 Task: Schedule a video conference that suits participants in Asia and Europe.
Action: Mouse moved to (120, 128)
Screenshot: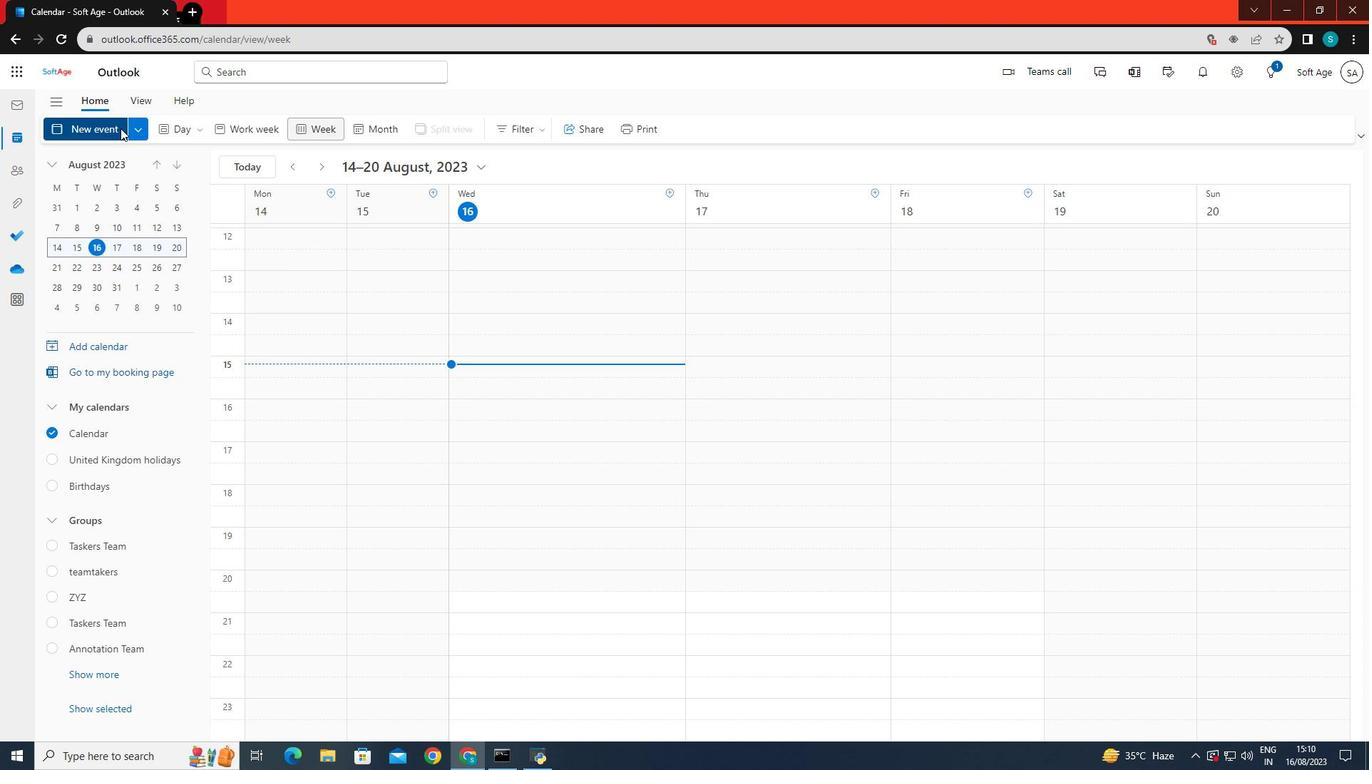 
Action: Mouse pressed left at (120, 128)
Screenshot: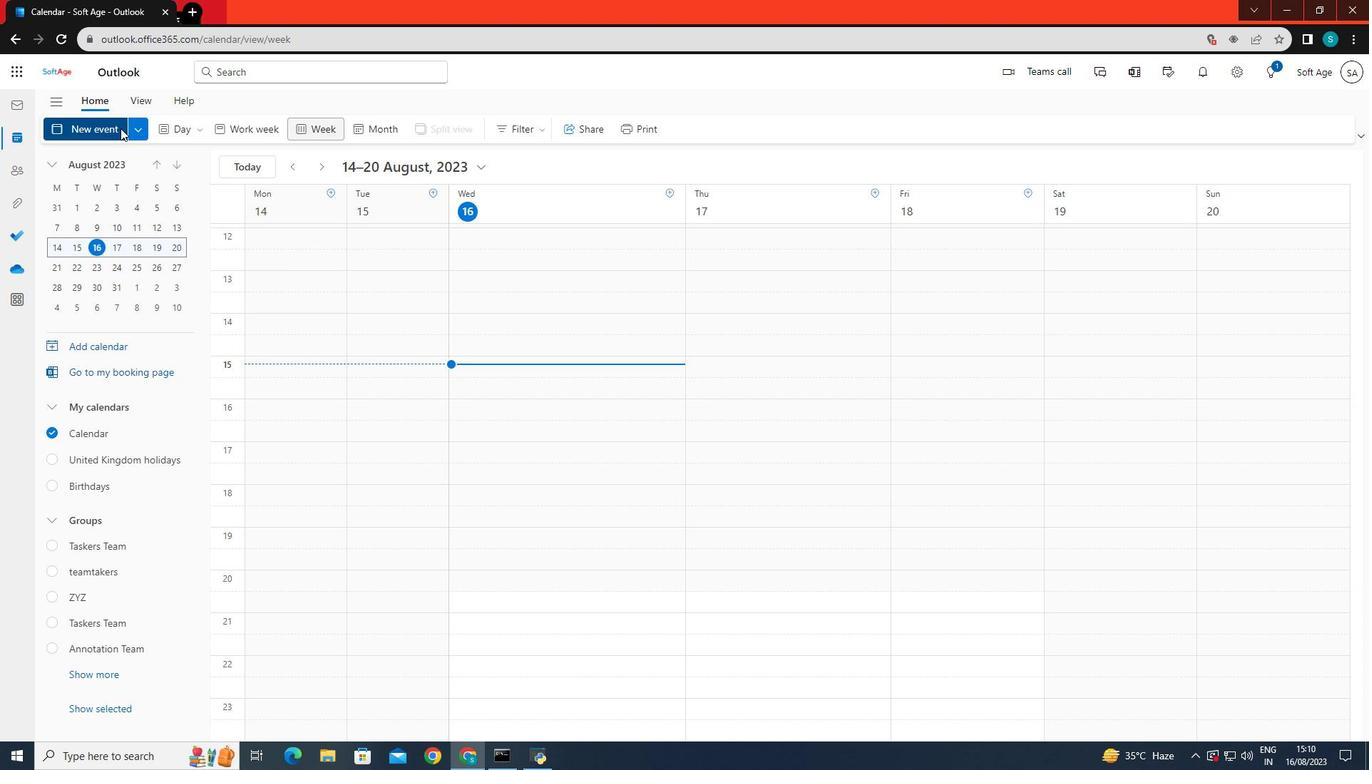 
Action: Mouse moved to (440, 207)
Screenshot: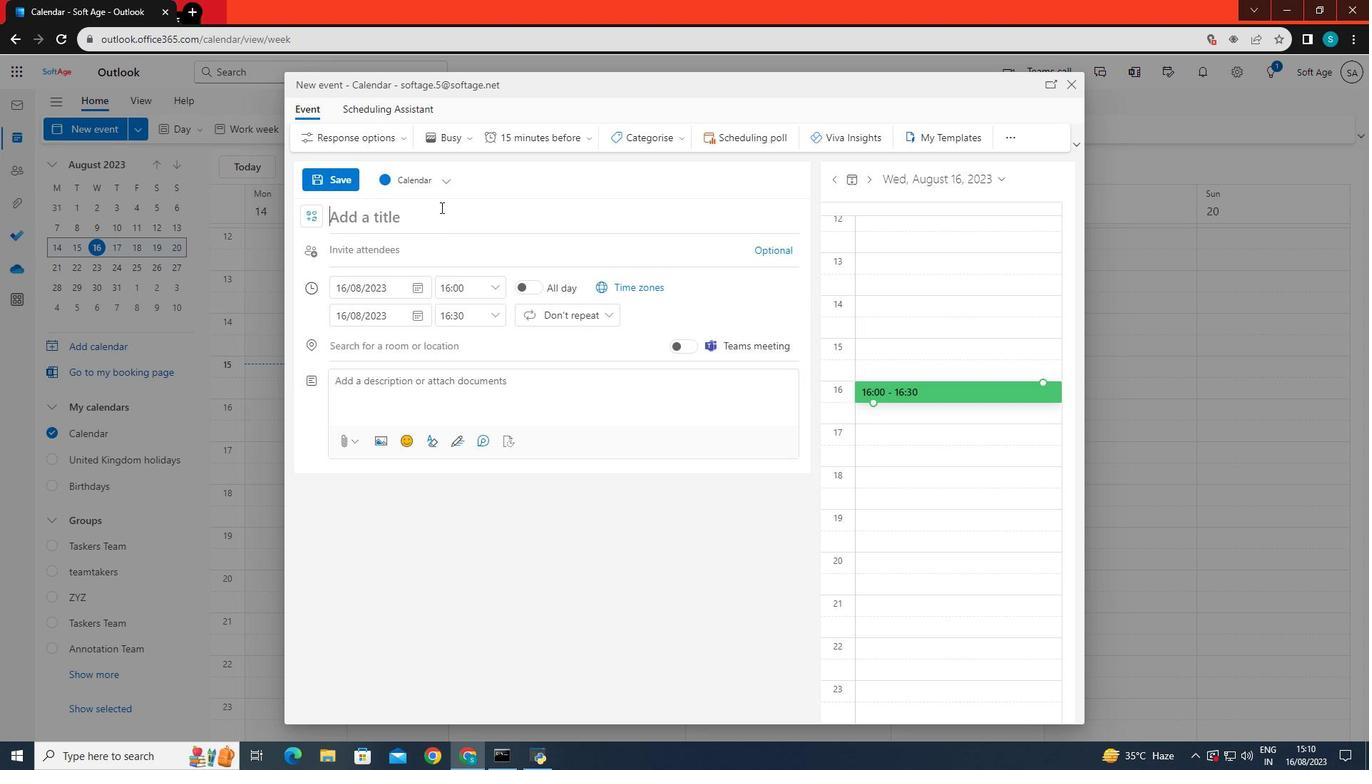 
Action: Mouse pressed left at (440, 207)
Screenshot: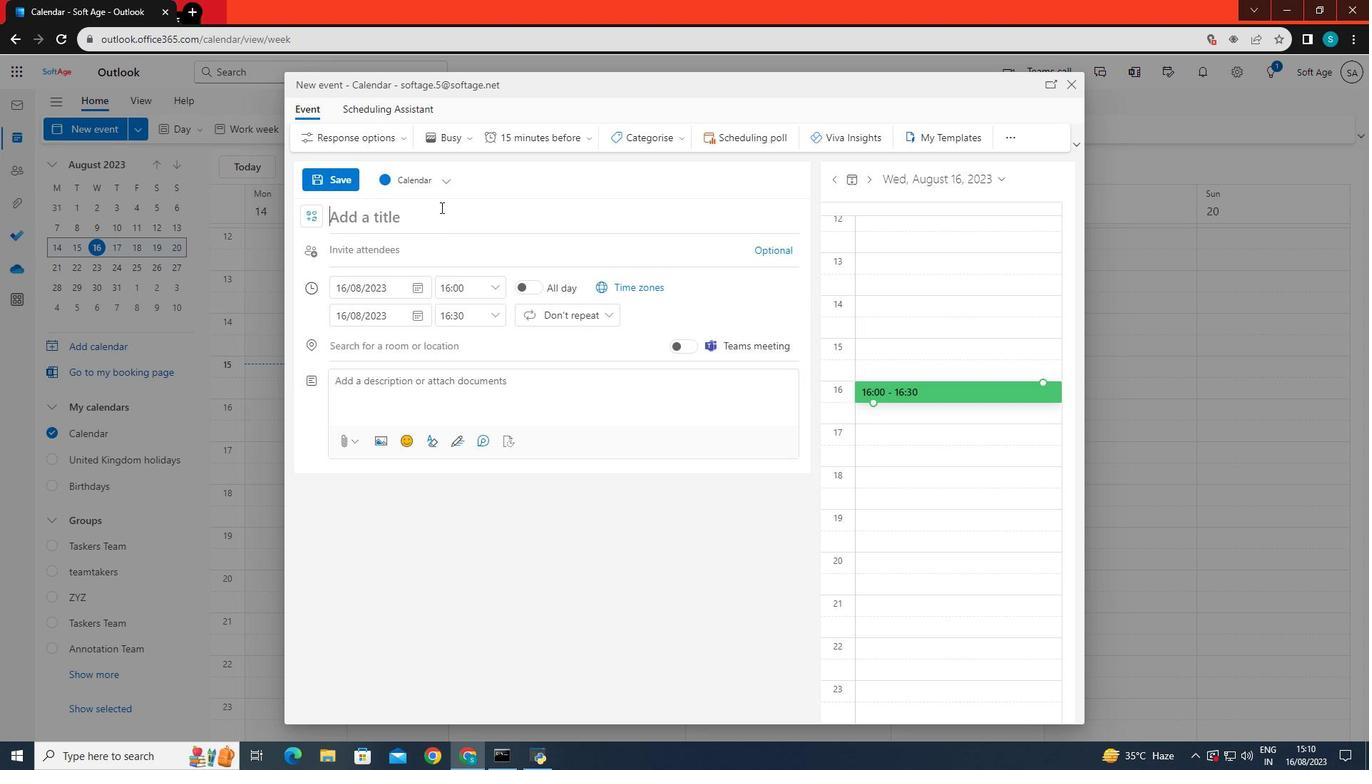 
Action: Key pressed <Key.caps_lock>V<Key.caps_lock>ideo<Key.space>conference<Key.space><Key.backspace>
Screenshot: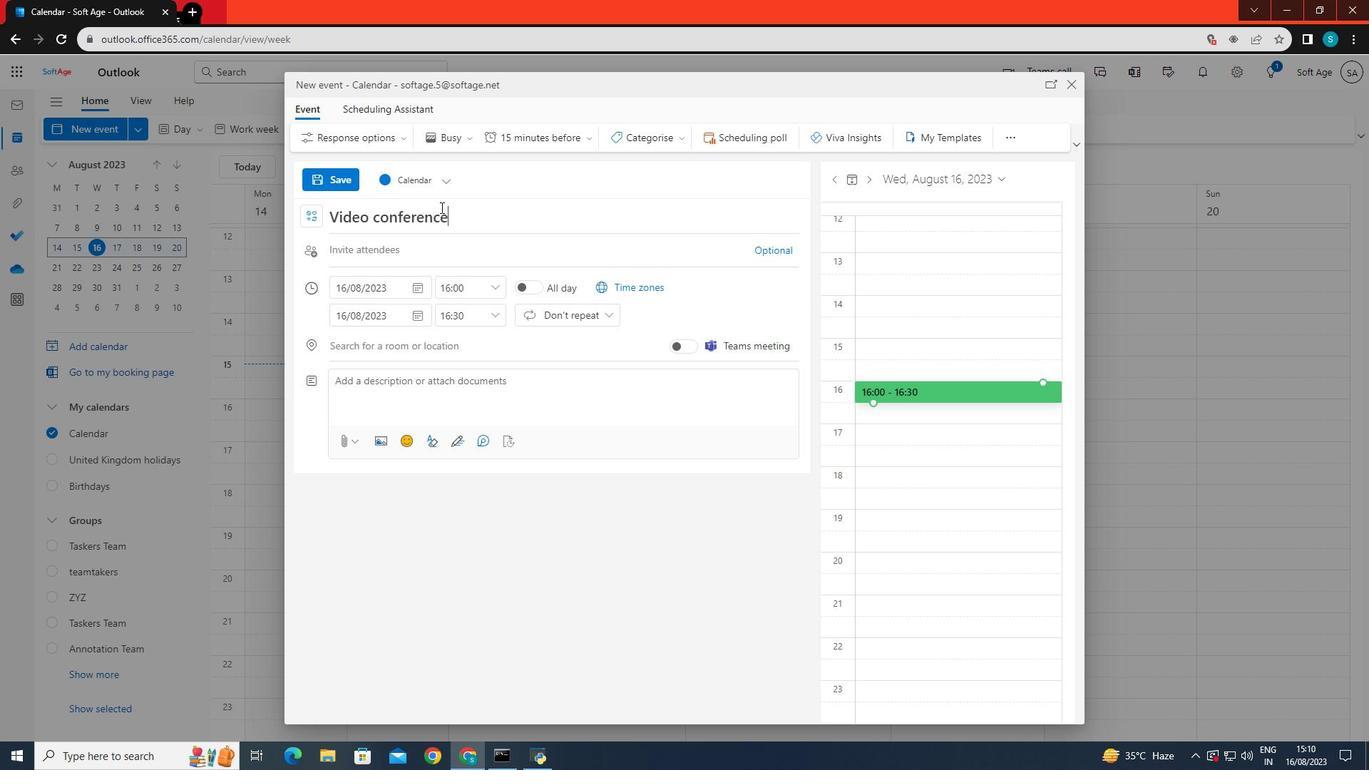 
Action: Mouse moved to (480, 244)
Screenshot: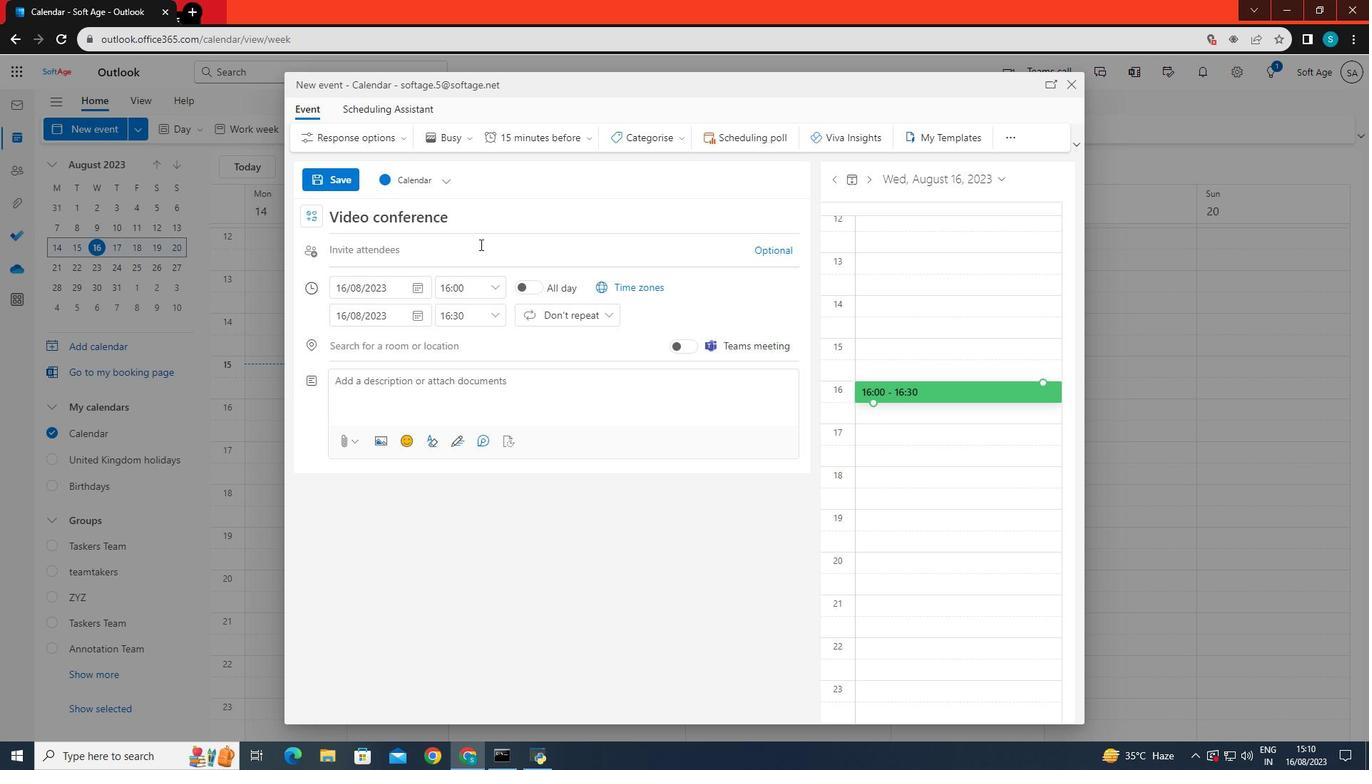 
Action: Mouse pressed left at (480, 244)
Screenshot: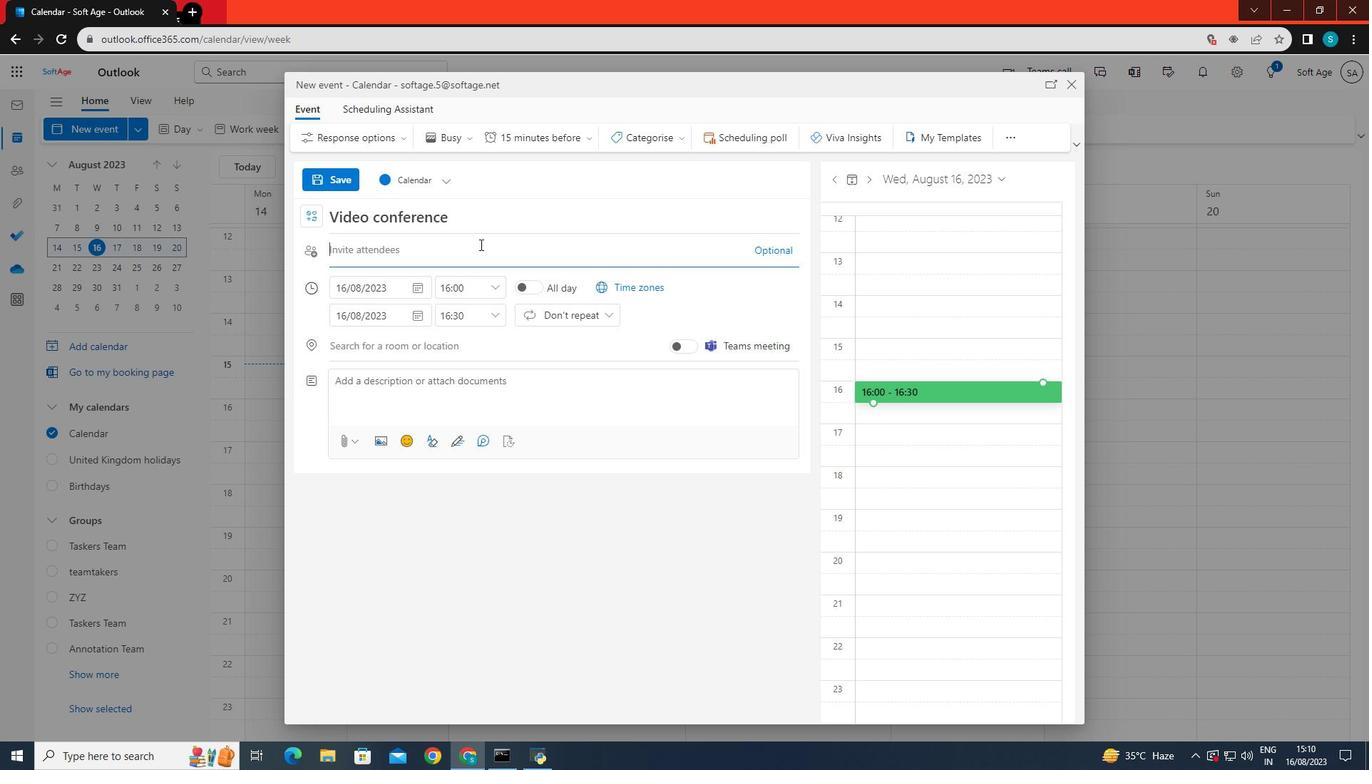 
Action: Mouse moved to (440, 321)
Screenshot: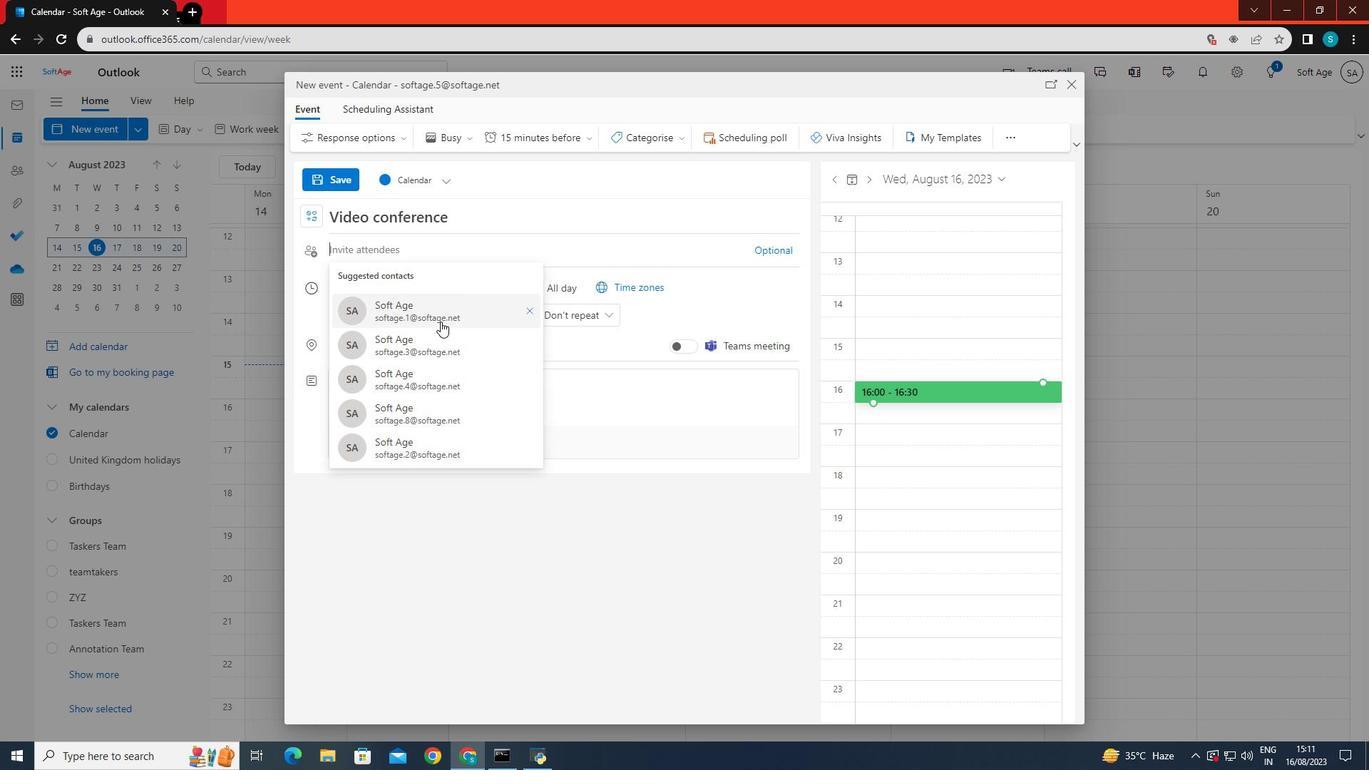 
Action: Mouse pressed left at (440, 321)
Screenshot: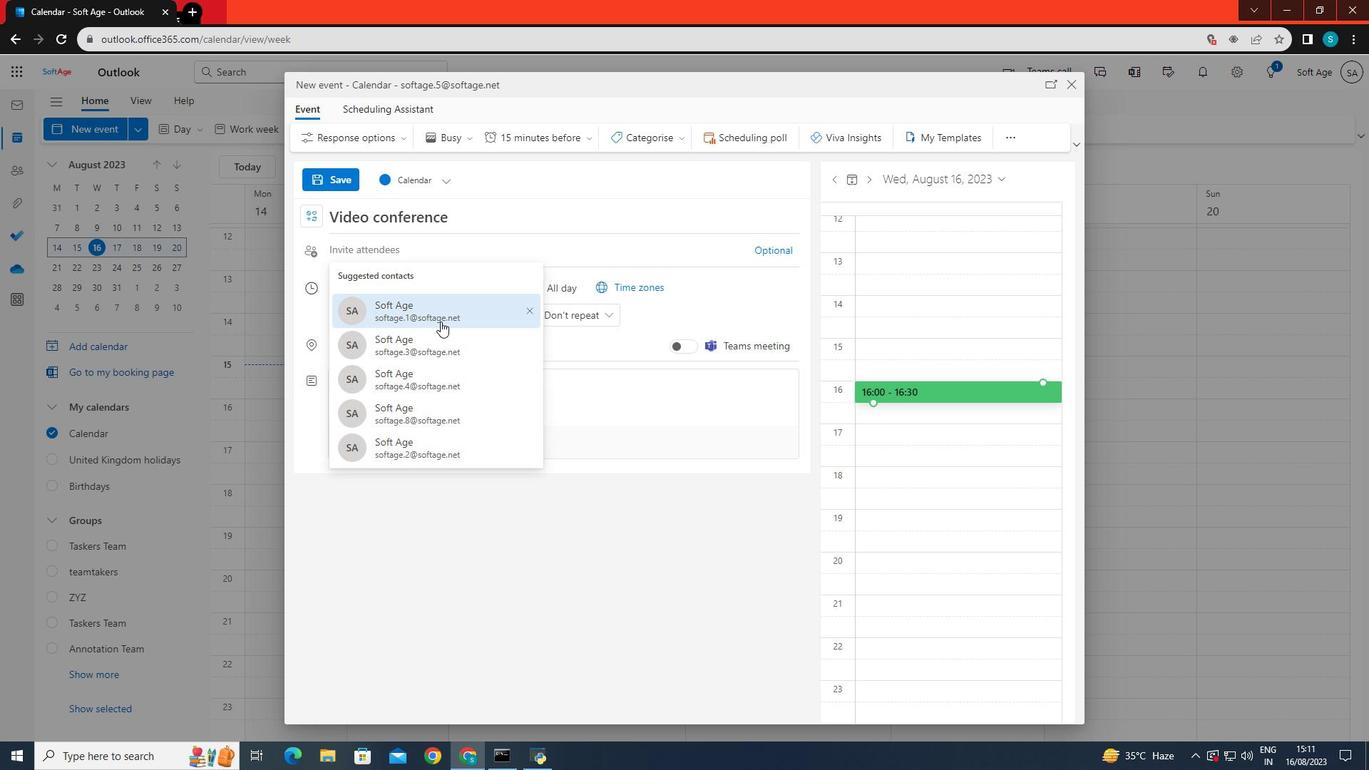 
Action: Mouse moved to (470, 246)
Screenshot: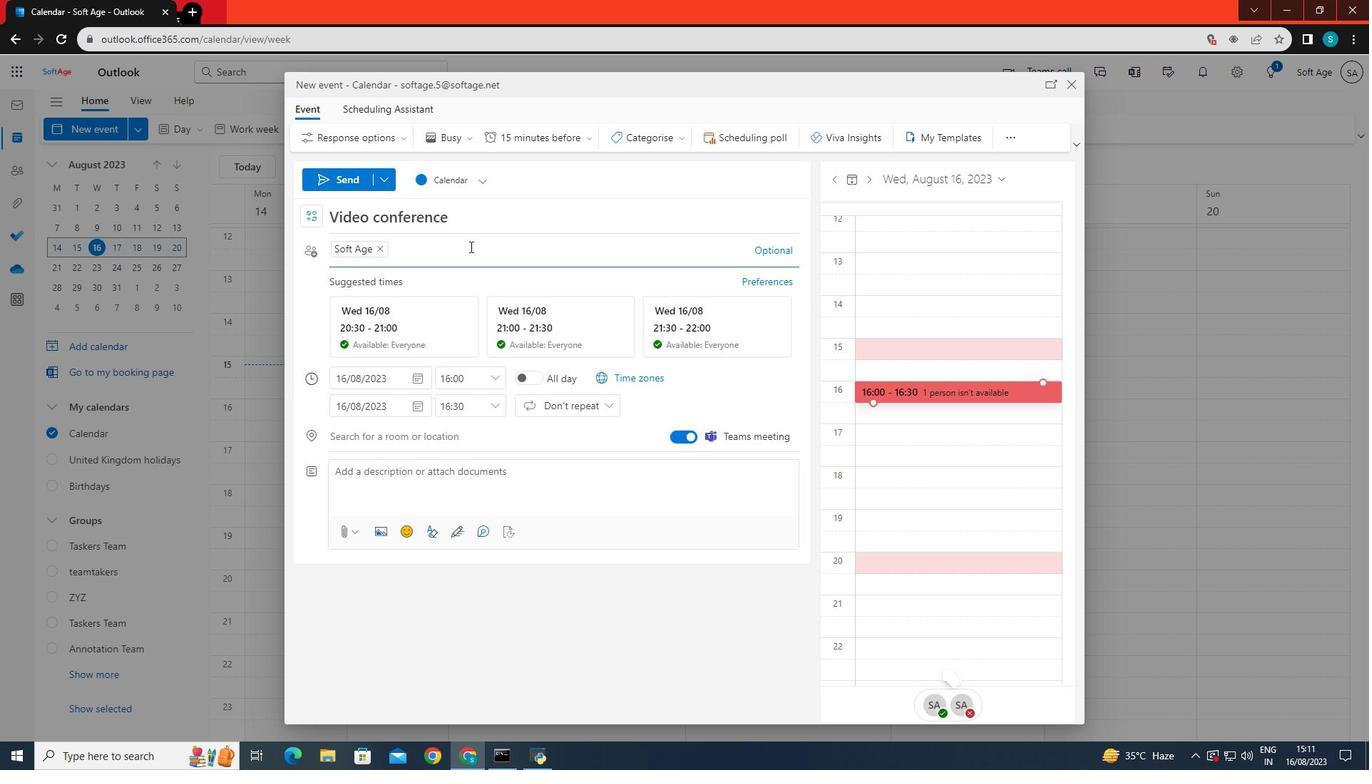 
Action: Mouse pressed left at (470, 246)
Screenshot: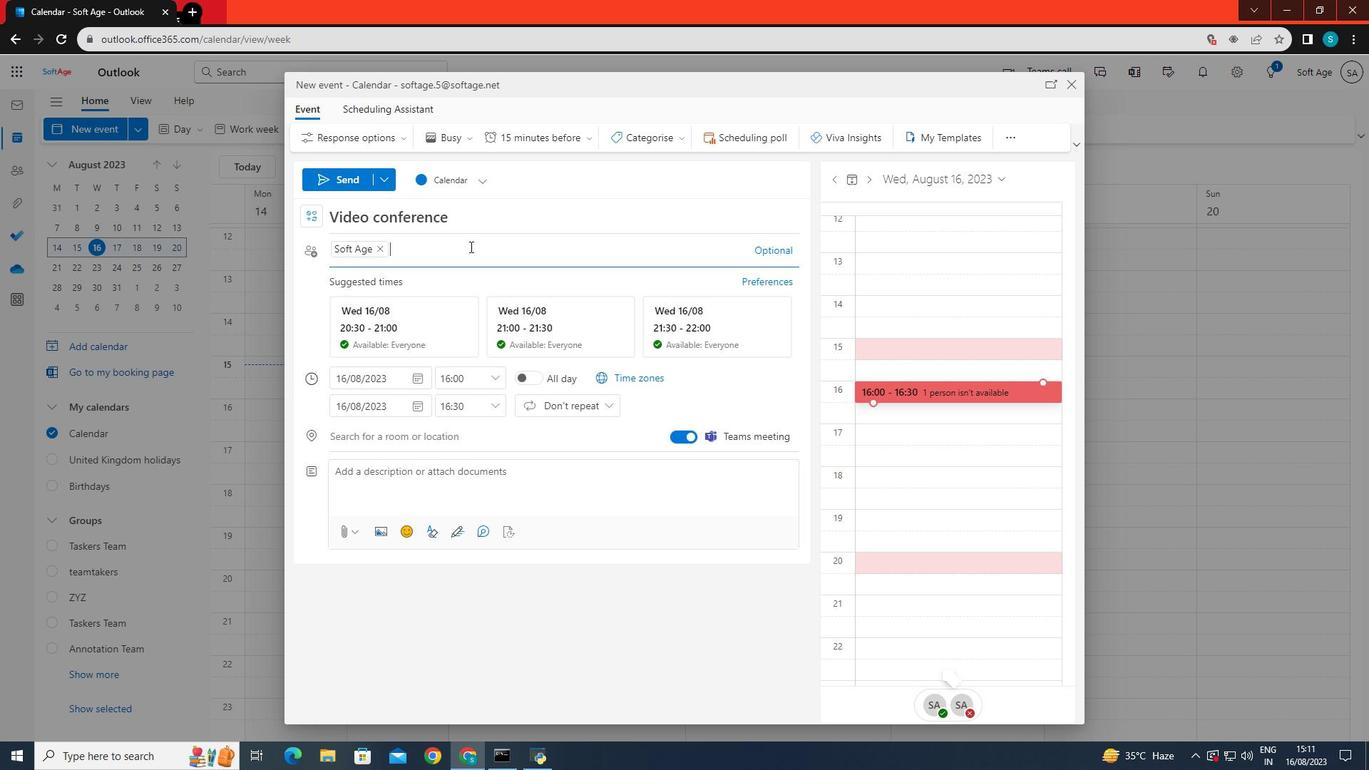 
Action: Mouse moved to (448, 332)
Screenshot: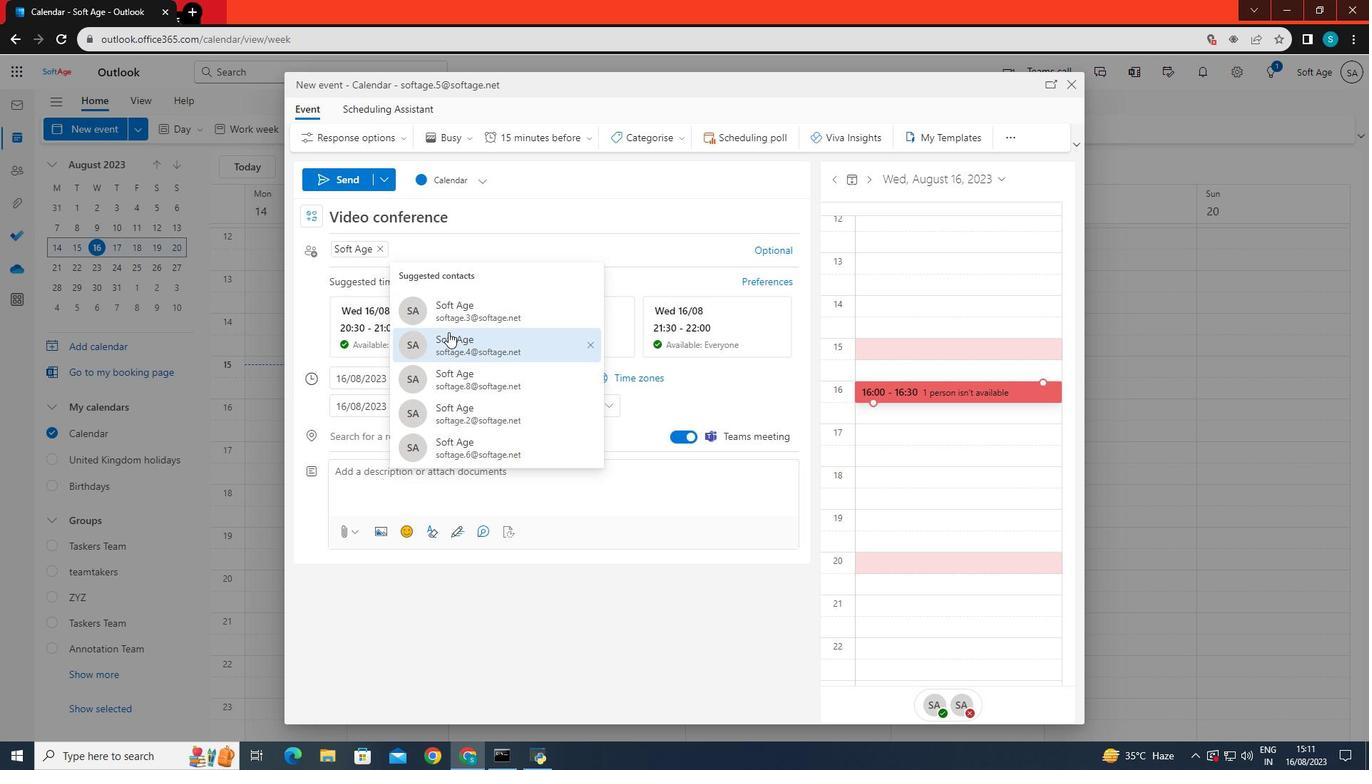 
Action: Mouse pressed left at (448, 332)
Screenshot: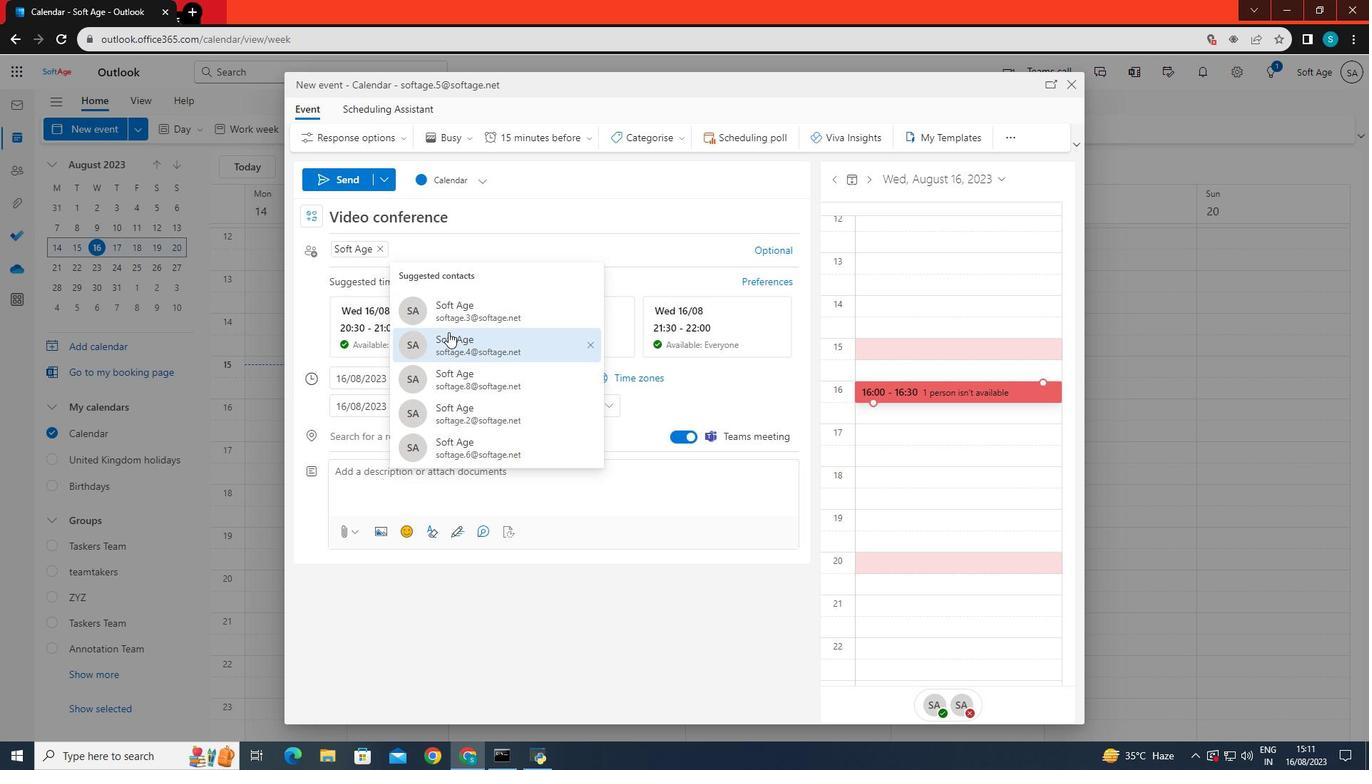 
Action: Mouse moved to (755, 282)
Screenshot: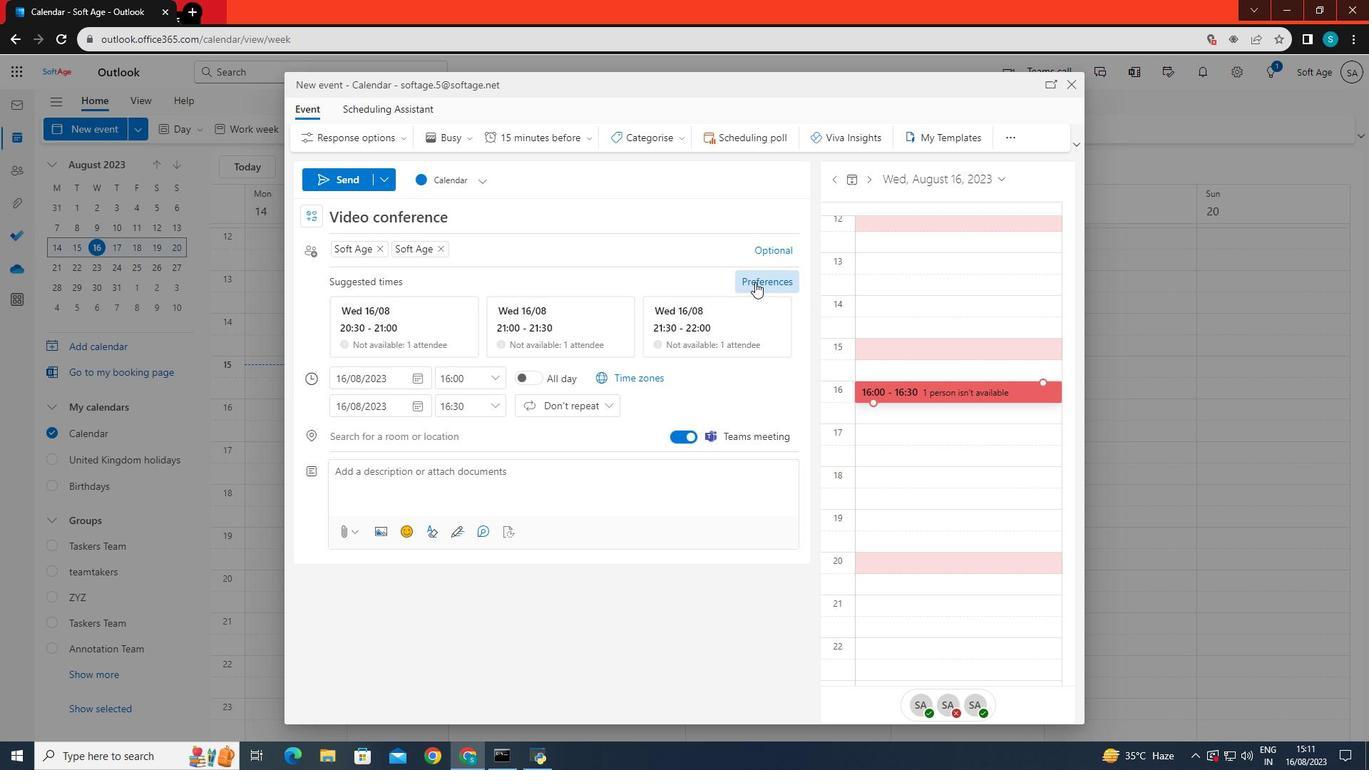 
Action: Mouse pressed left at (755, 282)
Screenshot: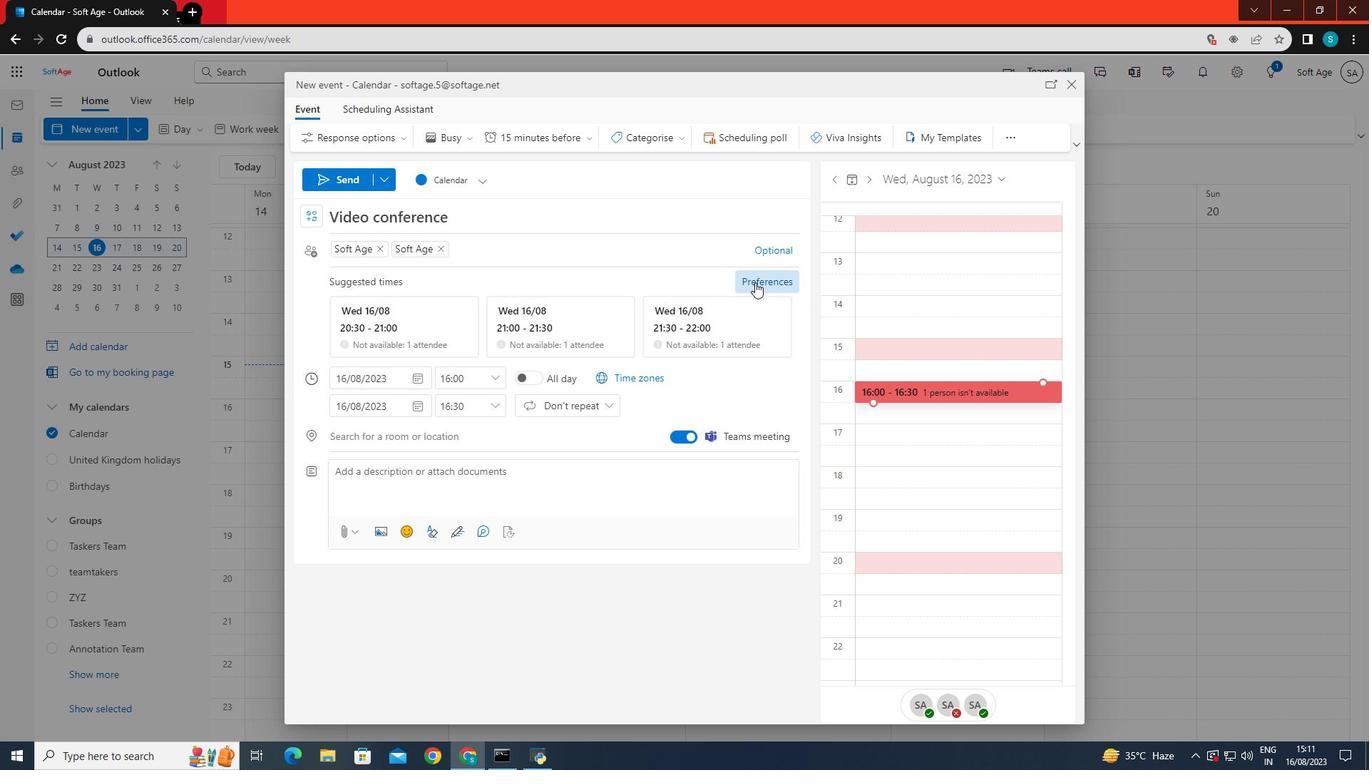 
Action: Mouse moved to (759, 434)
Screenshot: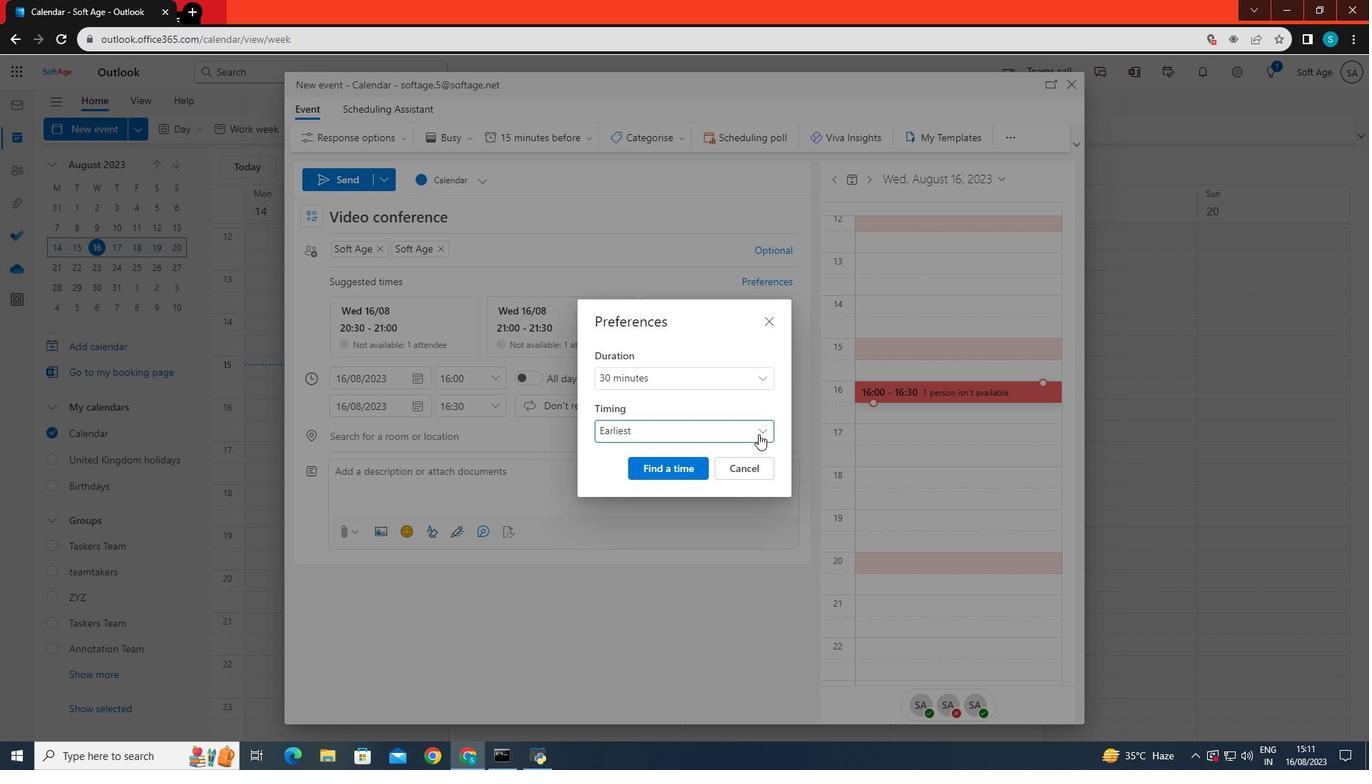
Action: Mouse pressed left at (759, 434)
Screenshot: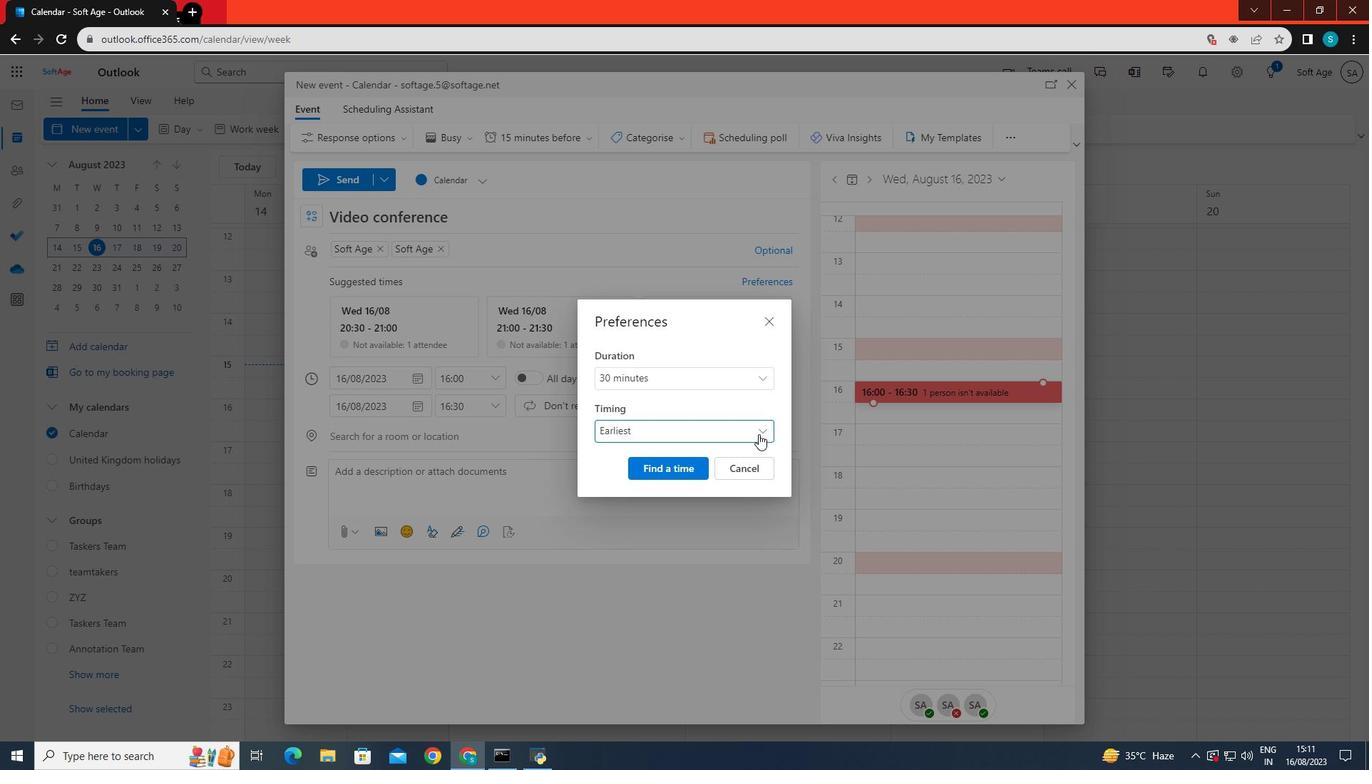 
Action: Mouse moved to (623, 458)
Screenshot: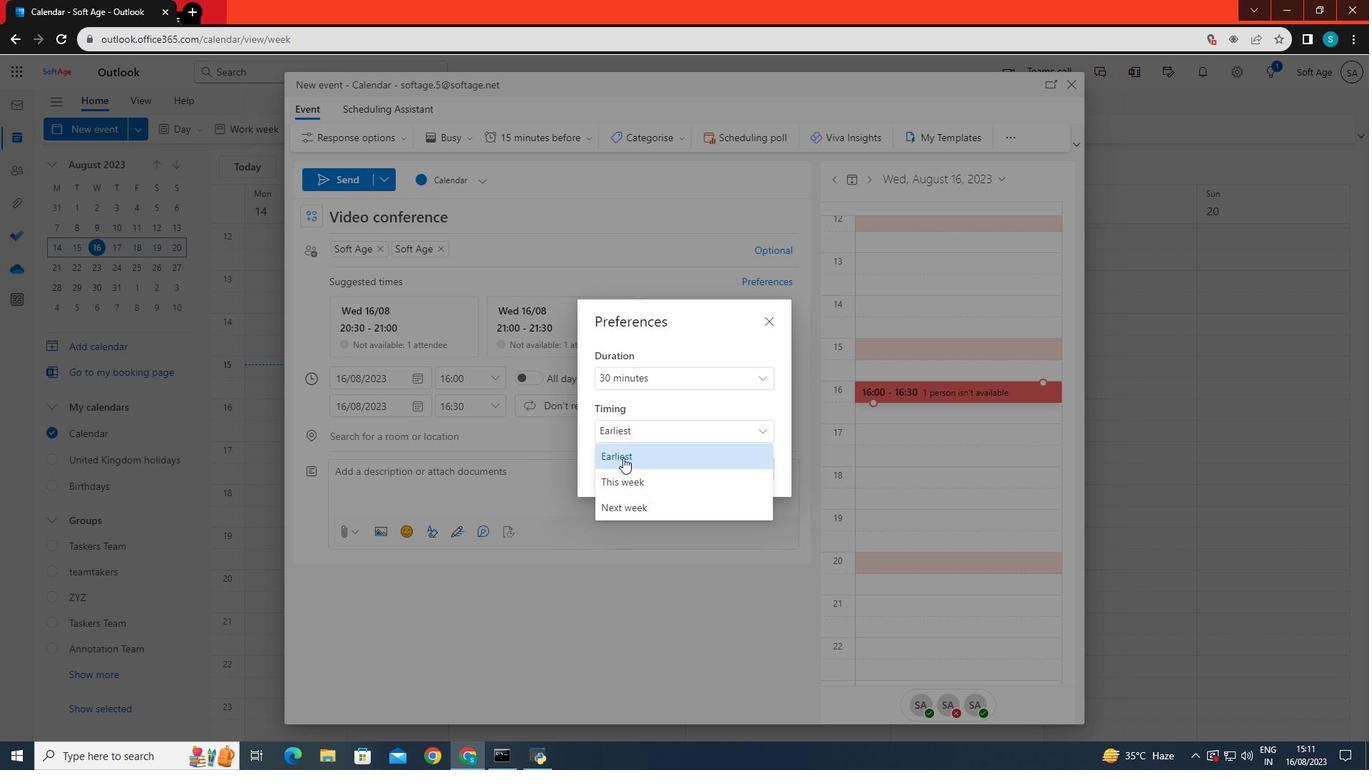 
Action: Mouse pressed left at (623, 458)
Screenshot: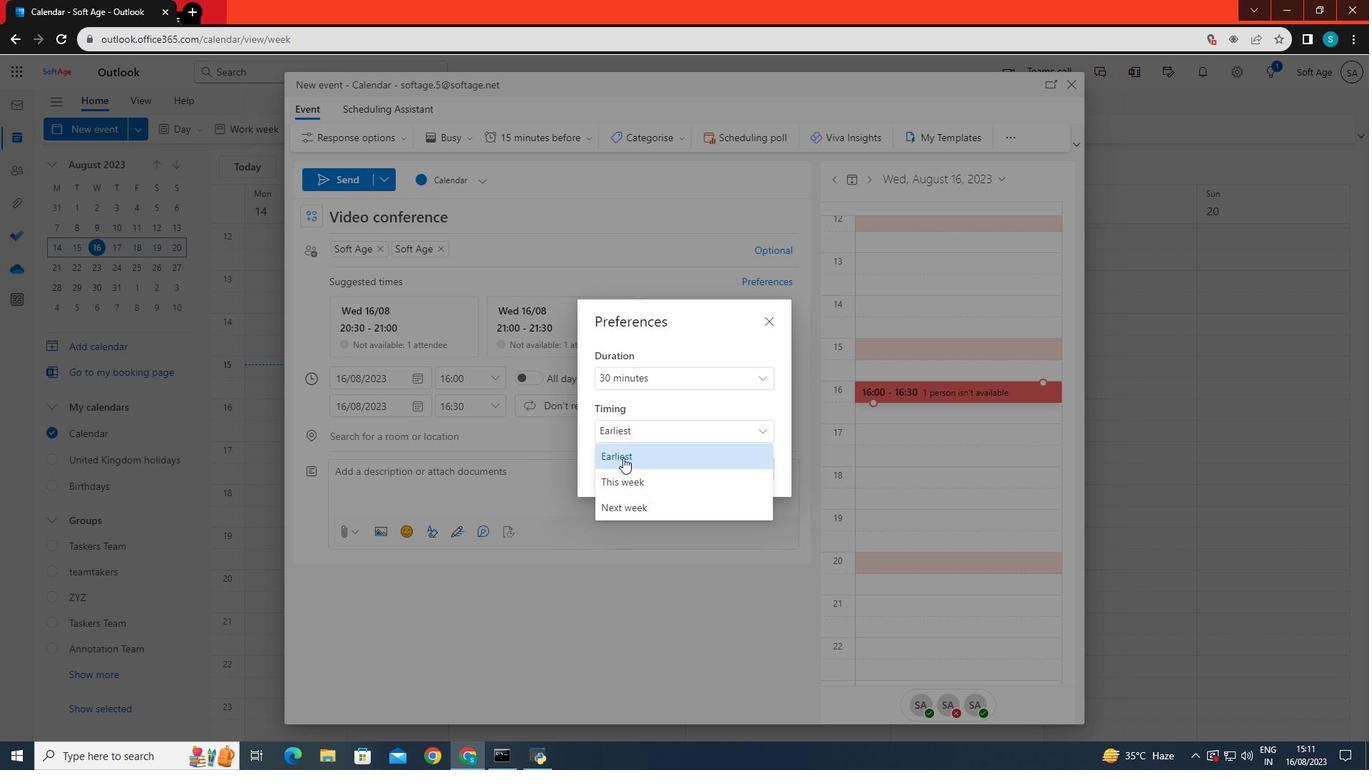 
Action: Mouse moved to (630, 485)
Screenshot: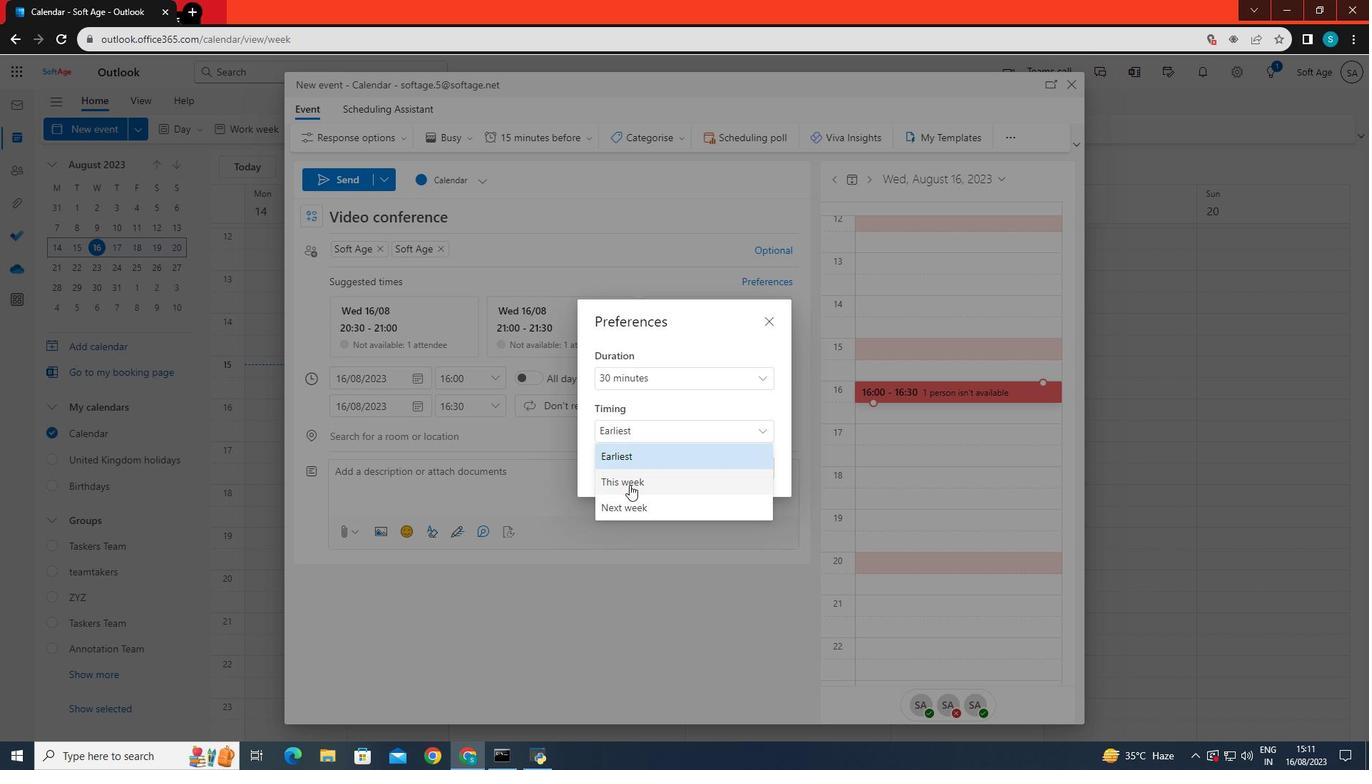 
Action: Mouse pressed left at (630, 485)
Screenshot: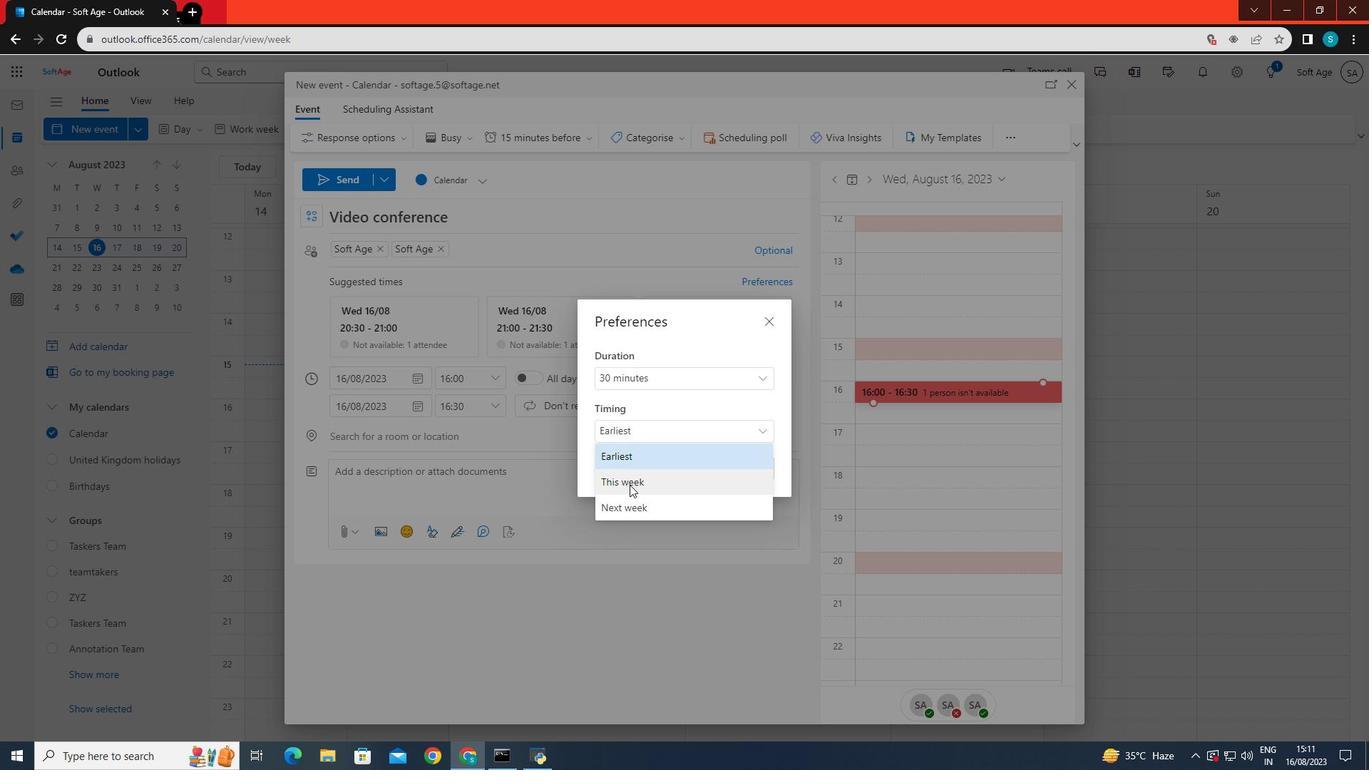 
Action: Mouse moved to (663, 464)
Screenshot: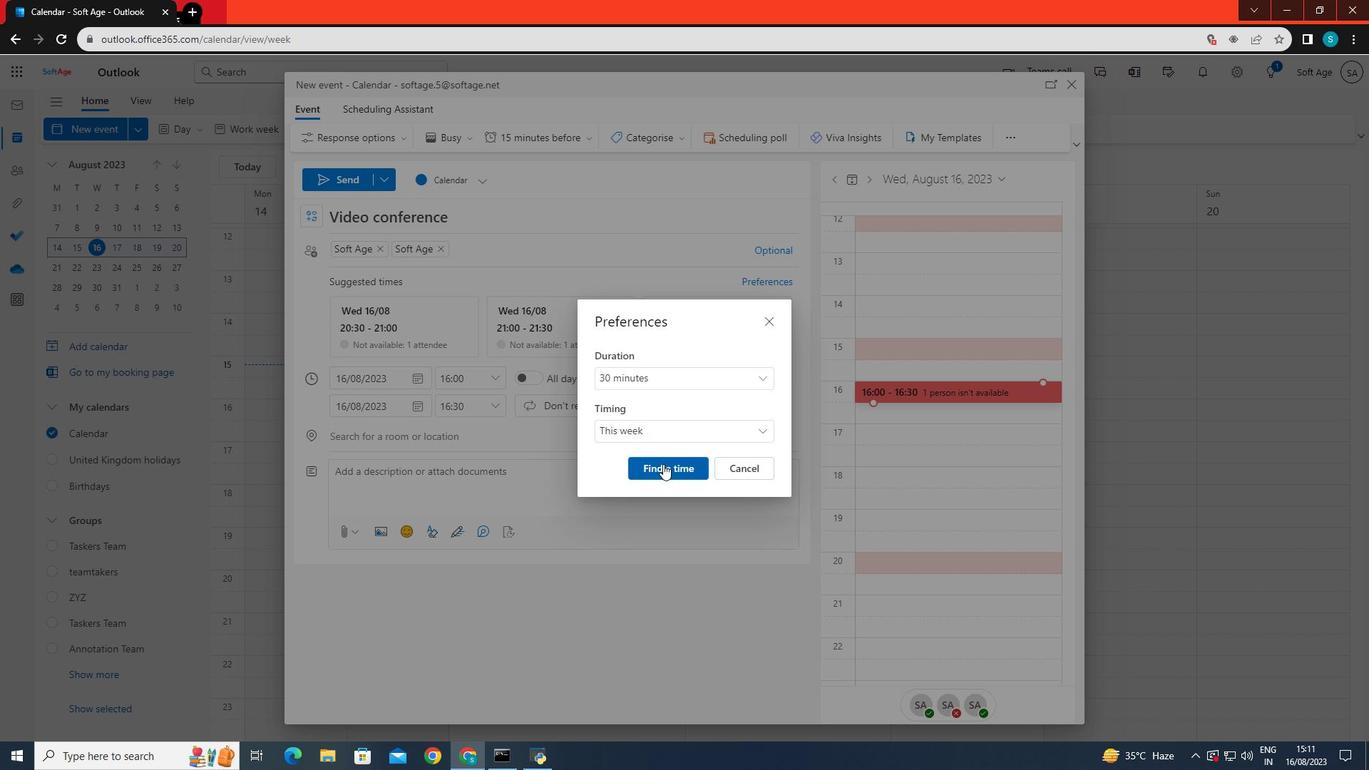 
Action: Mouse pressed left at (663, 464)
Screenshot: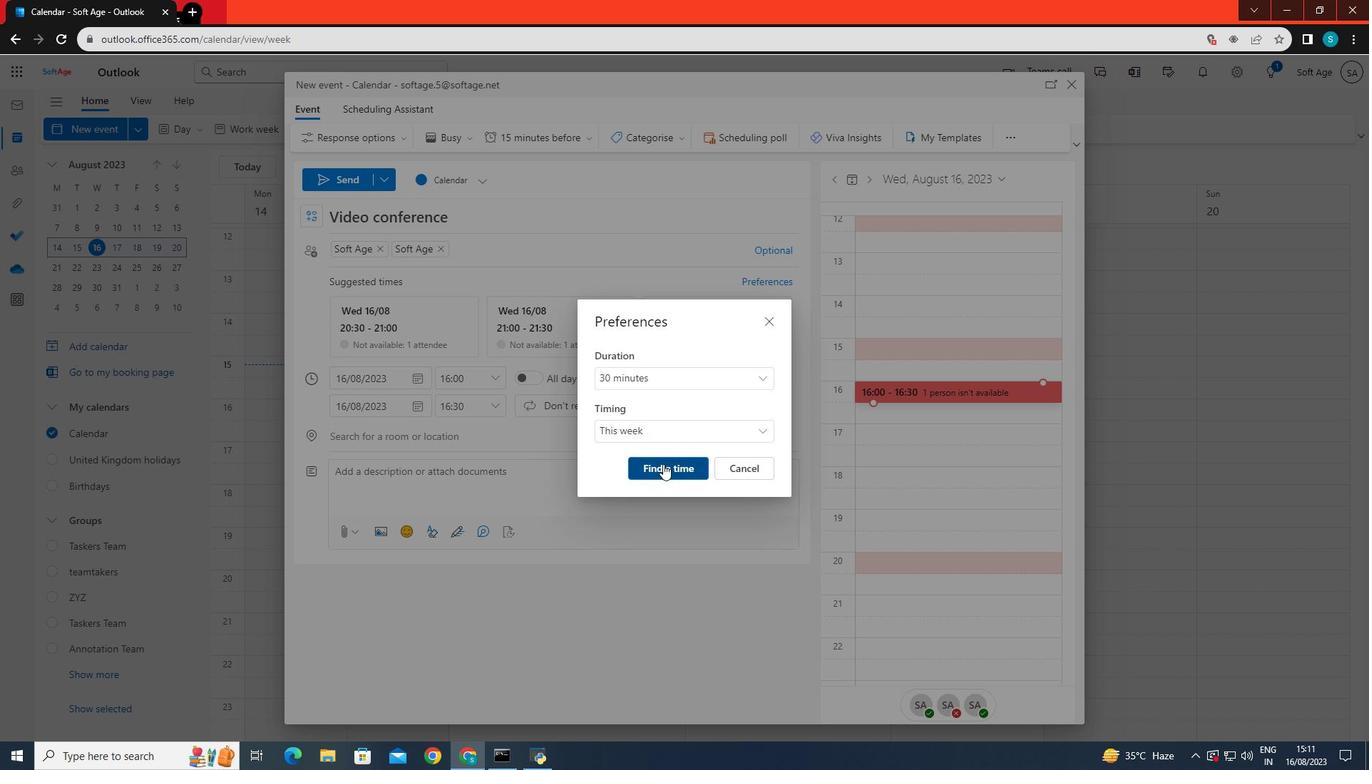 
Action: Mouse moved to (457, 383)
Screenshot: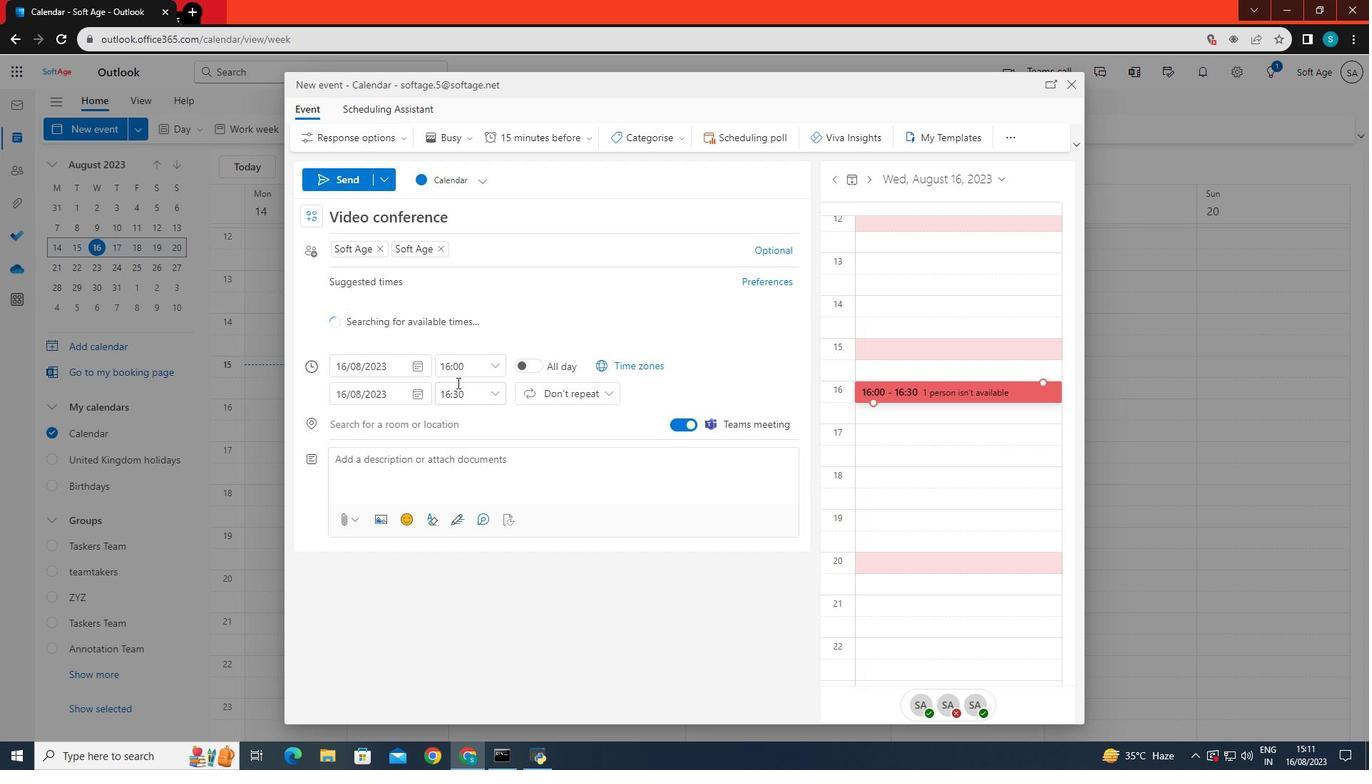 
Action: Mouse scrolled (457, 382) with delta (0, 0)
Screenshot: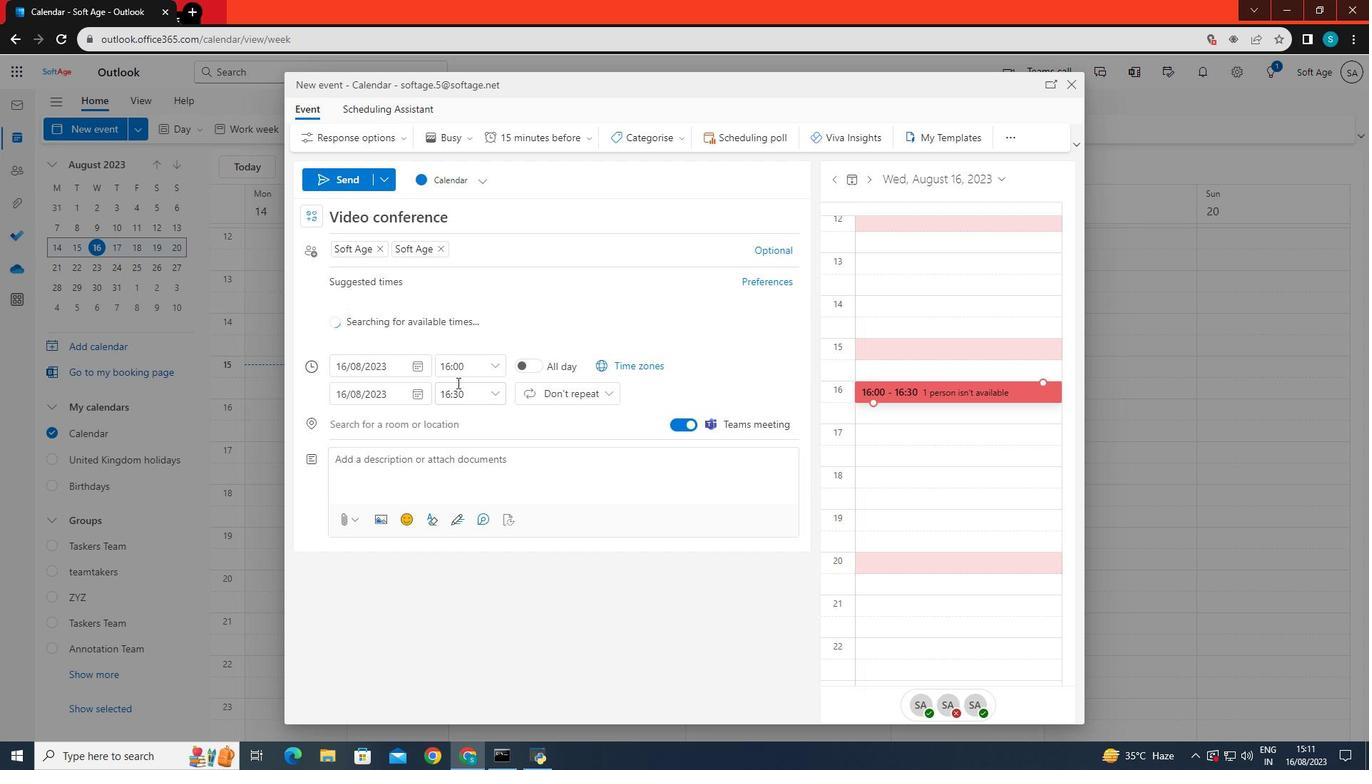 
Action: Mouse scrolled (457, 382) with delta (0, 0)
Screenshot: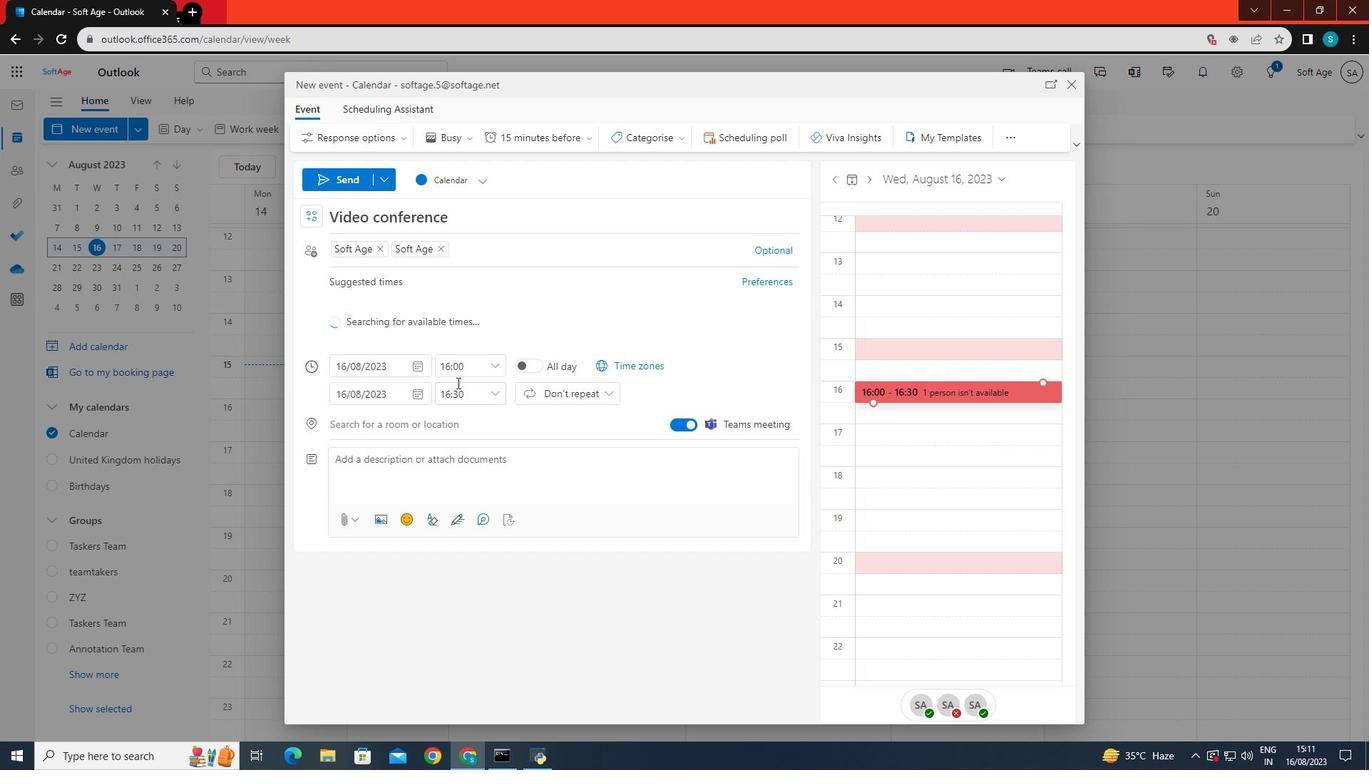 
Action: Mouse scrolled (457, 382) with delta (0, 0)
Screenshot: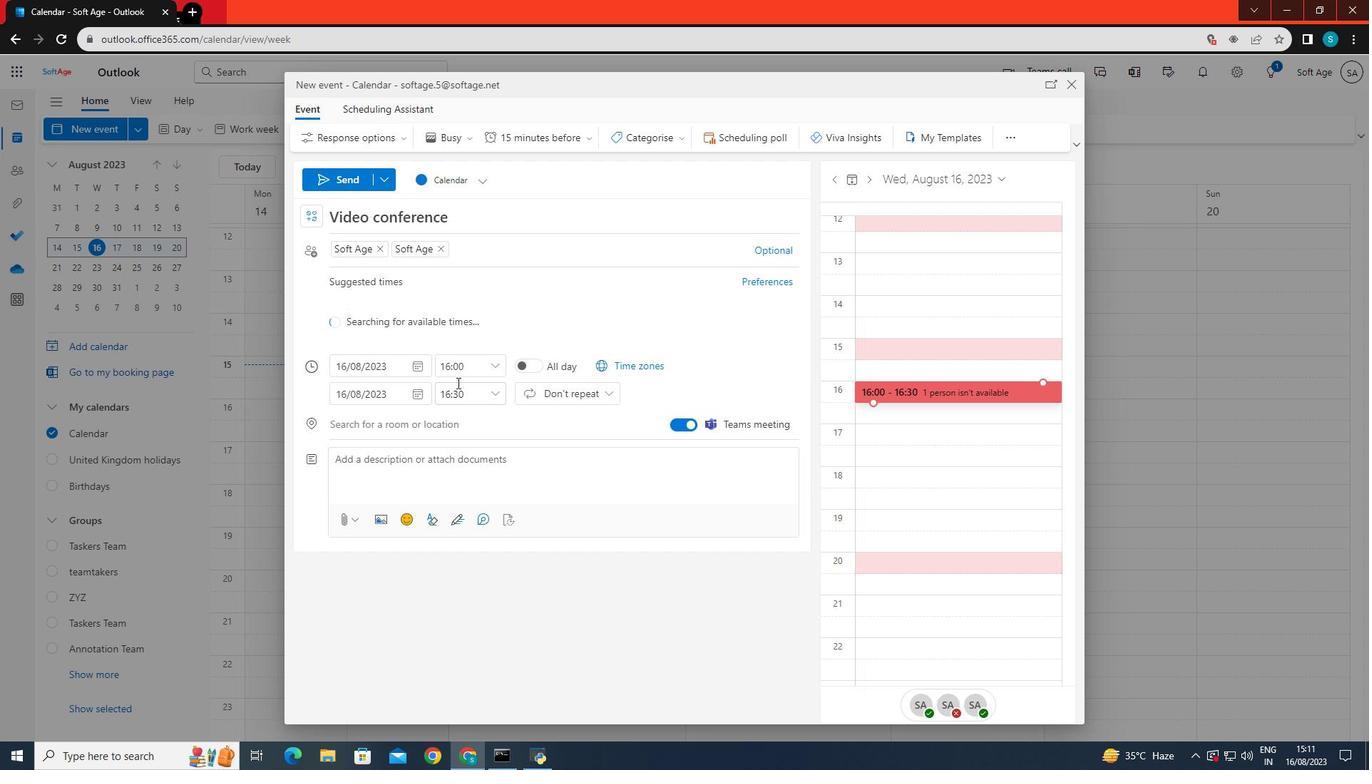 
Action: Mouse scrolled (457, 382) with delta (0, 0)
Screenshot: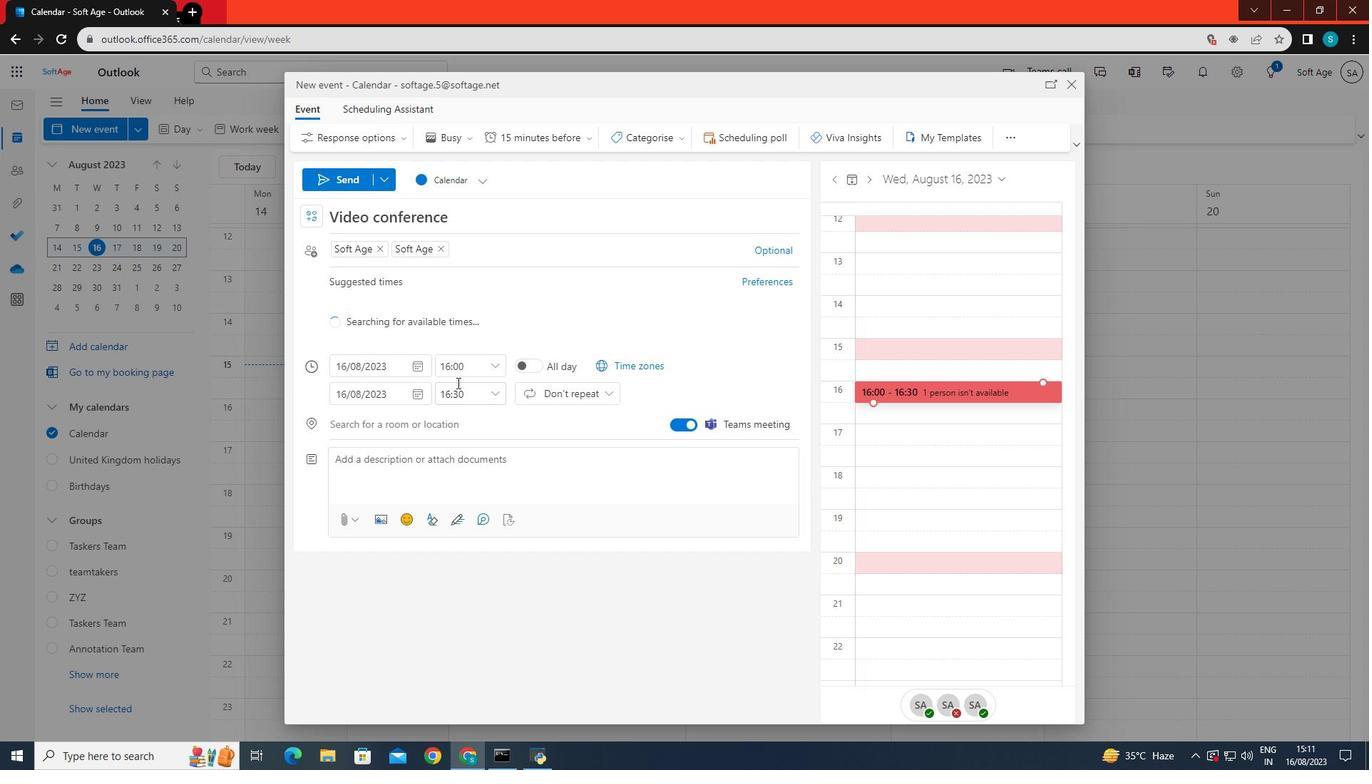 
Action: Mouse scrolled (457, 383) with delta (0, 0)
Screenshot: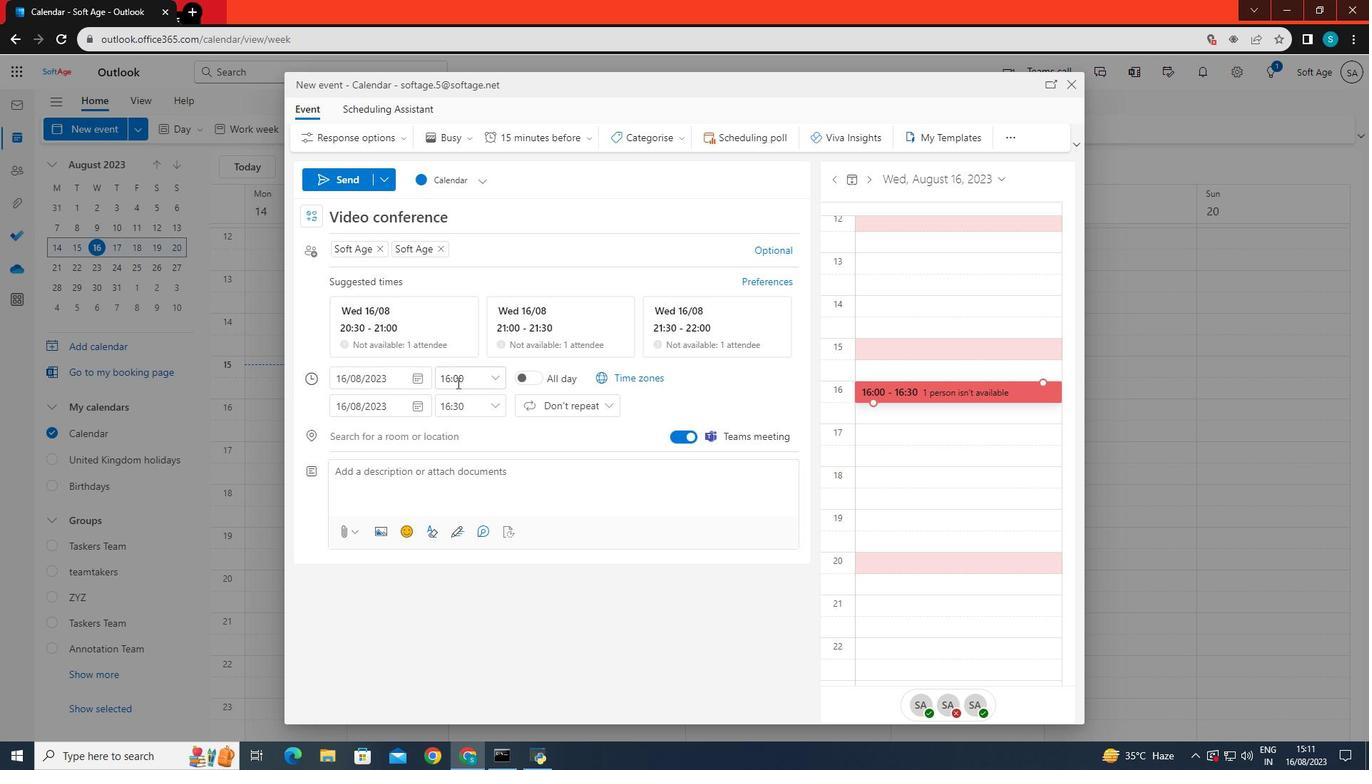 
Action: Mouse scrolled (457, 383) with delta (0, 0)
Screenshot: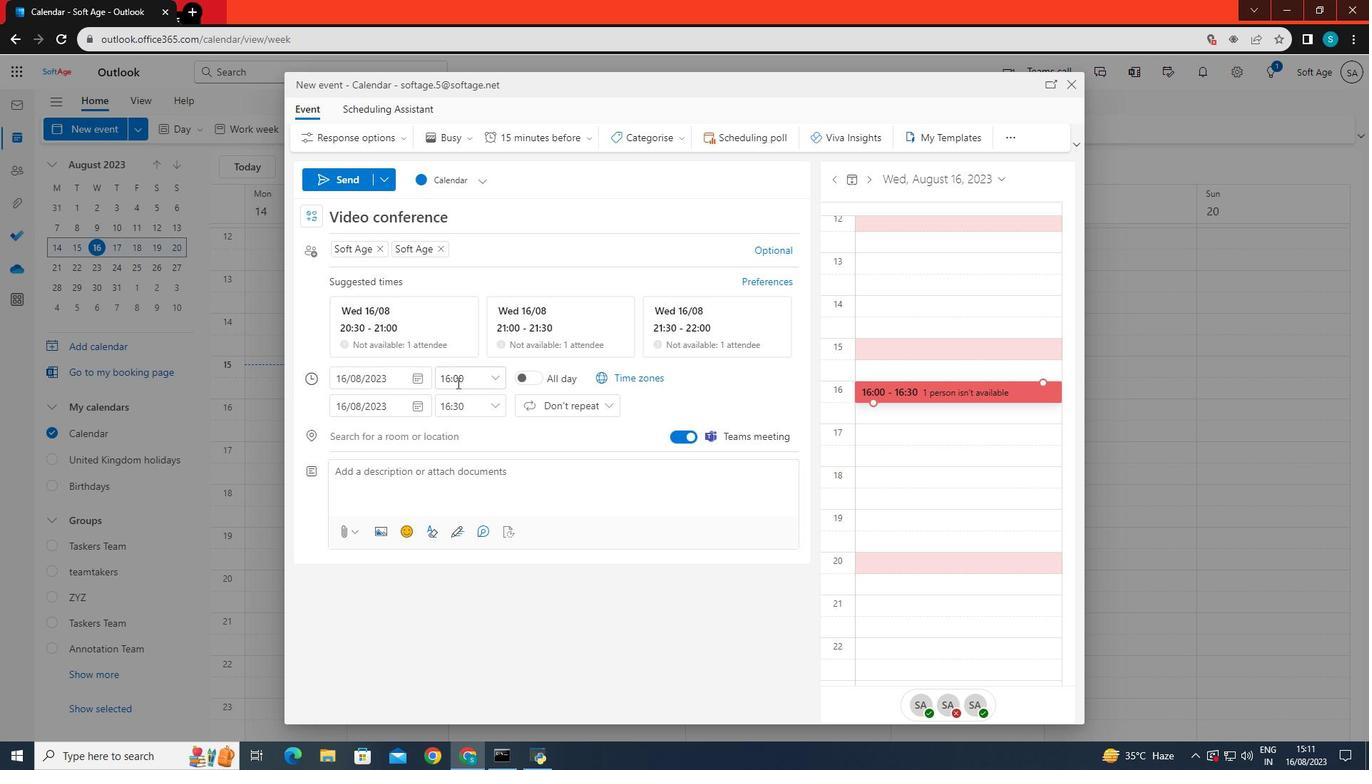 
Action: Mouse scrolled (457, 383) with delta (0, 0)
Screenshot: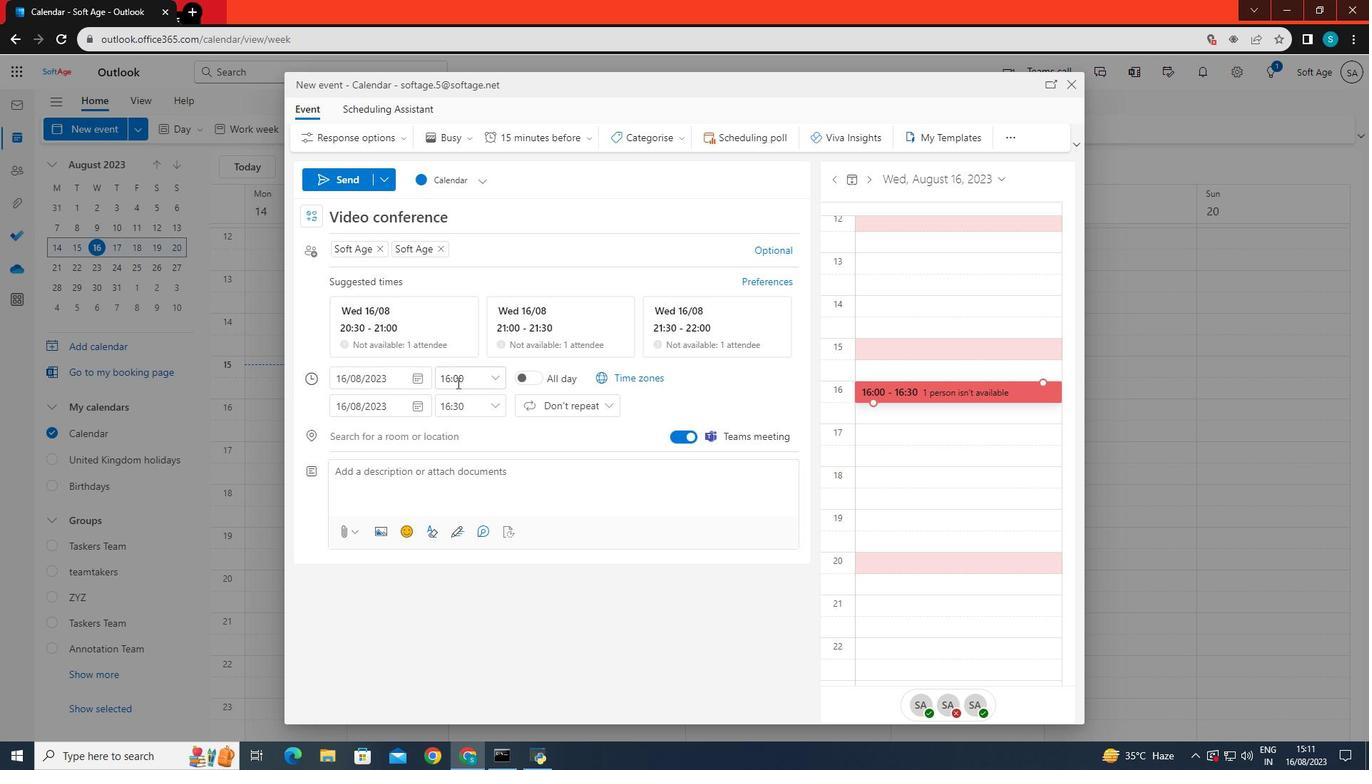 
Action: Mouse moved to (491, 378)
Screenshot: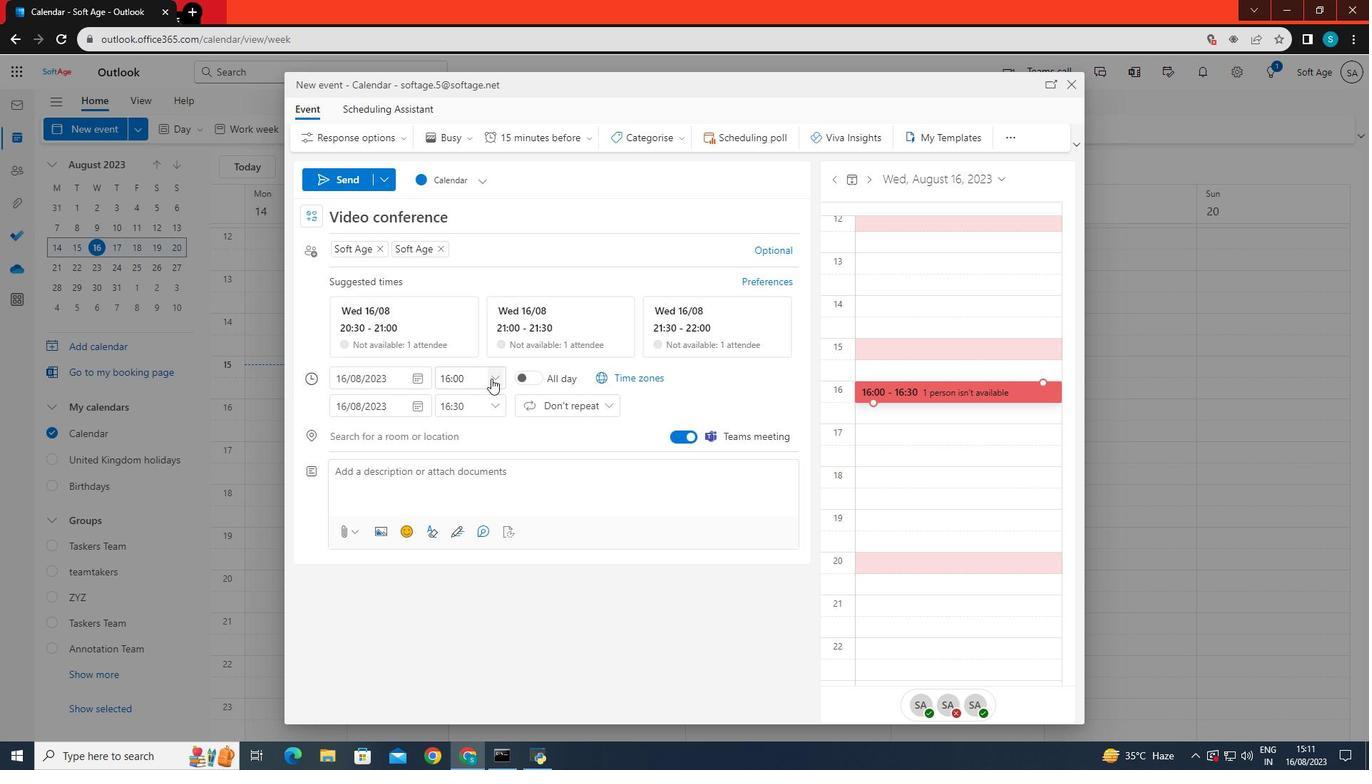 
Action: Mouse pressed left at (491, 378)
Screenshot: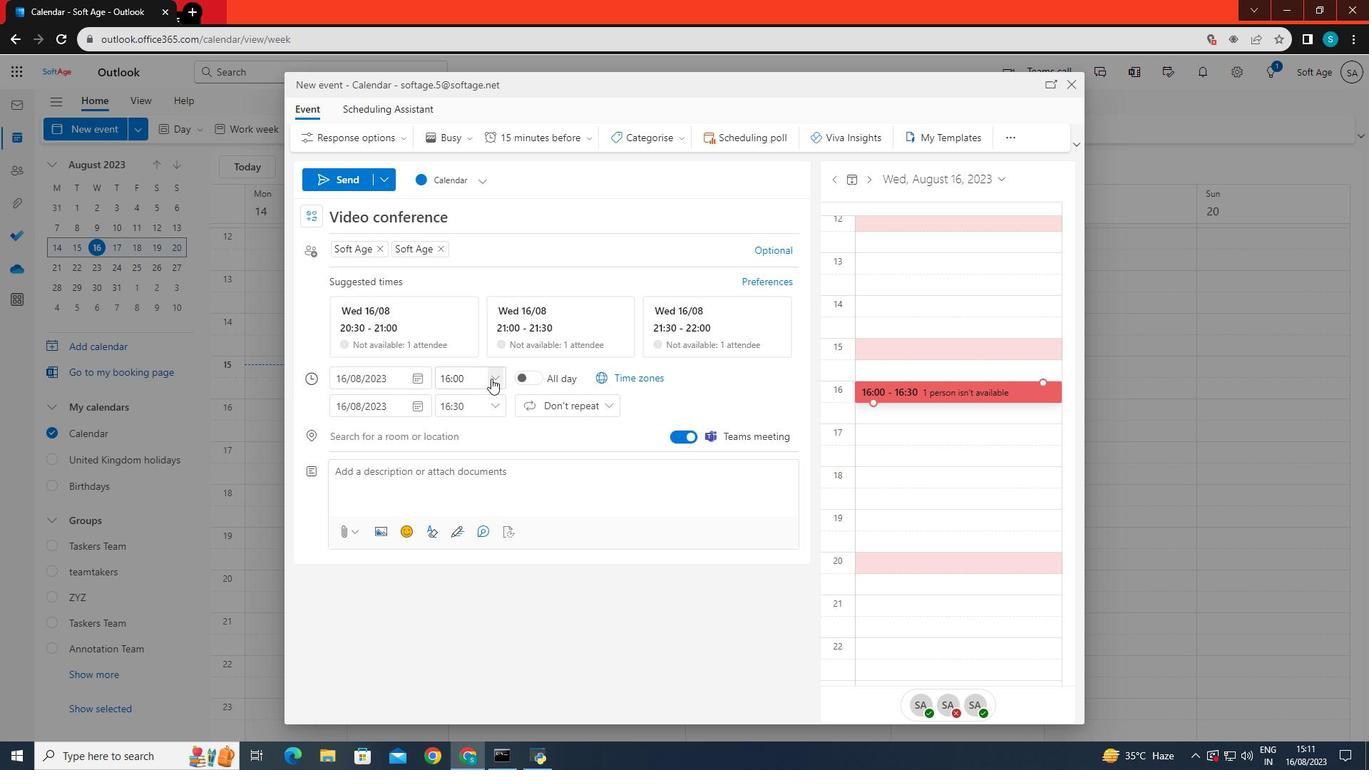 
Action: Mouse moved to (468, 446)
Screenshot: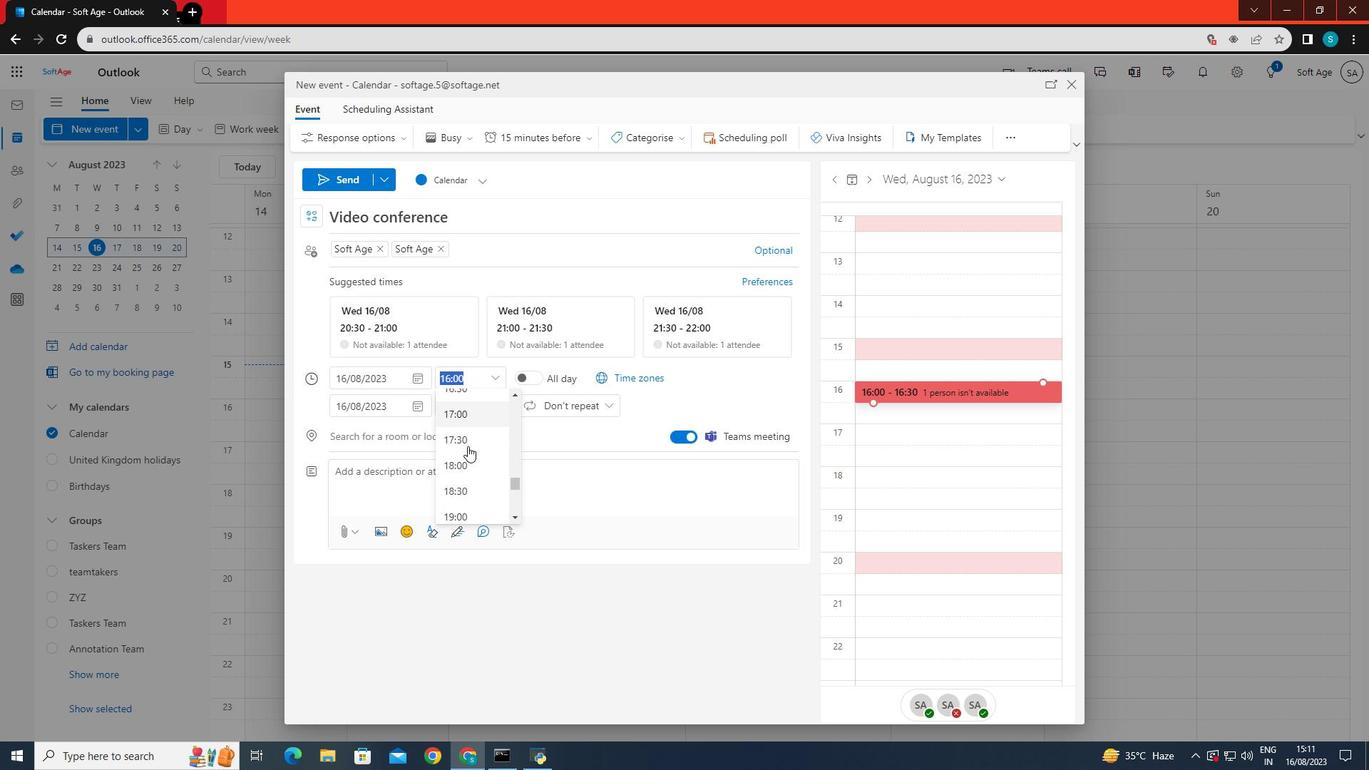 
Action: Mouse scrolled (468, 445) with delta (0, 0)
Screenshot: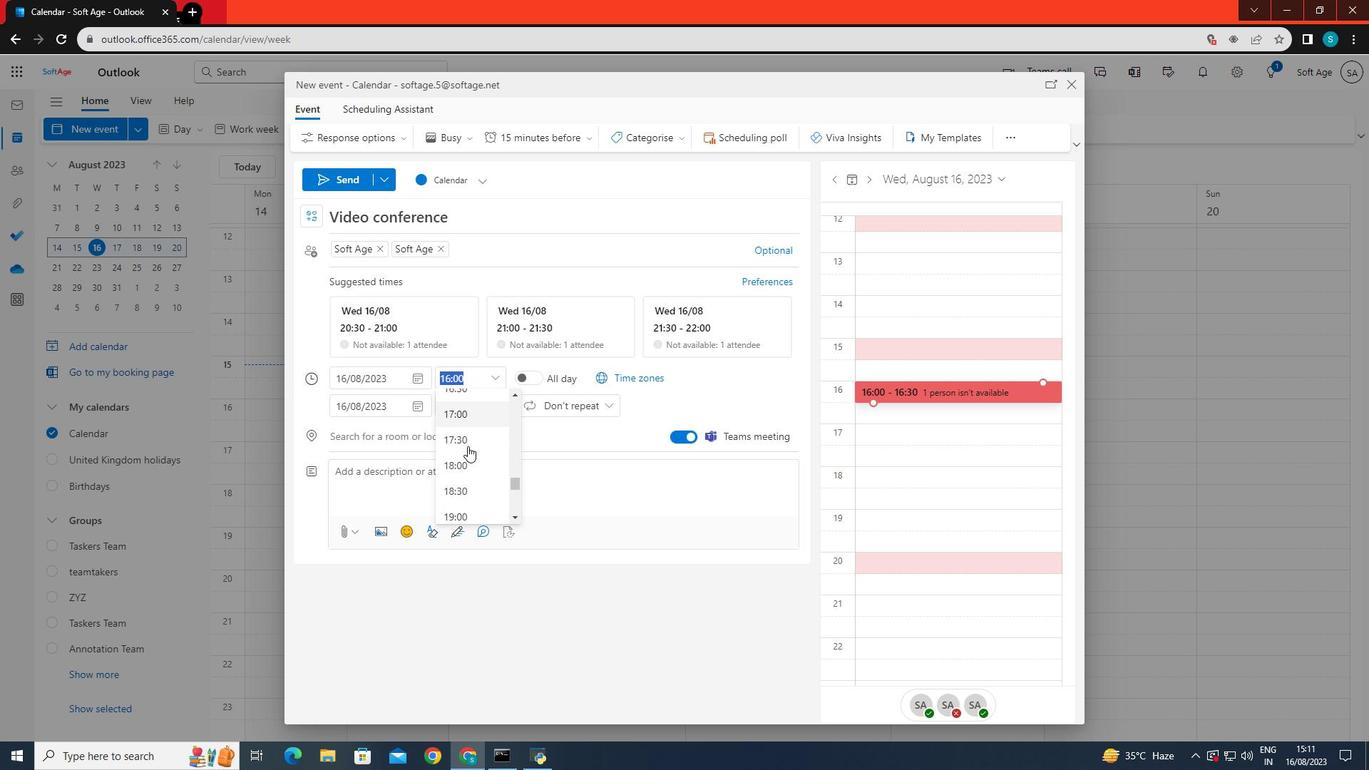 
Action: Mouse scrolled (468, 445) with delta (0, 0)
Screenshot: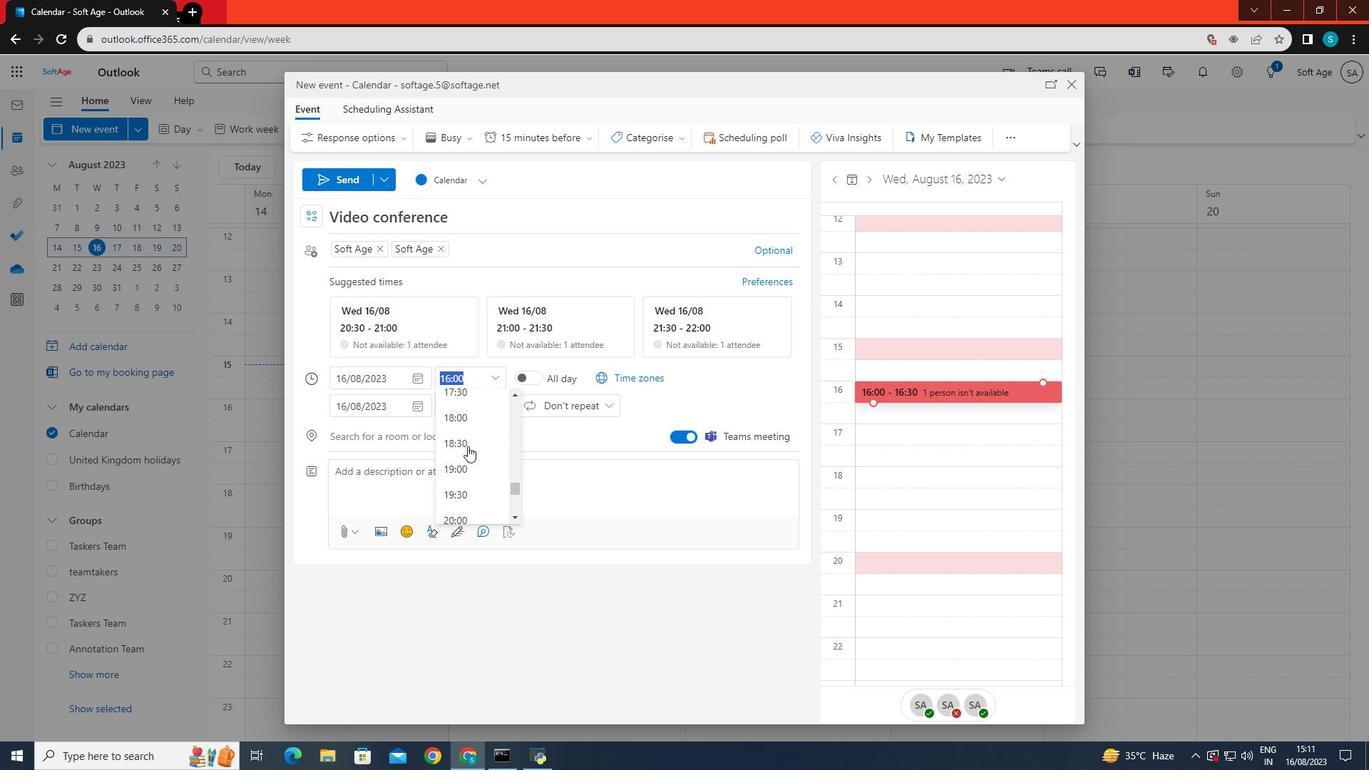 
Action: Mouse scrolled (468, 445) with delta (0, 0)
Screenshot: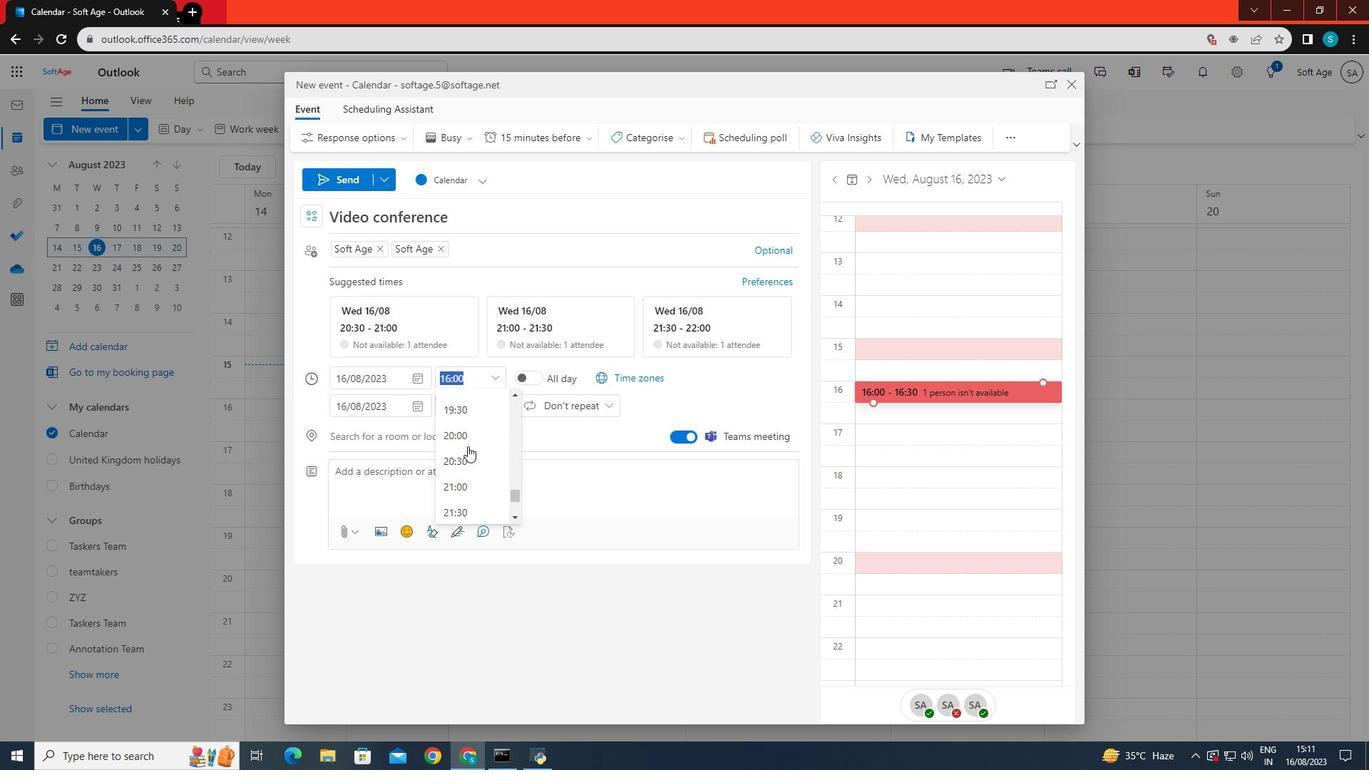 
Action: Mouse scrolled (468, 445) with delta (0, 0)
Screenshot: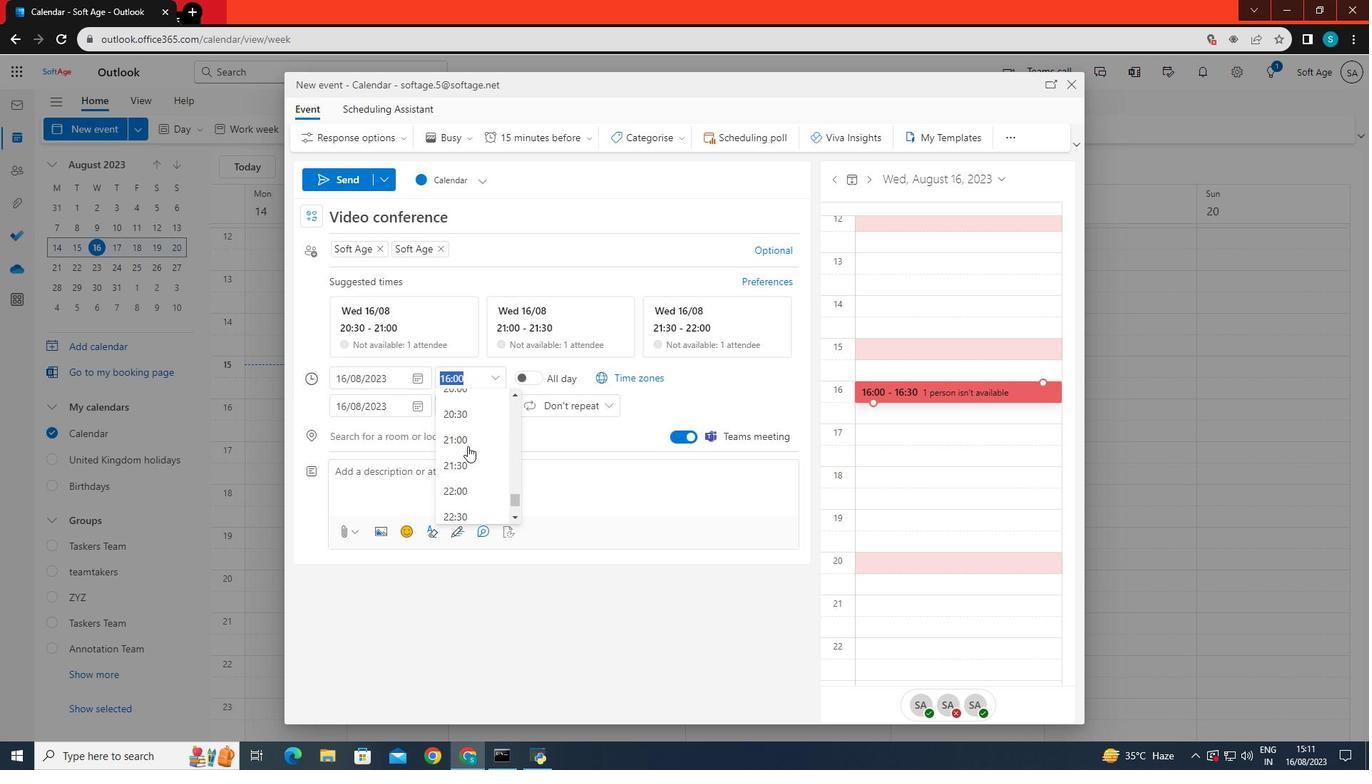 
Action: Mouse scrolled (468, 445) with delta (0, 0)
Screenshot: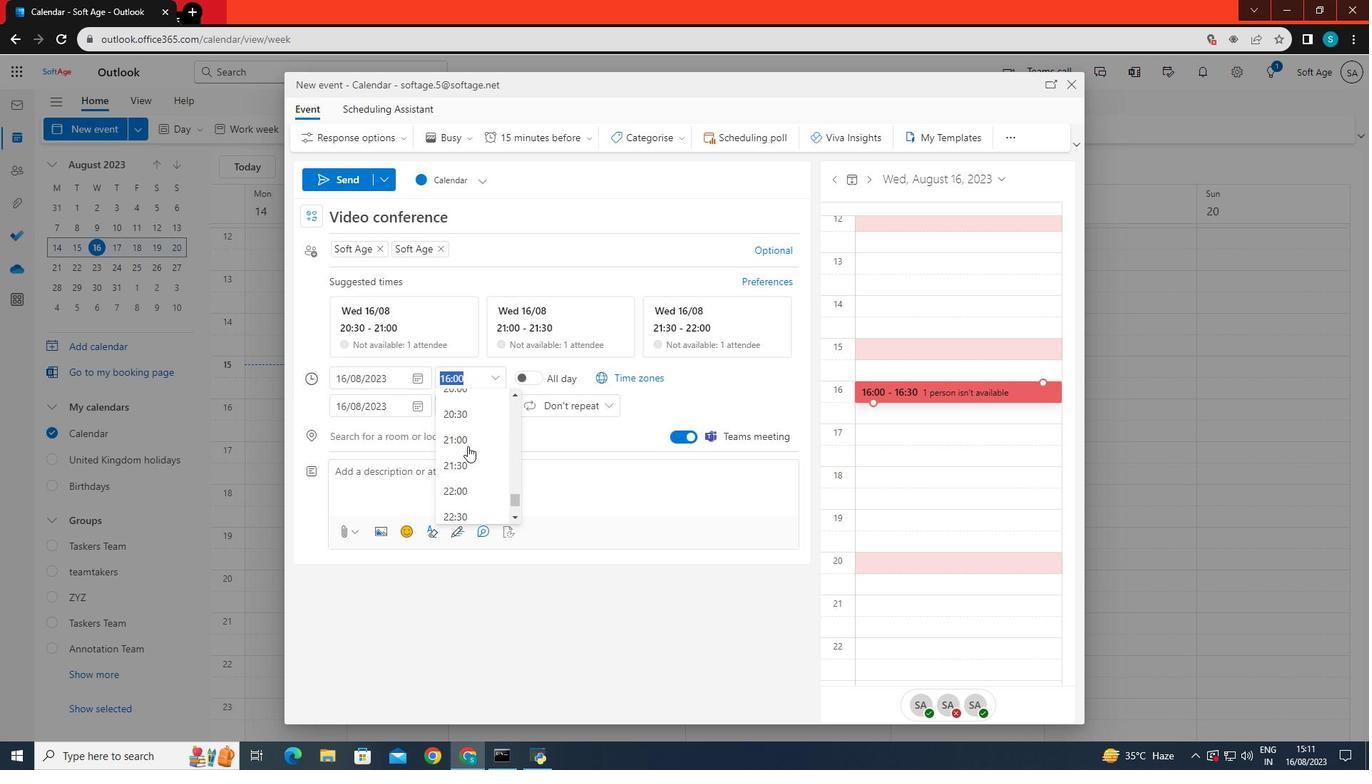 
Action: Mouse scrolled (468, 445) with delta (0, 0)
Screenshot: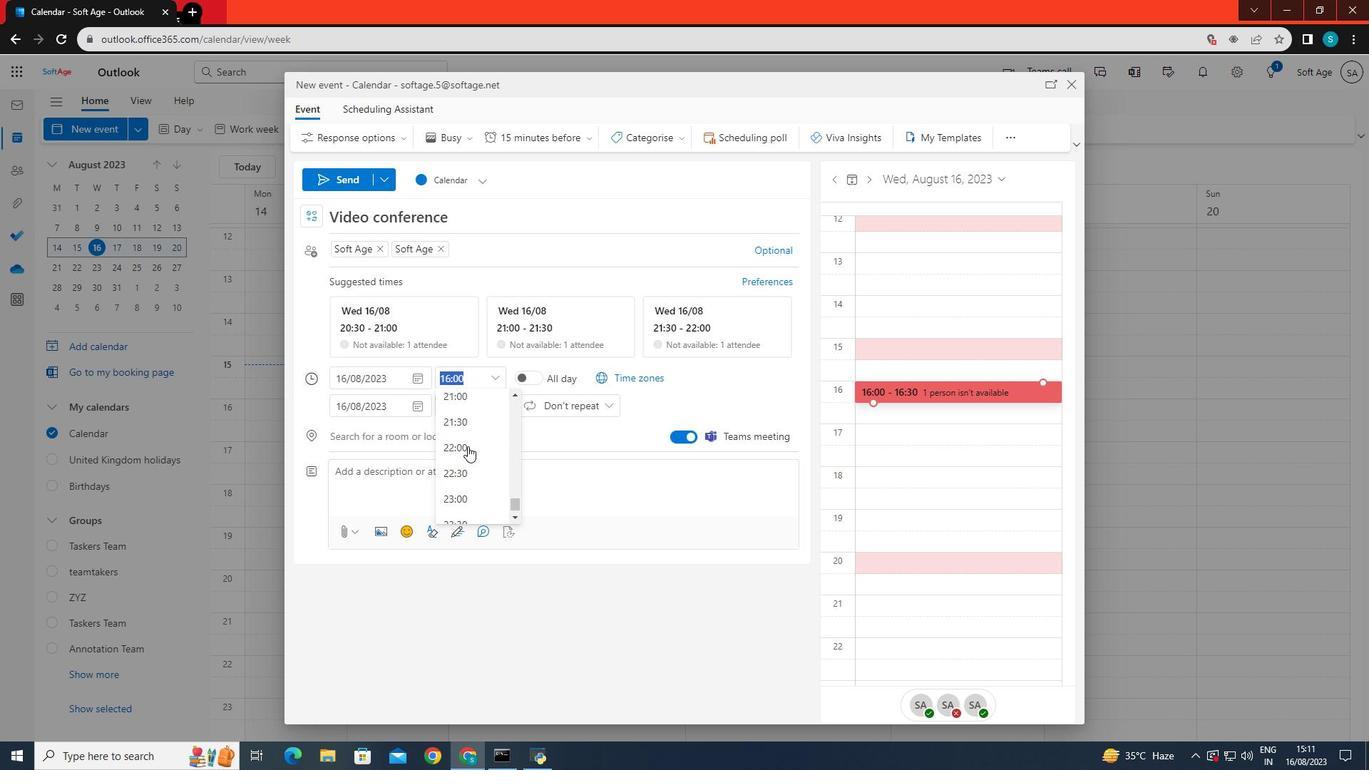 
Action: Mouse scrolled (468, 445) with delta (0, 0)
Screenshot: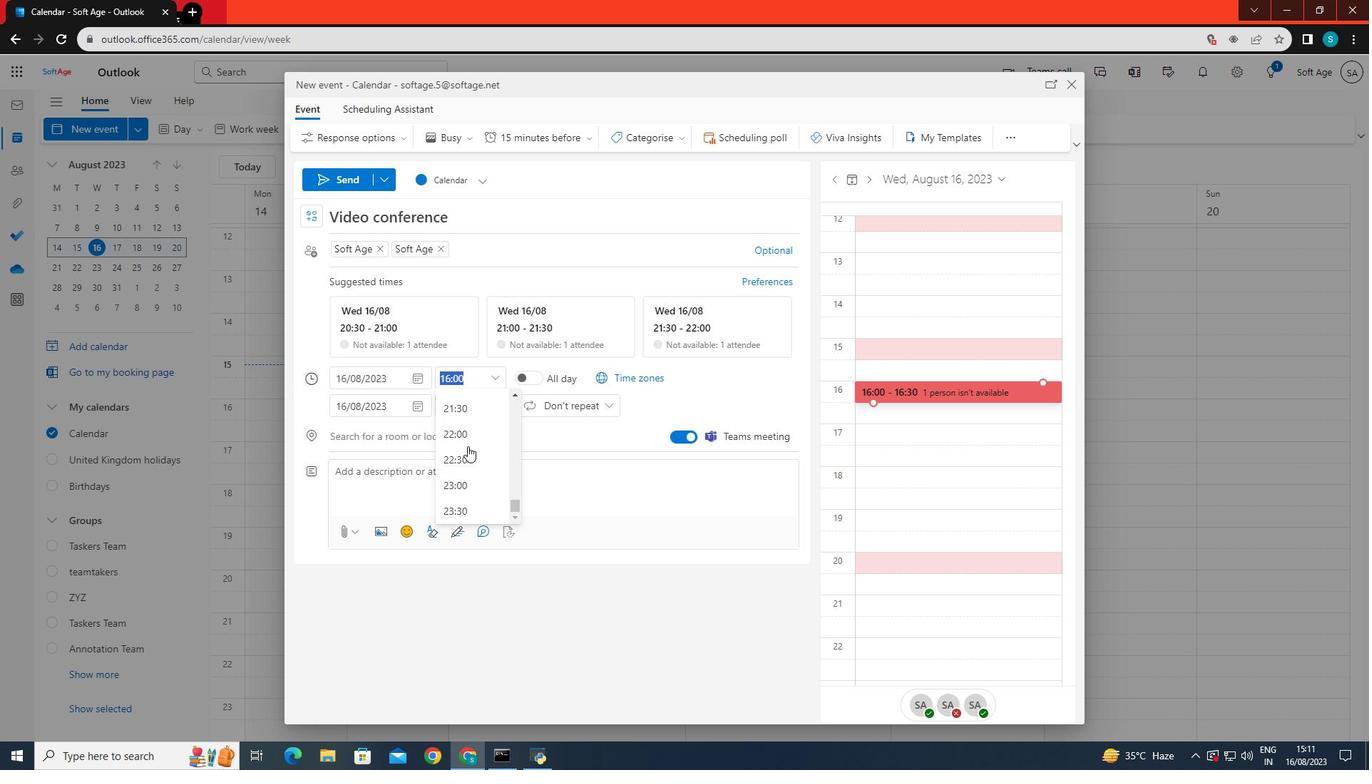 
Action: Mouse scrolled (468, 445) with delta (0, 0)
Screenshot: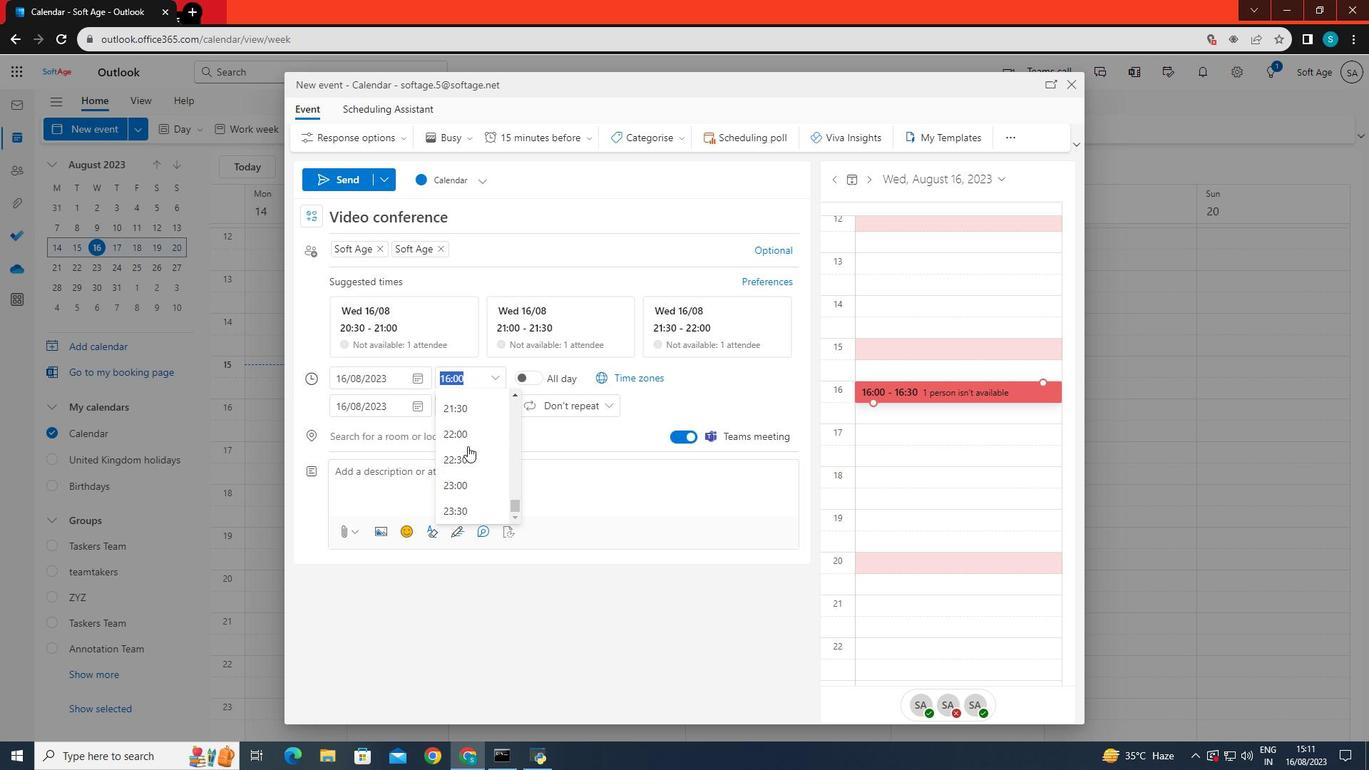 
Action: Mouse scrolled (468, 445) with delta (0, 0)
Screenshot: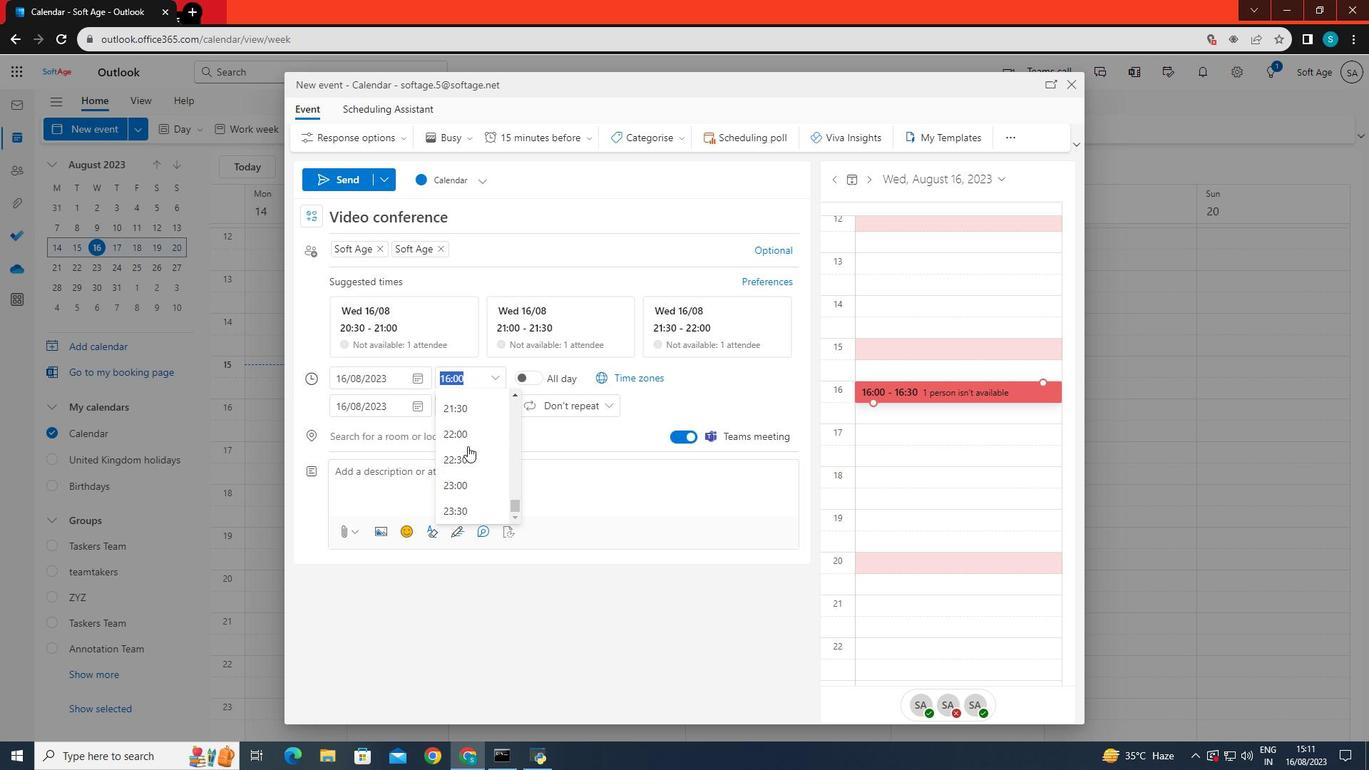 
Action: Mouse scrolled (468, 445) with delta (0, 0)
Screenshot: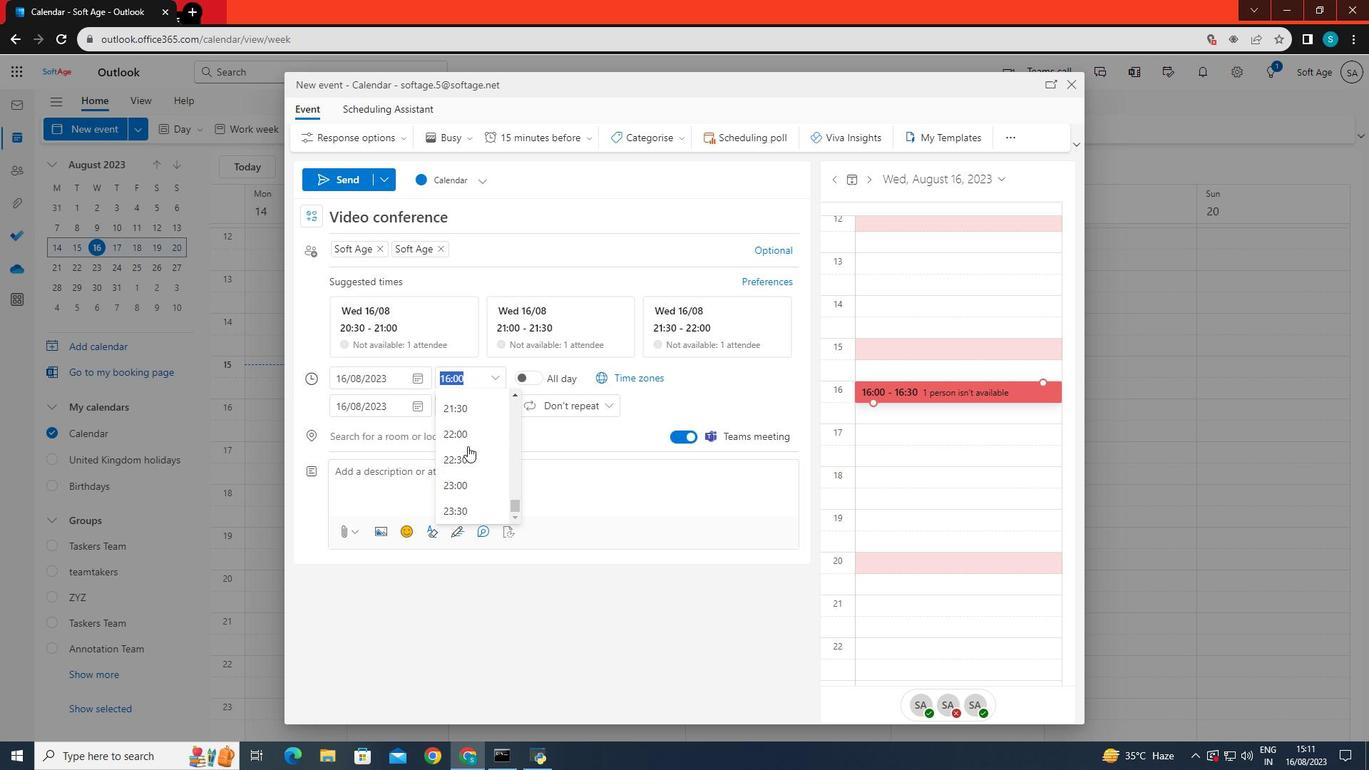 
Action: Mouse scrolled (468, 445) with delta (0, 0)
Screenshot: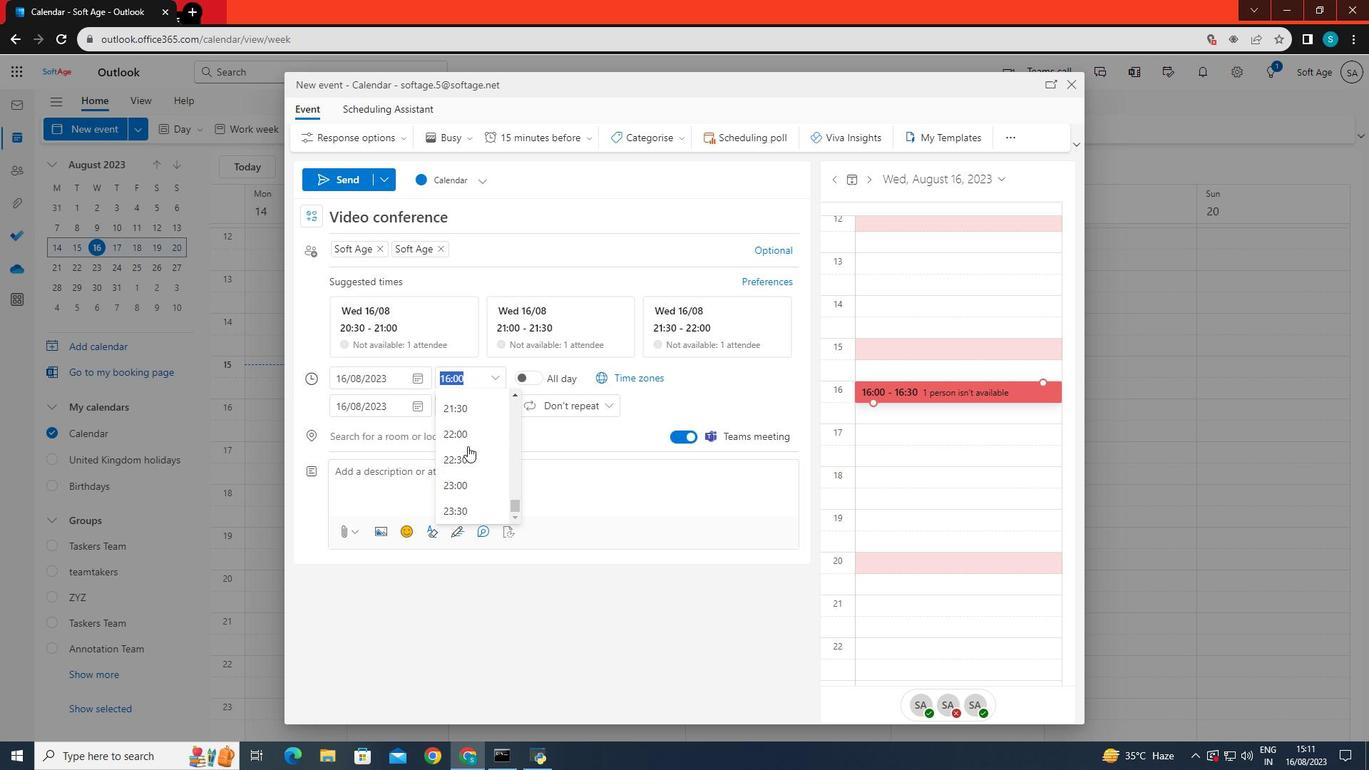 
Action: Mouse scrolled (468, 445) with delta (0, 0)
Screenshot: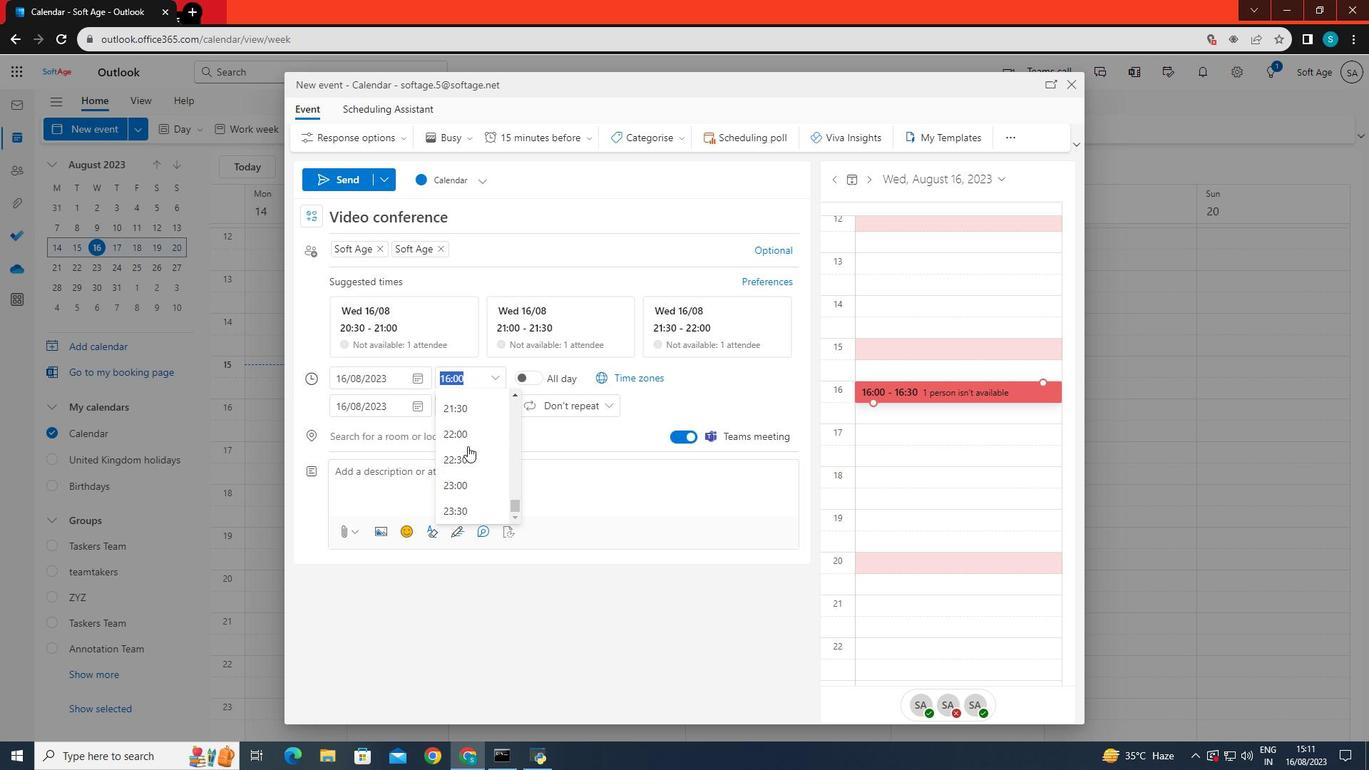 
Action: Mouse scrolled (468, 445) with delta (0, 0)
Screenshot: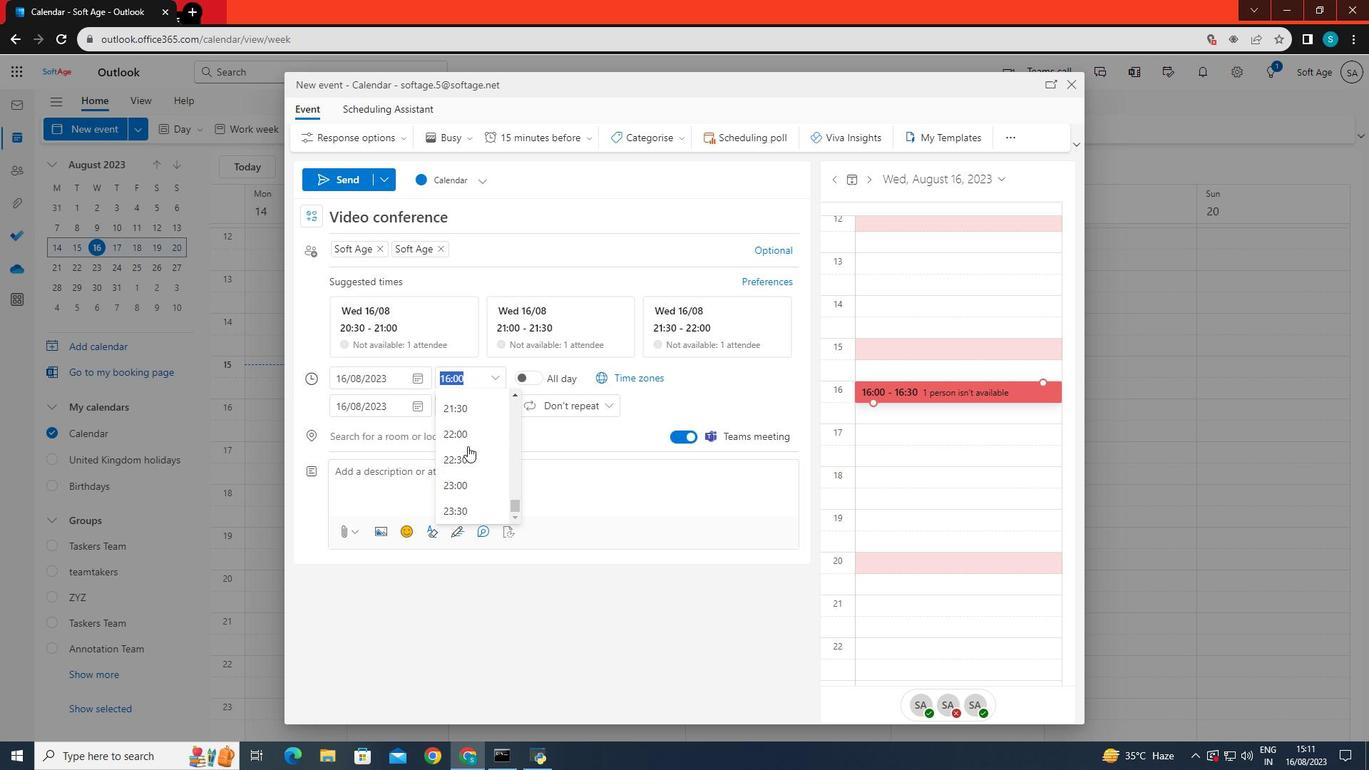 
Action: Mouse moved to (462, 437)
Screenshot: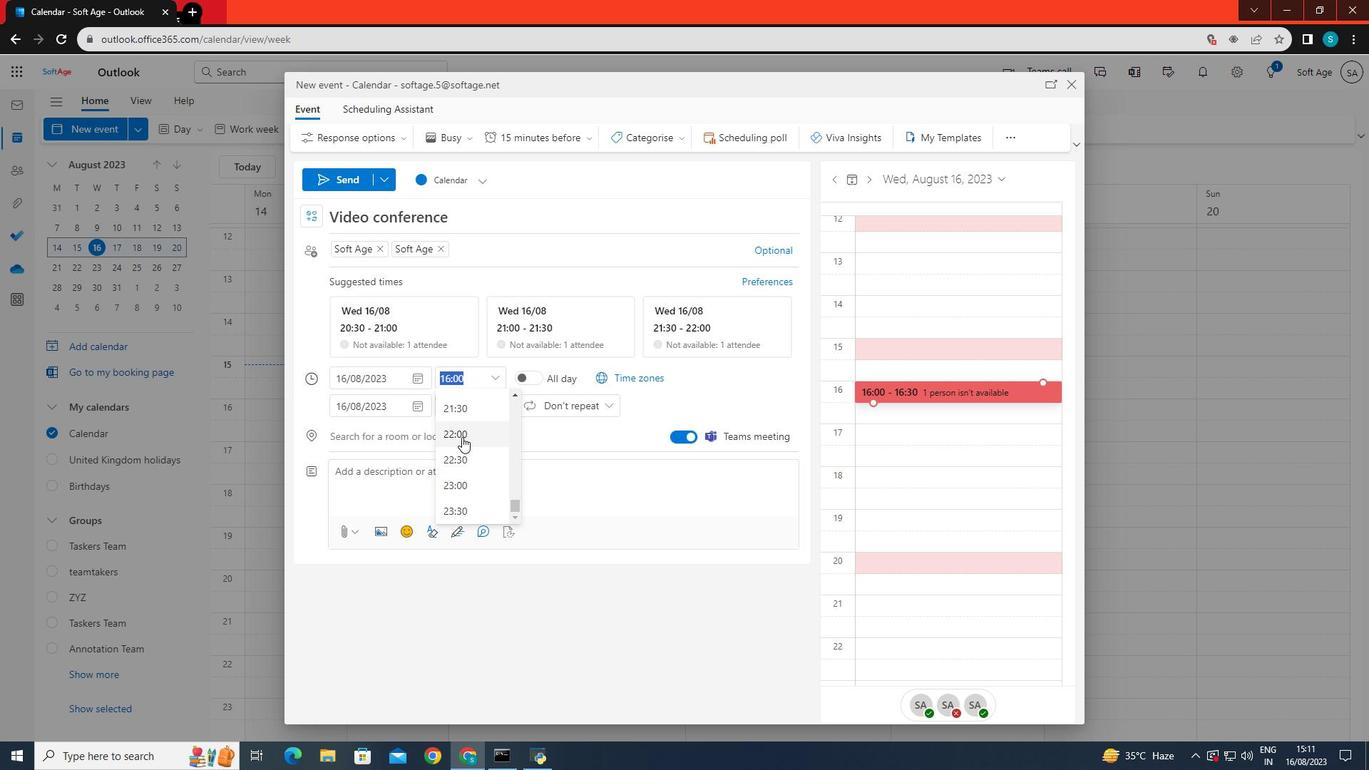 
Action: Mouse pressed left at (462, 437)
Screenshot: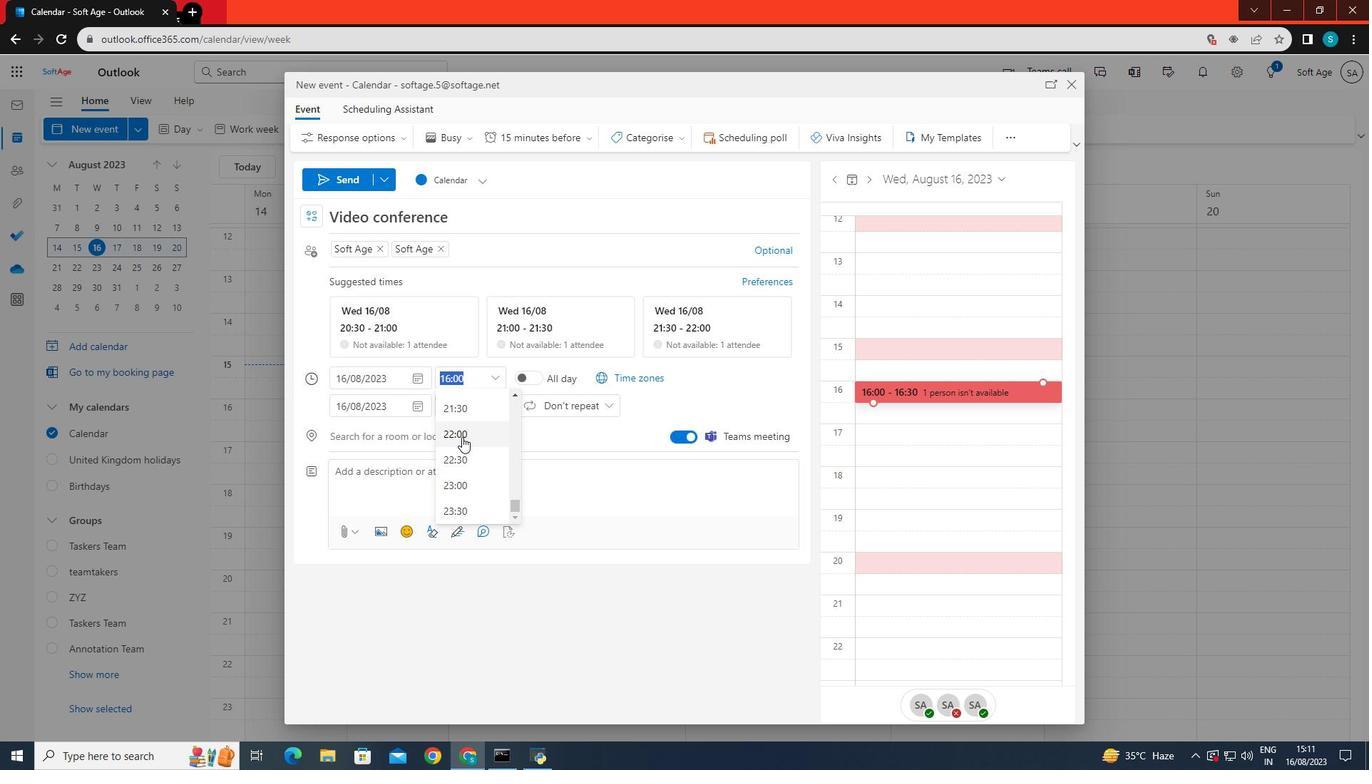 
Action: Mouse moved to (491, 403)
Screenshot: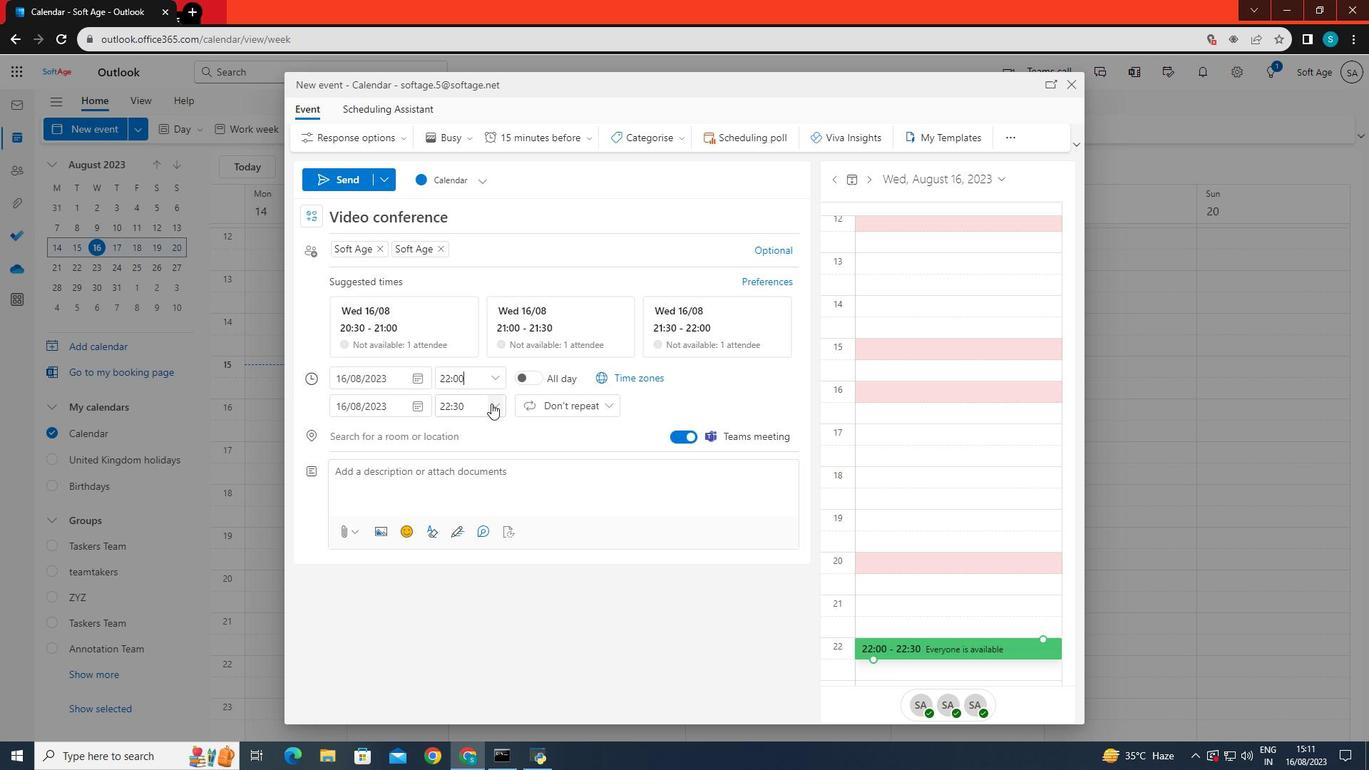 
Action: Mouse pressed left at (491, 403)
Screenshot: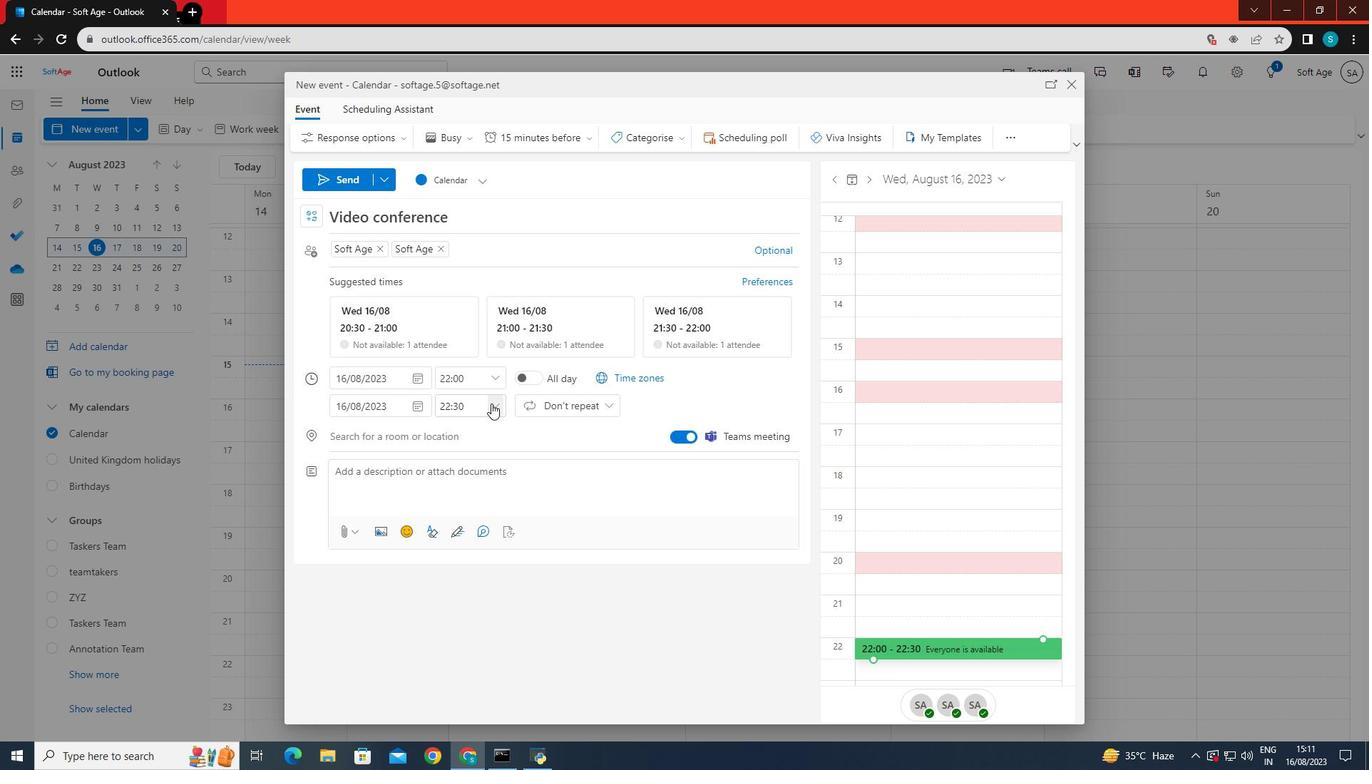 
Action: Mouse moved to (480, 489)
Screenshot: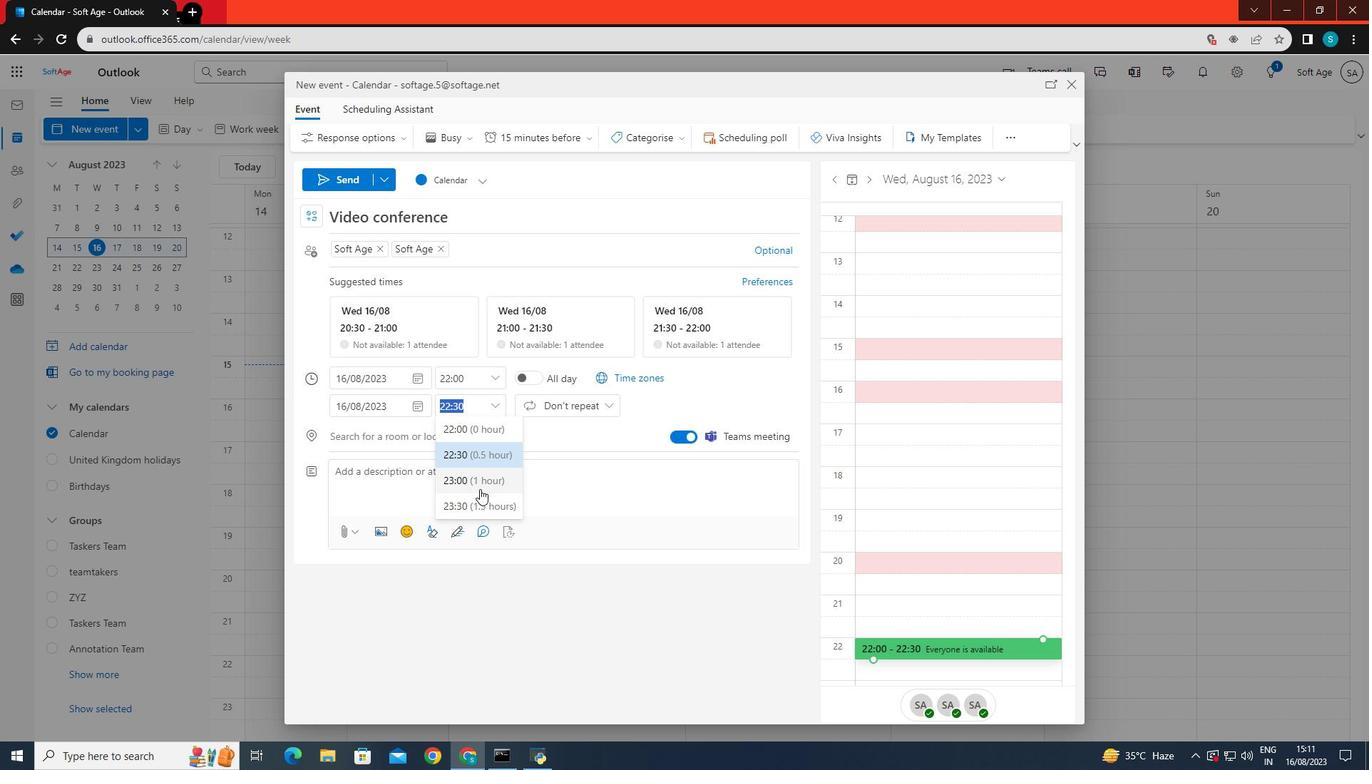 
Action: Mouse pressed left at (480, 489)
Screenshot: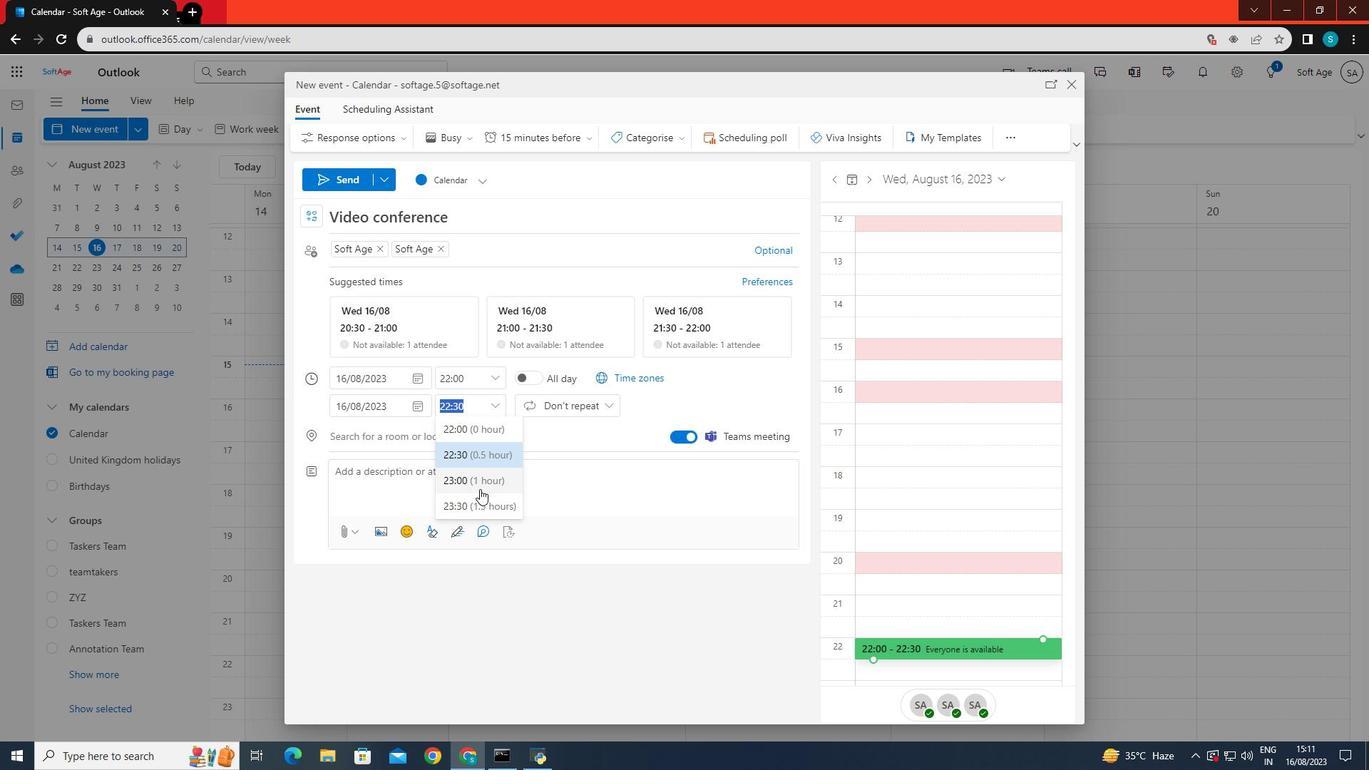 
Action: Mouse moved to (403, 439)
Screenshot: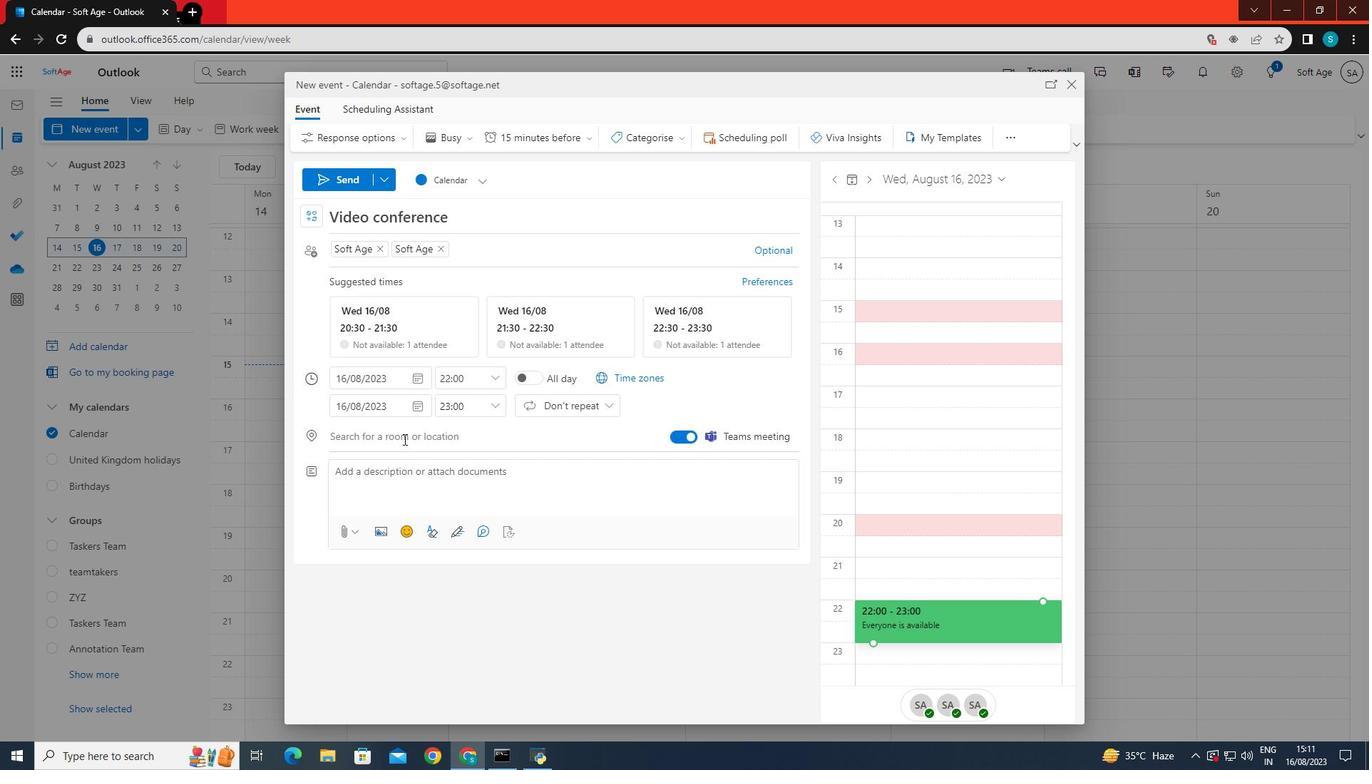 
Action: Mouse pressed left at (403, 439)
Screenshot: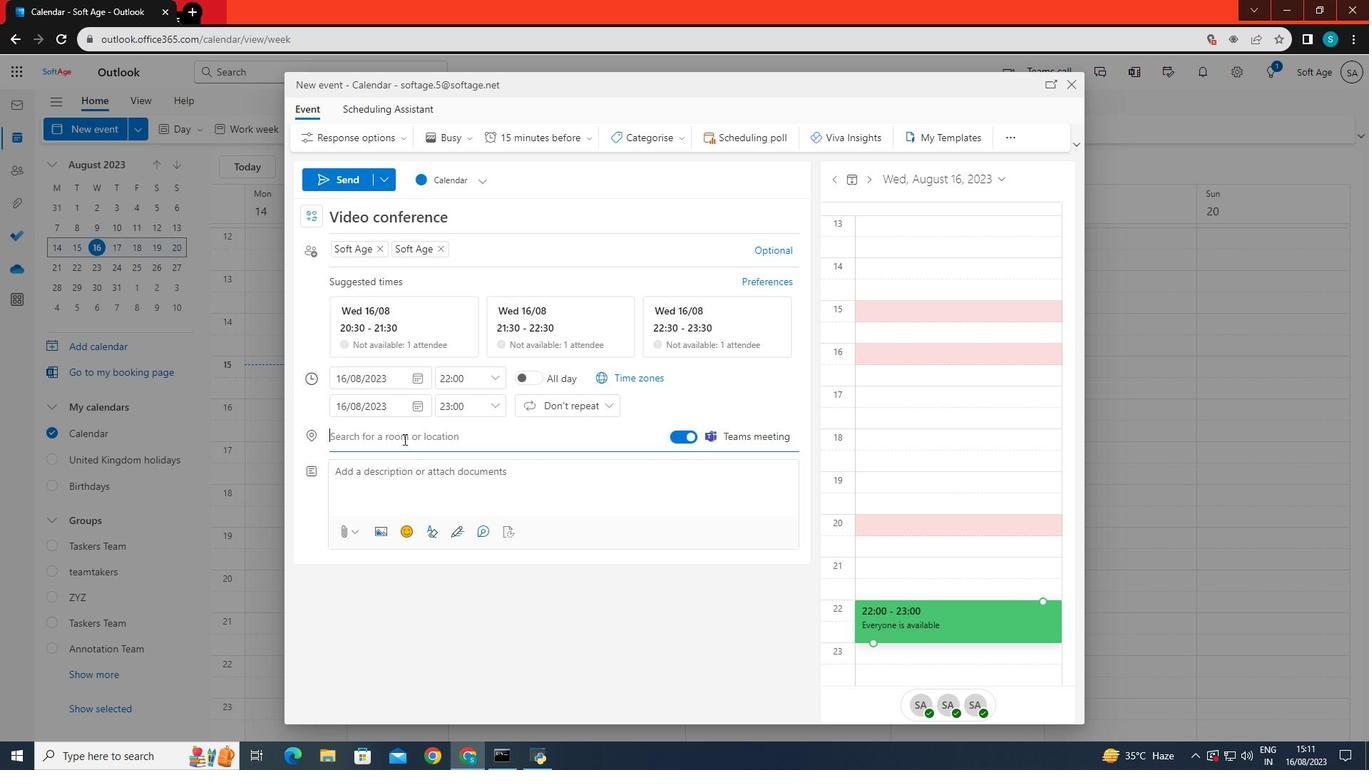 
Action: Mouse moved to (448, 525)
Screenshot: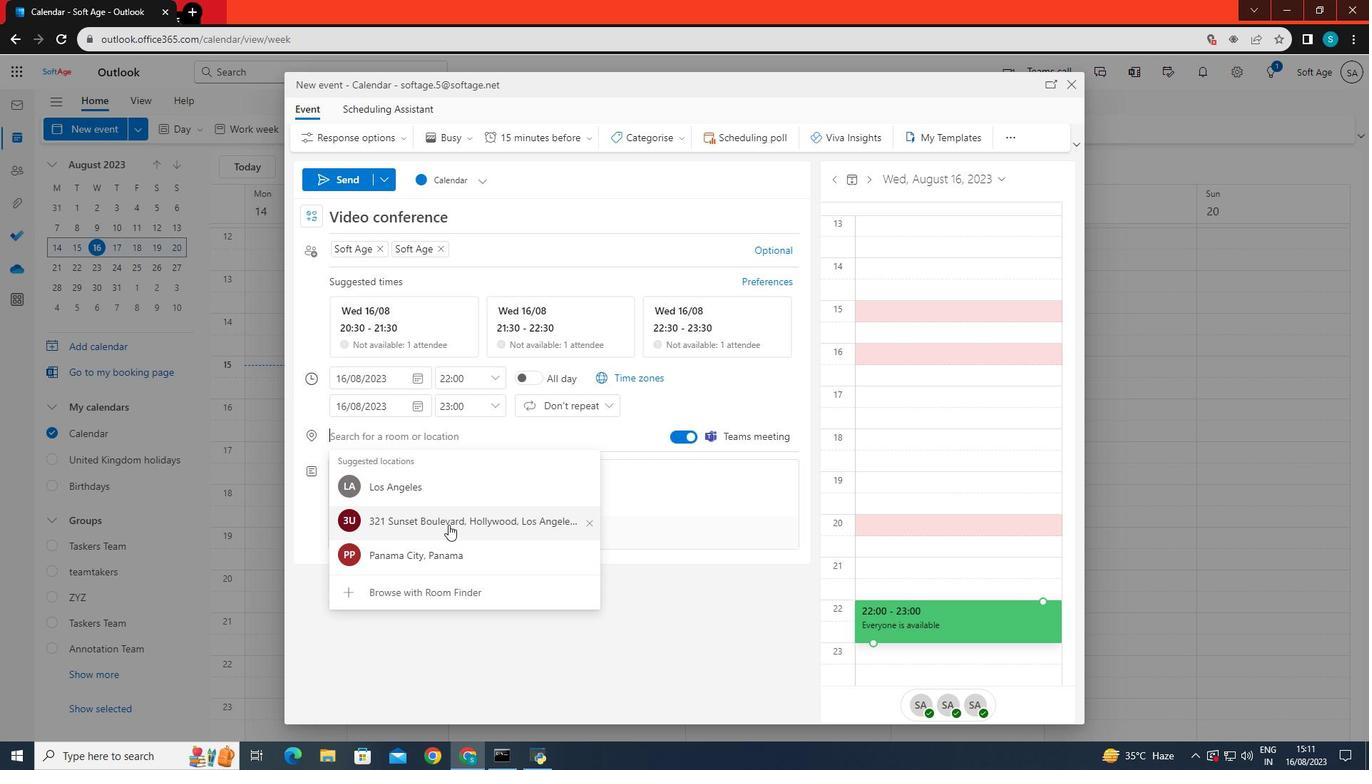 
Action: Mouse scrolled (448, 524) with delta (0, 0)
Screenshot: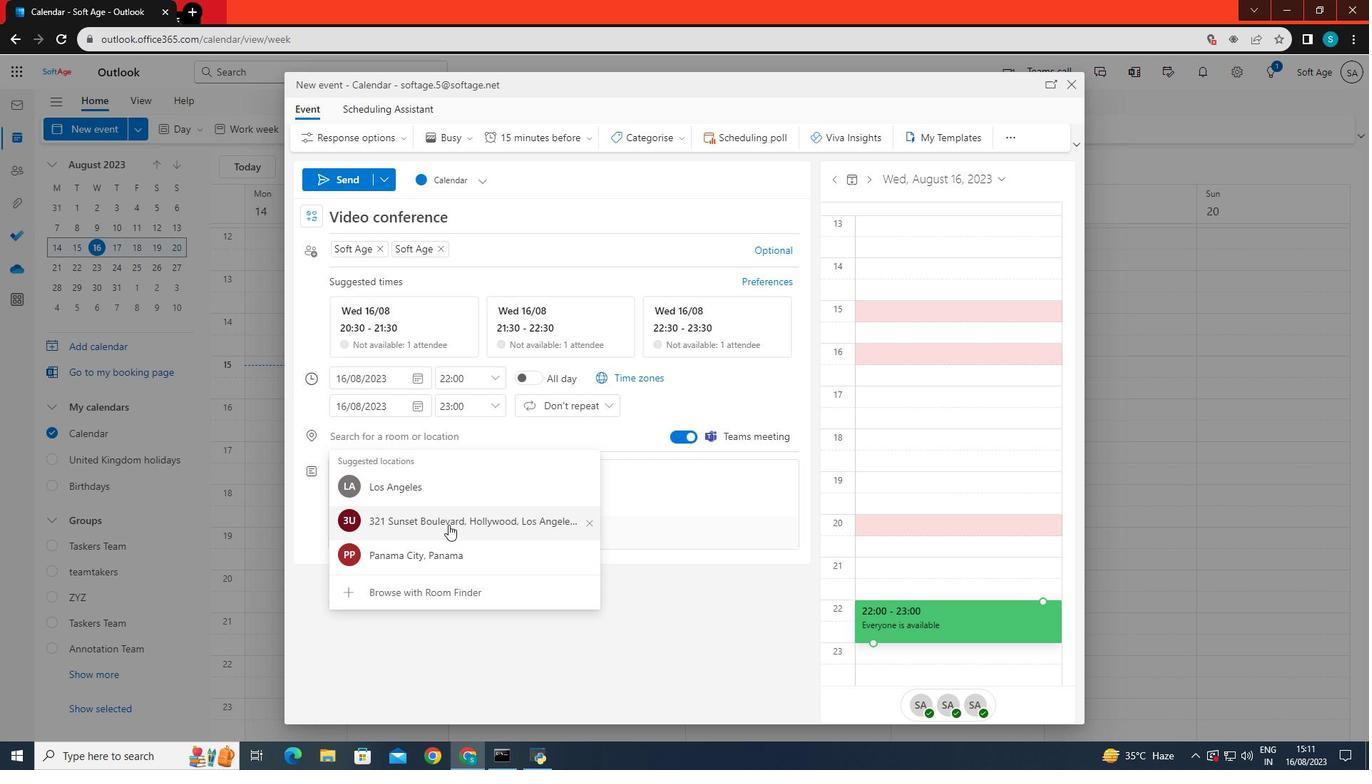 
Action: Mouse scrolled (448, 524) with delta (0, 0)
Screenshot: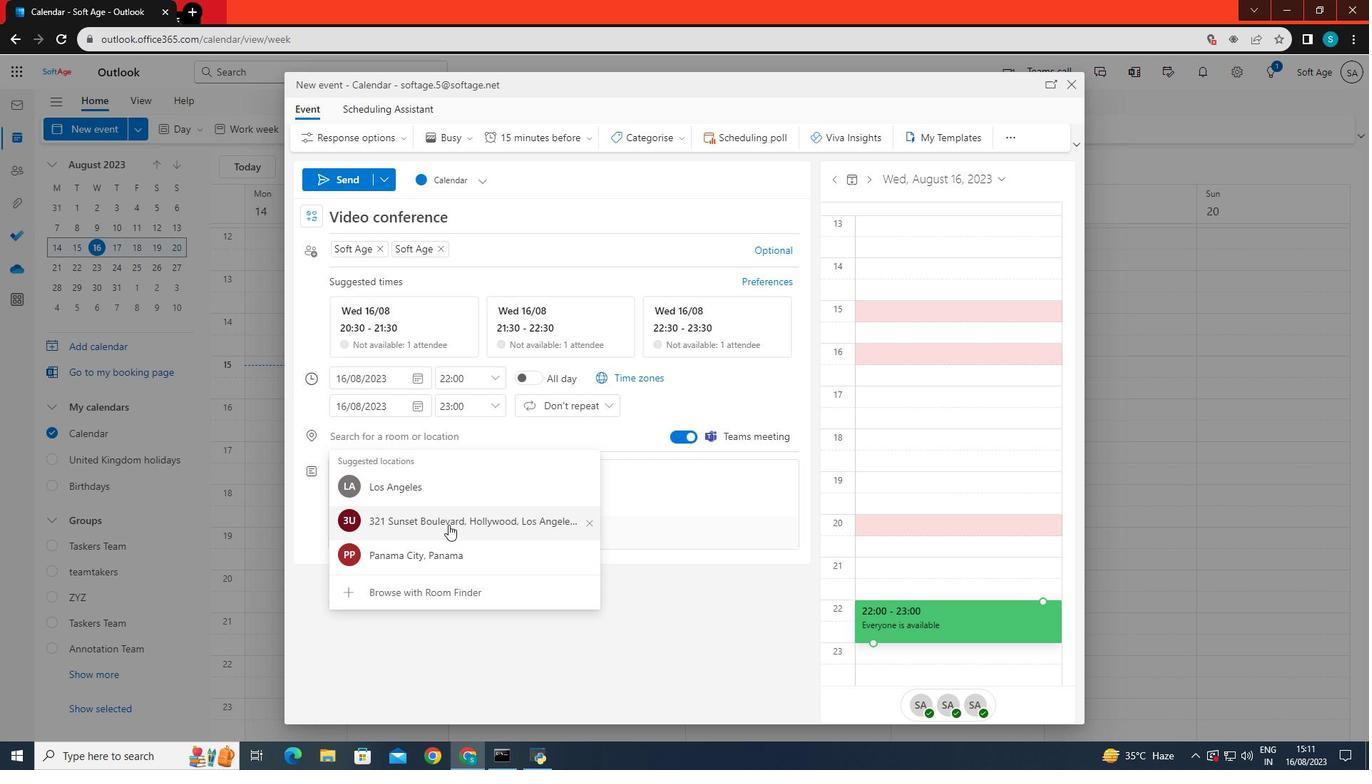 
Action: Mouse scrolled (448, 524) with delta (0, 0)
Screenshot: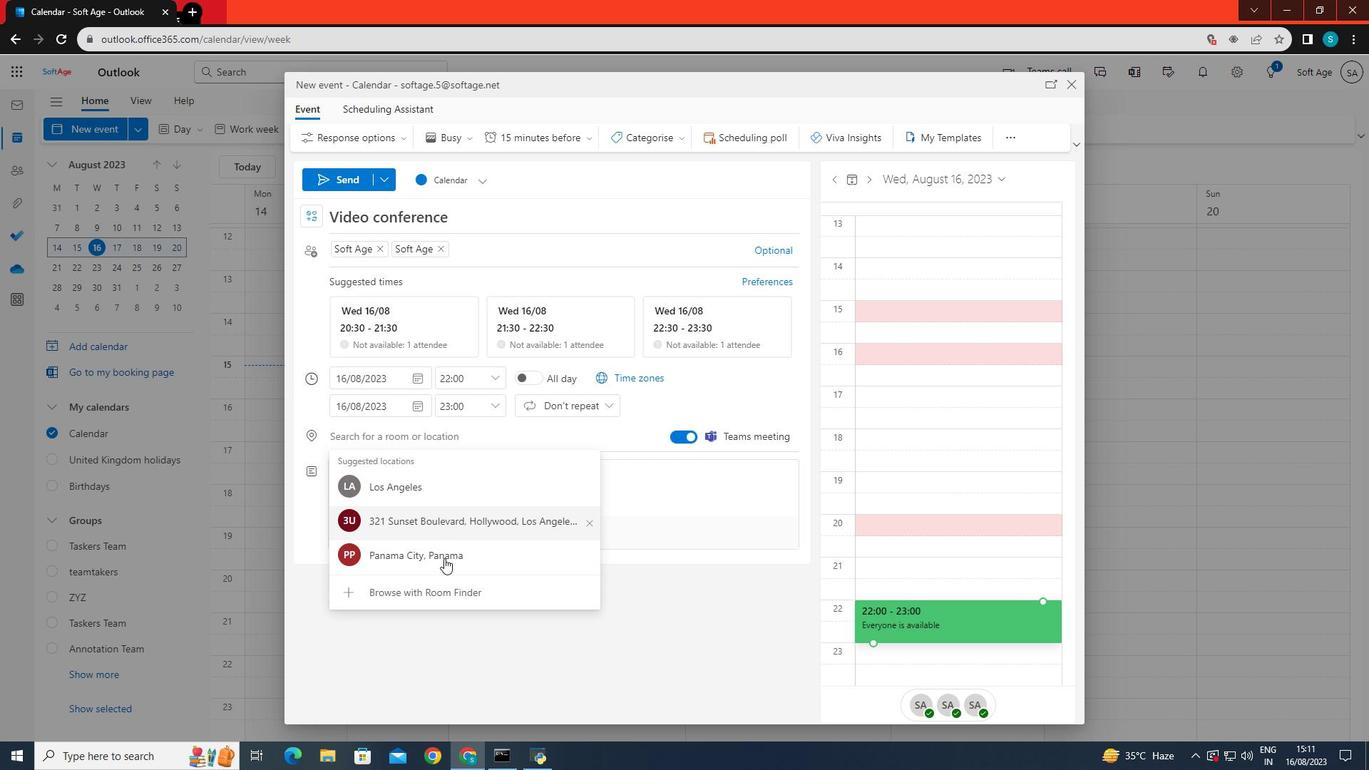 
Action: Mouse moved to (455, 587)
Screenshot: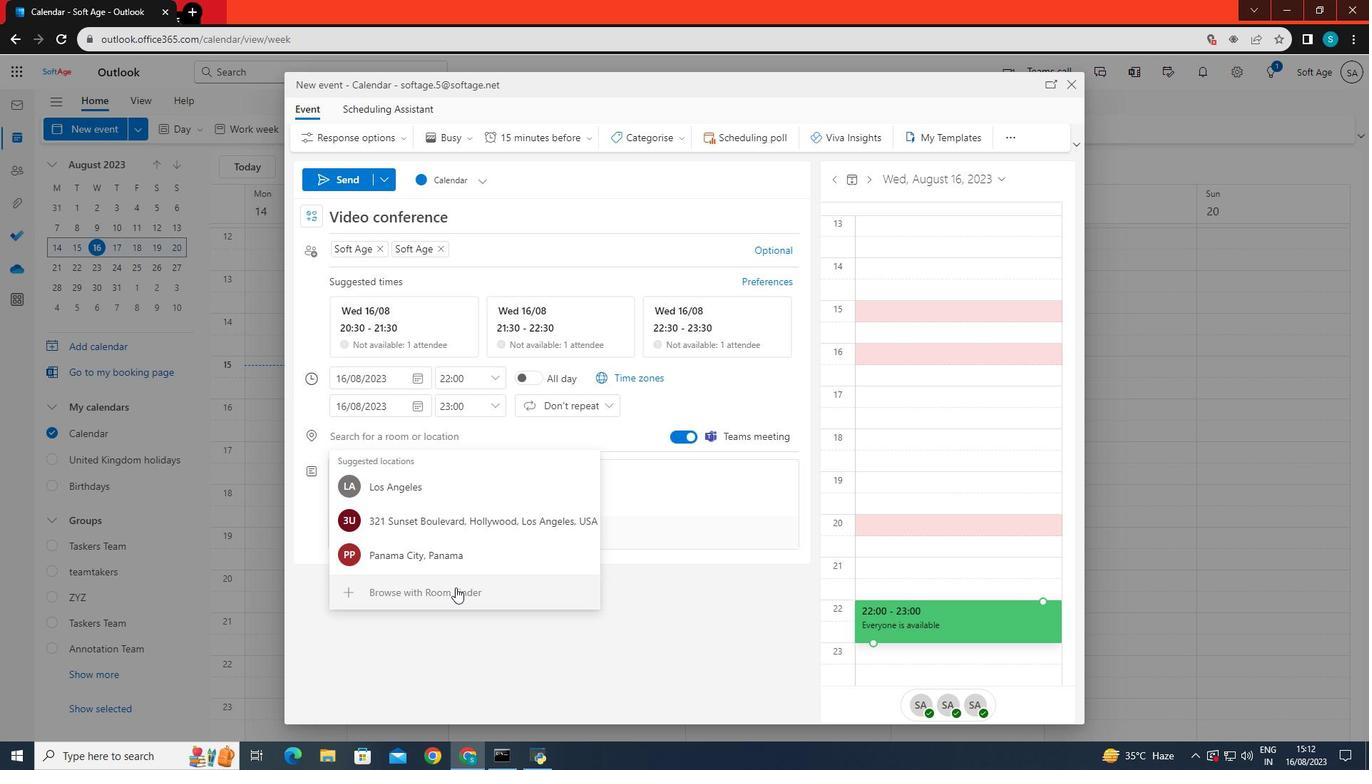
Action: Mouse pressed left at (455, 587)
Screenshot: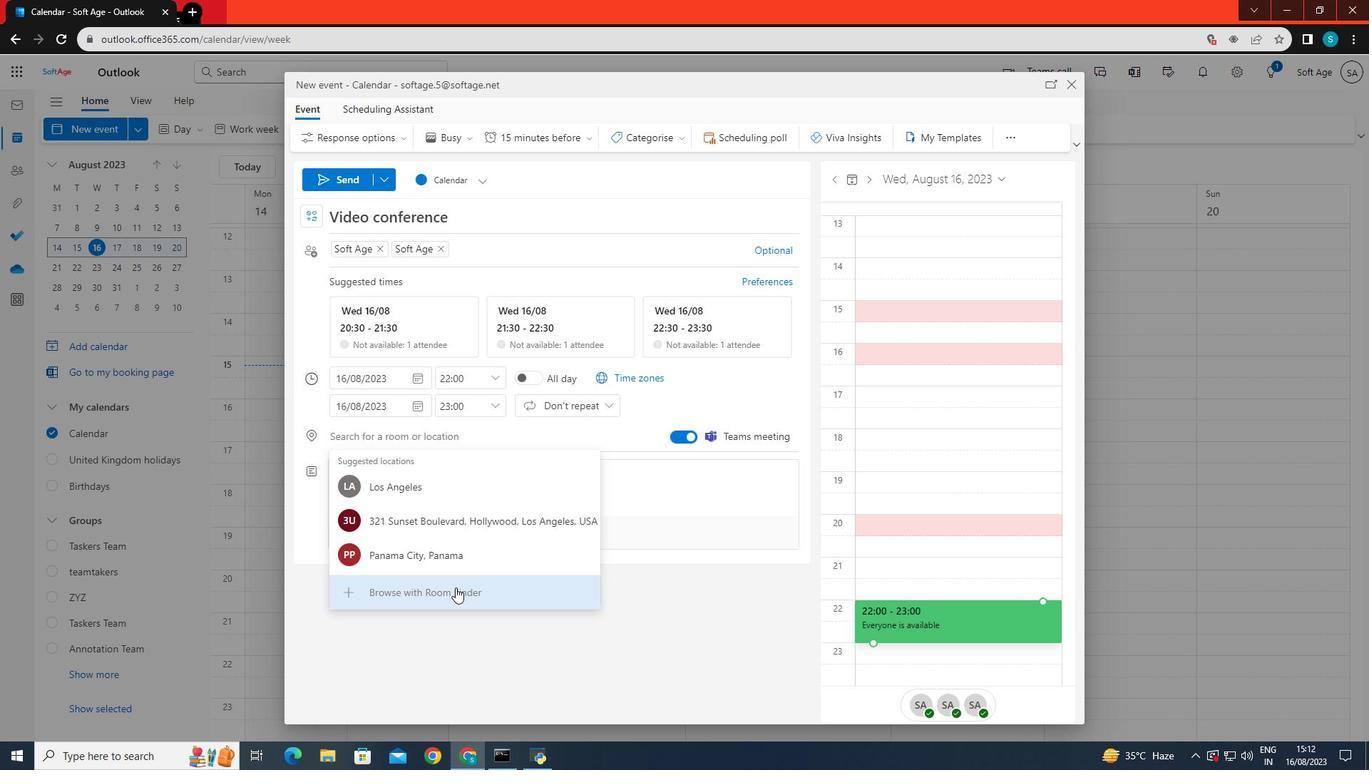 
Action: Mouse moved to (885, 245)
Screenshot: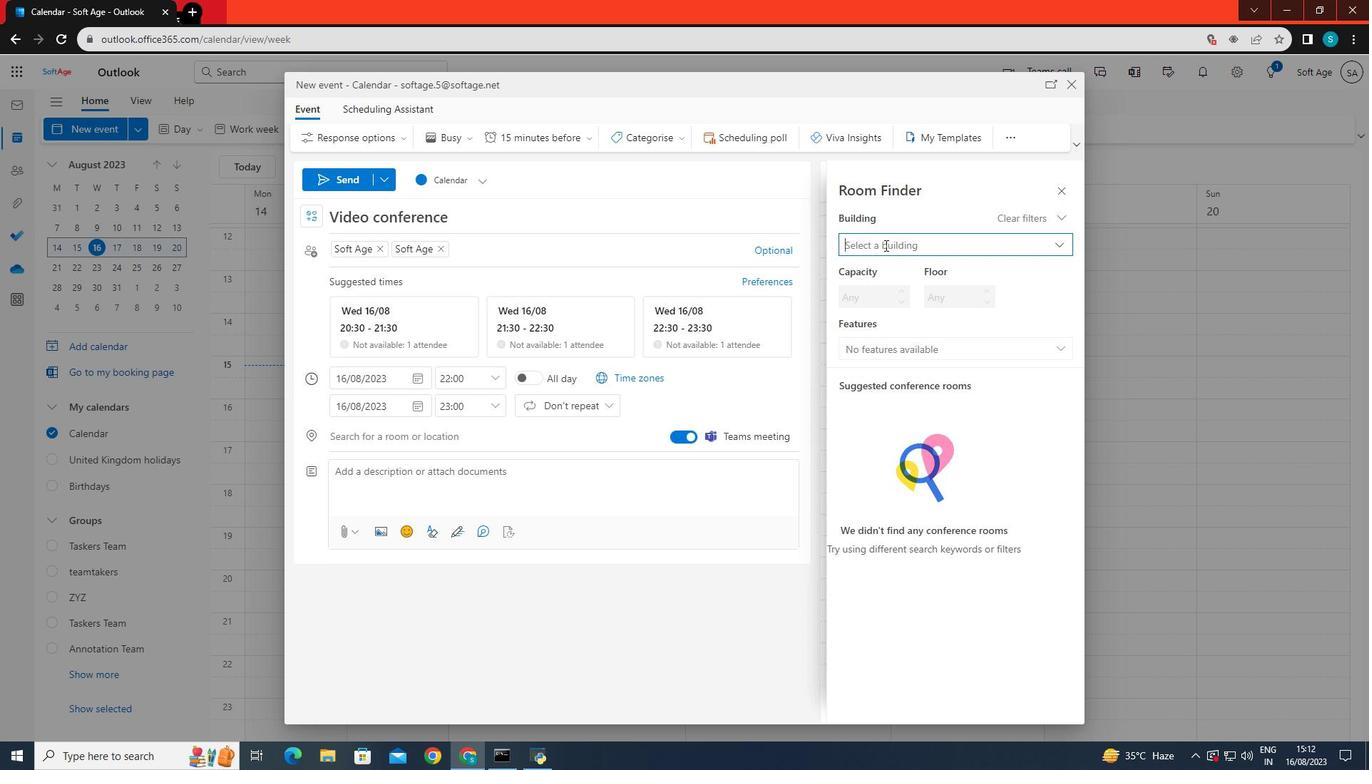 
Action: Mouse pressed left at (885, 245)
Screenshot: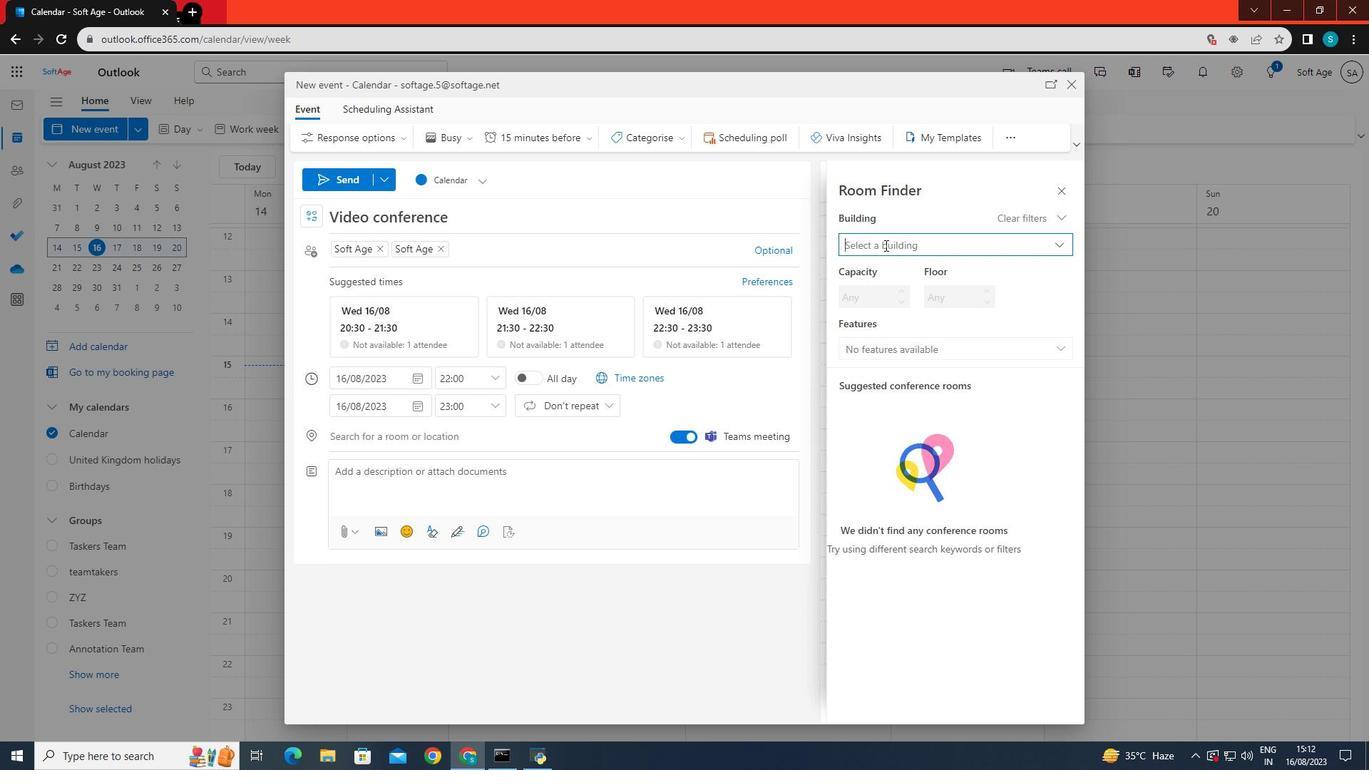 
Action: Mouse moved to (1066, 246)
Screenshot: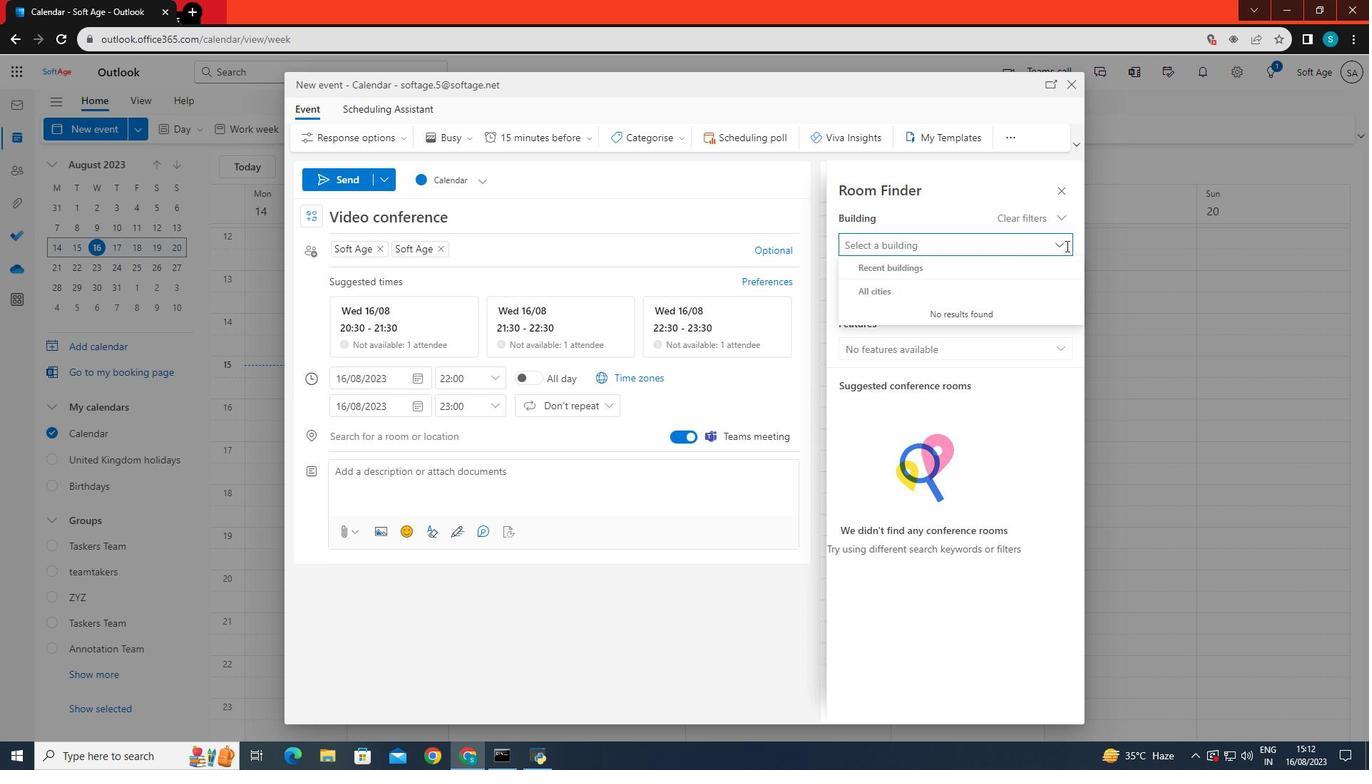 
Action: Mouse pressed left at (1066, 246)
Screenshot: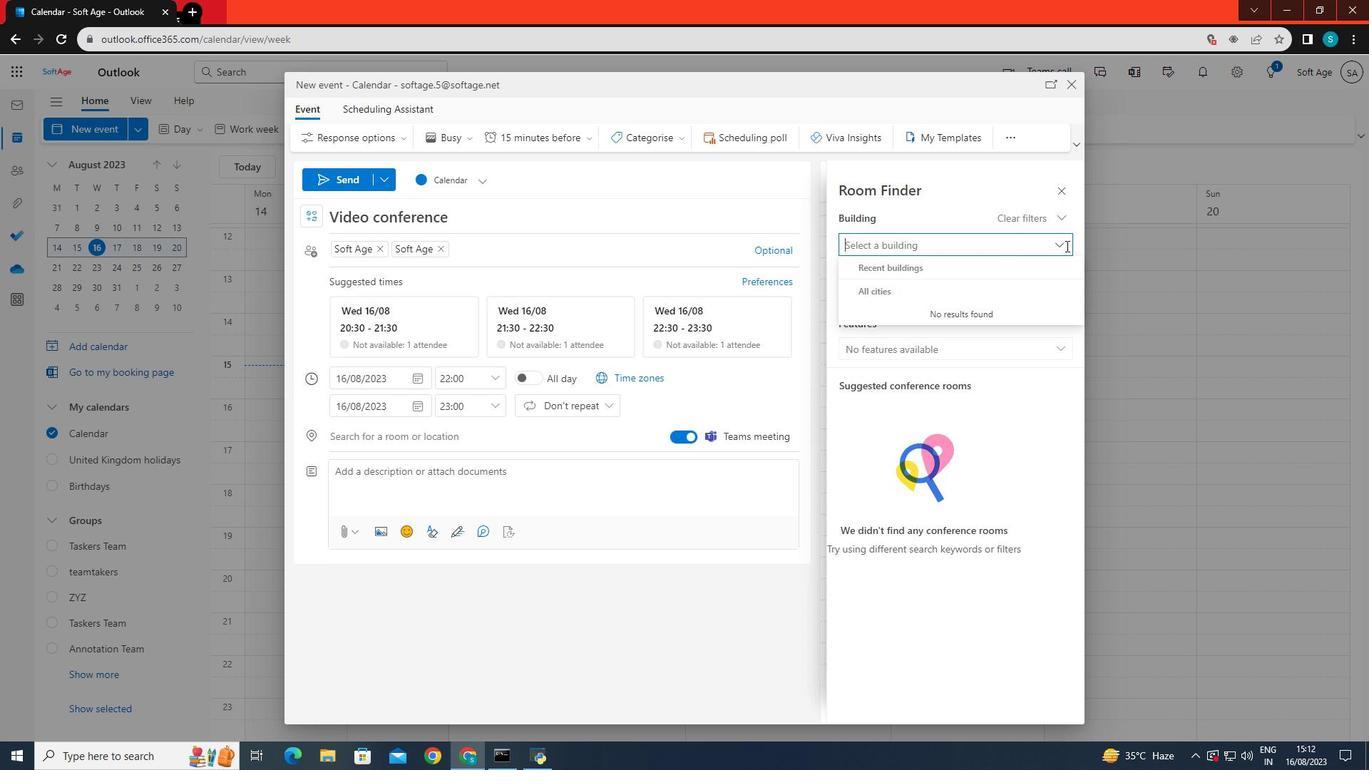 
Action: Mouse moved to (1020, 418)
Screenshot: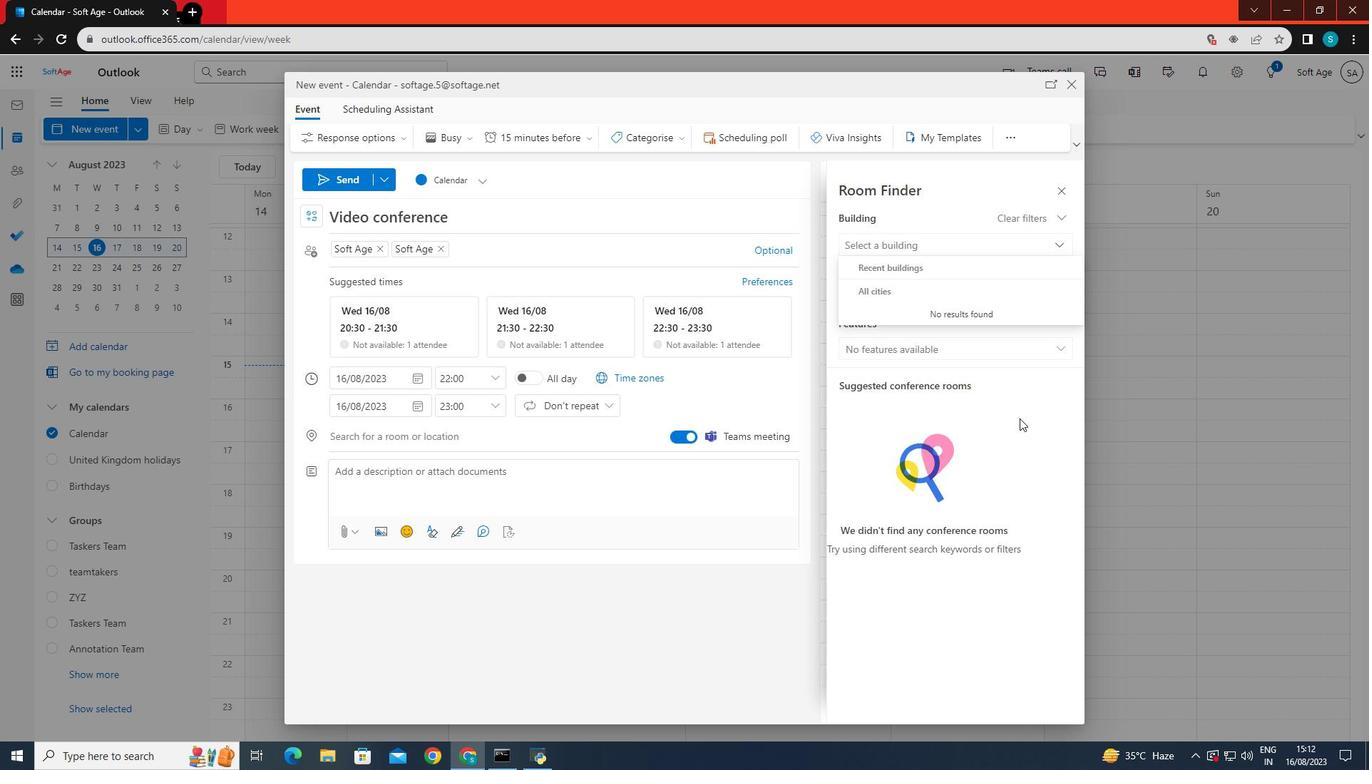 
Action: Mouse pressed left at (1020, 418)
Screenshot: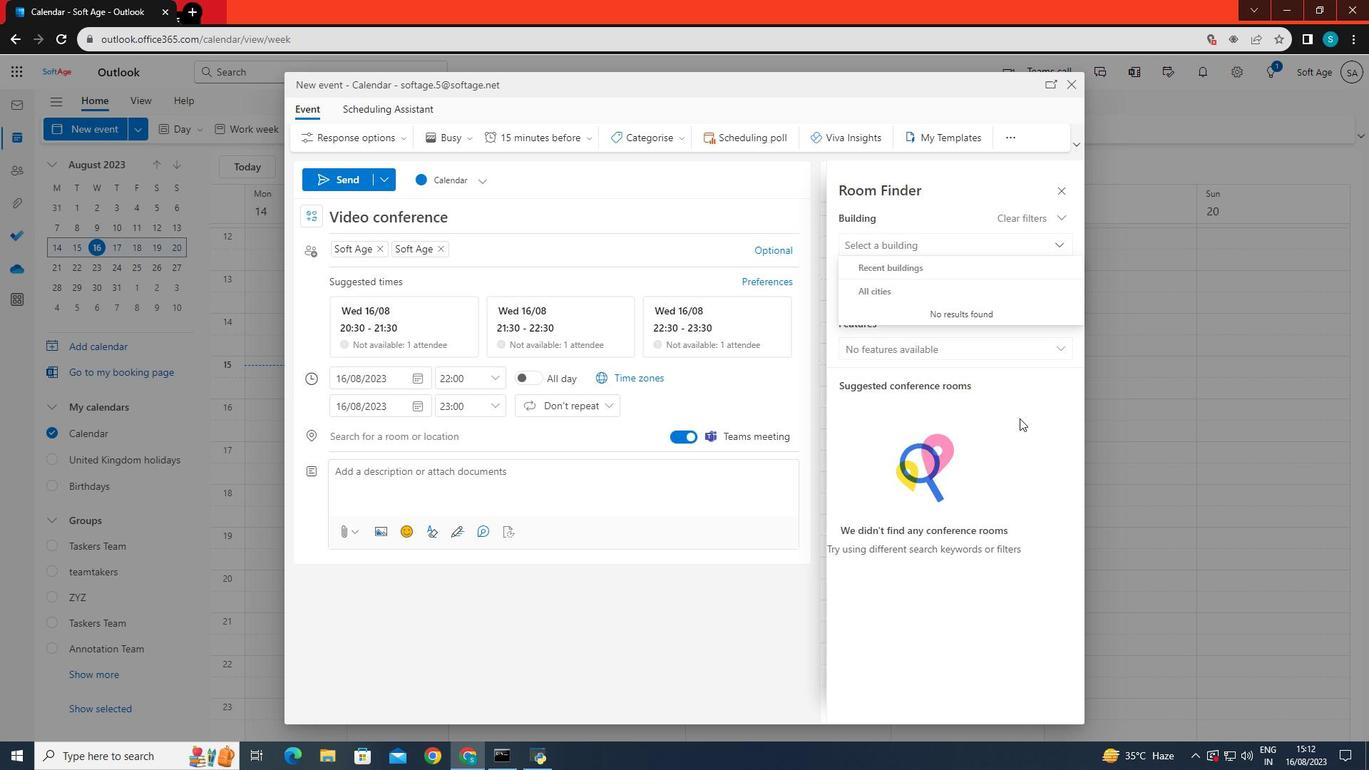 
Action: Mouse moved to (887, 297)
Screenshot: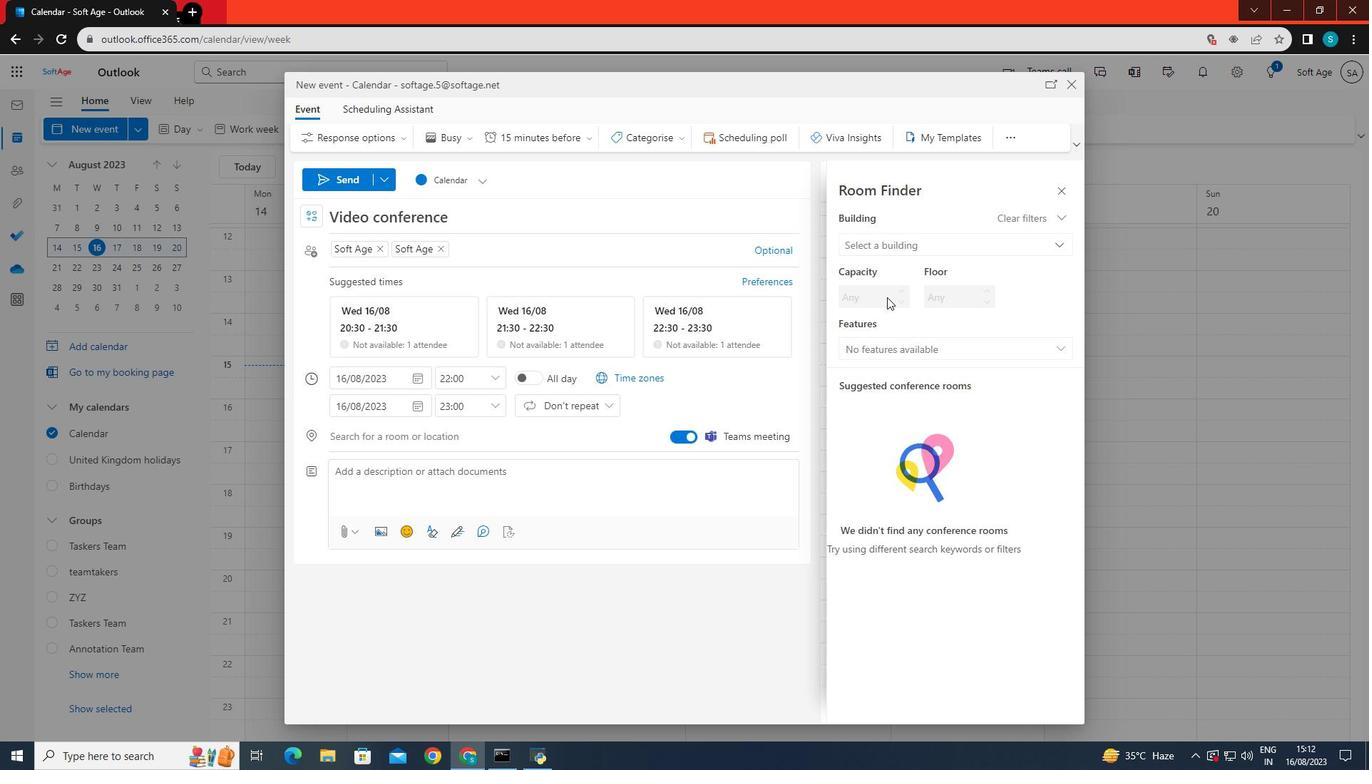
Action: Mouse pressed left at (887, 297)
Screenshot: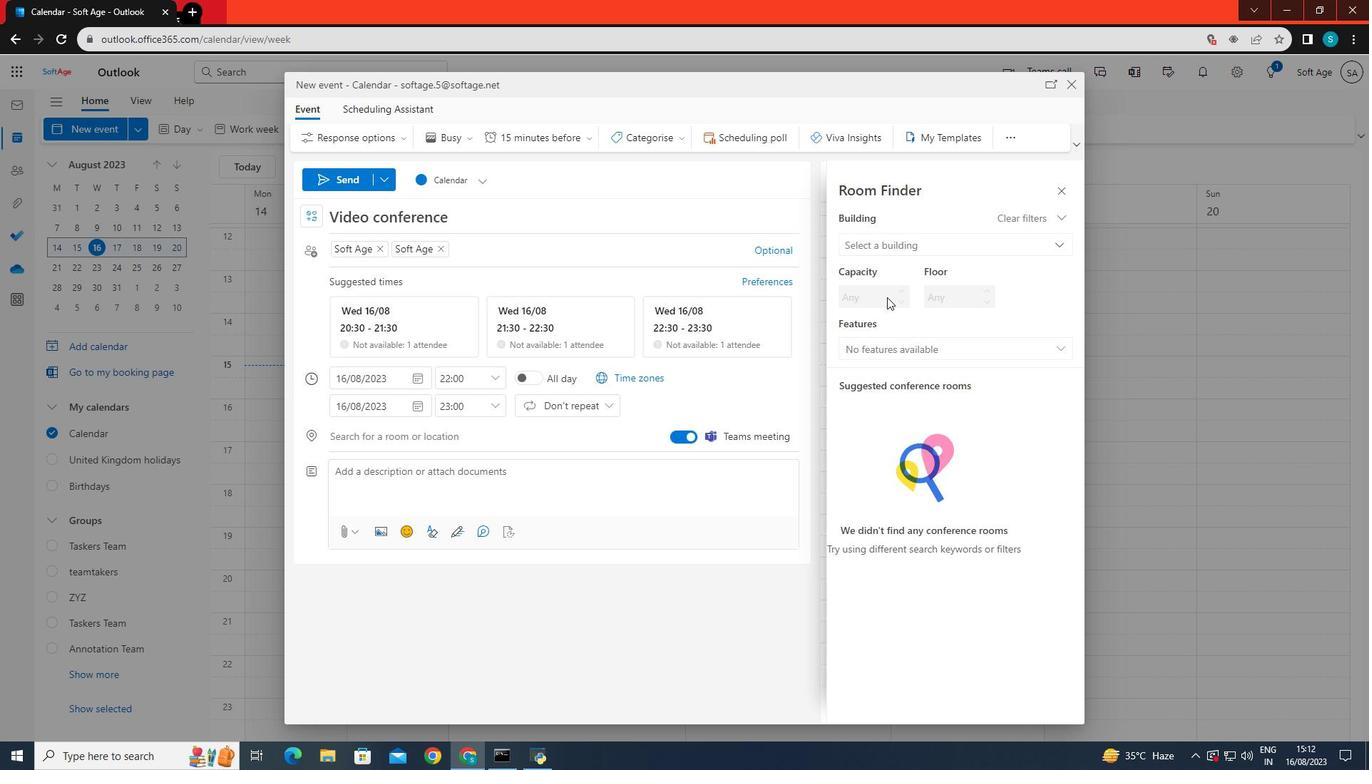 
Action: Mouse moved to (963, 293)
Screenshot: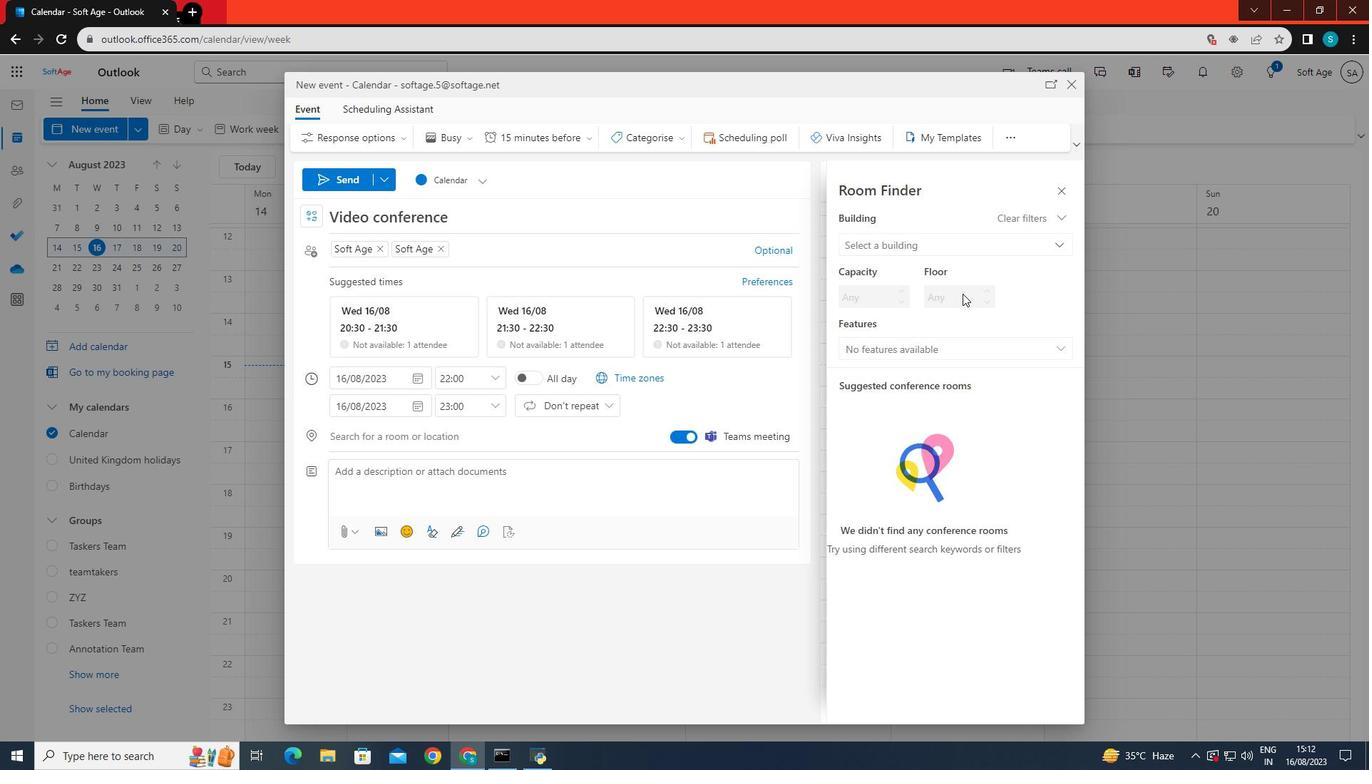
Action: Mouse pressed left at (963, 293)
Screenshot: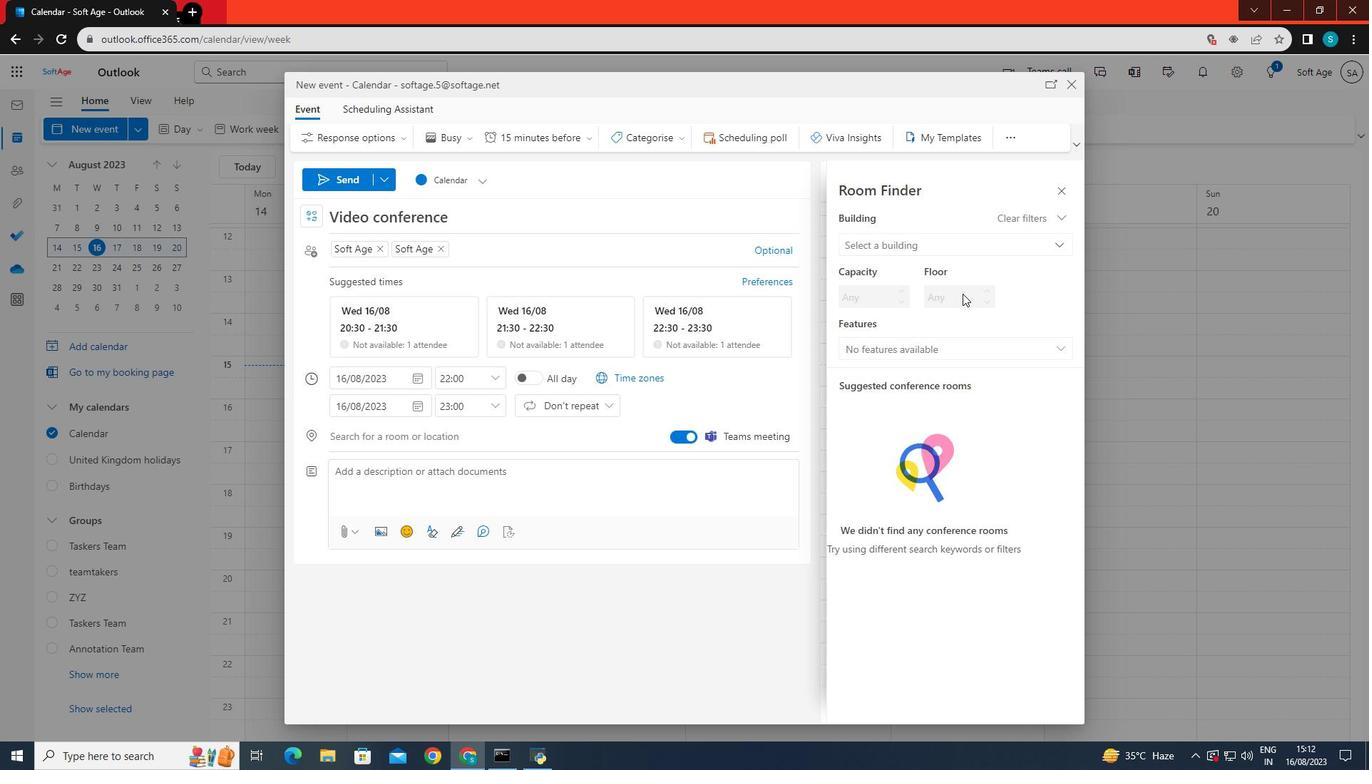 
Action: Mouse moved to (891, 243)
Screenshot: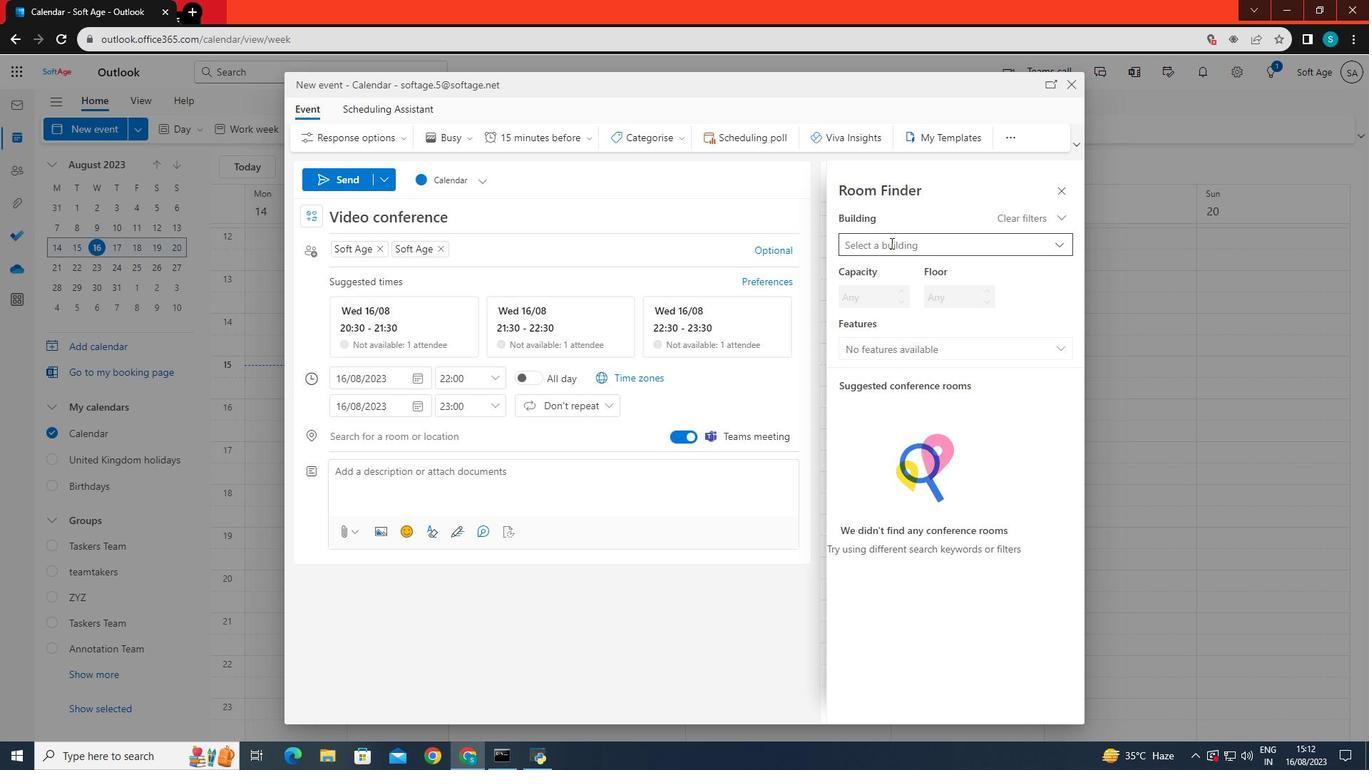 
Action: Mouse pressed left at (891, 243)
Screenshot: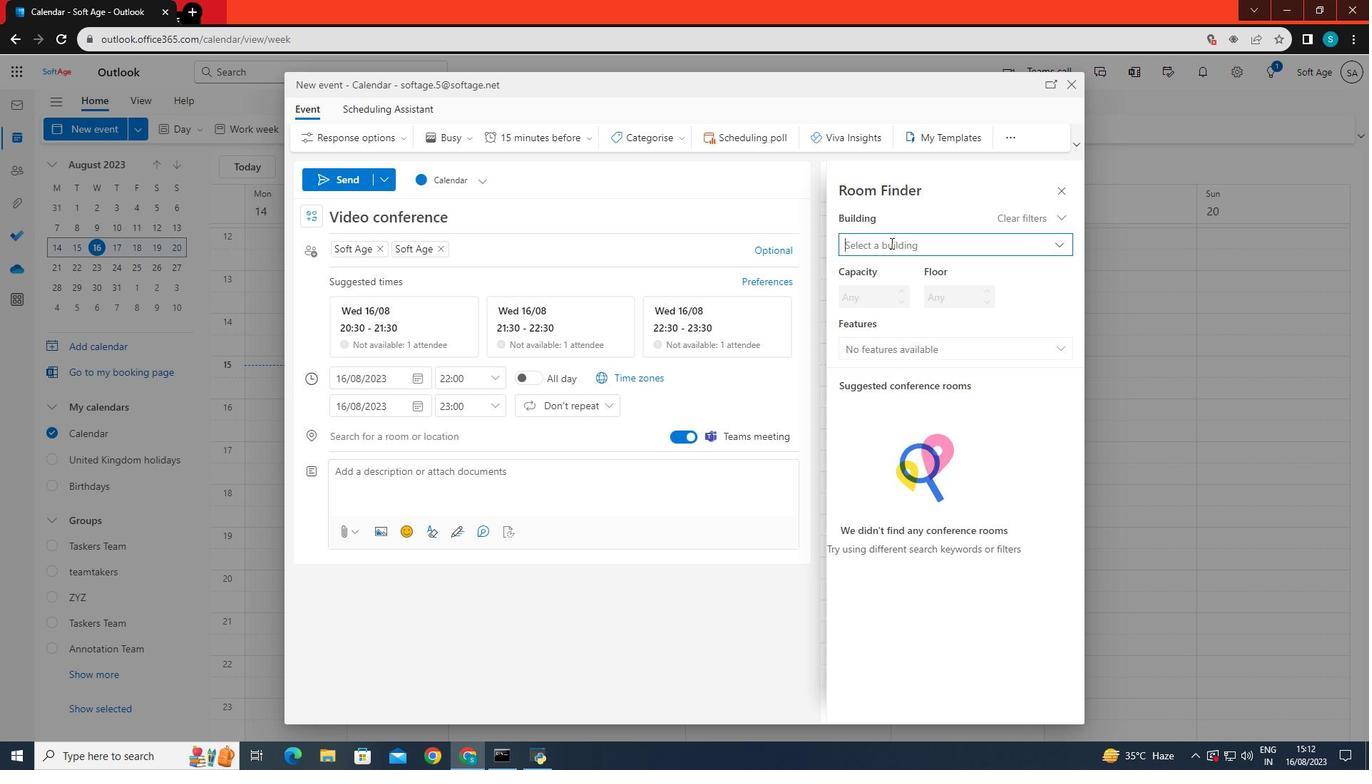 
Action: Key pressed <Key.shift>Asia
Screenshot: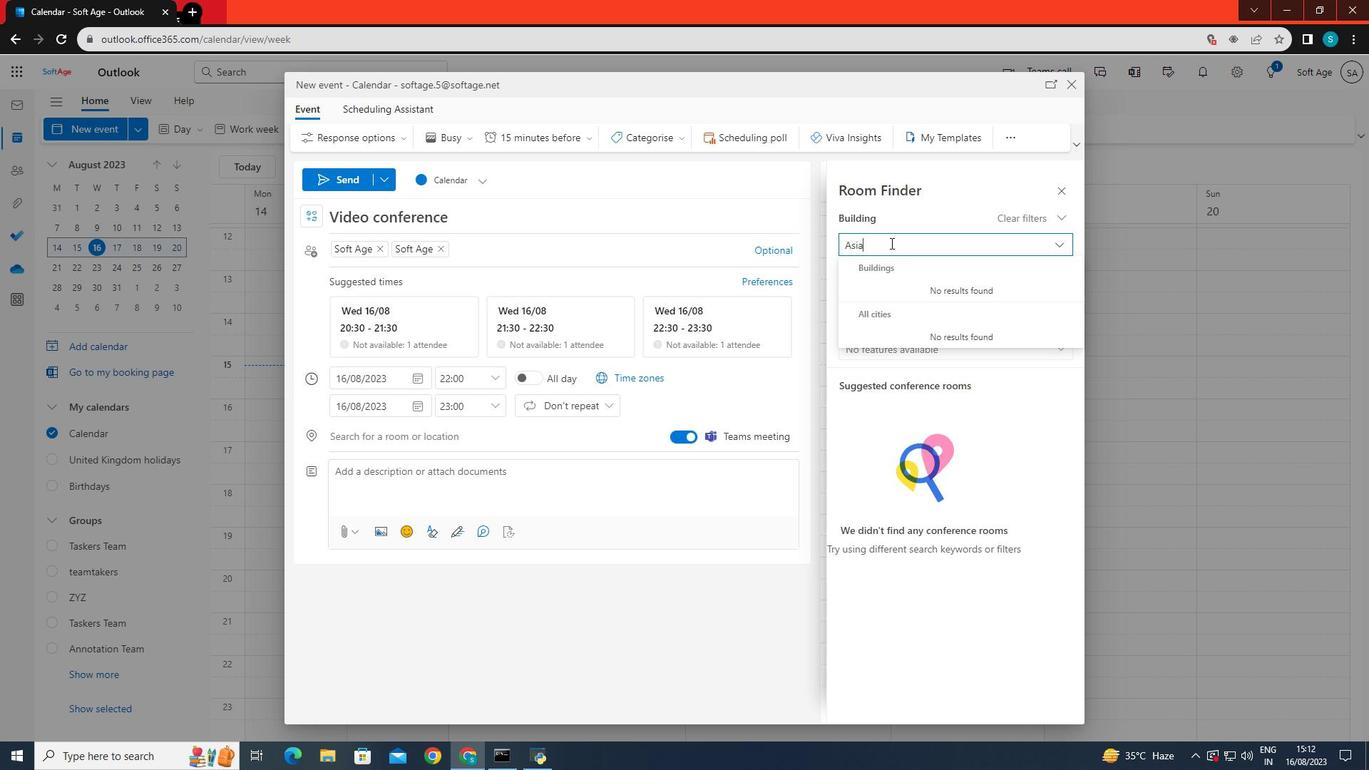 
Action: Mouse moved to (884, 316)
Screenshot: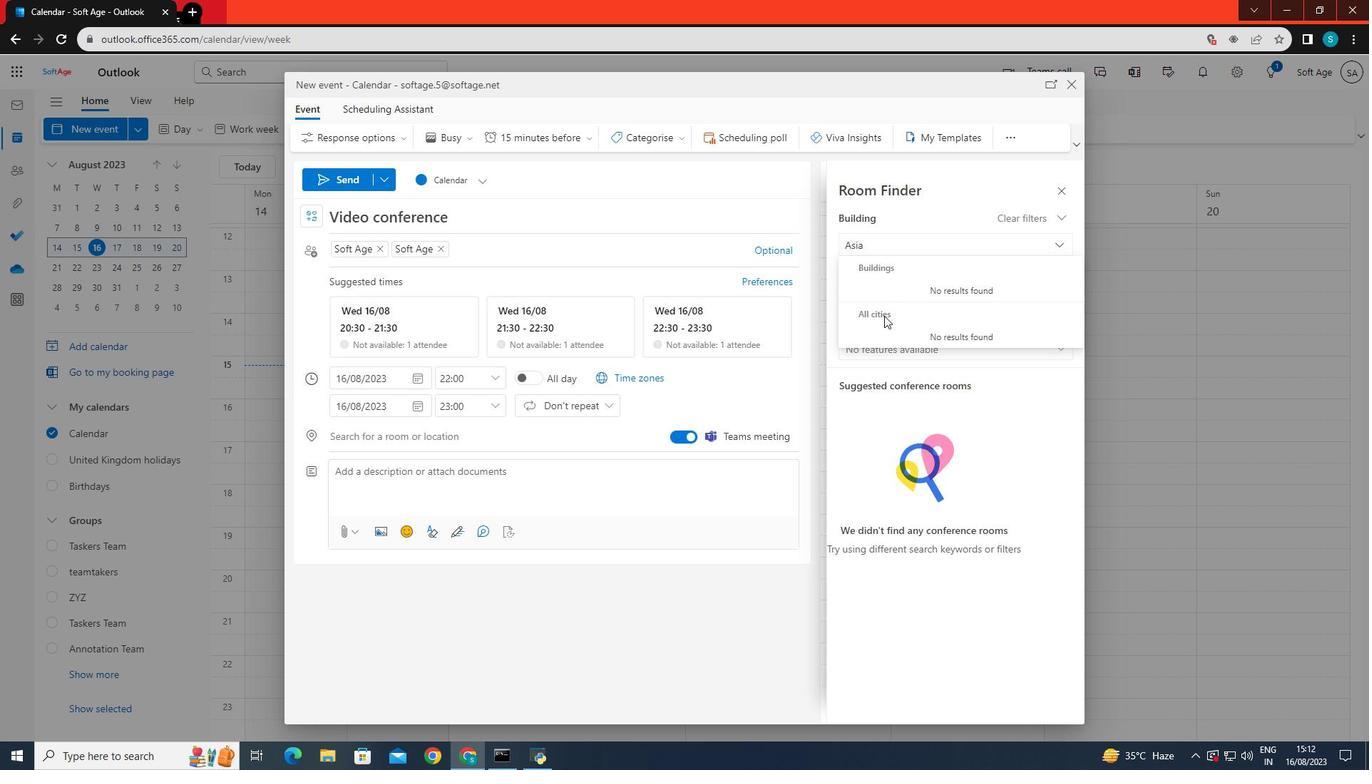 
Action: Mouse pressed left at (884, 316)
Screenshot: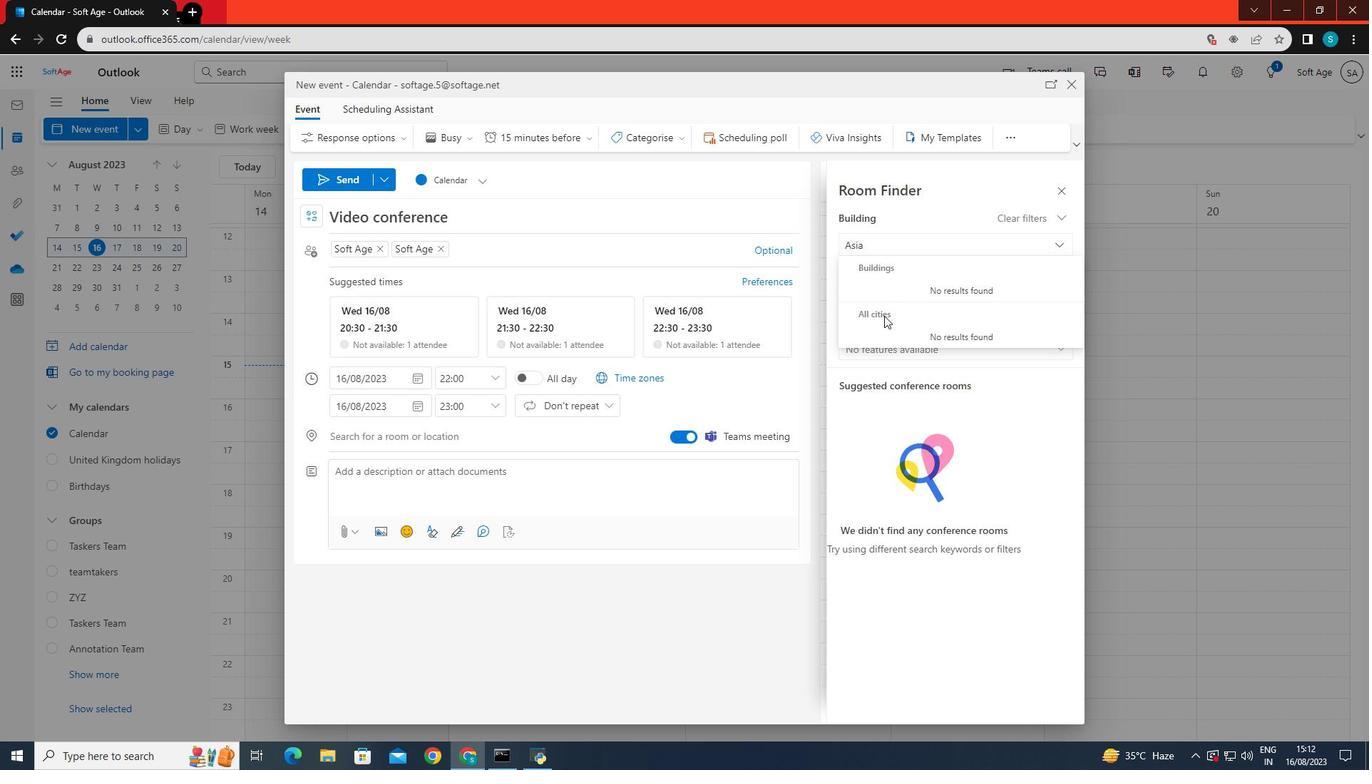 
Action: Mouse moved to (1058, 387)
Screenshot: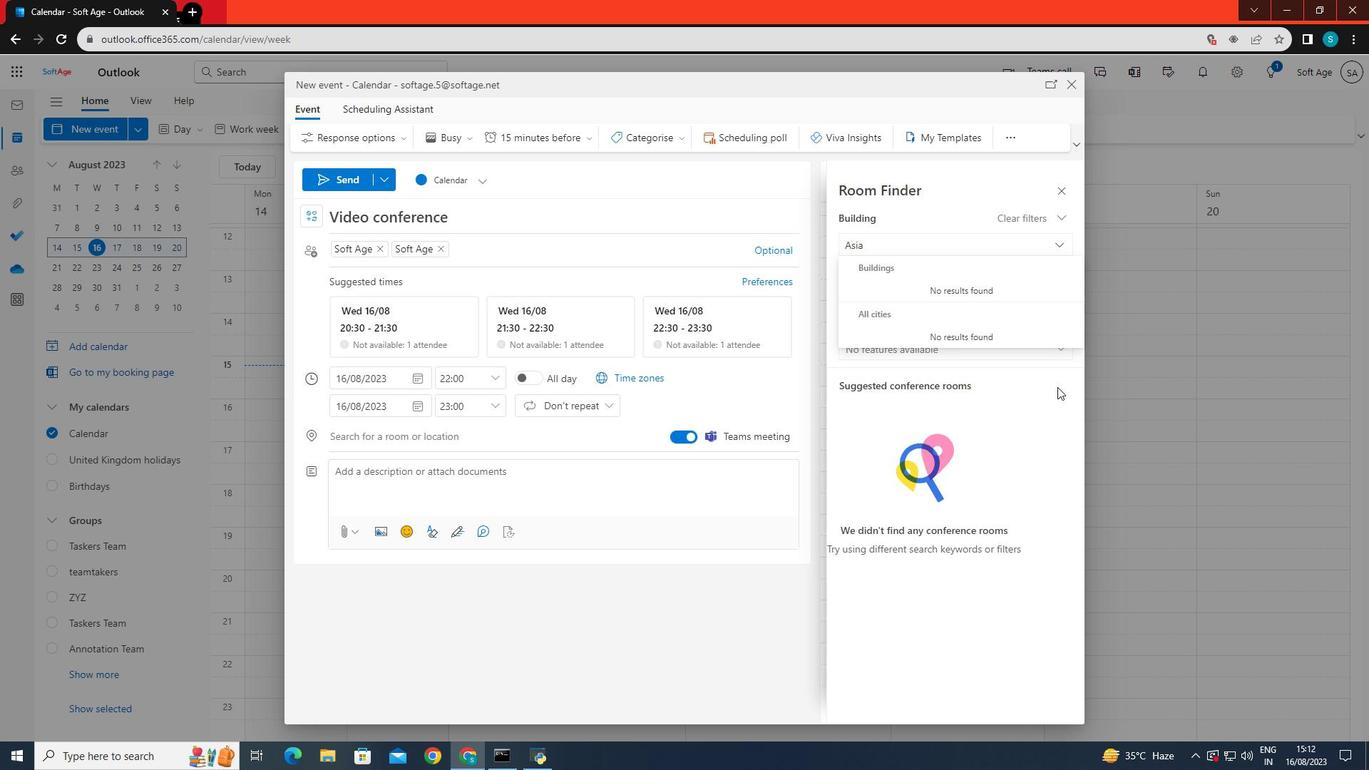
Action: Mouse pressed left at (1058, 387)
Screenshot: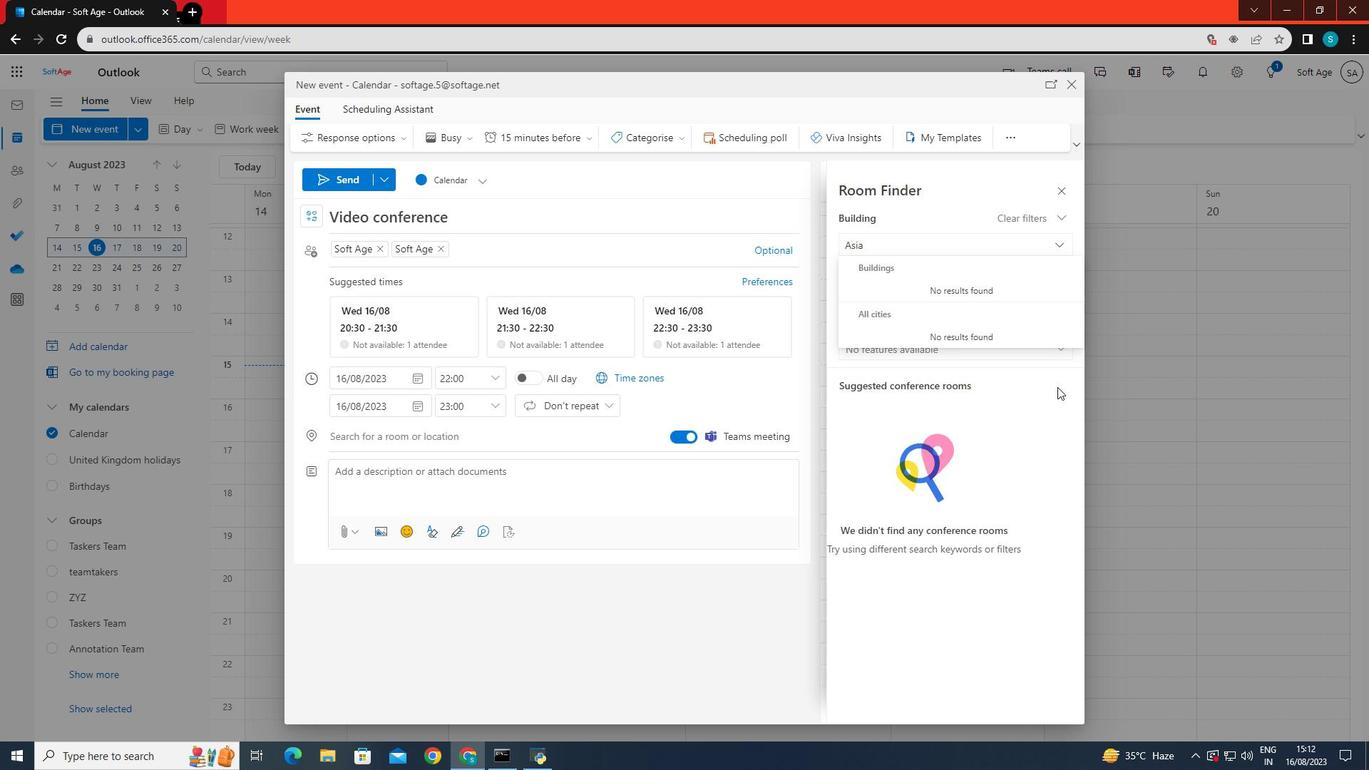 
Action: Mouse moved to (1050, 226)
Screenshot: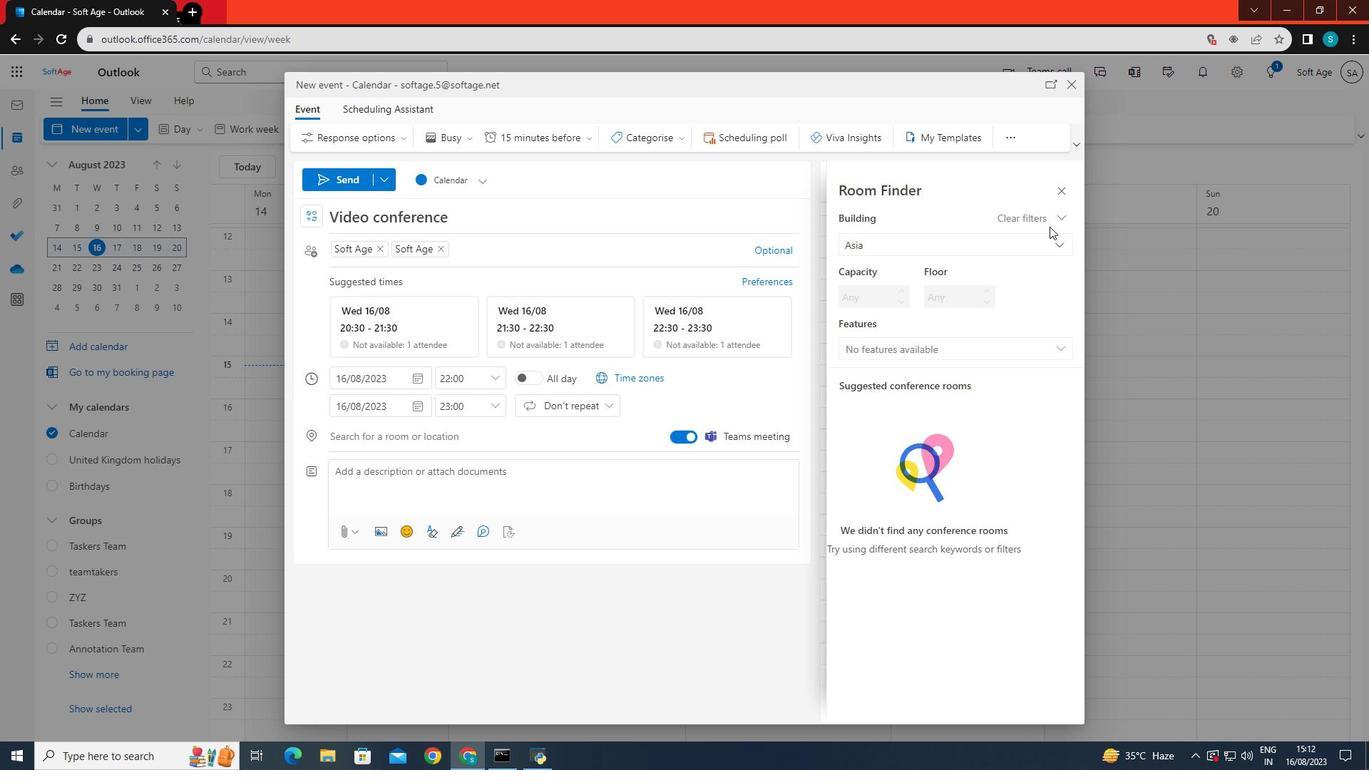 
Action: Mouse pressed left at (1050, 226)
Screenshot: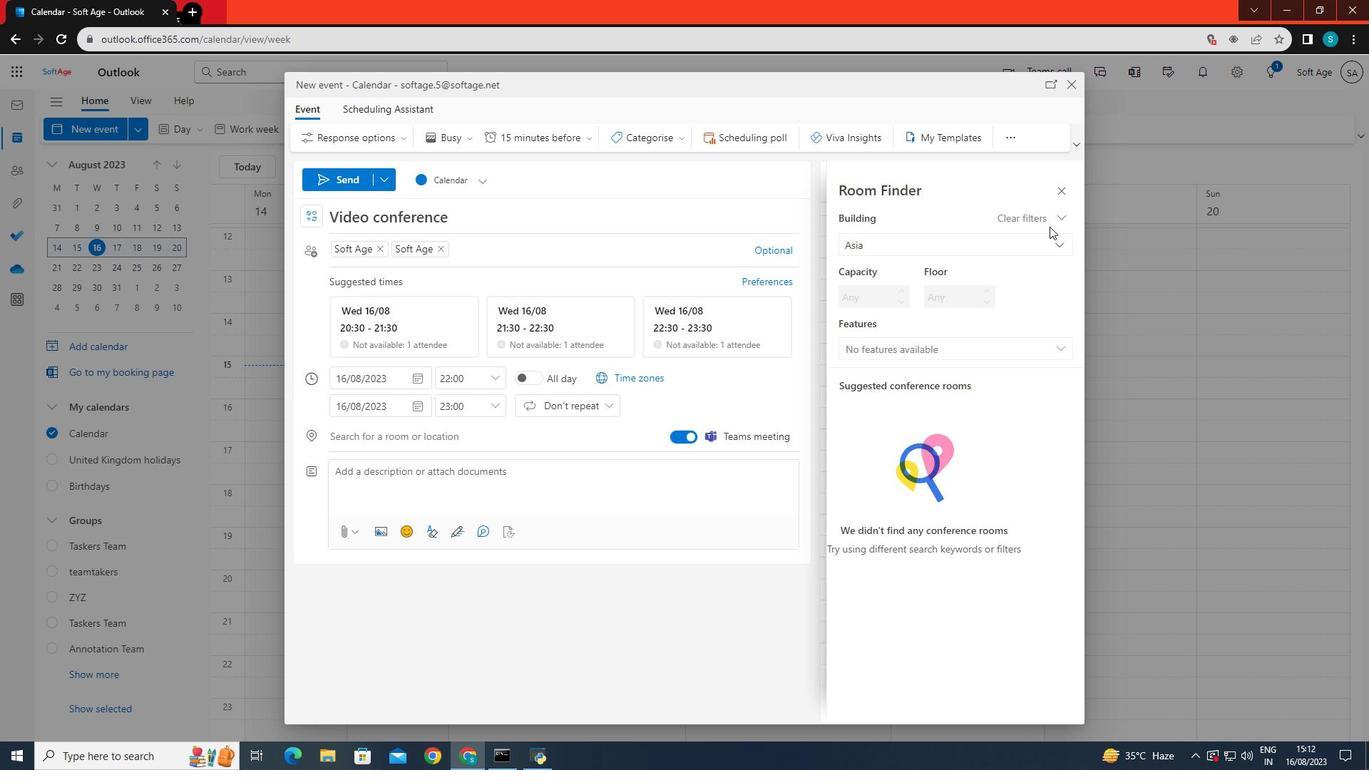 
Action: Mouse moved to (1066, 219)
Screenshot: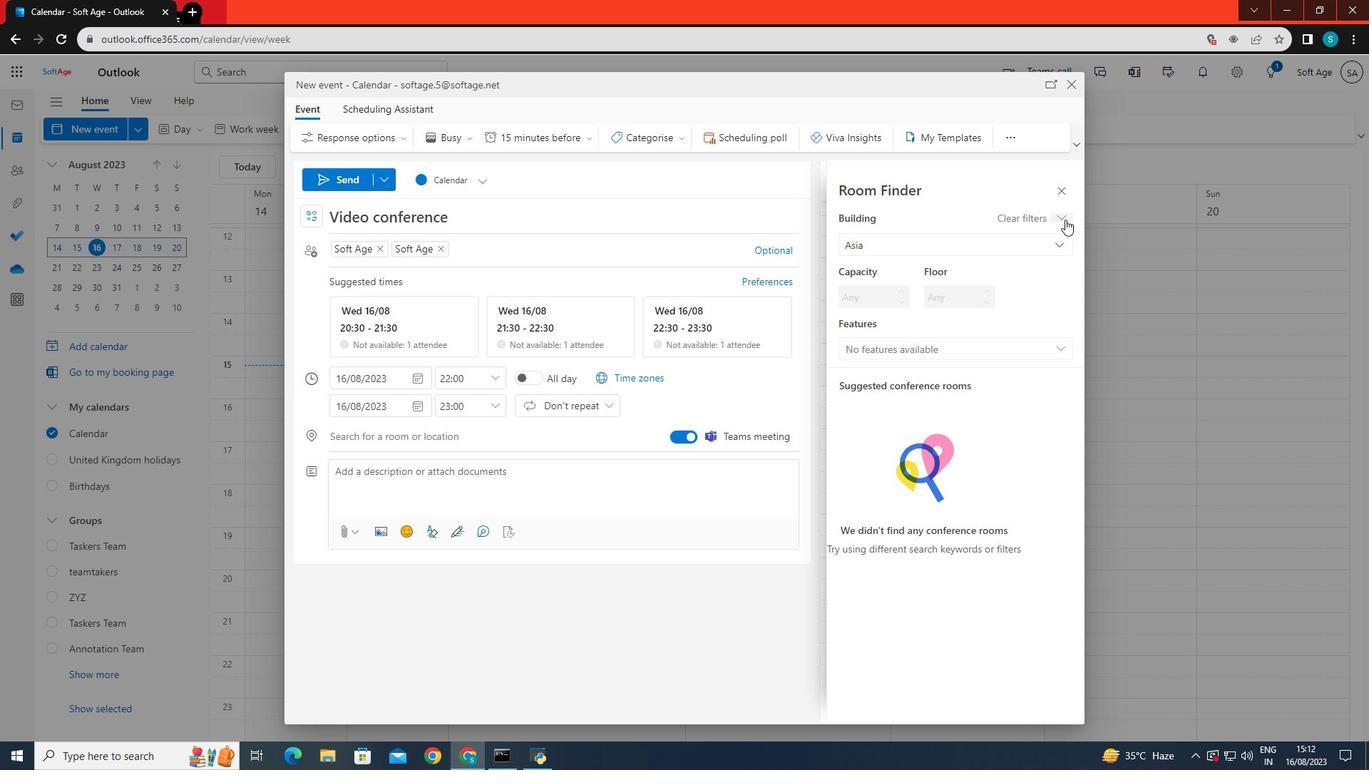 
Action: Mouse pressed left at (1066, 219)
Screenshot: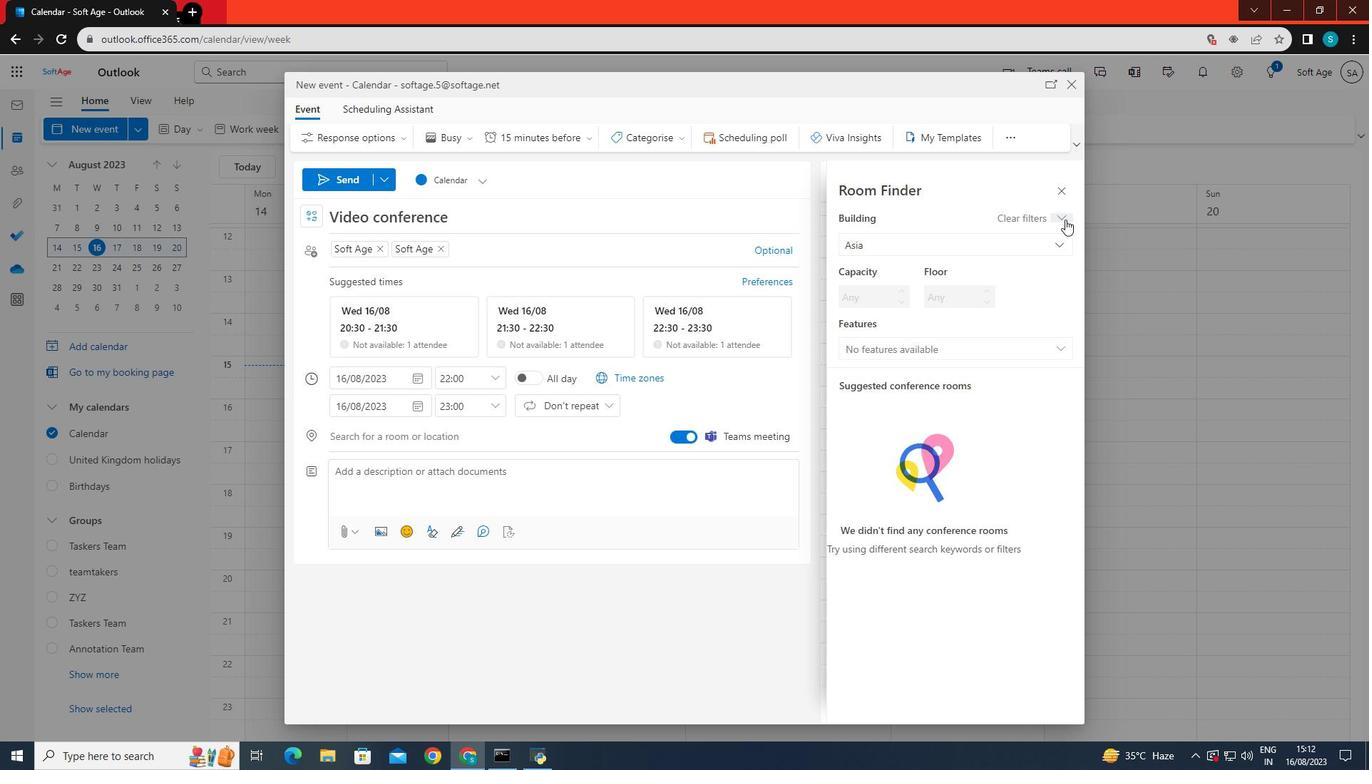 
Action: Mouse moved to (1065, 216)
Screenshot: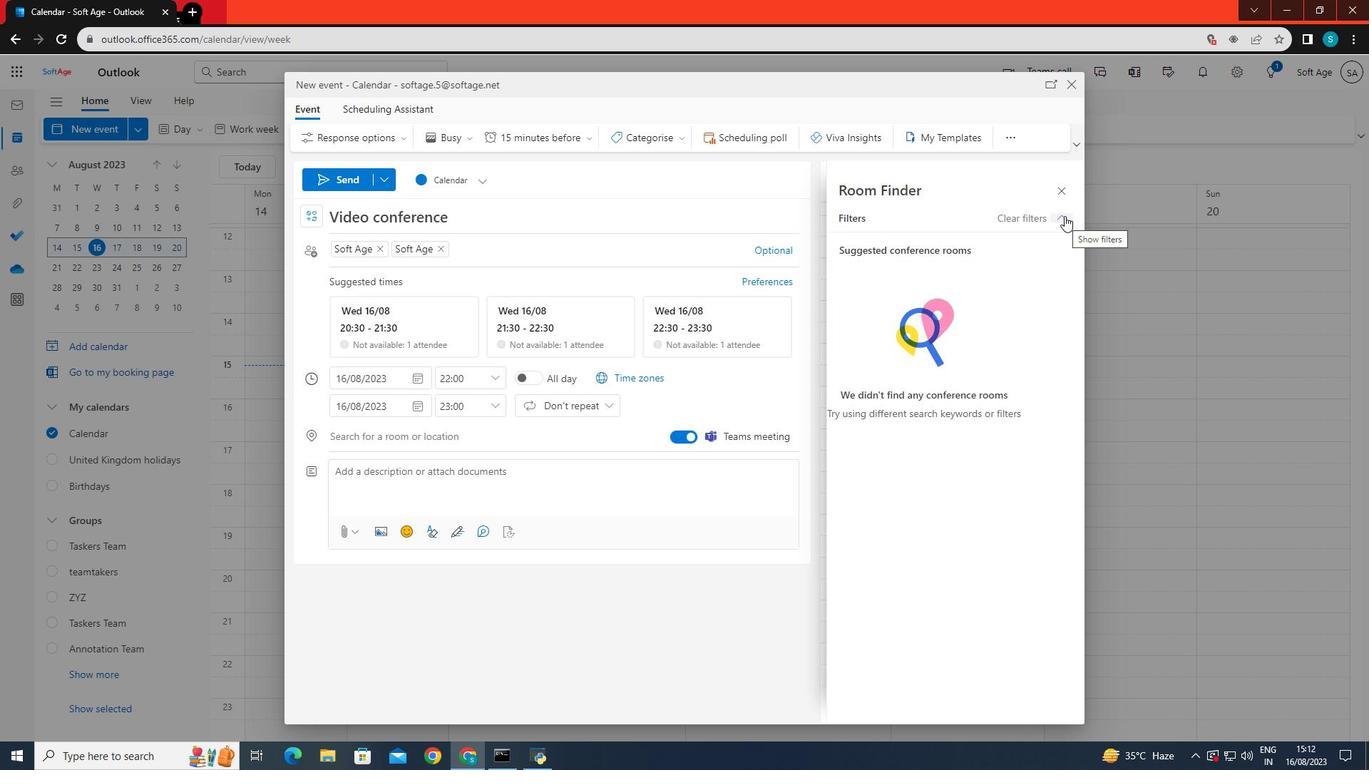 
Action: Mouse pressed left at (1065, 216)
Screenshot: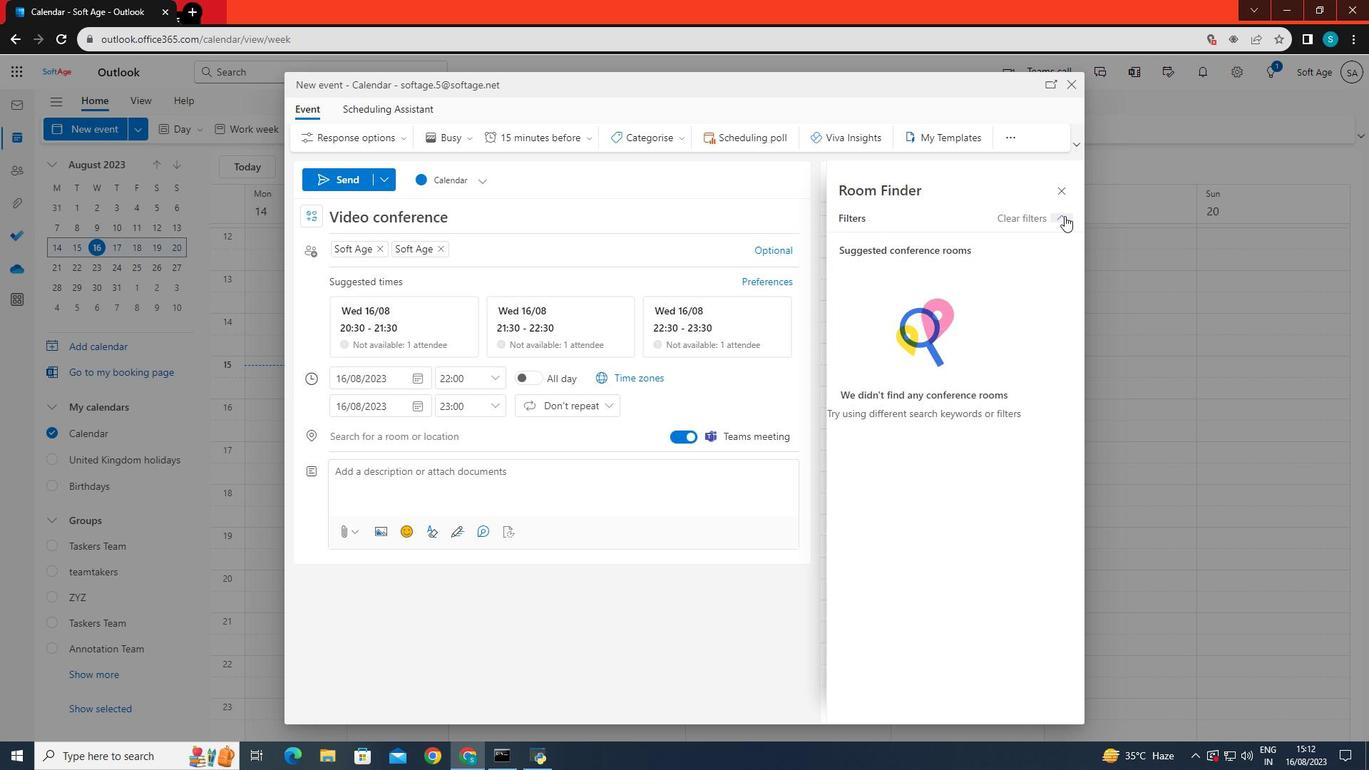 
Action: Mouse moved to (915, 217)
Screenshot: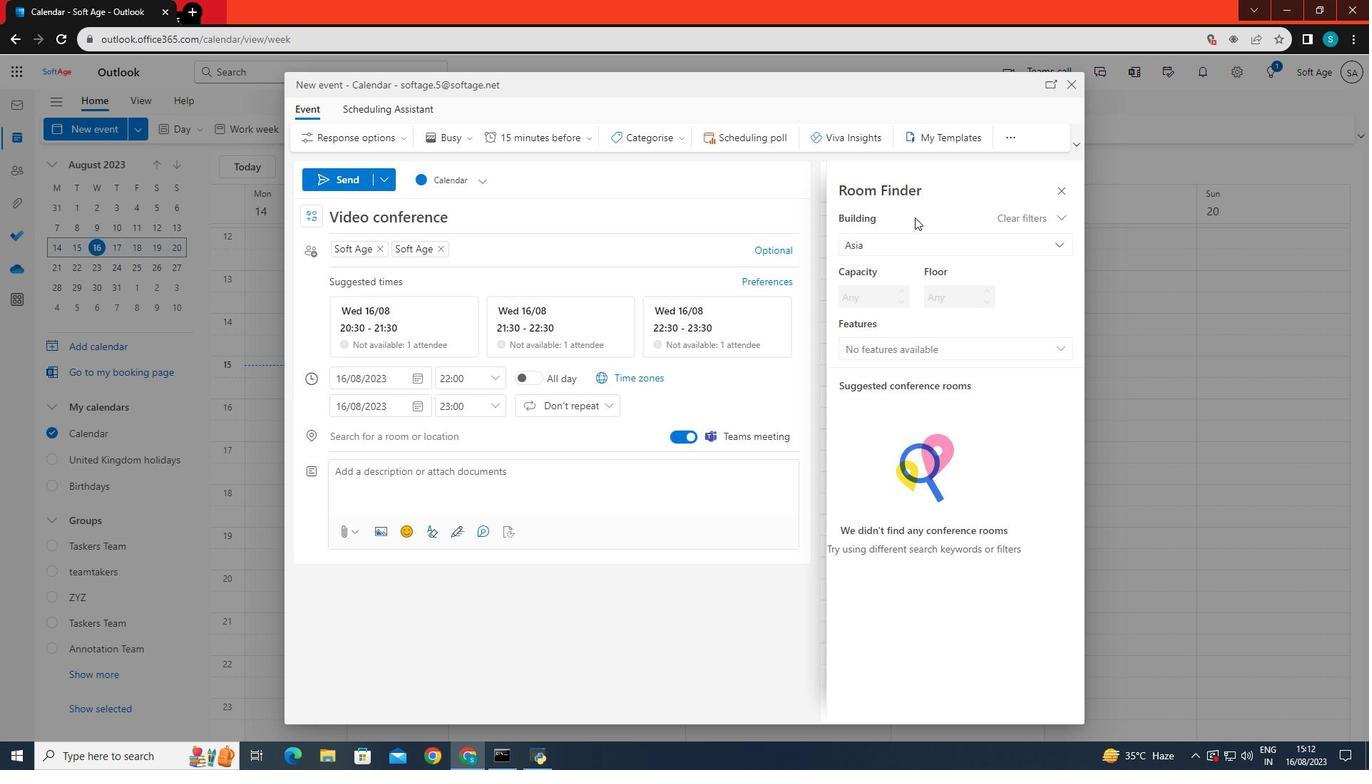 
Action: Mouse scrolled (915, 216) with delta (0, 0)
Screenshot: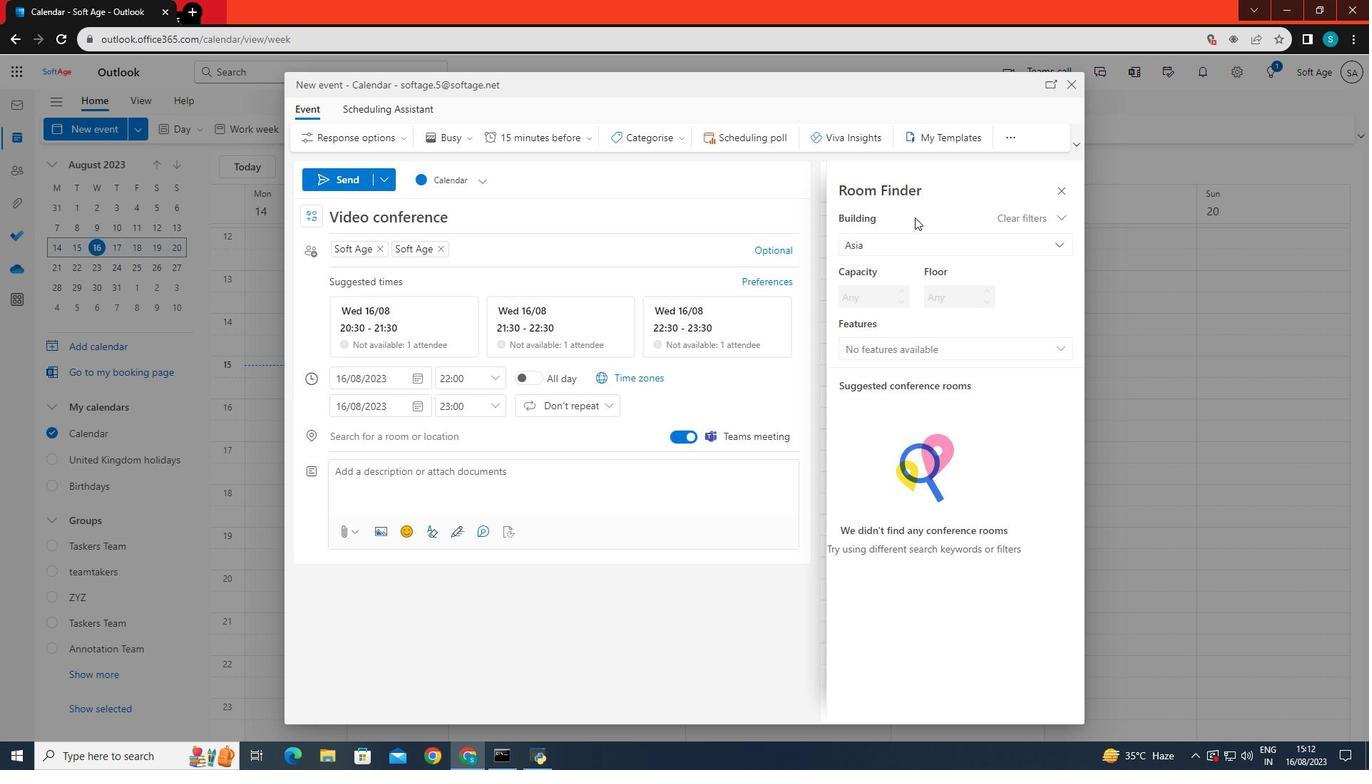 
Action: Mouse scrolled (915, 216) with delta (0, 0)
Screenshot: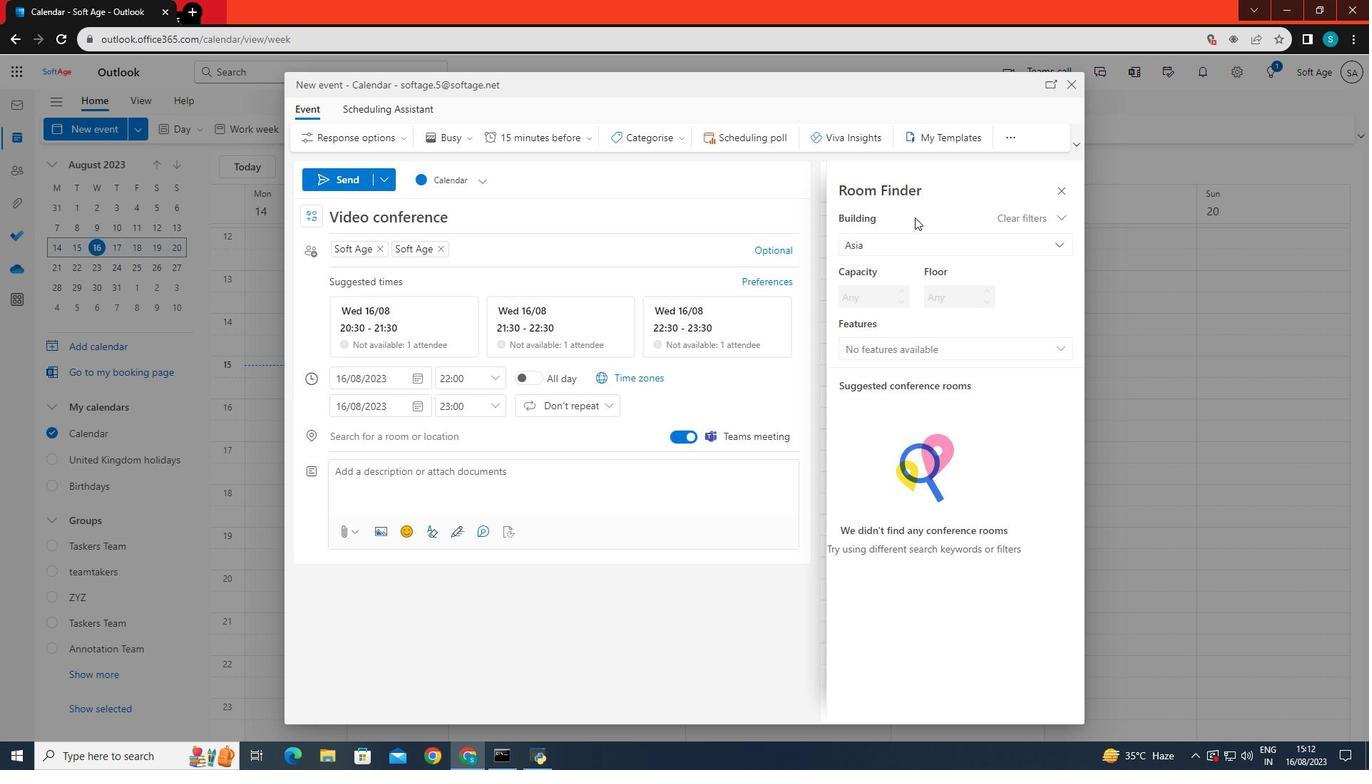 
Action: Mouse scrolled (915, 216) with delta (0, 0)
Screenshot: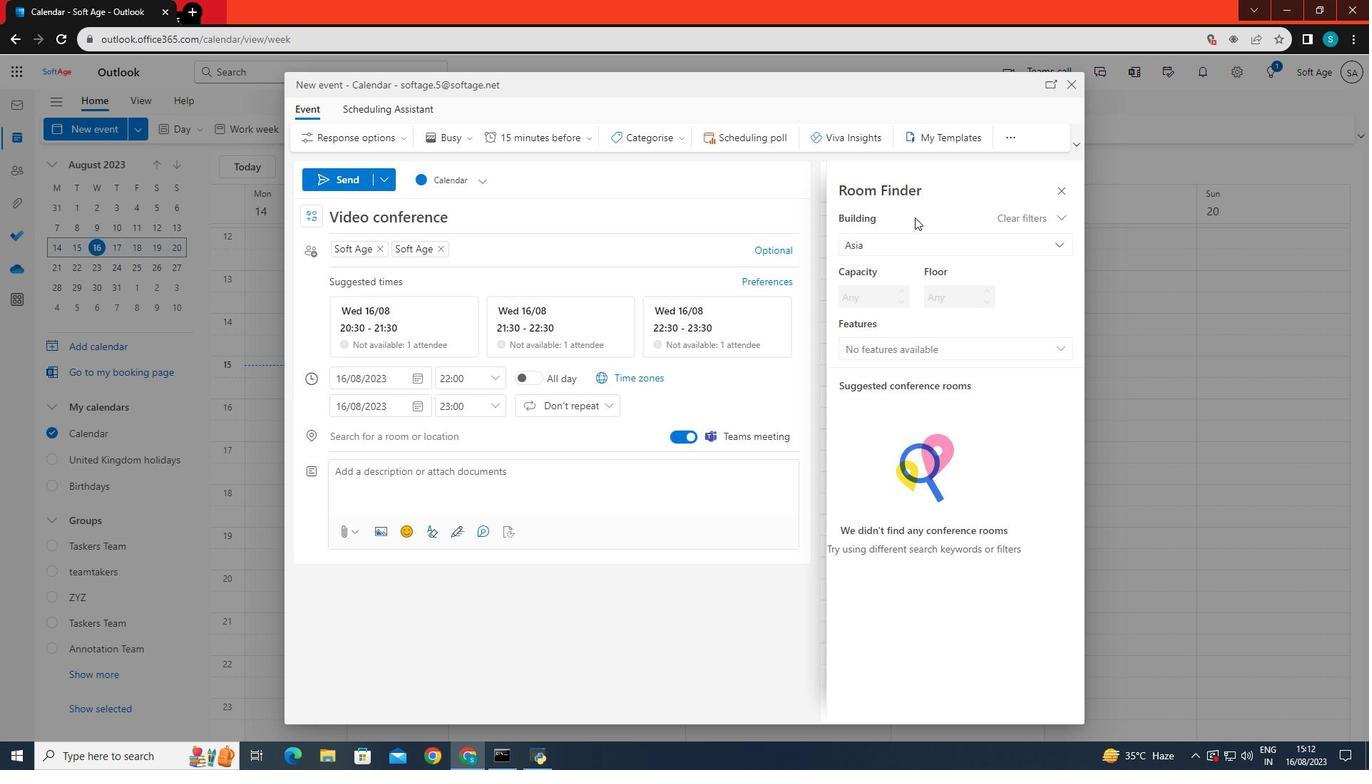 
Action: Mouse scrolled (915, 216) with delta (0, 0)
Screenshot: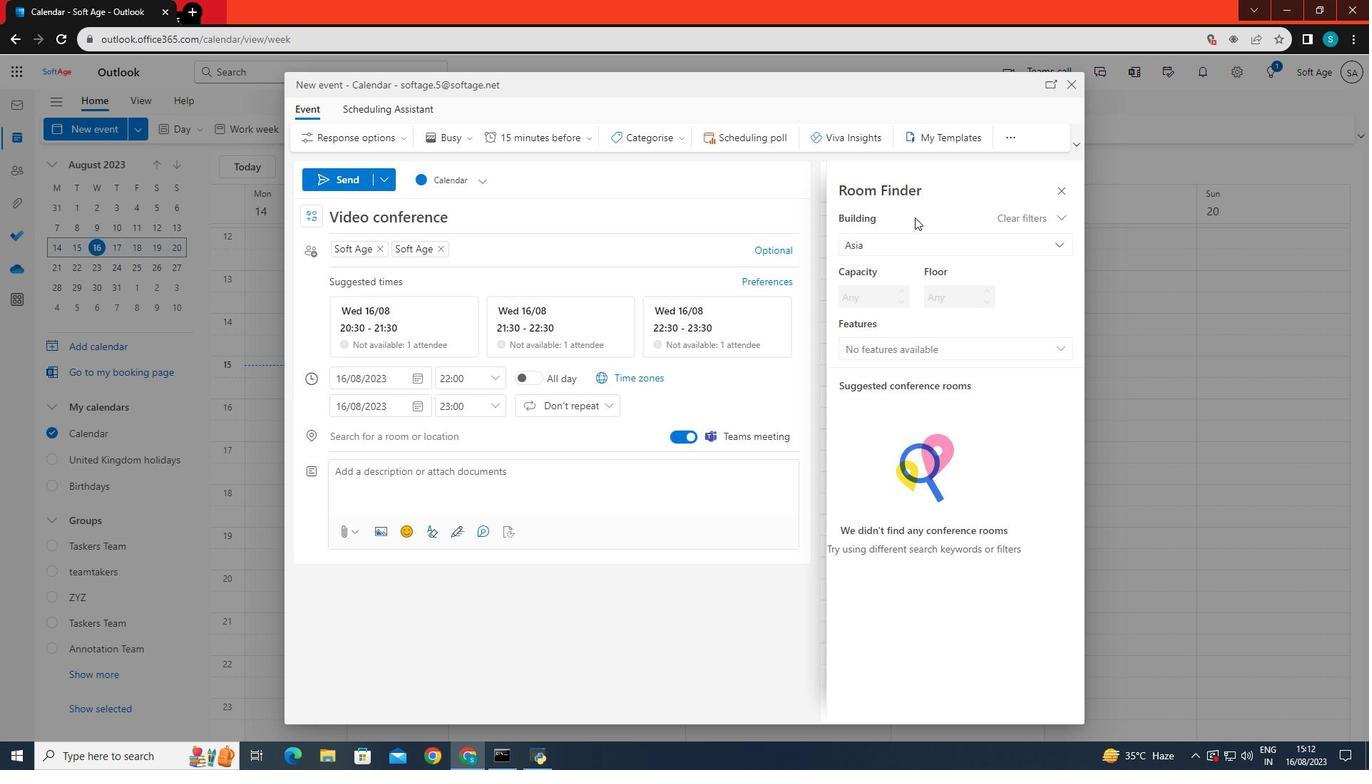 
Action: Mouse scrolled (915, 216) with delta (0, 0)
Screenshot: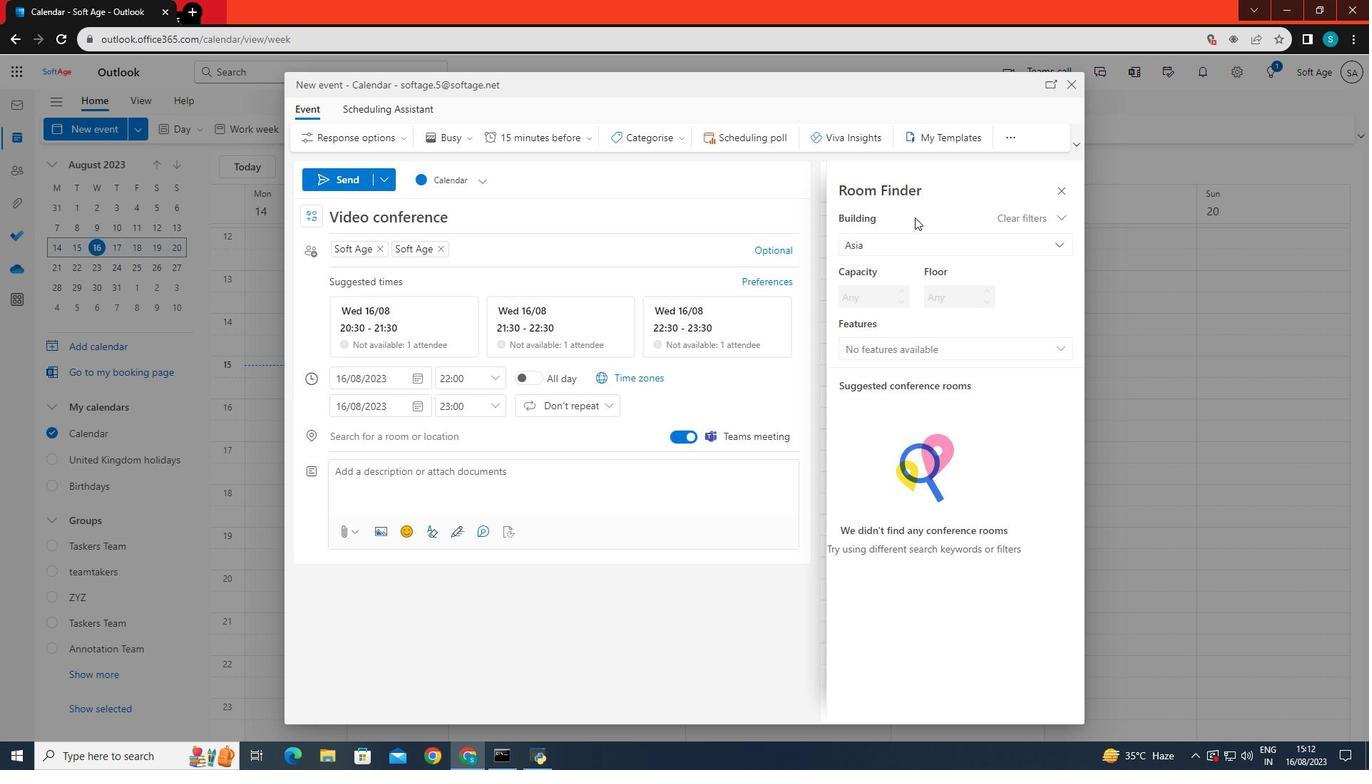 
Action: Mouse scrolled (915, 216) with delta (0, 0)
Screenshot: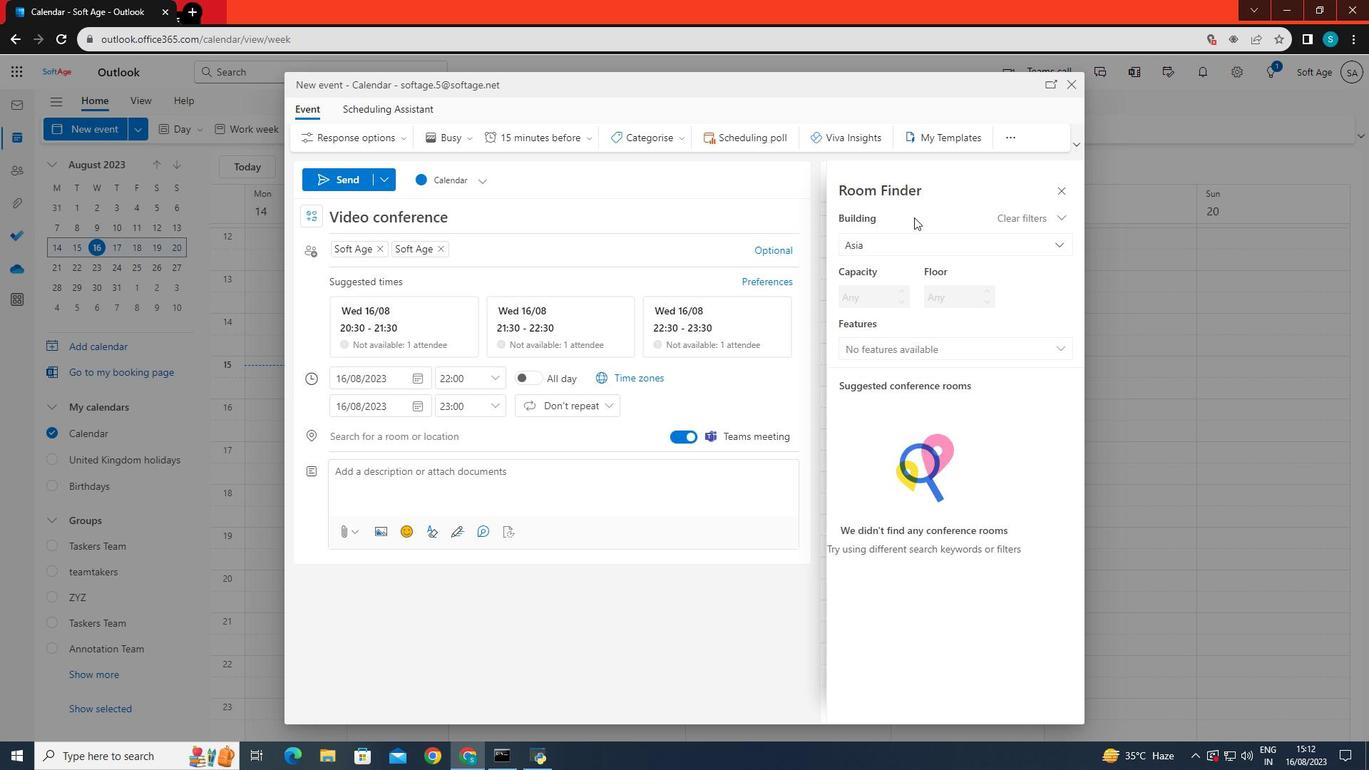 
Action: Mouse moved to (916, 346)
Screenshot: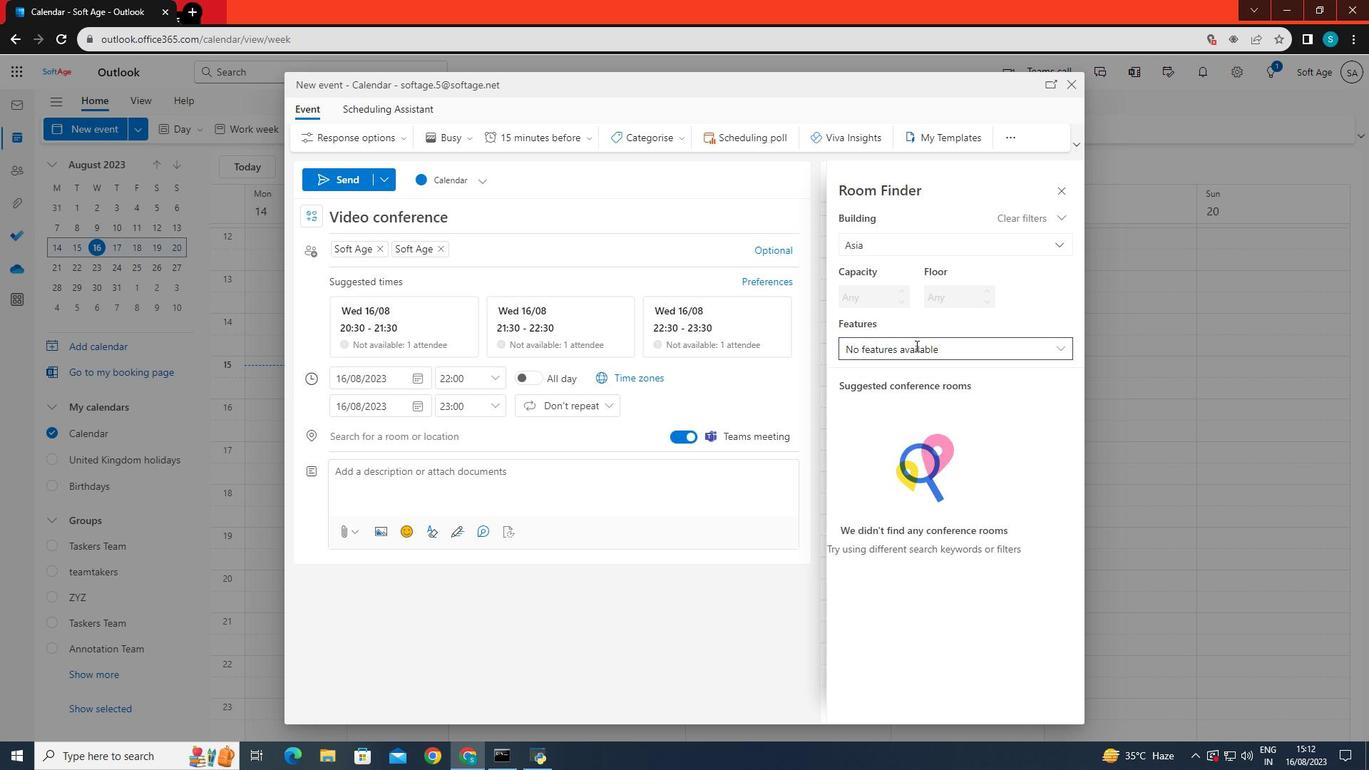 
Action: Mouse pressed left at (916, 346)
Screenshot: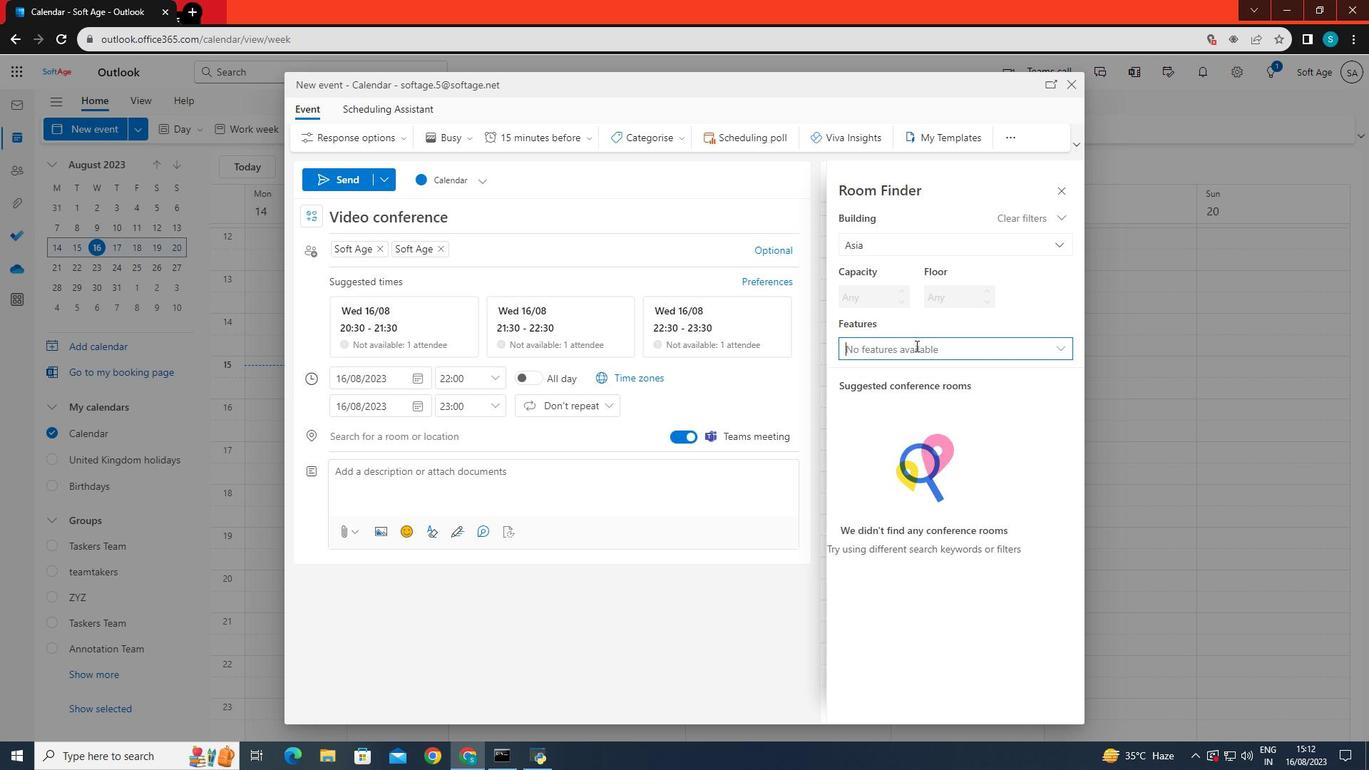 
Action: Mouse moved to (1061, 191)
Screenshot: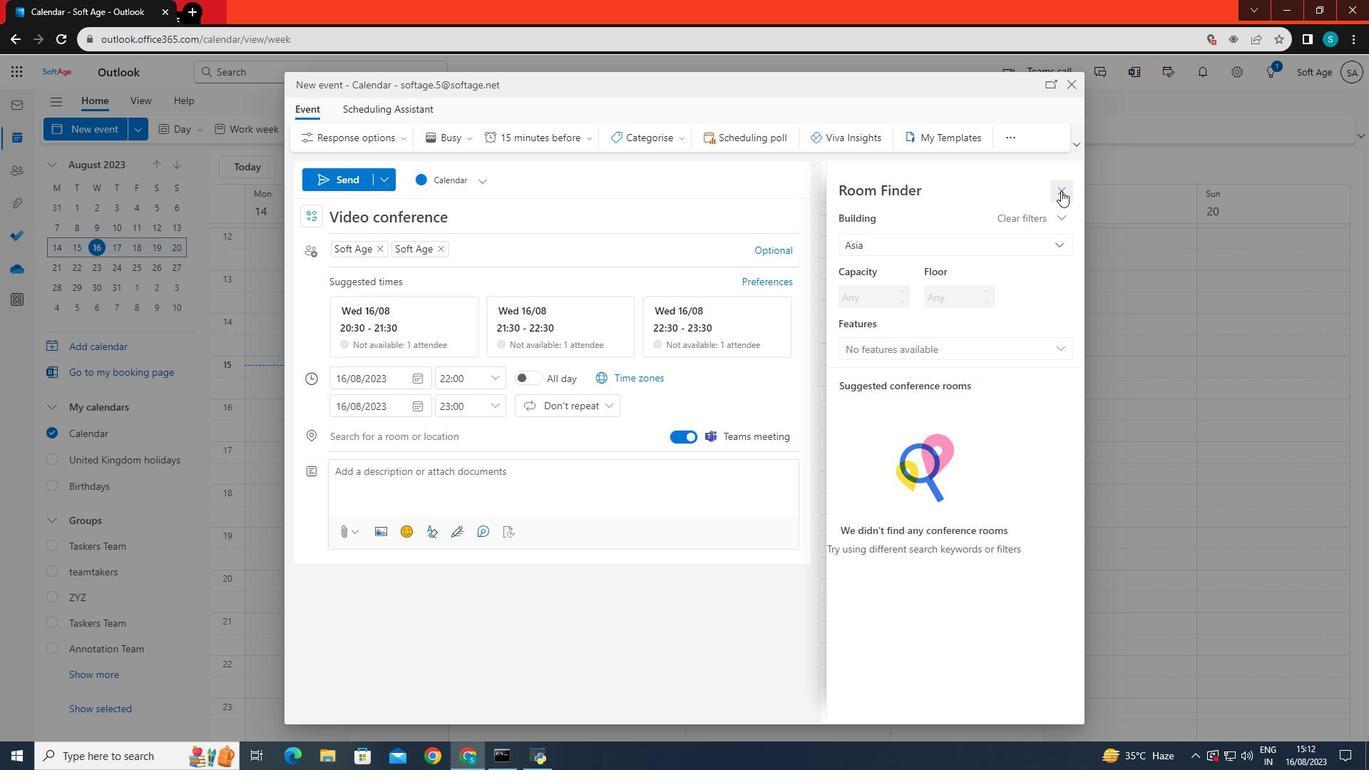 
Action: Mouse pressed left at (1061, 191)
Screenshot: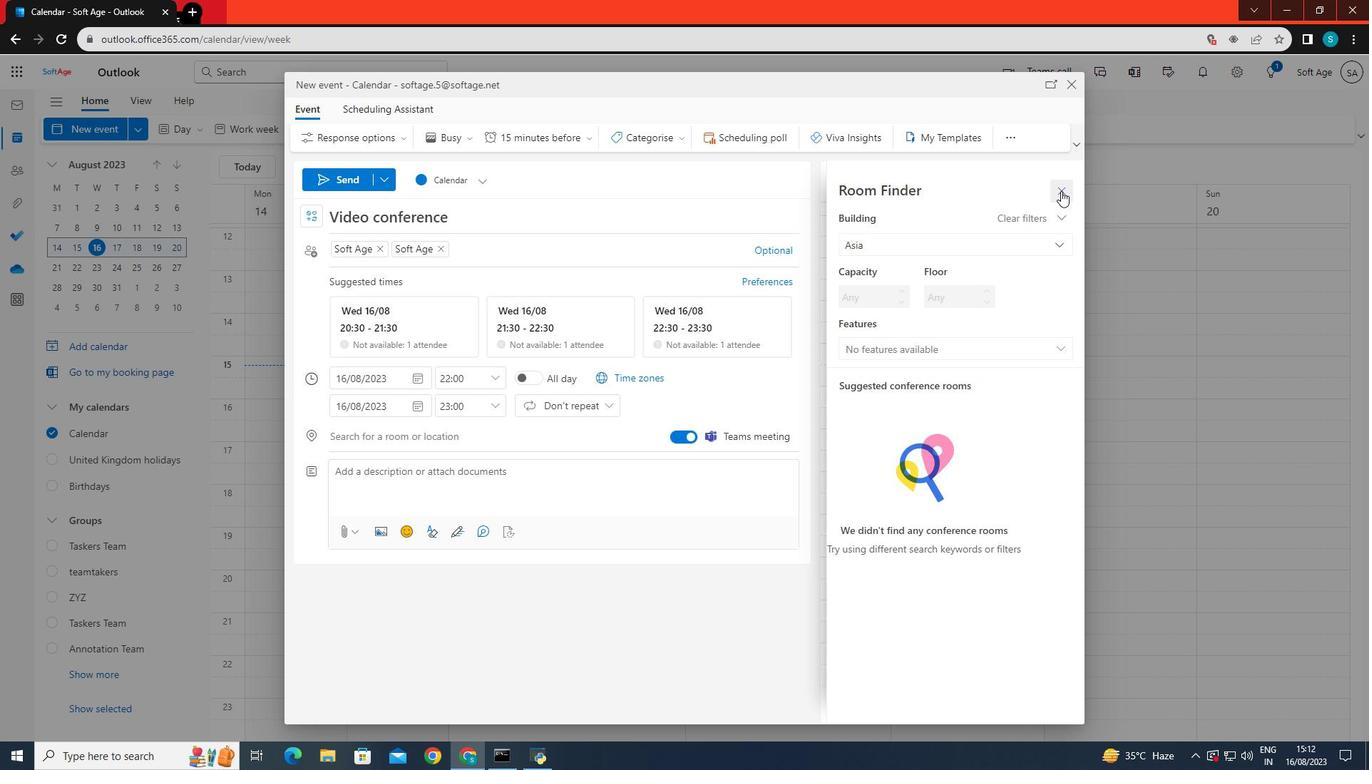 
Action: Mouse moved to (421, 485)
Screenshot: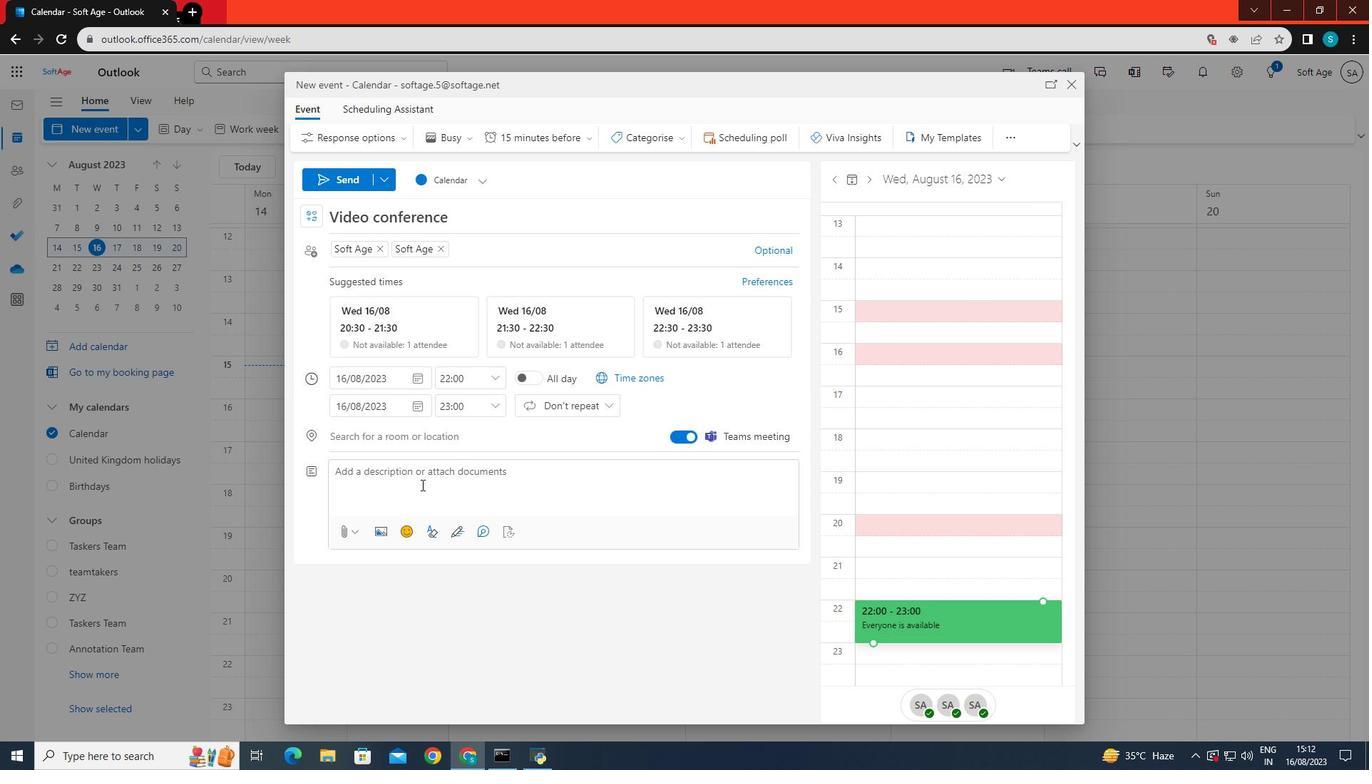 
Action: Mouse pressed left at (421, 485)
Screenshot: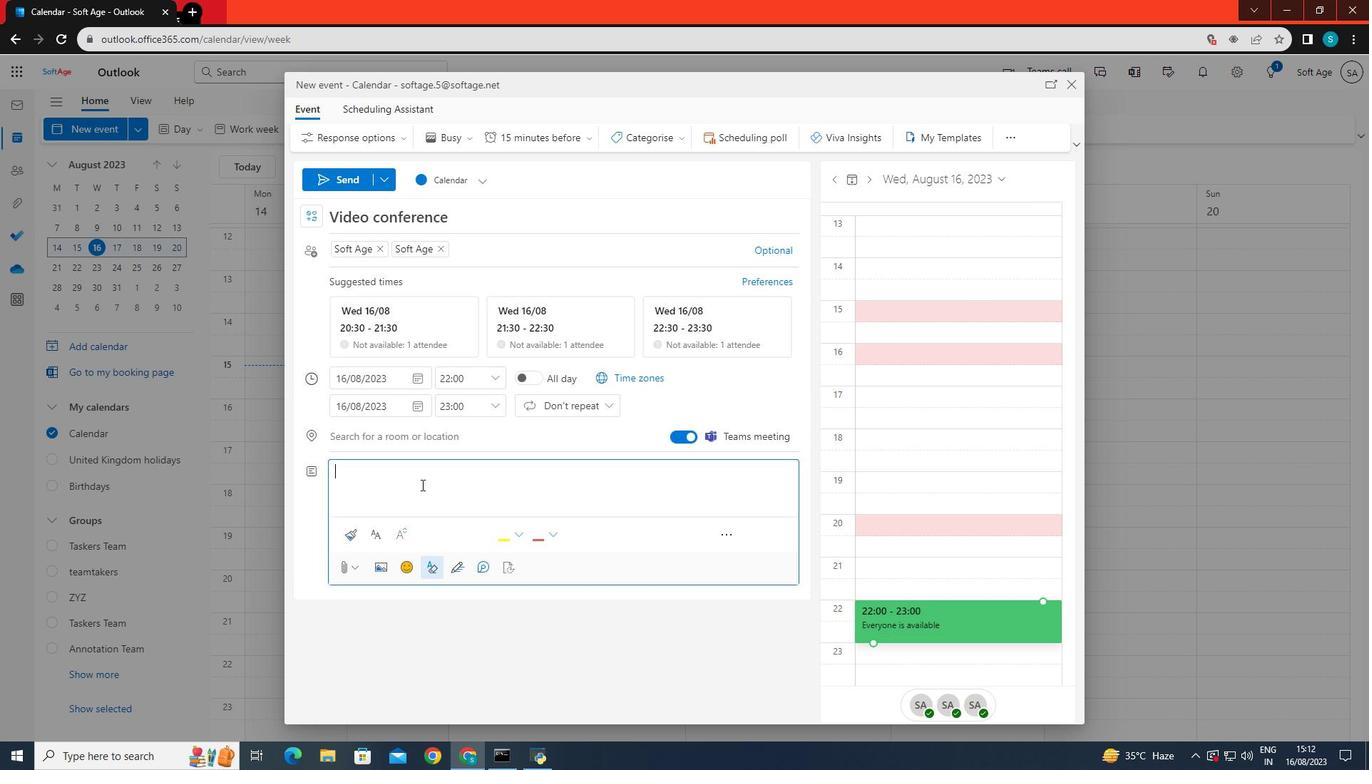 
Action: Mouse moved to (421, 485)
Screenshot: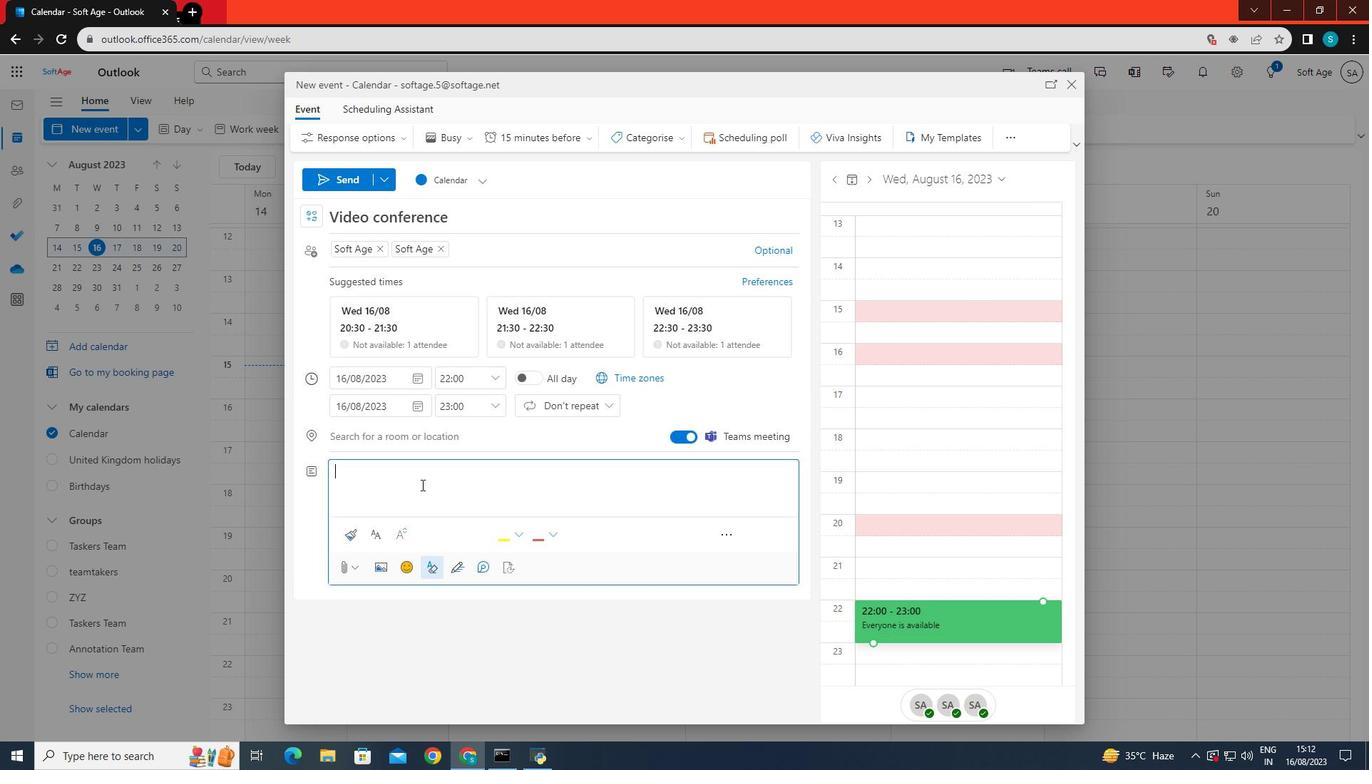 
Action: Key pressed <Key.caps_lock>S<Key.caps_lock>chedule<Key.space>a<Key.space>video<Key.space>conference<Key.space>that<Key.space>suits<Key.space>participants<Key.space>in<Key.space><Key.caps_lock>A<Key.caps_lock>sia<Key.space>and<Key.space><Key.caps_lock>E<Key.caps_lock>r<Key.backspace>urope
Screenshot: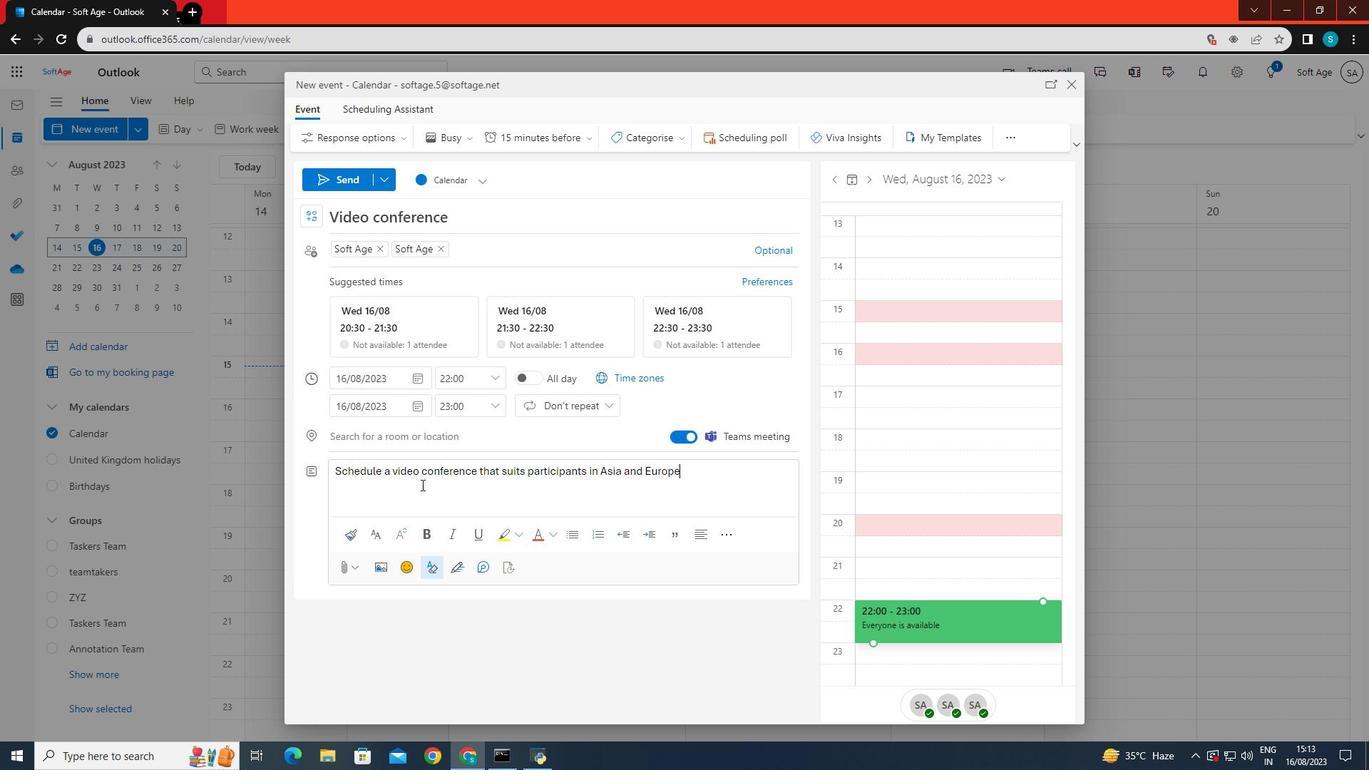 
Action: Mouse moved to (513, 478)
Screenshot: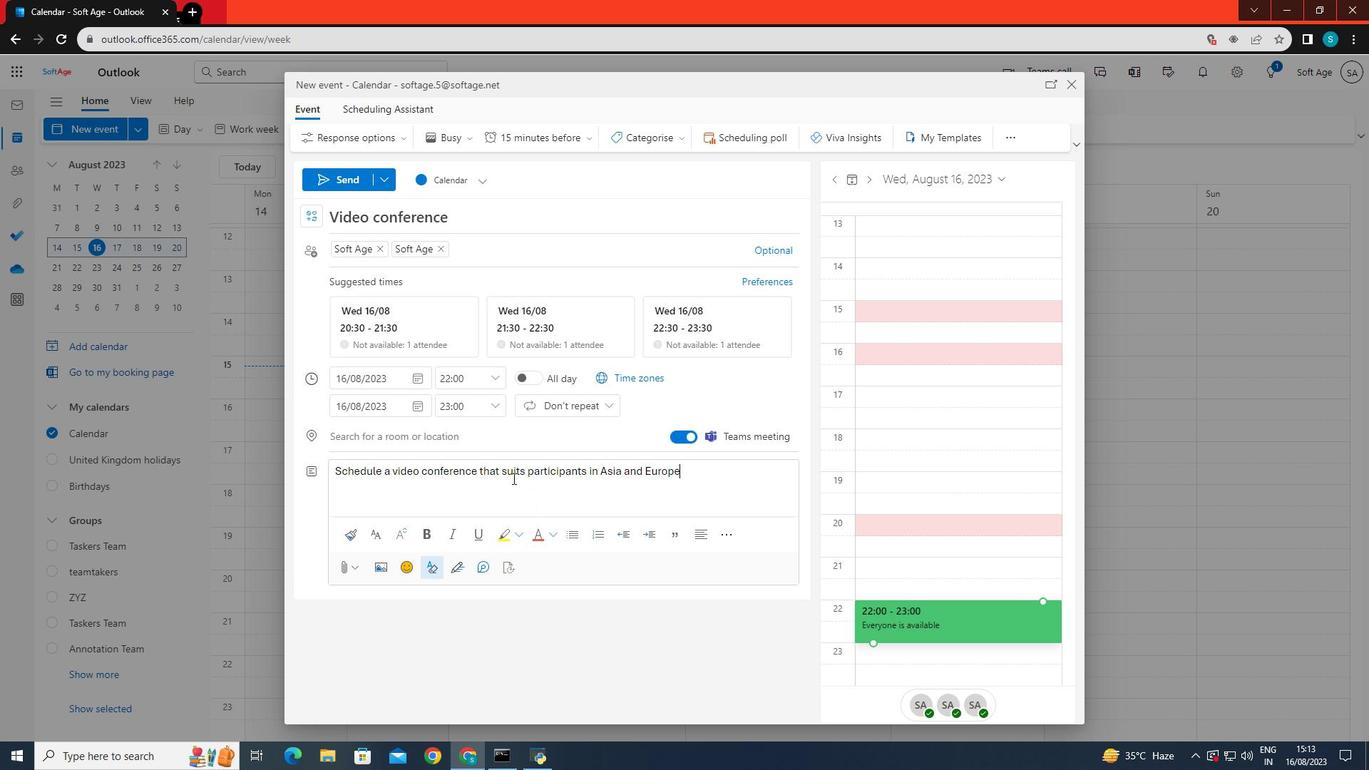 
Action: Mouse scrolled (513, 478) with delta (0, 0)
Screenshot: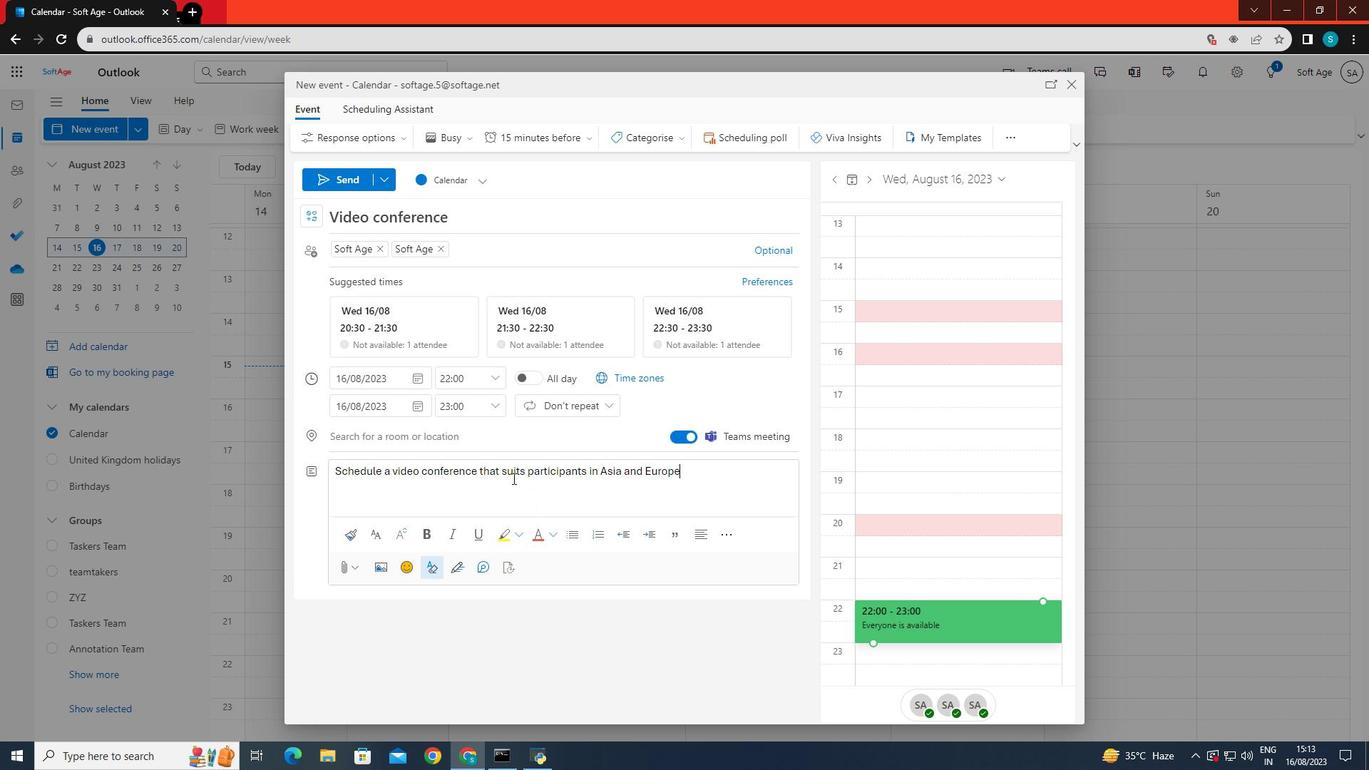 
Action: Mouse scrolled (513, 478) with delta (0, 0)
Screenshot: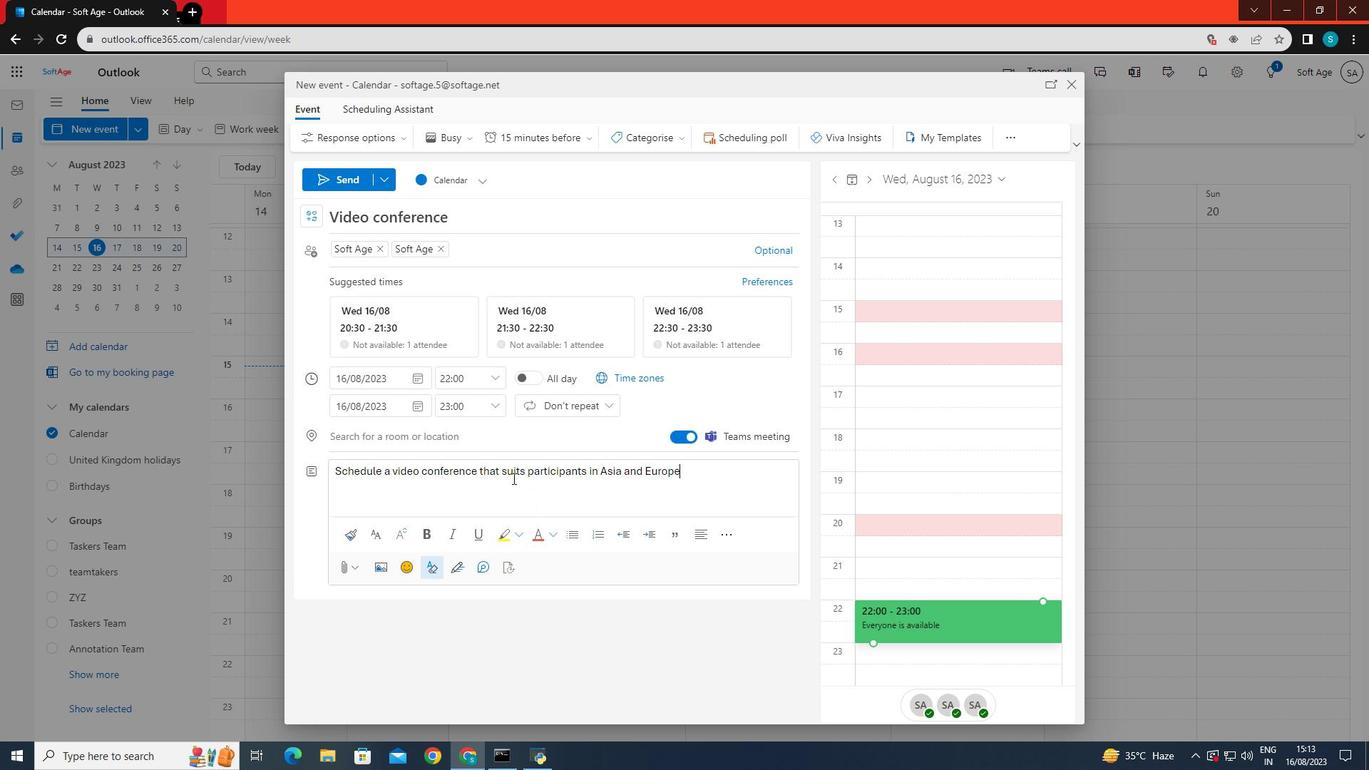 
Action: Mouse moved to (551, 142)
Screenshot: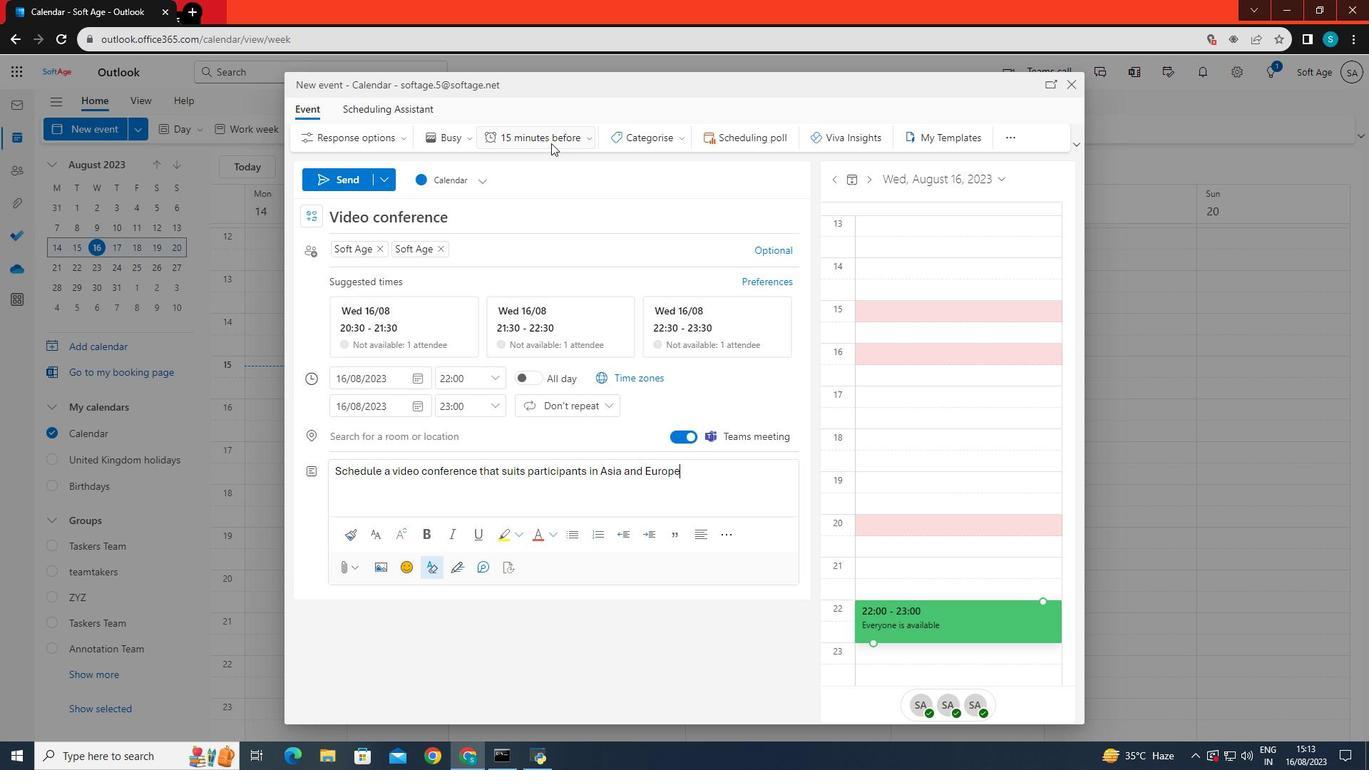 
Action: Mouse pressed left at (551, 142)
Screenshot: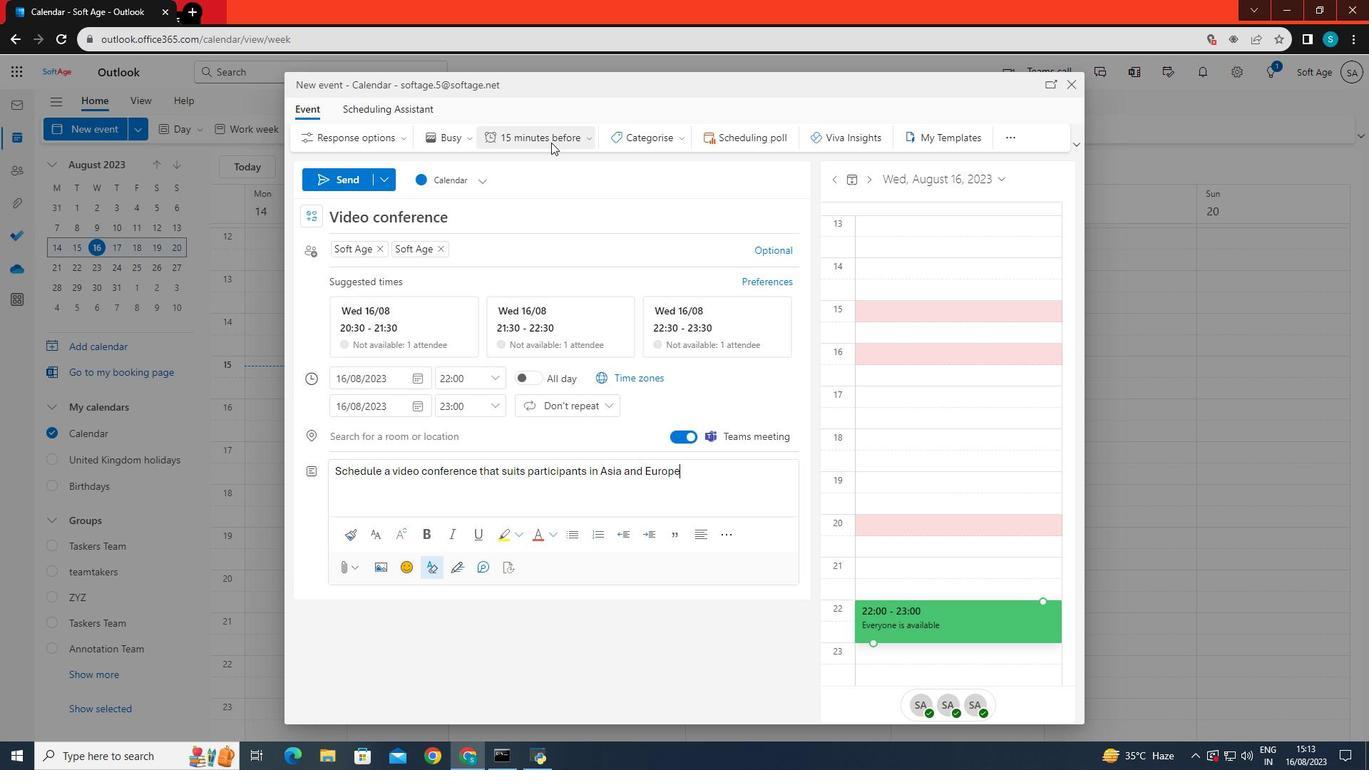 
Action: Mouse moved to (529, 251)
Screenshot: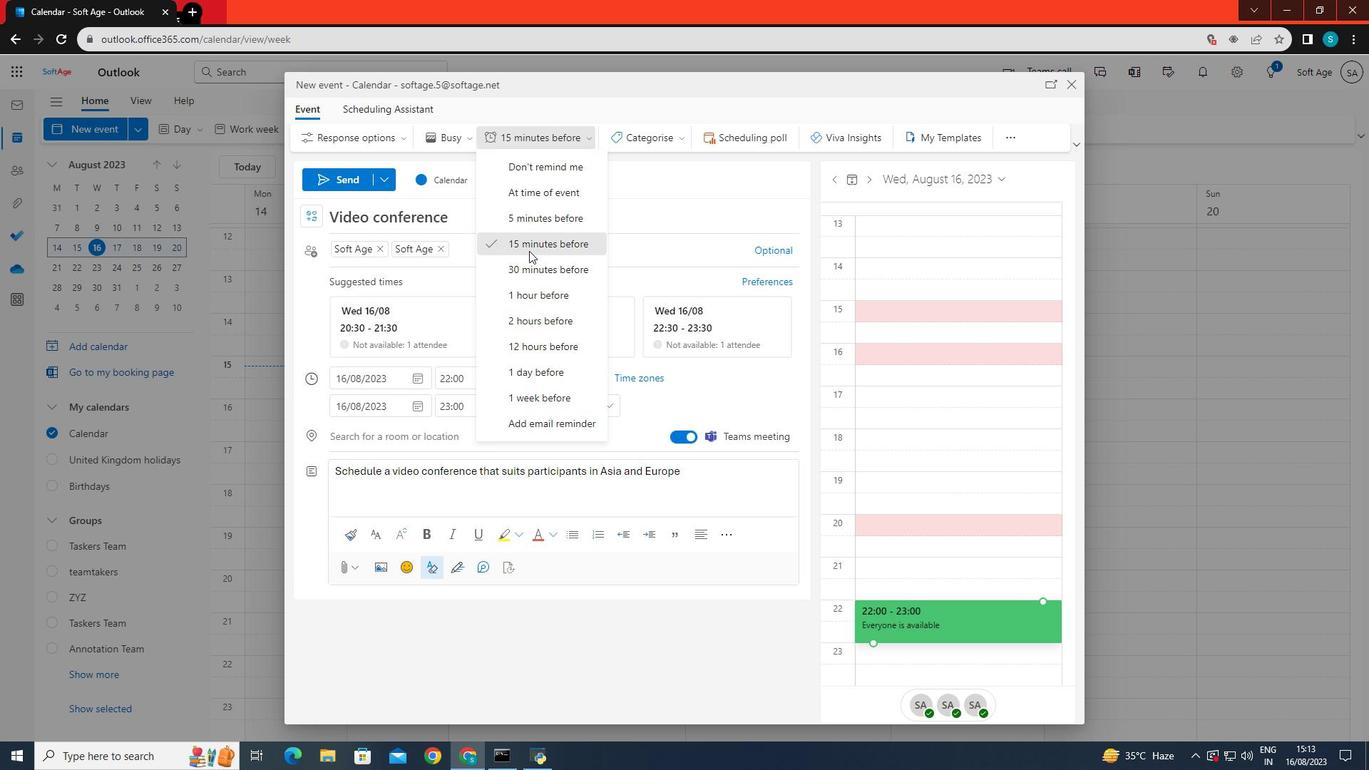 
Action: Mouse pressed left at (529, 251)
Screenshot: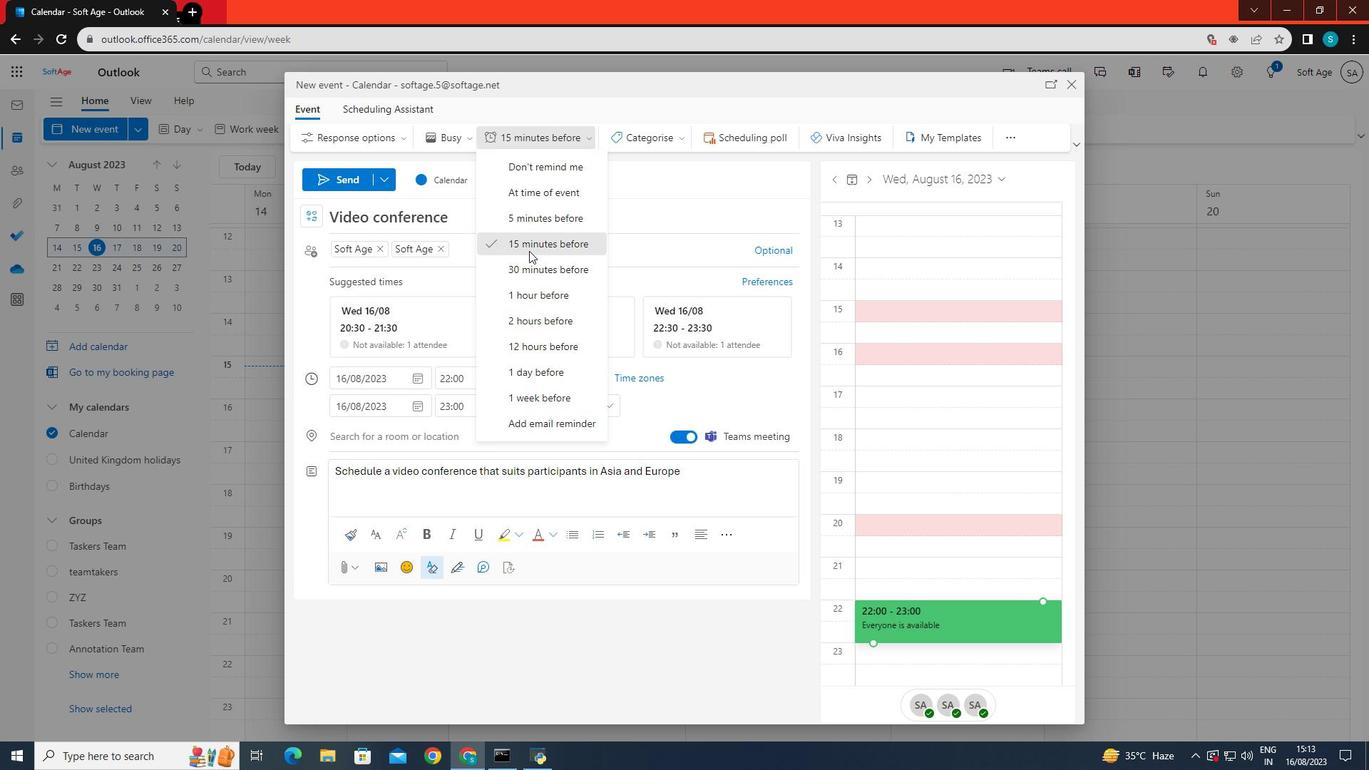 
Action: Mouse moved to (618, 375)
Screenshot: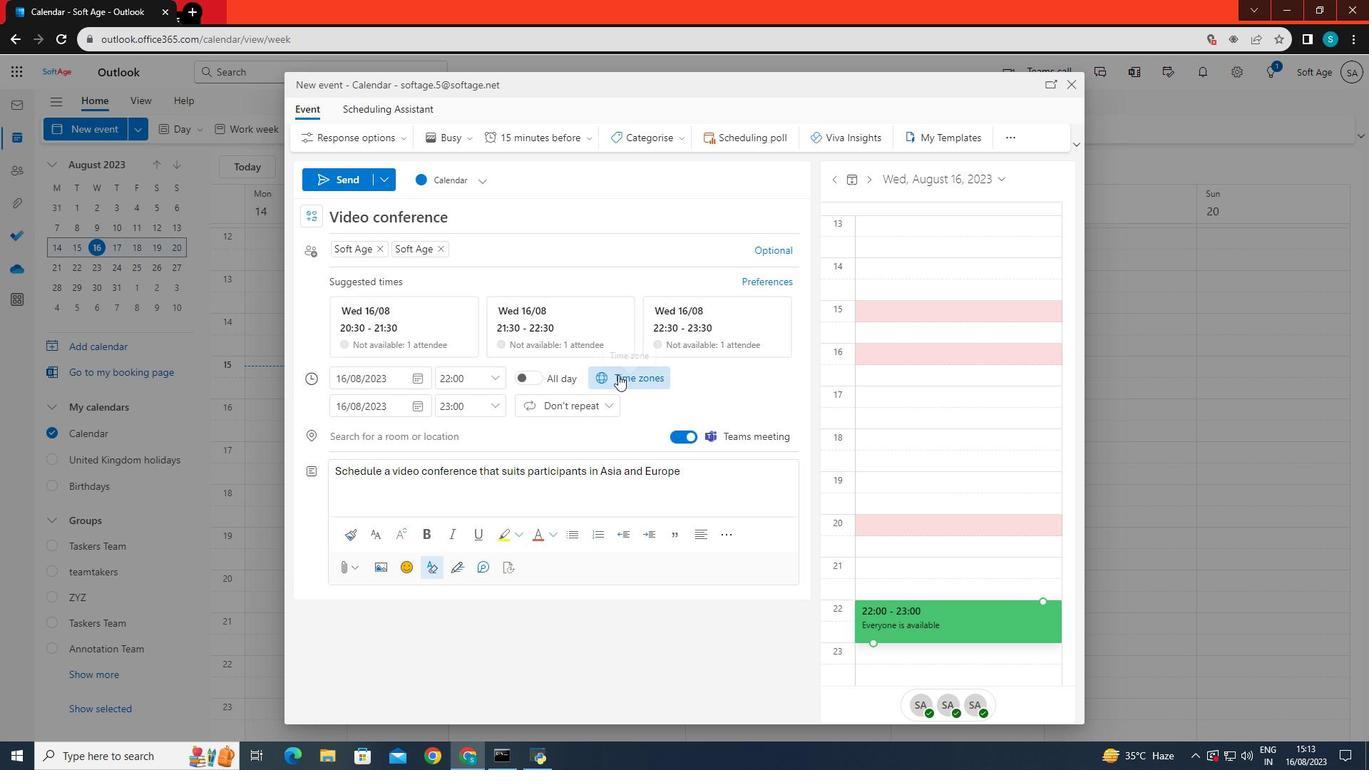 
Action: Mouse pressed left at (618, 375)
Screenshot: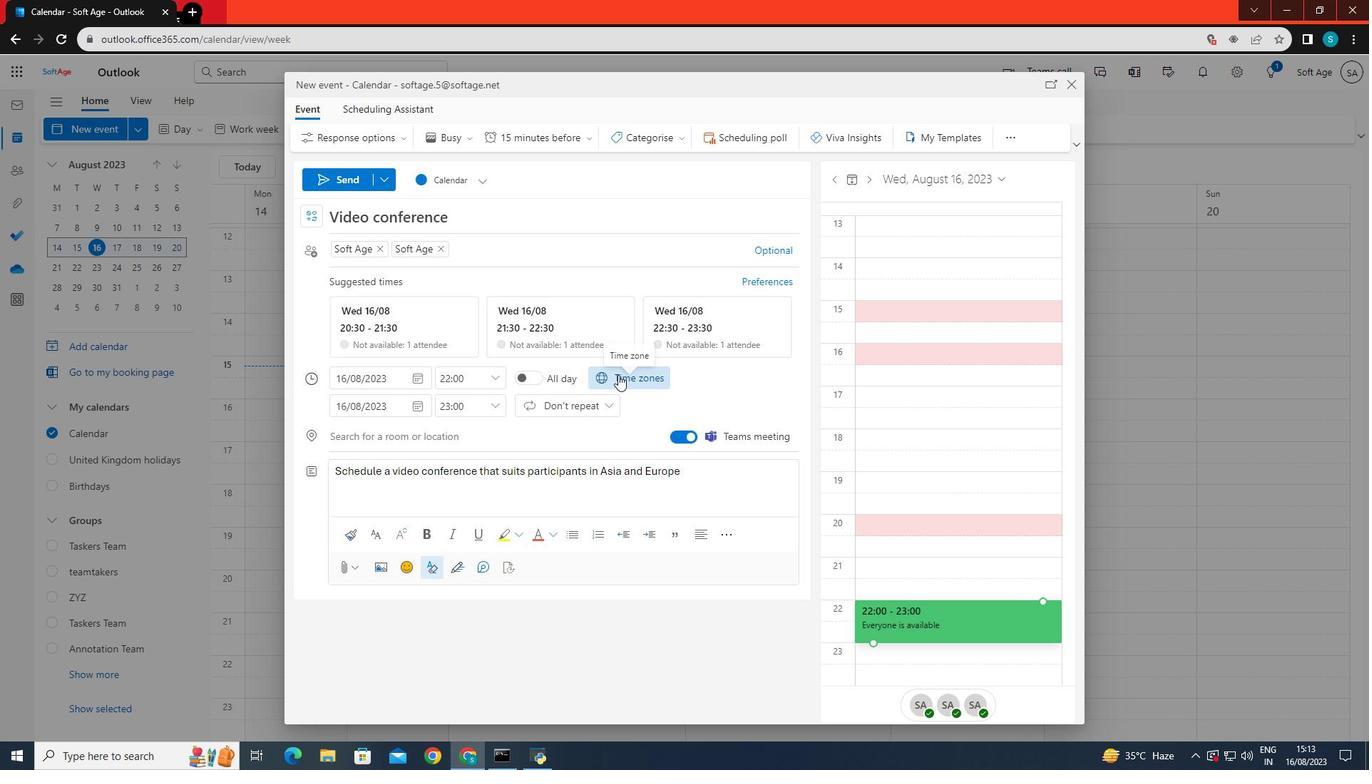 
Action: Mouse moved to (648, 405)
Screenshot: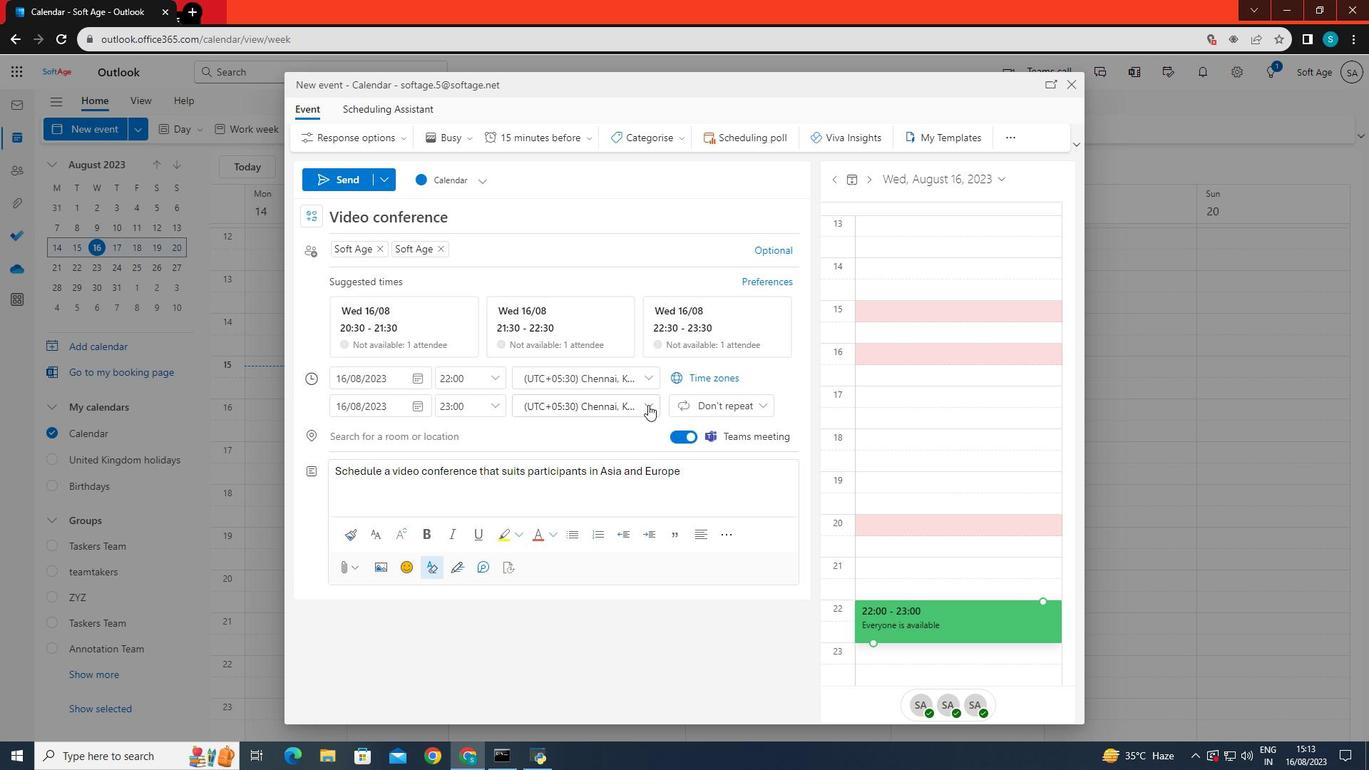
Action: Mouse pressed left at (648, 405)
Screenshot: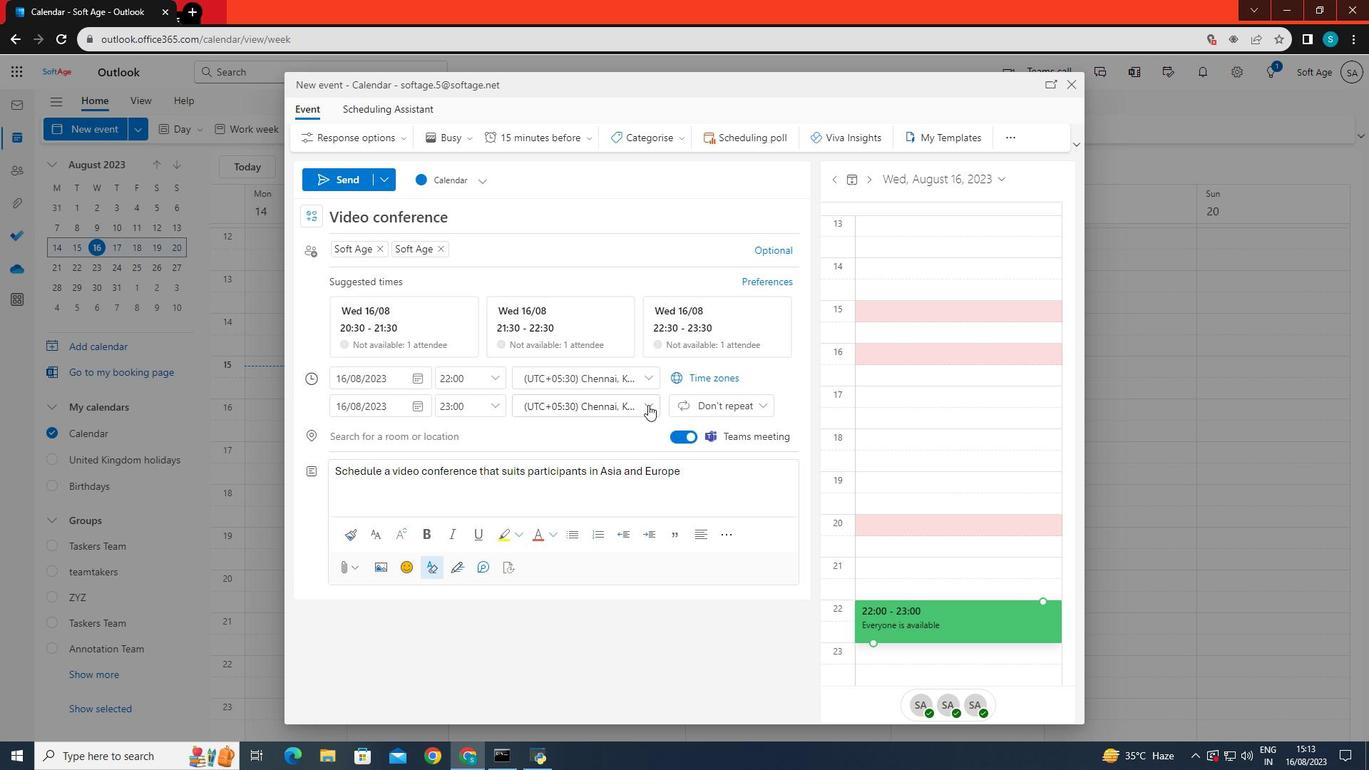 
Action: Mouse moved to (610, 551)
Screenshot: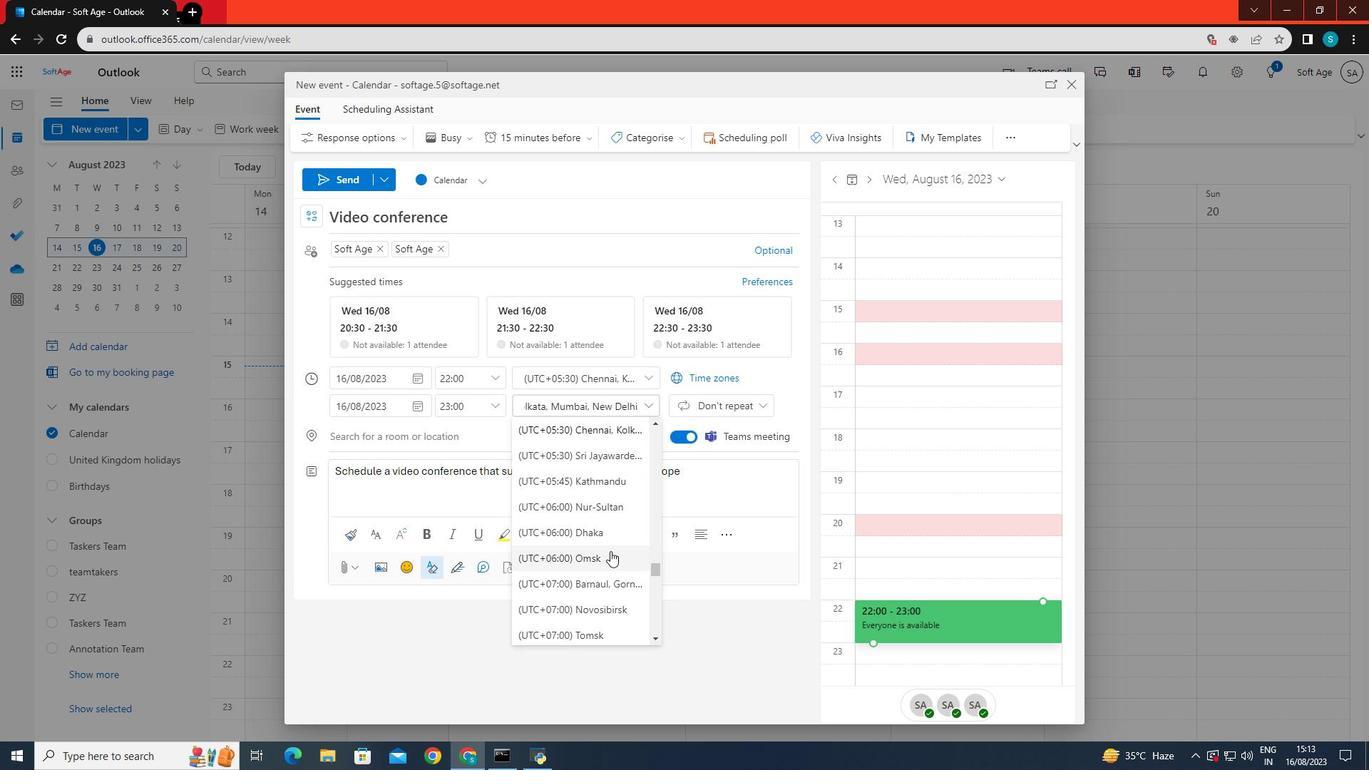
Action: Mouse scrolled (610, 550) with delta (0, 0)
Screenshot: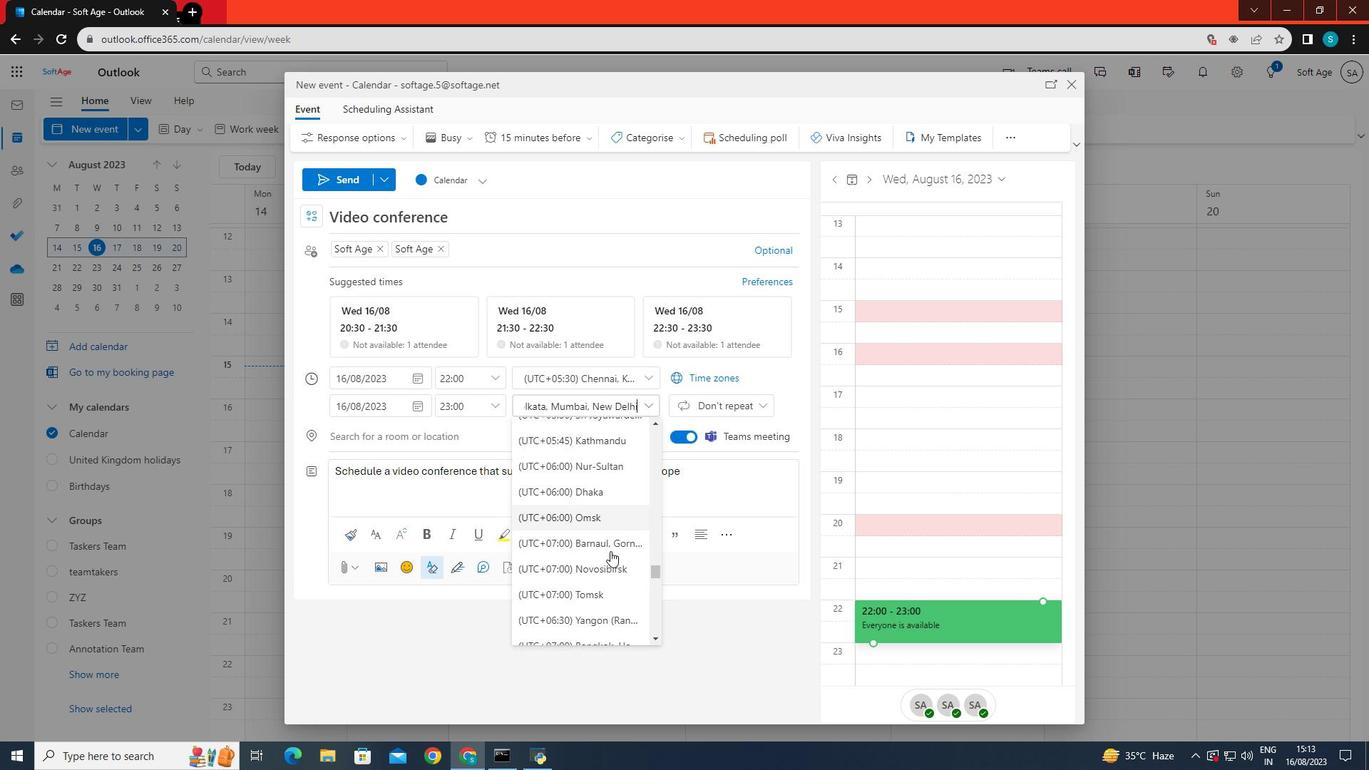 
Action: Mouse moved to (610, 551)
Screenshot: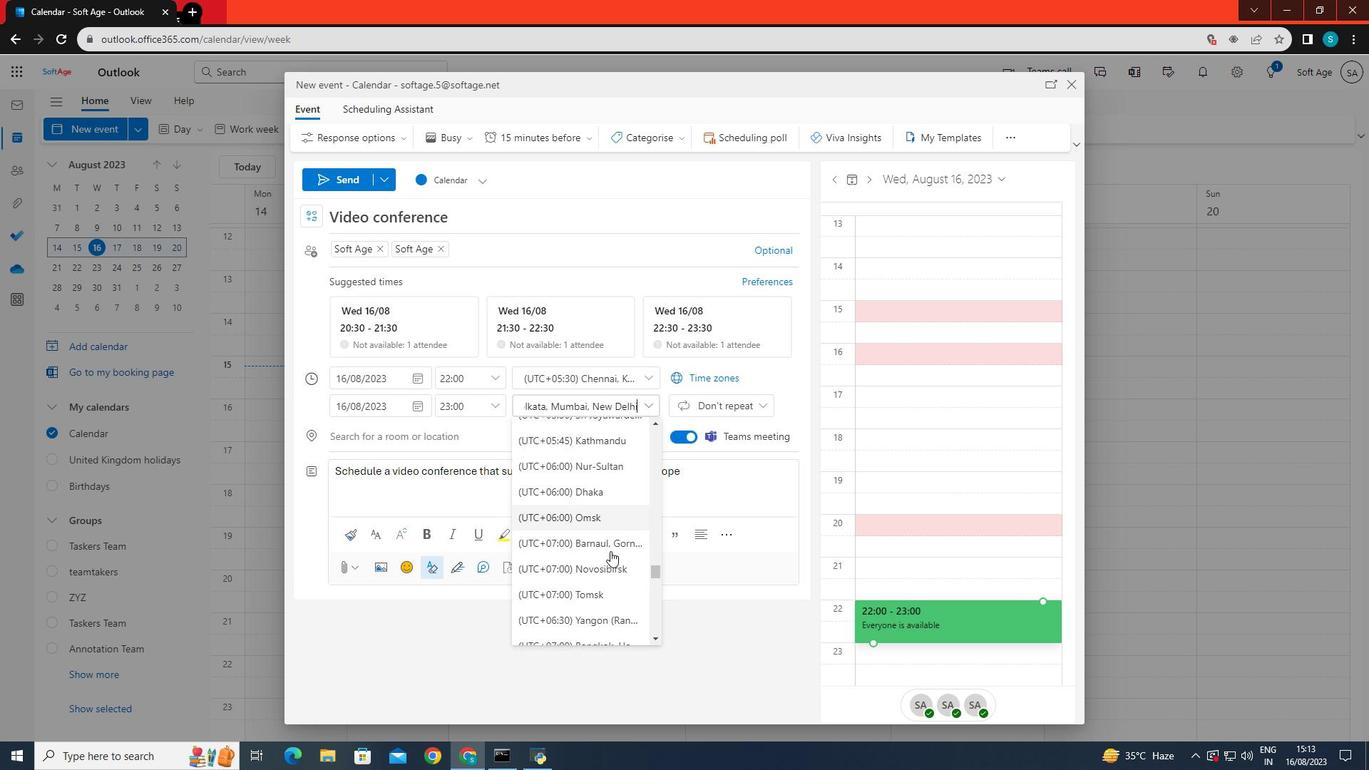 
Action: Mouse scrolled (610, 550) with delta (0, 0)
Screenshot: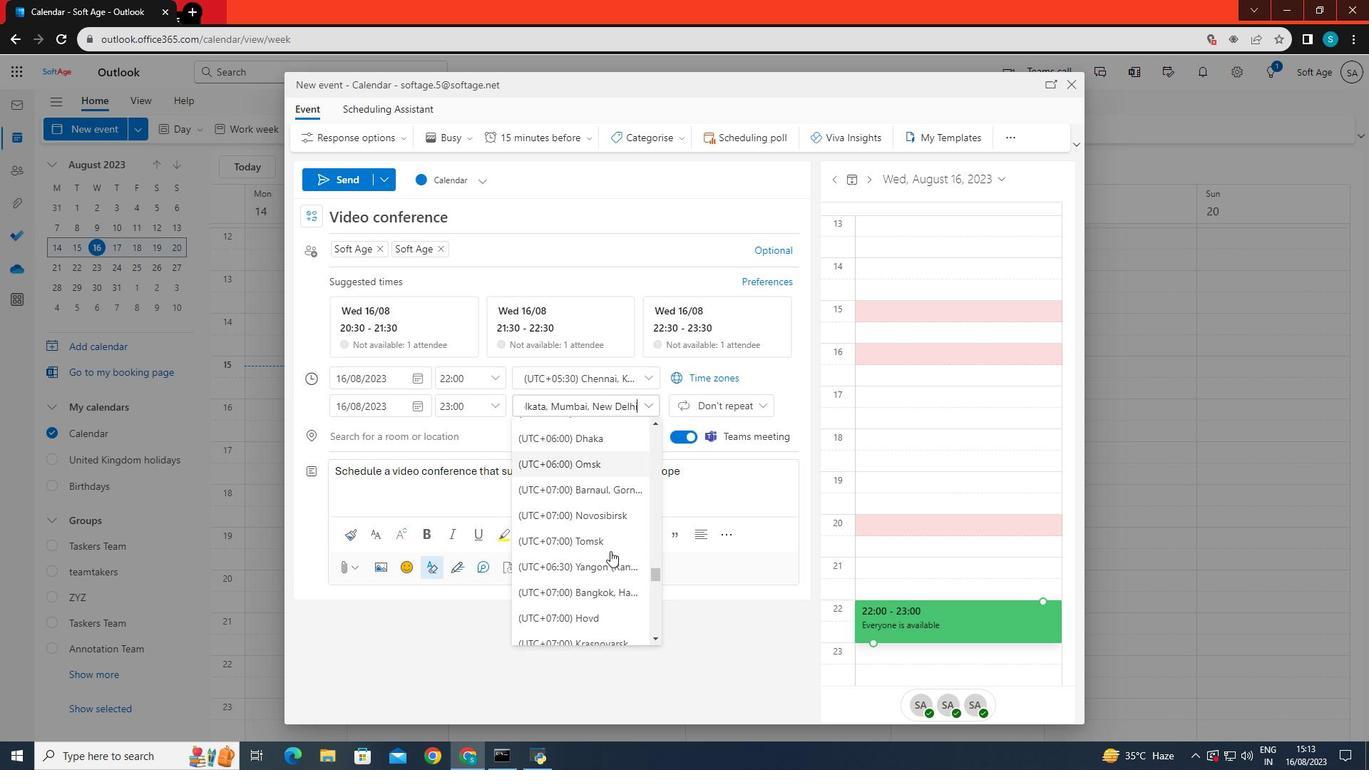 
Action: Mouse scrolled (610, 550) with delta (0, 0)
Screenshot: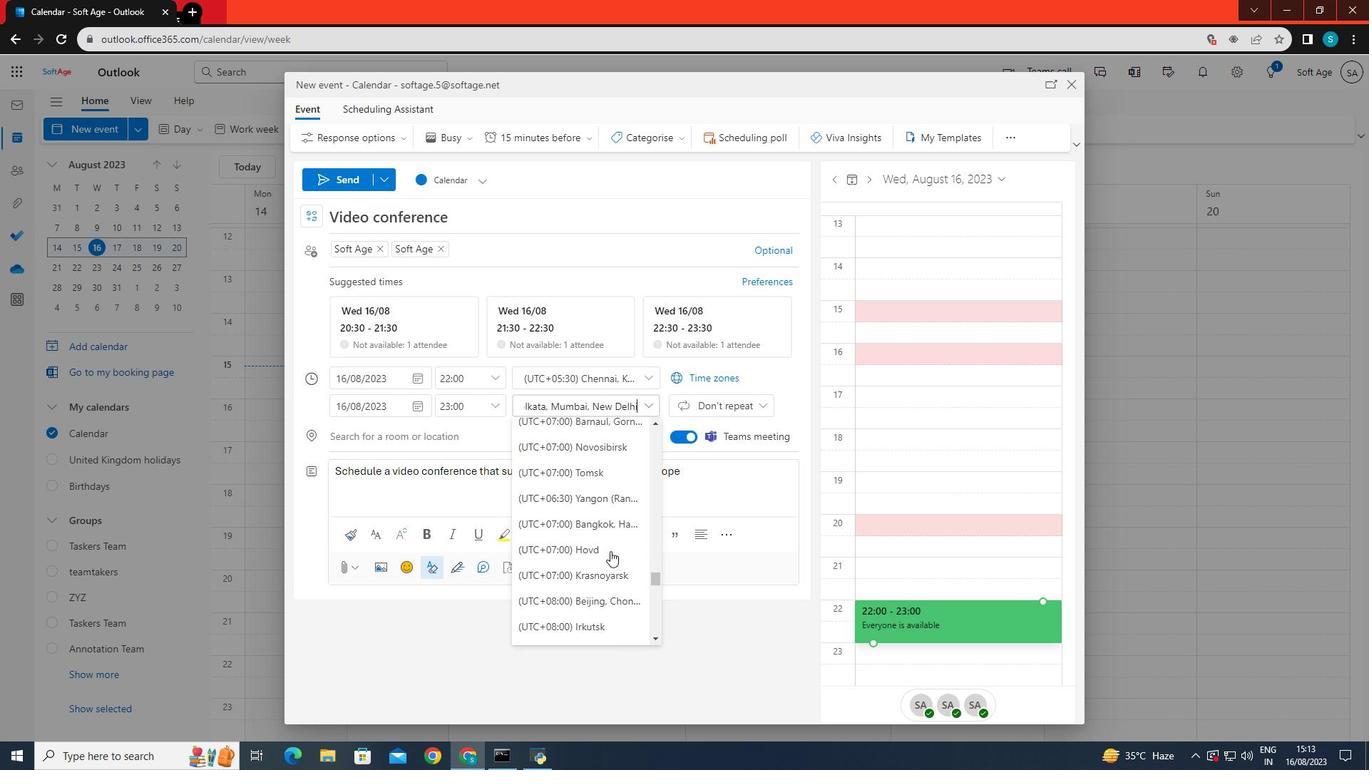 
Action: Mouse scrolled (610, 550) with delta (0, 0)
Screenshot: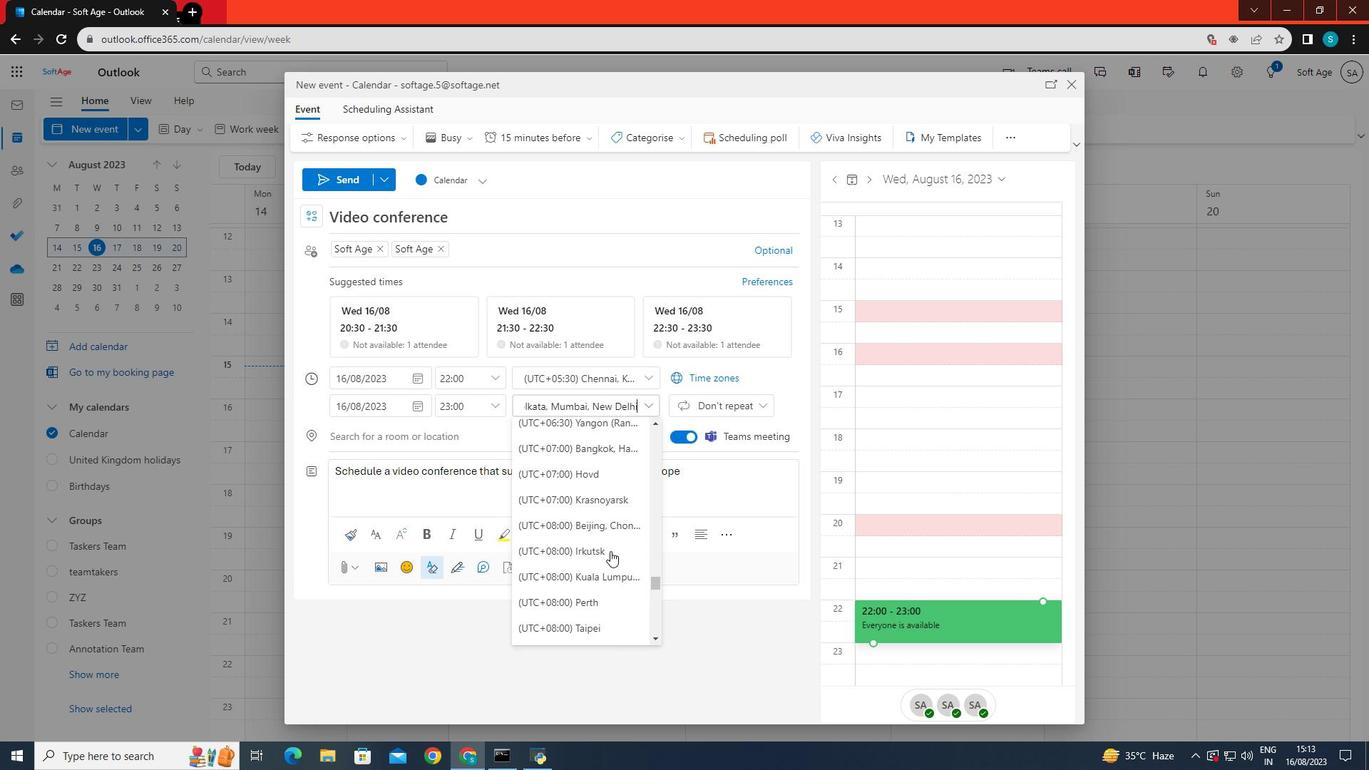
Action: Mouse scrolled (610, 550) with delta (0, 0)
Screenshot: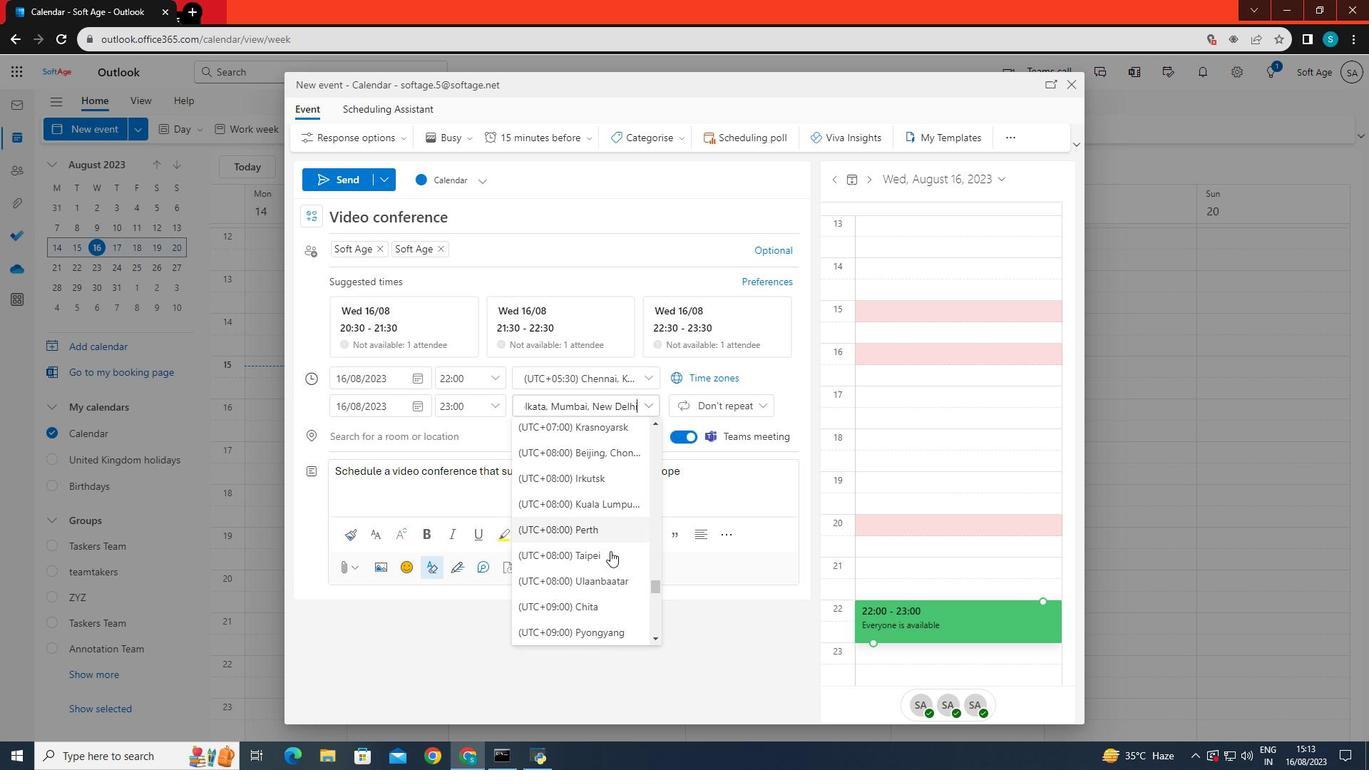 
Action: Mouse scrolled (610, 550) with delta (0, 0)
Screenshot: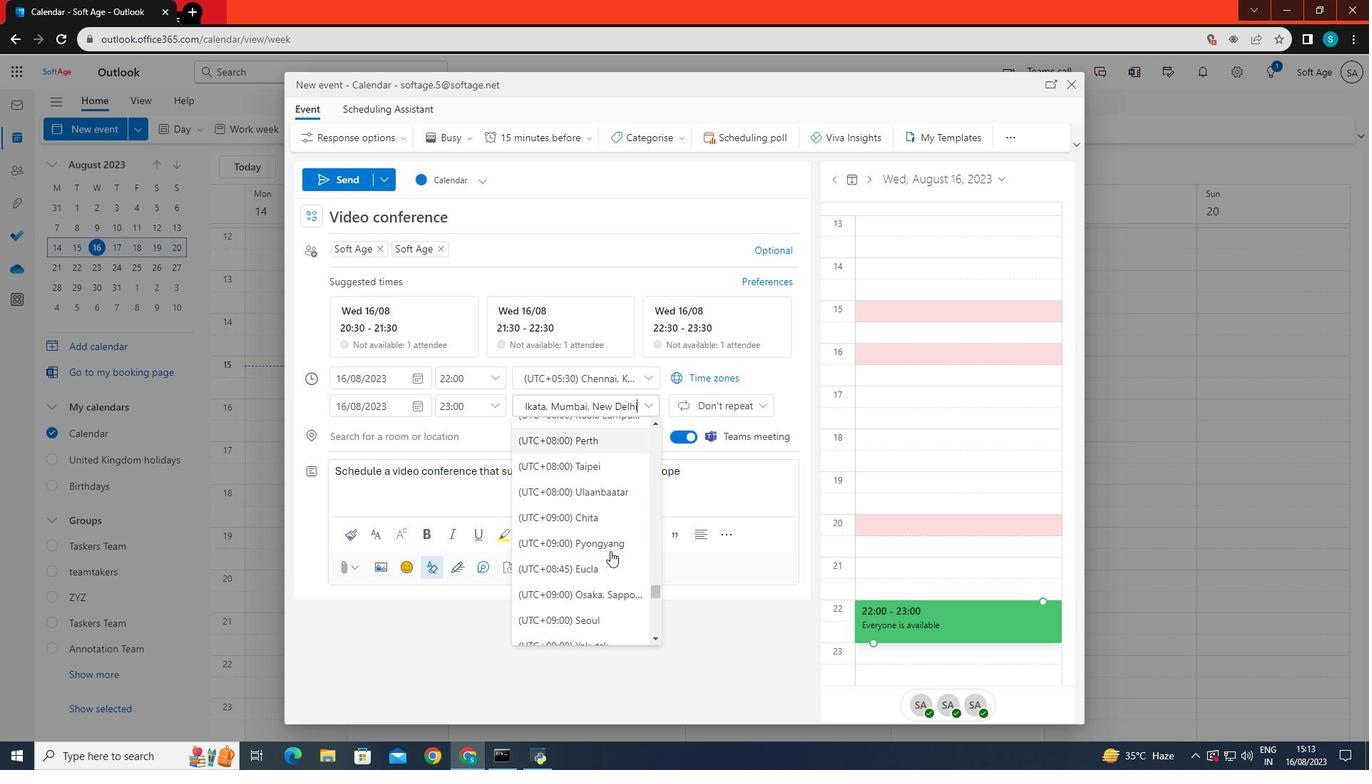 
Action: Mouse scrolled (610, 550) with delta (0, 0)
Screenshot: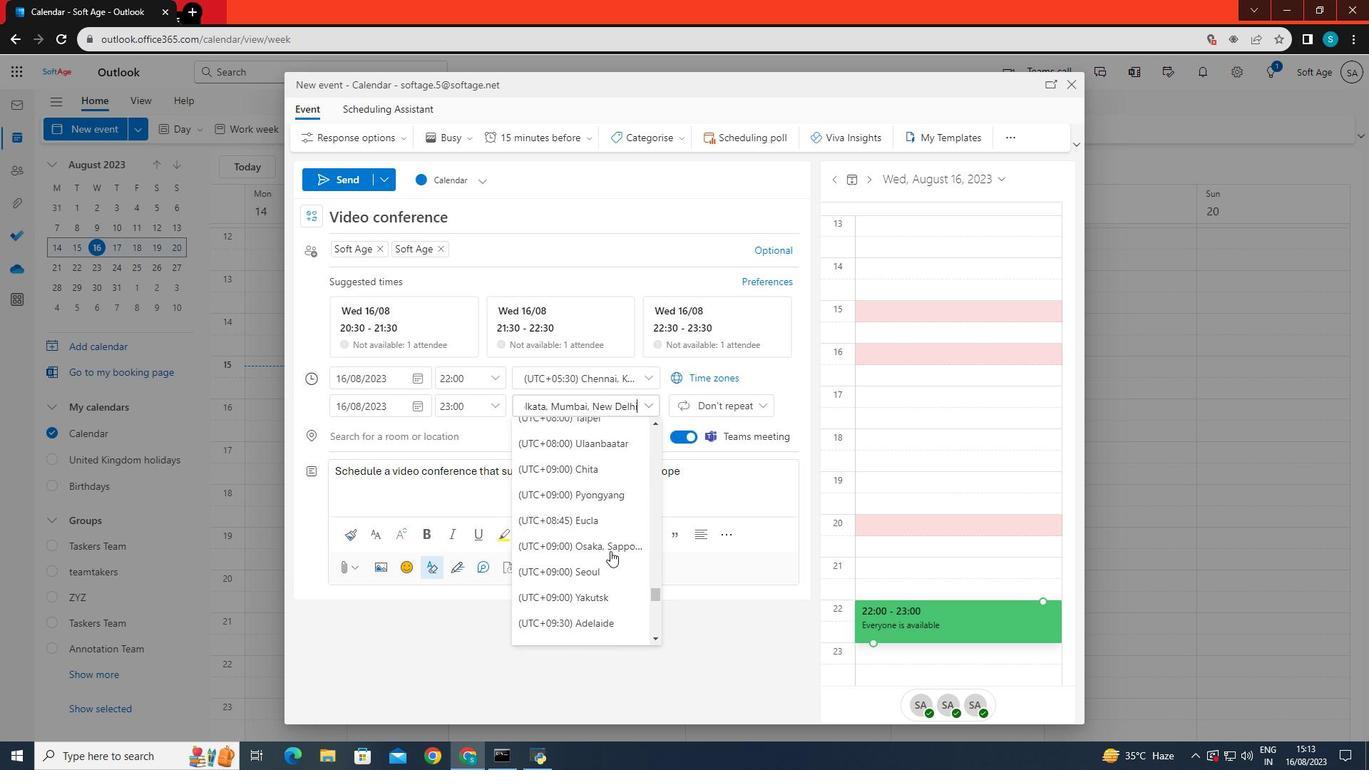 
Action: Mouse scrolled (610, 550) with delta (0, 0)
Screenshot: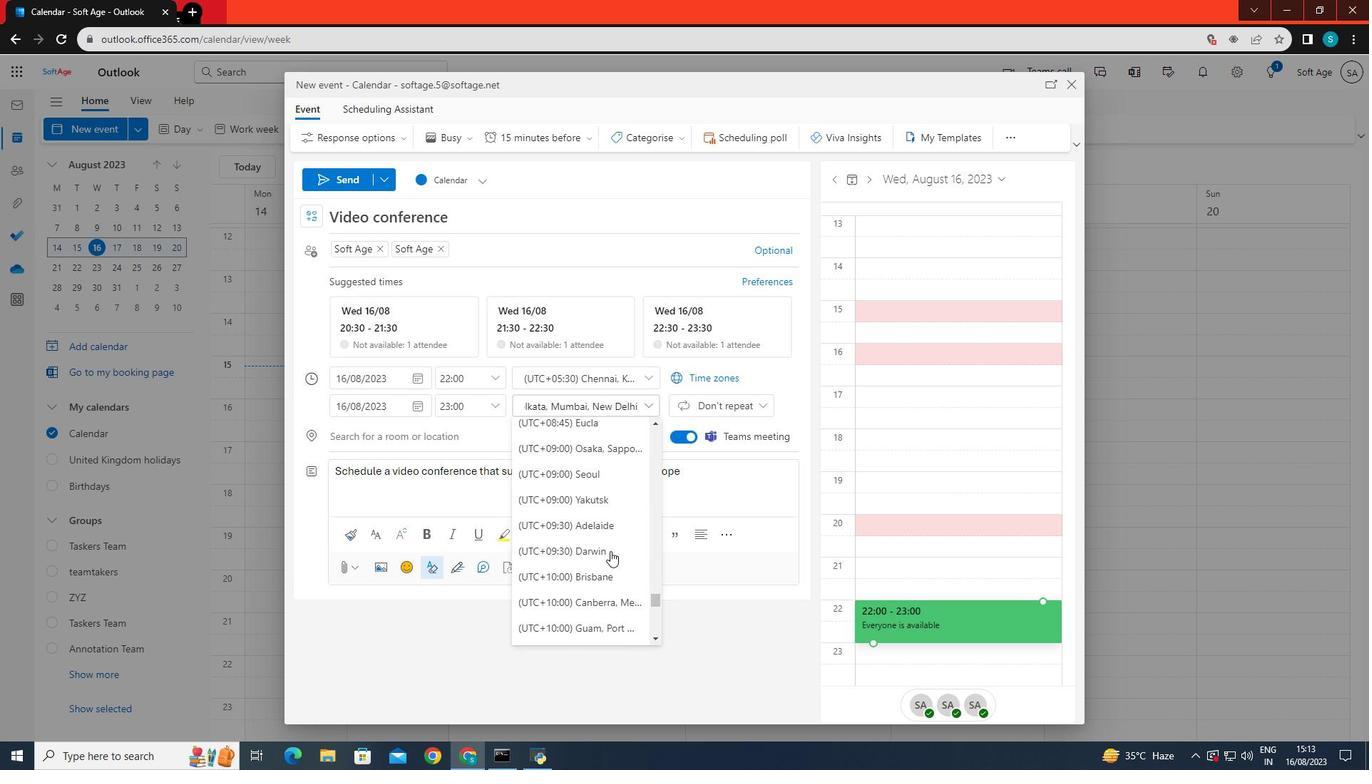 
Action: Mouse scrolled (610, 550) with delta (0, 0)
Screenshot: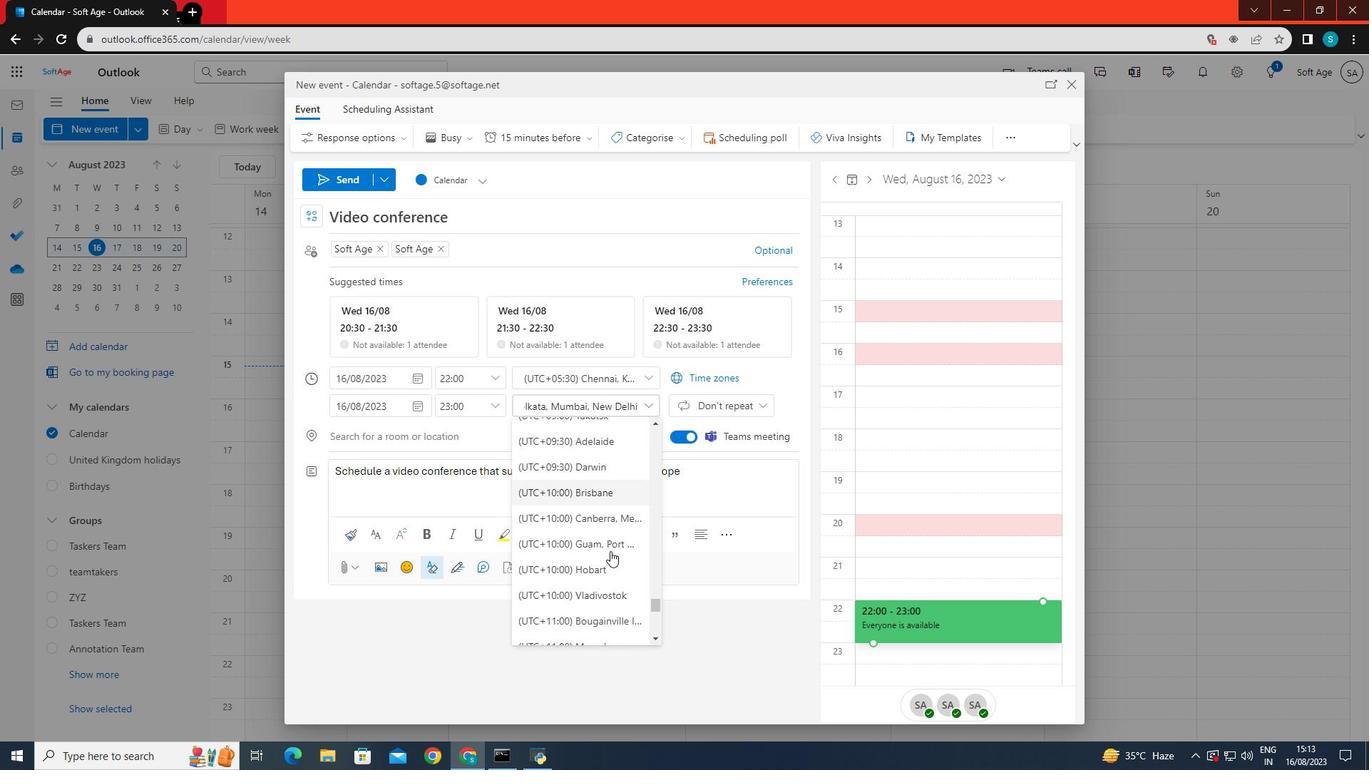
Action: Mouse scrolled (610, 550) with delta (0, 0)
Screenshot: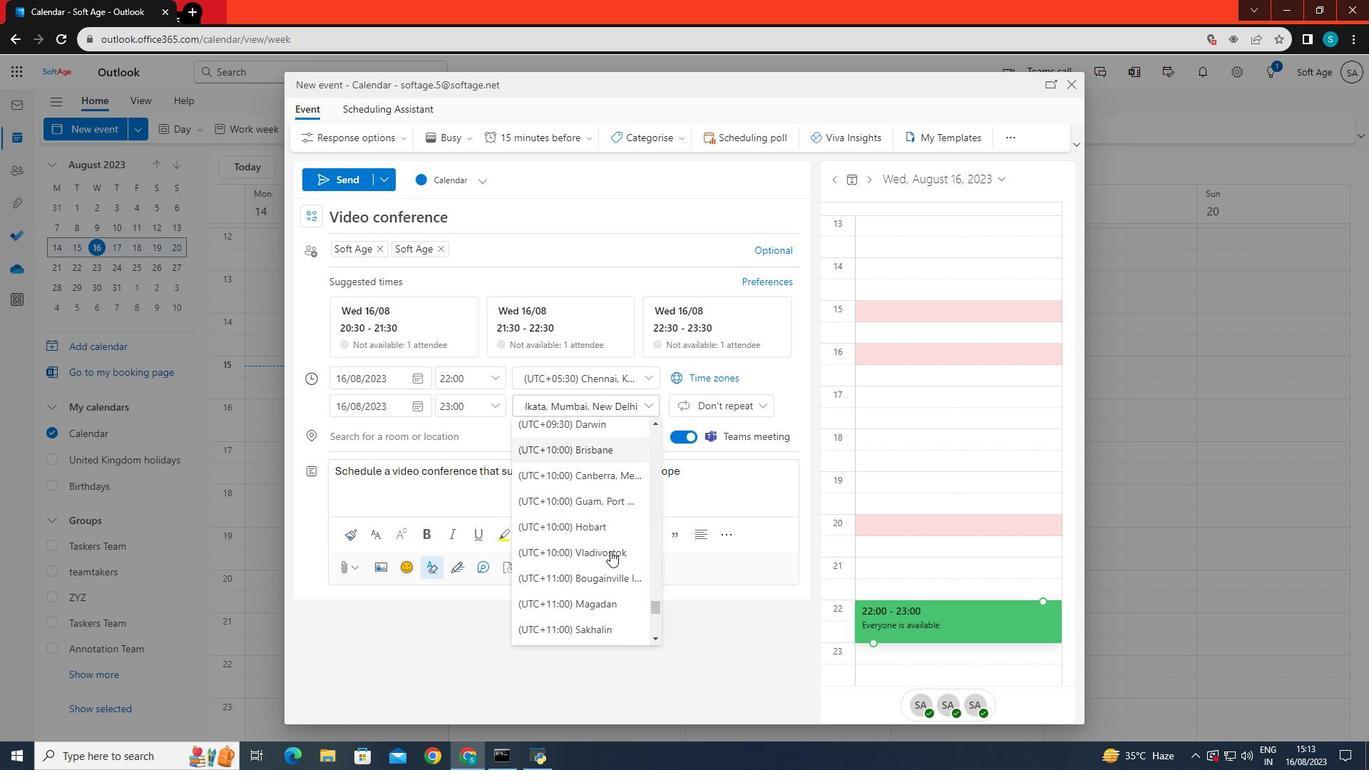 
Action: Mouse scrolled (610, 550) with delta (0, 0)
Screenshot: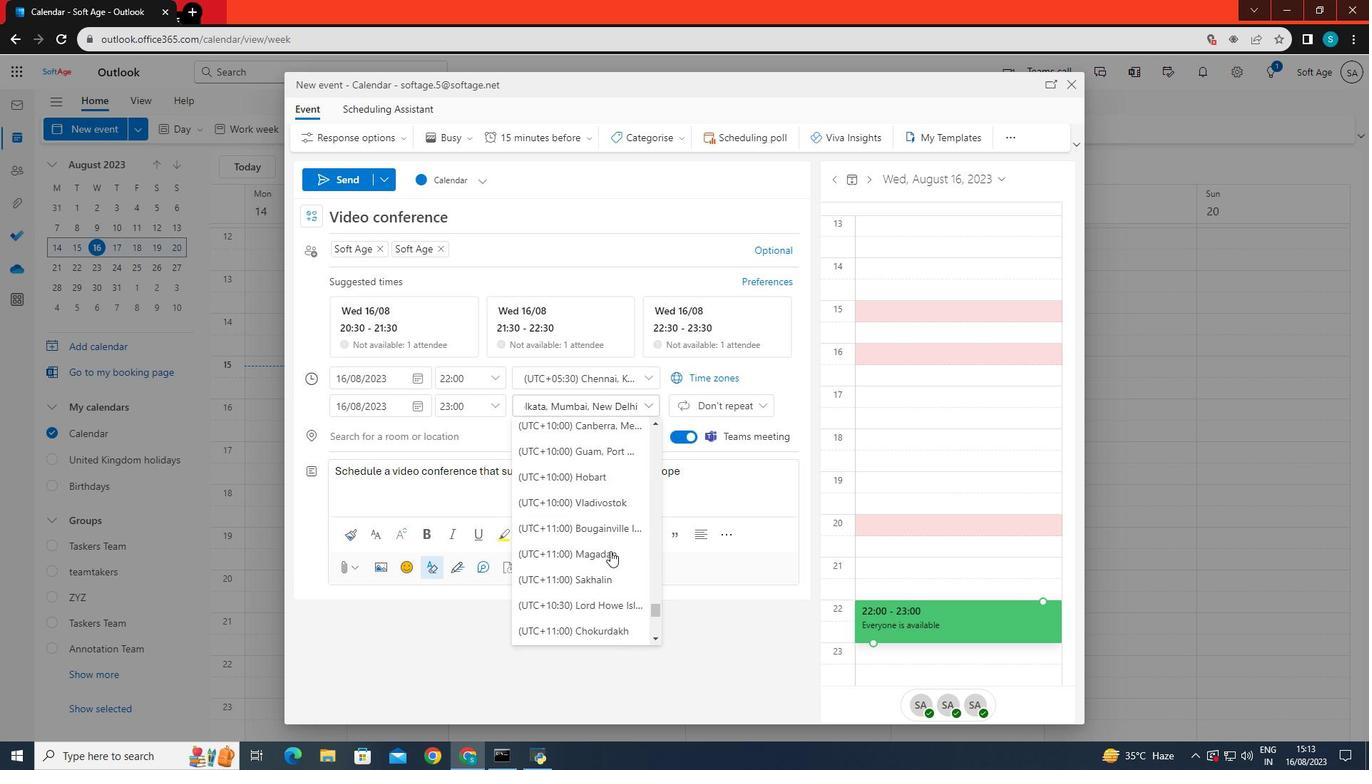 
Action: Mouse scrolled (610, 550) with delta (0, 0)
Screenshot: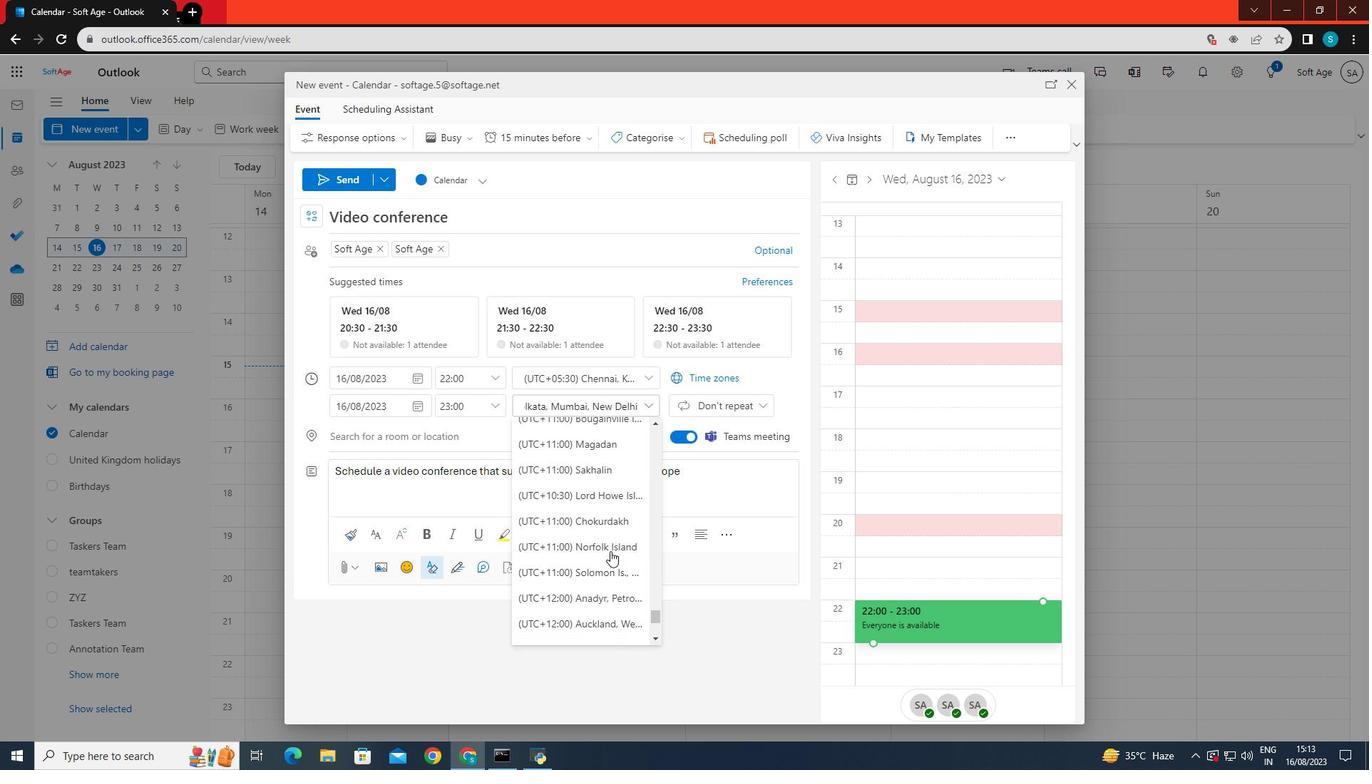 
Action: Mouse scrolled (610, 550) with delta (0, 0)
Screenshot: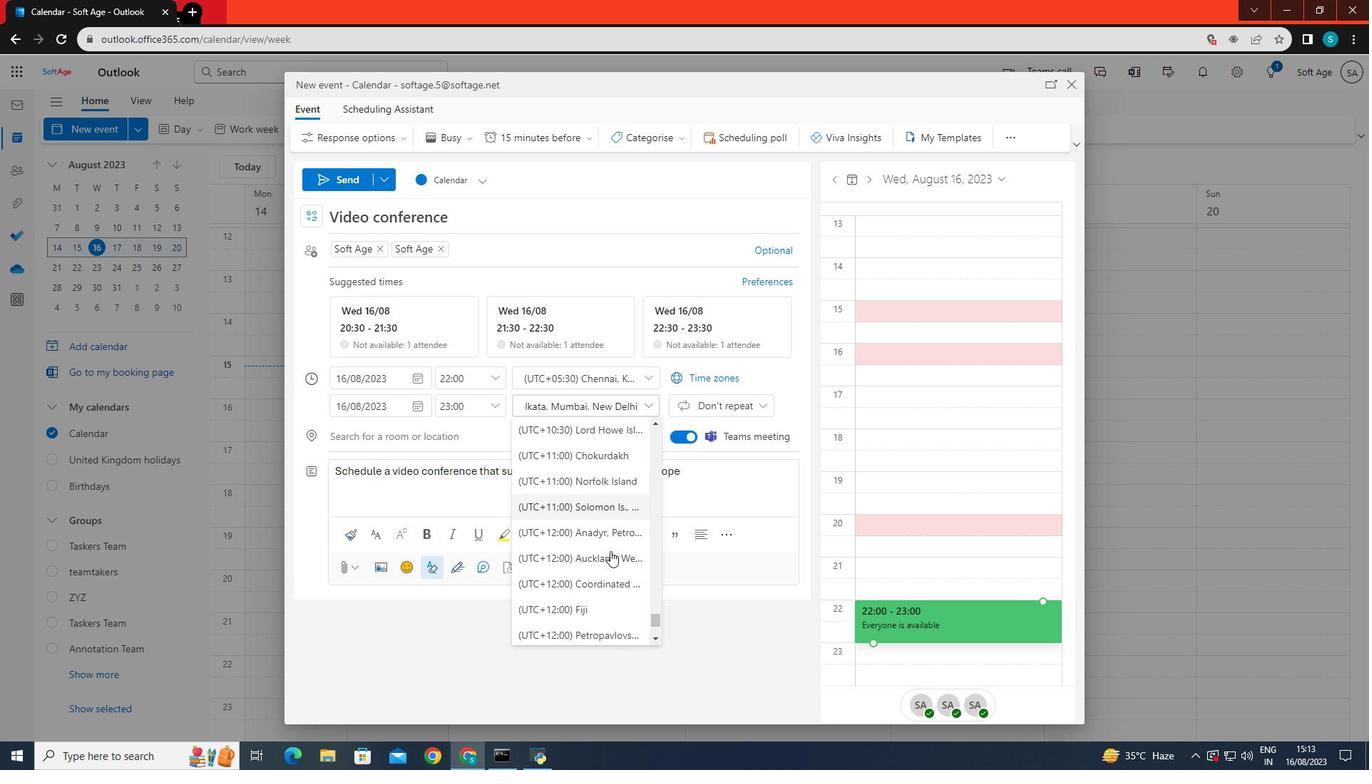 
Action: Mouse scrolled (610, 550) with delta (0, 0)
Screenshot: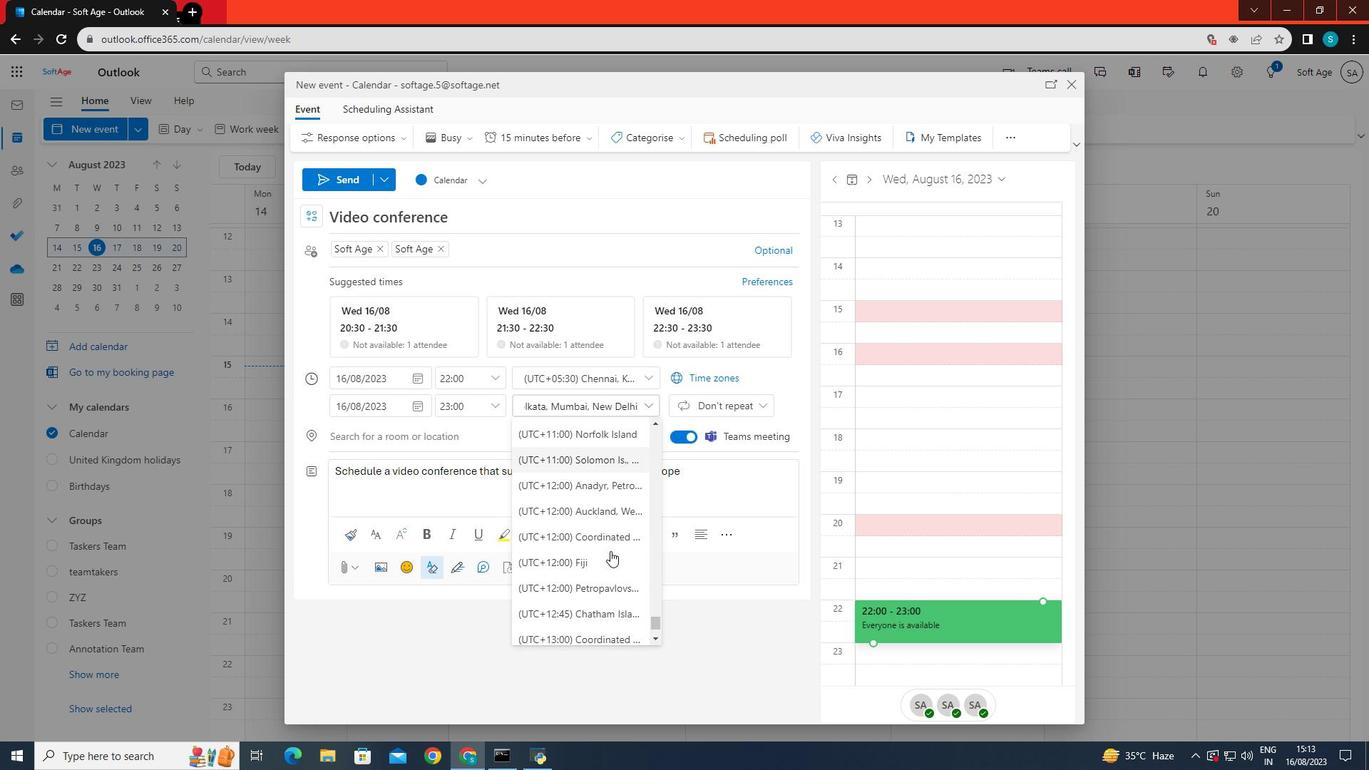 
Action: Mouse scrolled (610, 550) with delta (0, 0)
Screenshot: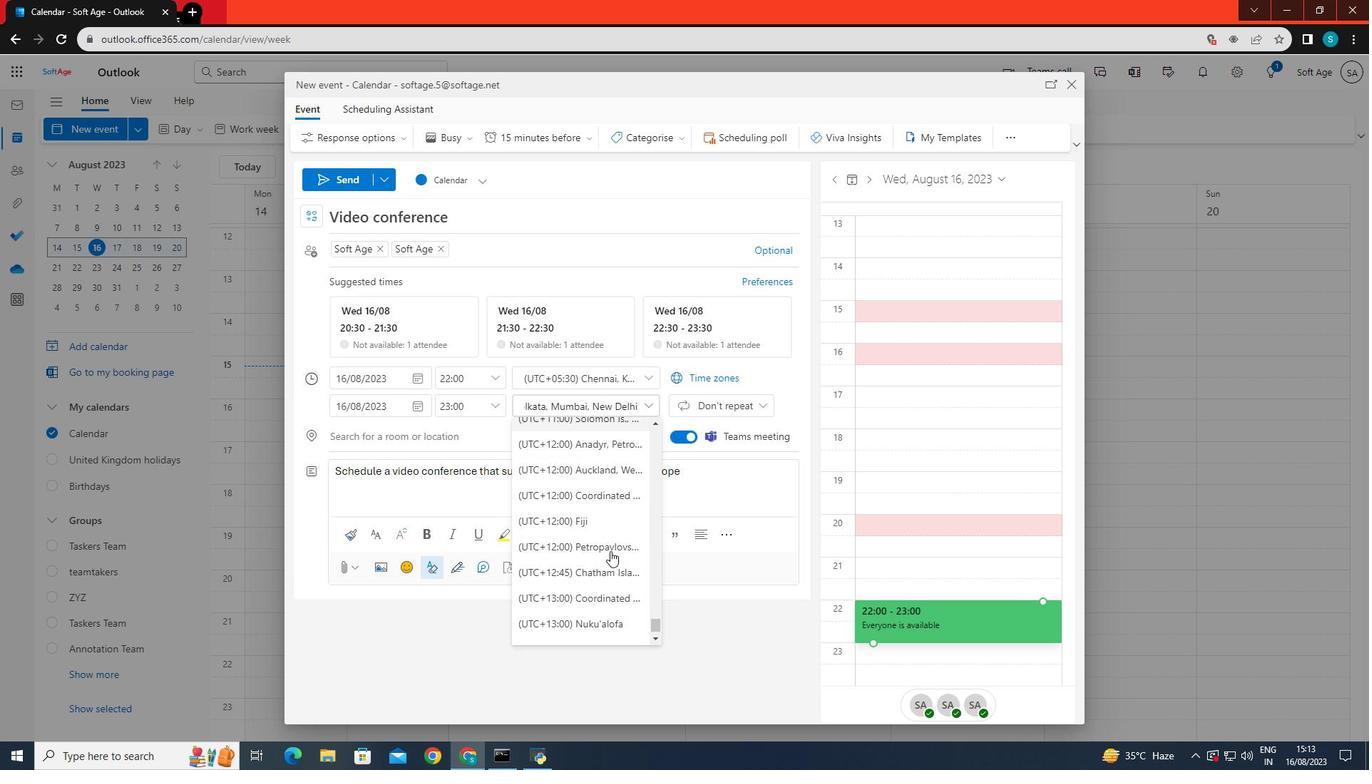 
Action: Mouse scrolled (610, 550) with delta (0, 0)
Screenshot: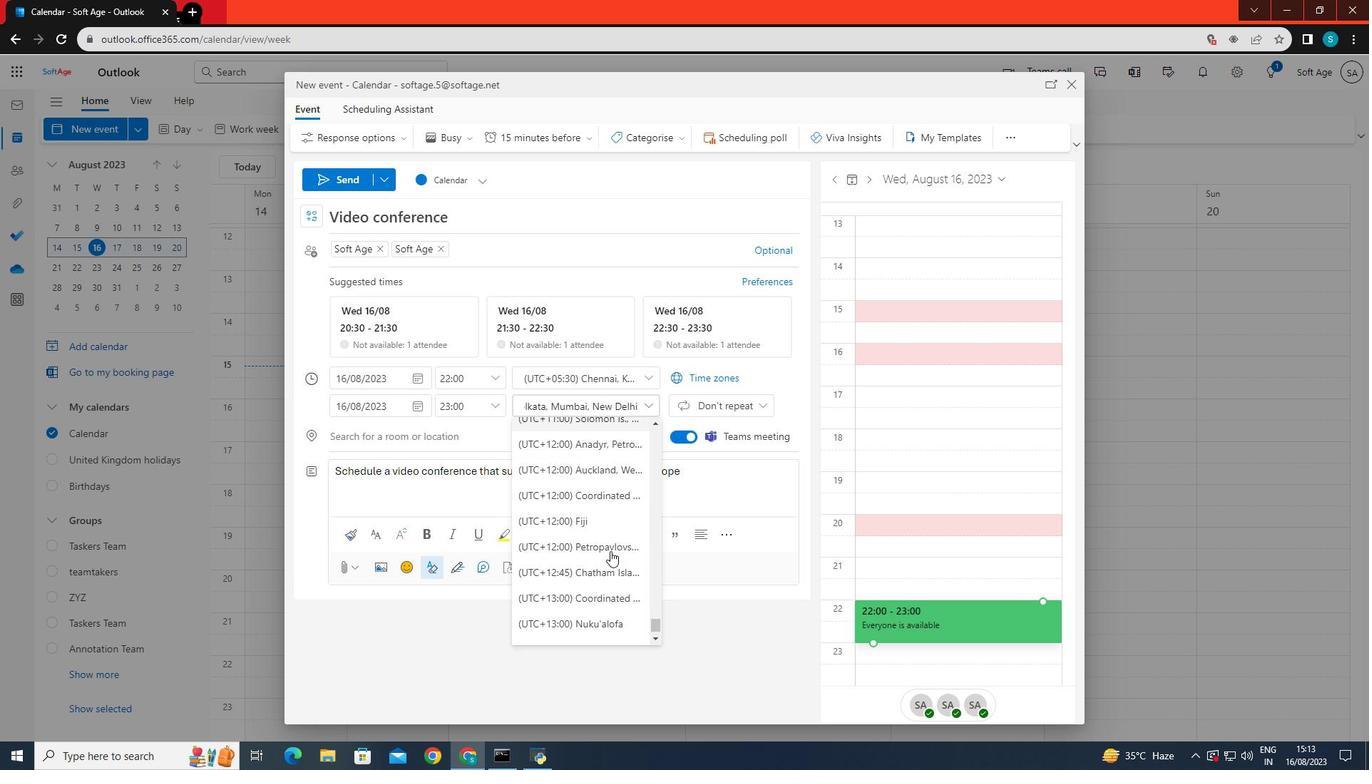 
Action: Mouse scrolled (610, 550) with delta (0, 0)
Screenshot: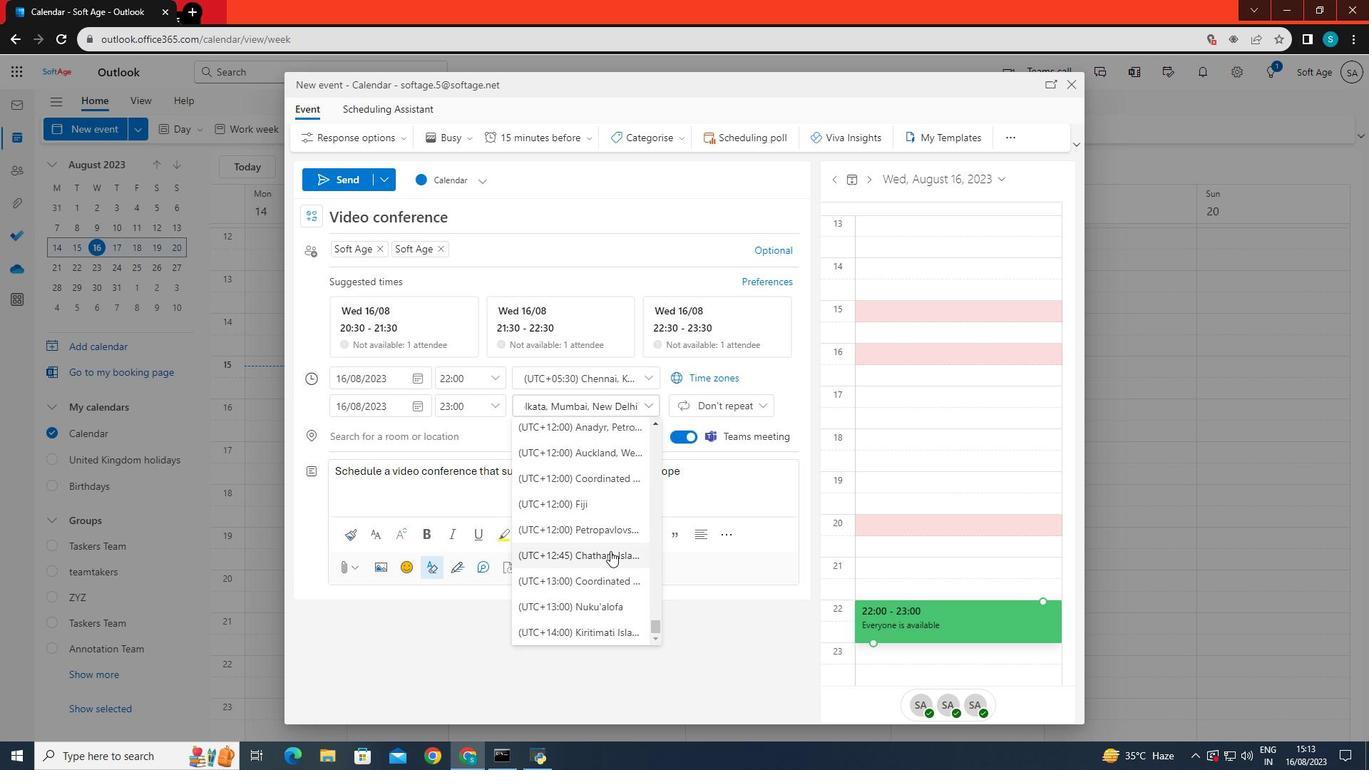 
Action: Mouse scrolled (610, 550) with delta (0, 0)
Screenshot: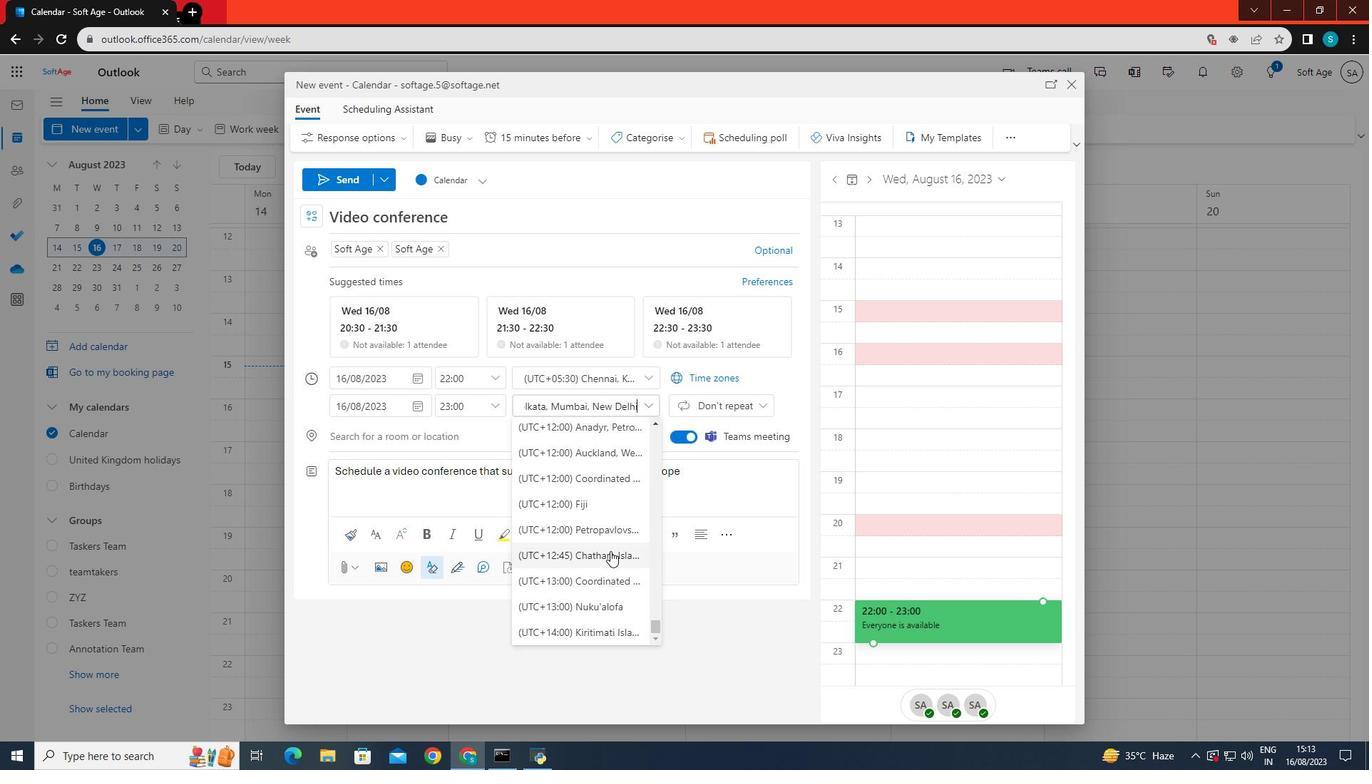 
Action: Mouse scrolled (610, 550) with delta (0, 0)
Screenshot: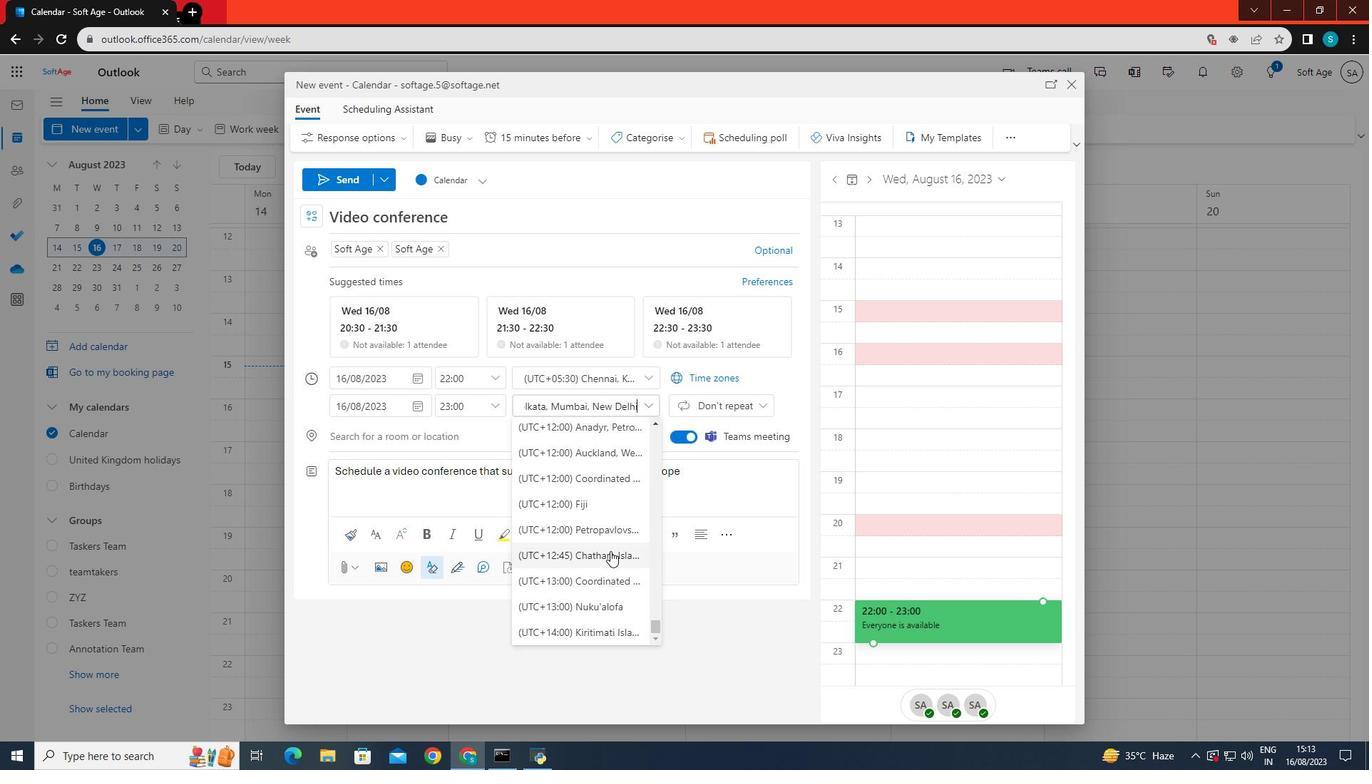 
Action: Mouse scrolled (610, 550) with delta (0, 0)
Screenshot: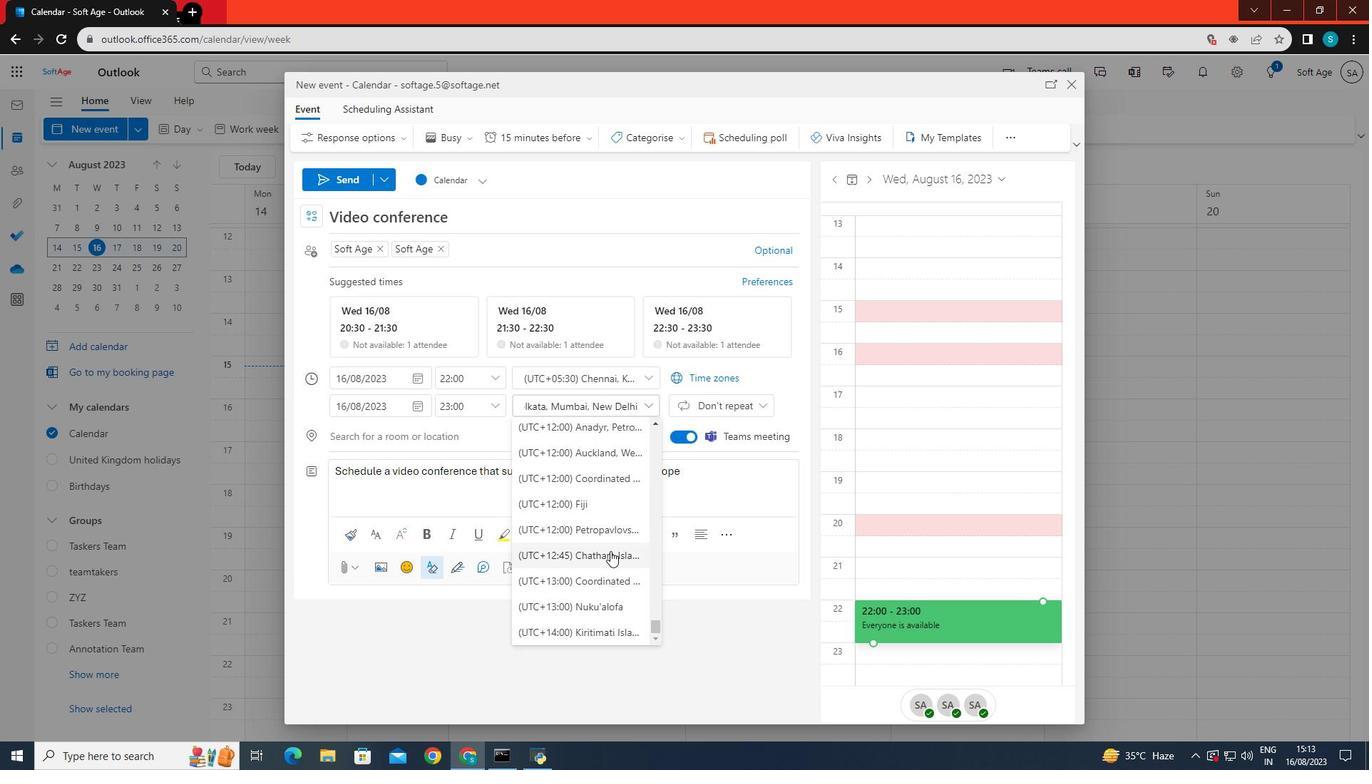 
Action: Mouse scrolled (610, 550) with delta (0, 0)
Screenshot: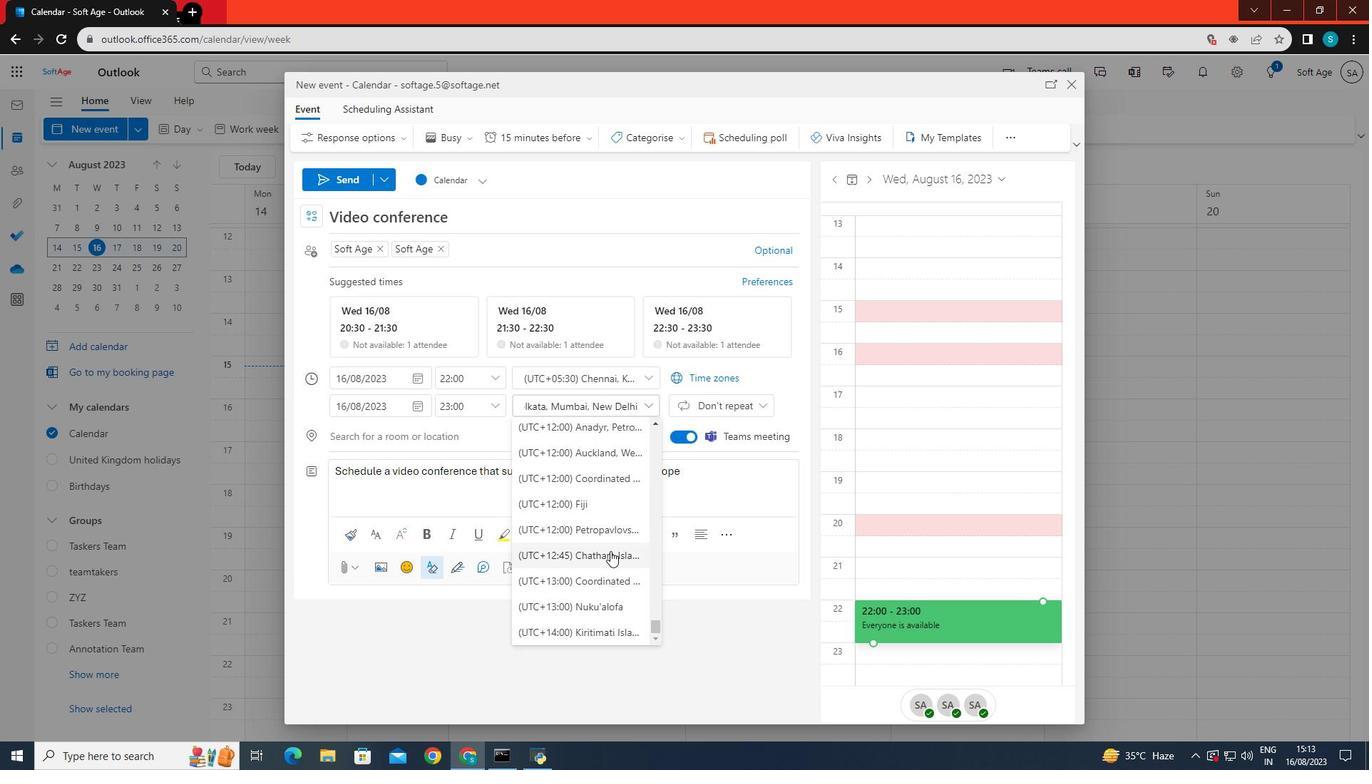 
Action: Mouse scrolled (610, 550) with delta (0, 0)
Screenshot: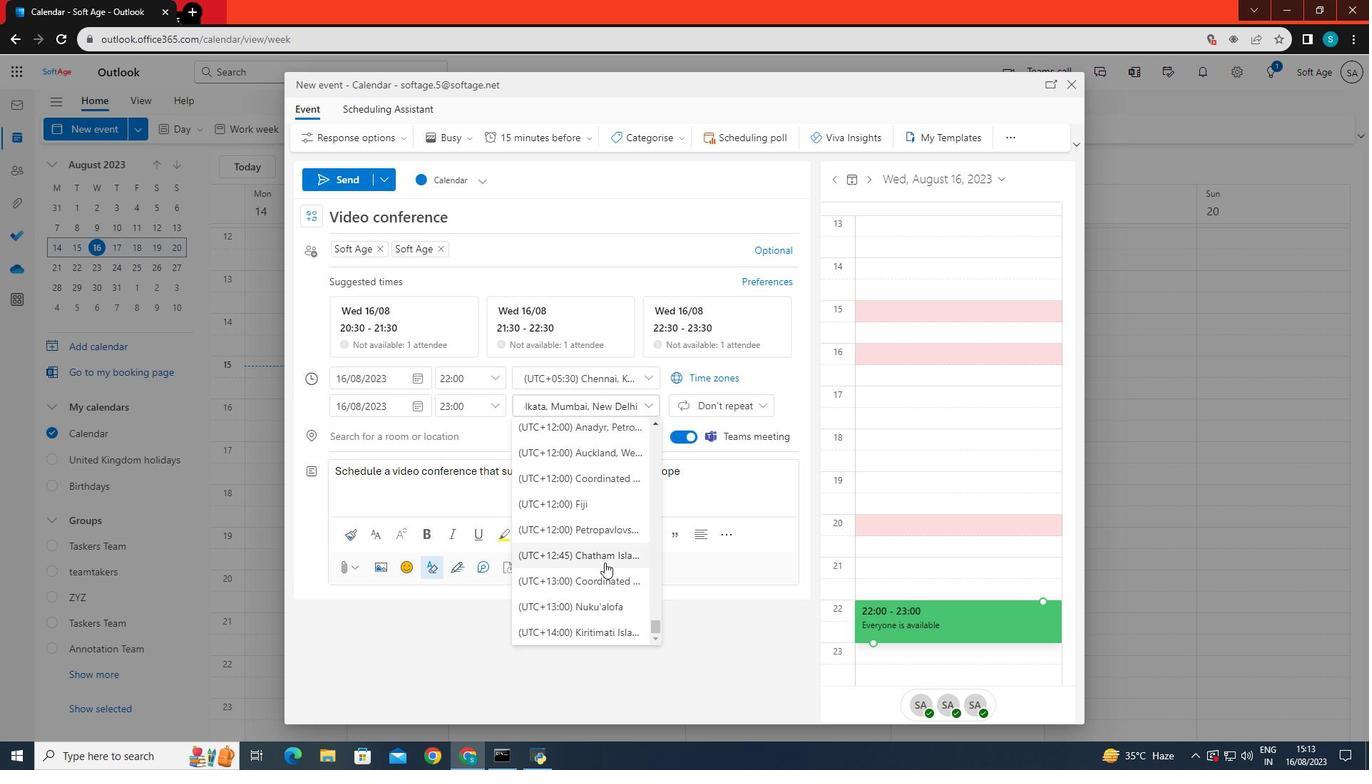 
Action: Mouse scrolled (610, 550) with delta (0, 0)
Screenshot: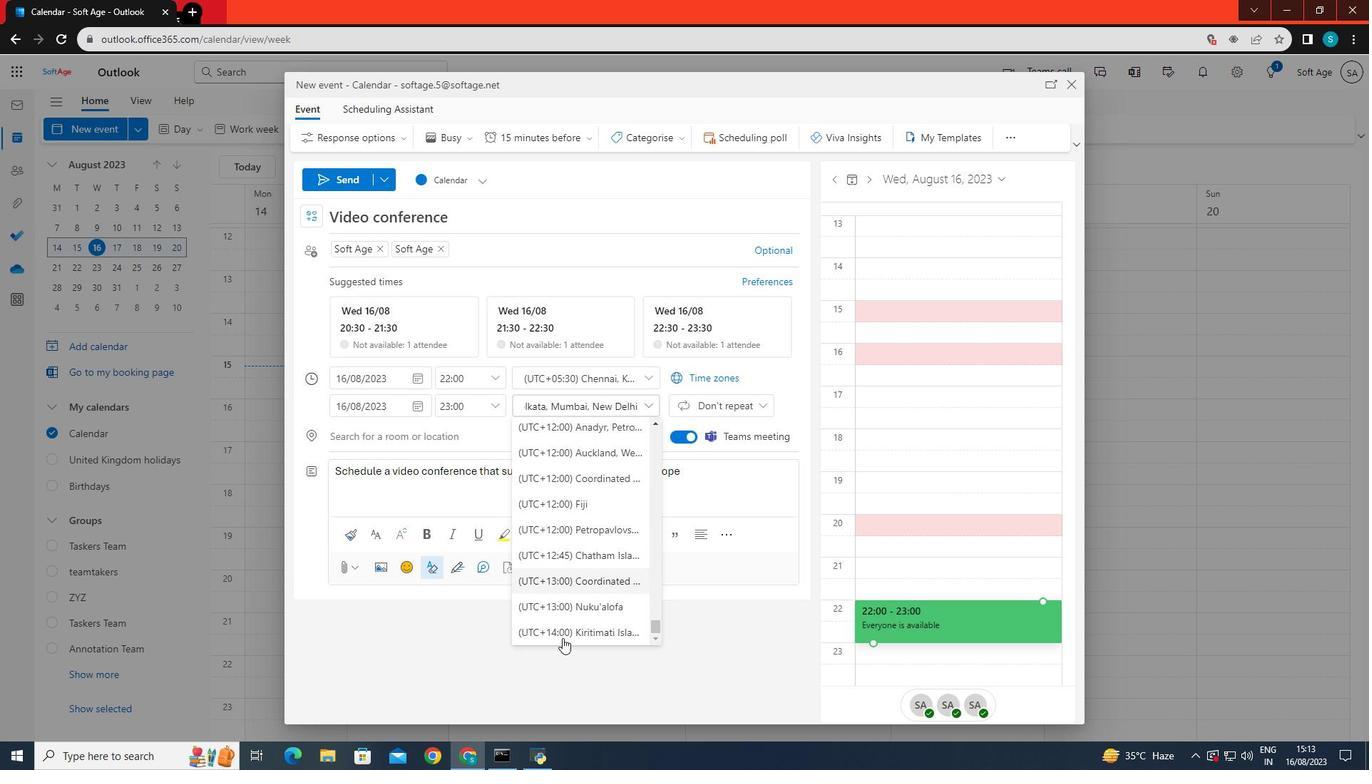 
Action: Mouse scrolled (610, 550) with delta (0, 0)
Screenshot: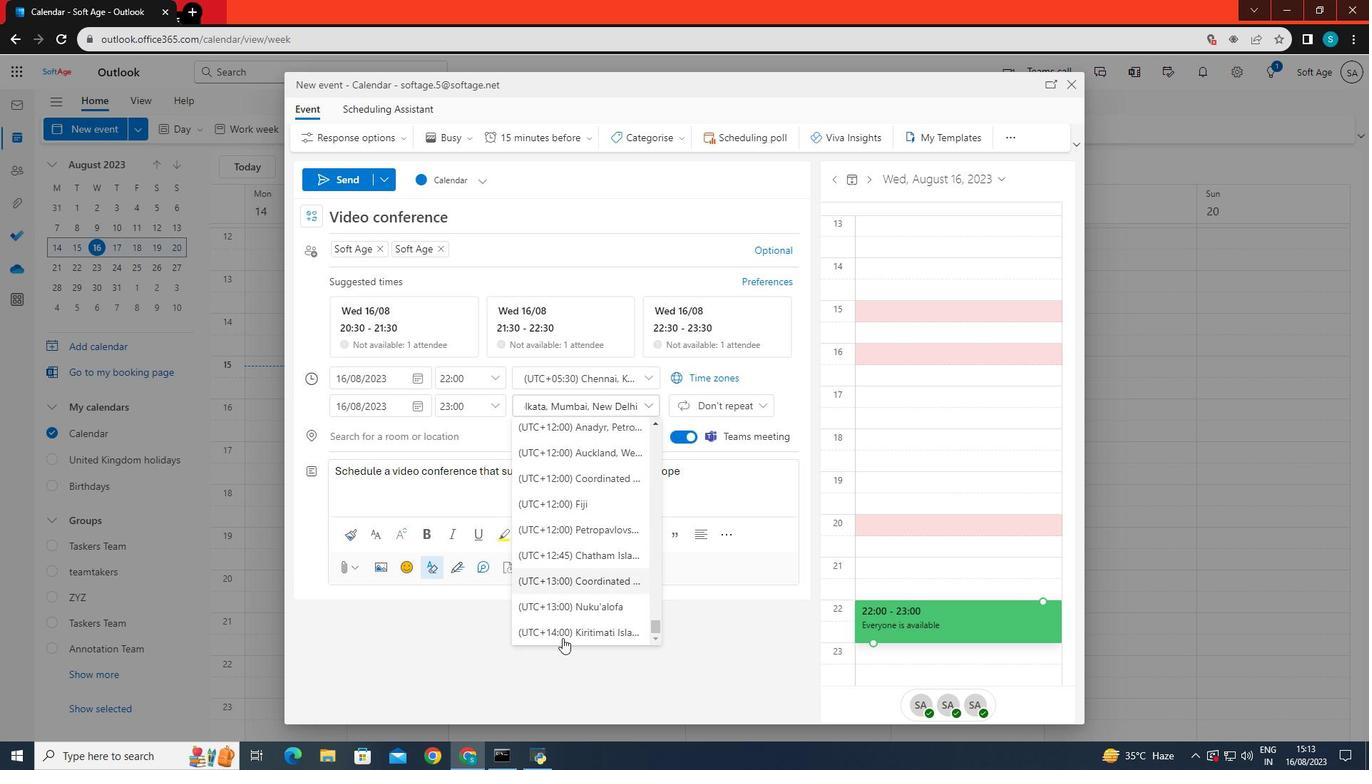 
Action: Mouse moved to (557, 629)
Screenshot: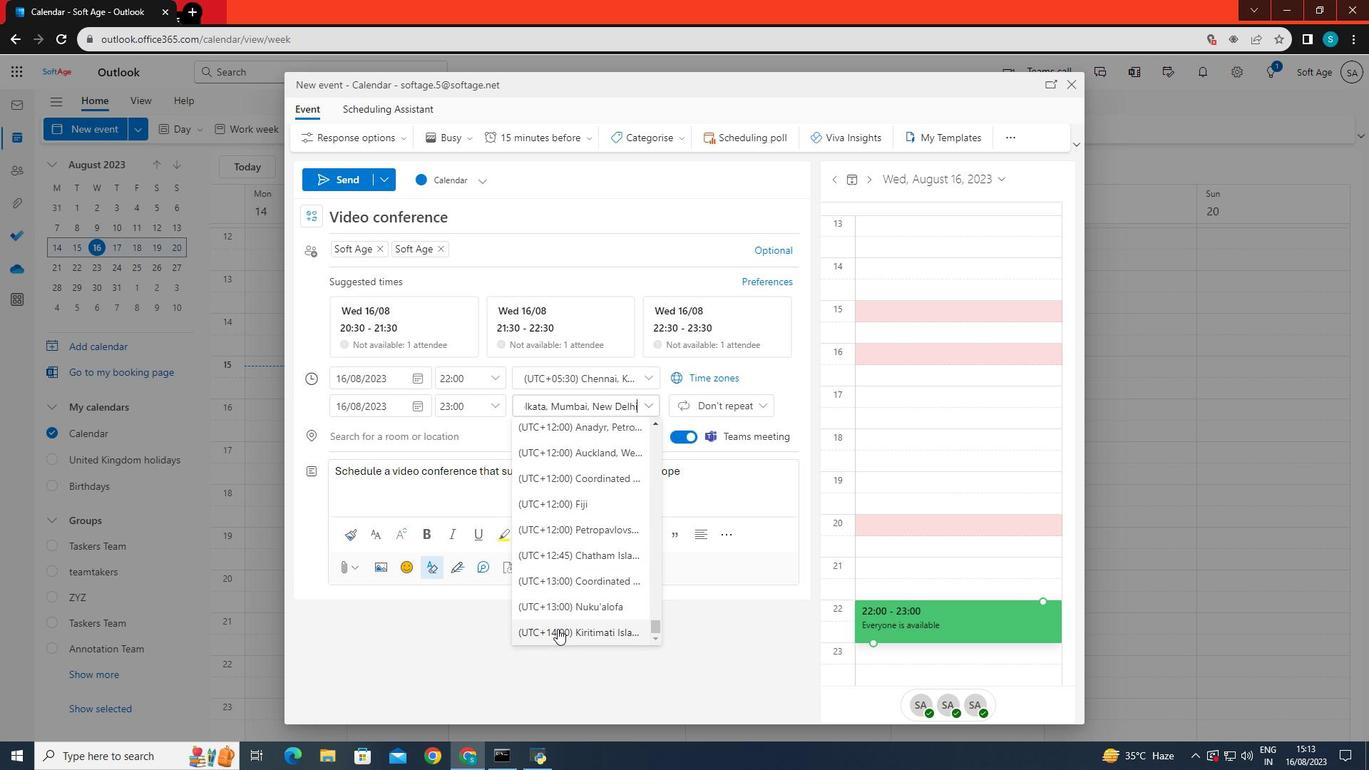 
Action: Mouse scrolled (557, 630) with delta (0, 0)
Screenshot: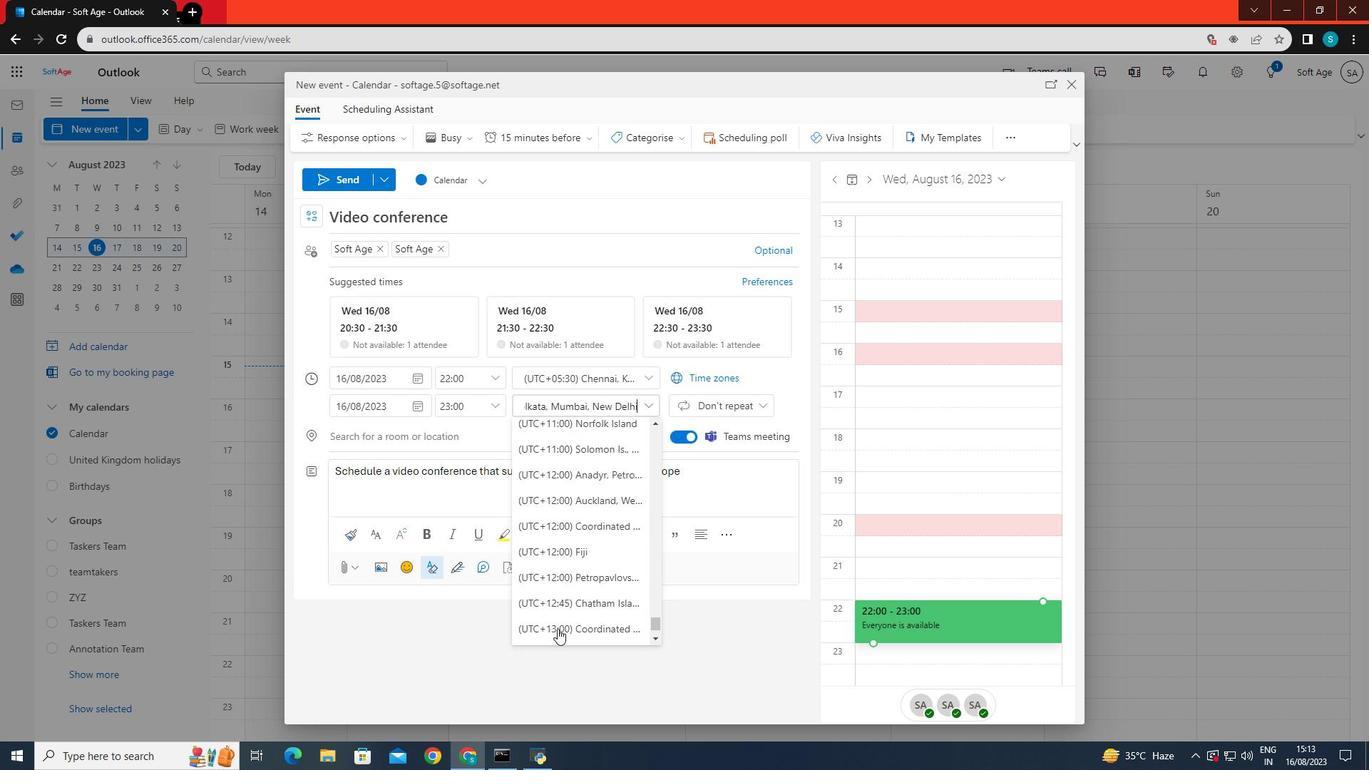 
Action: Mouse scrolled (557, 630) with delta (0, 0)
Screenshot: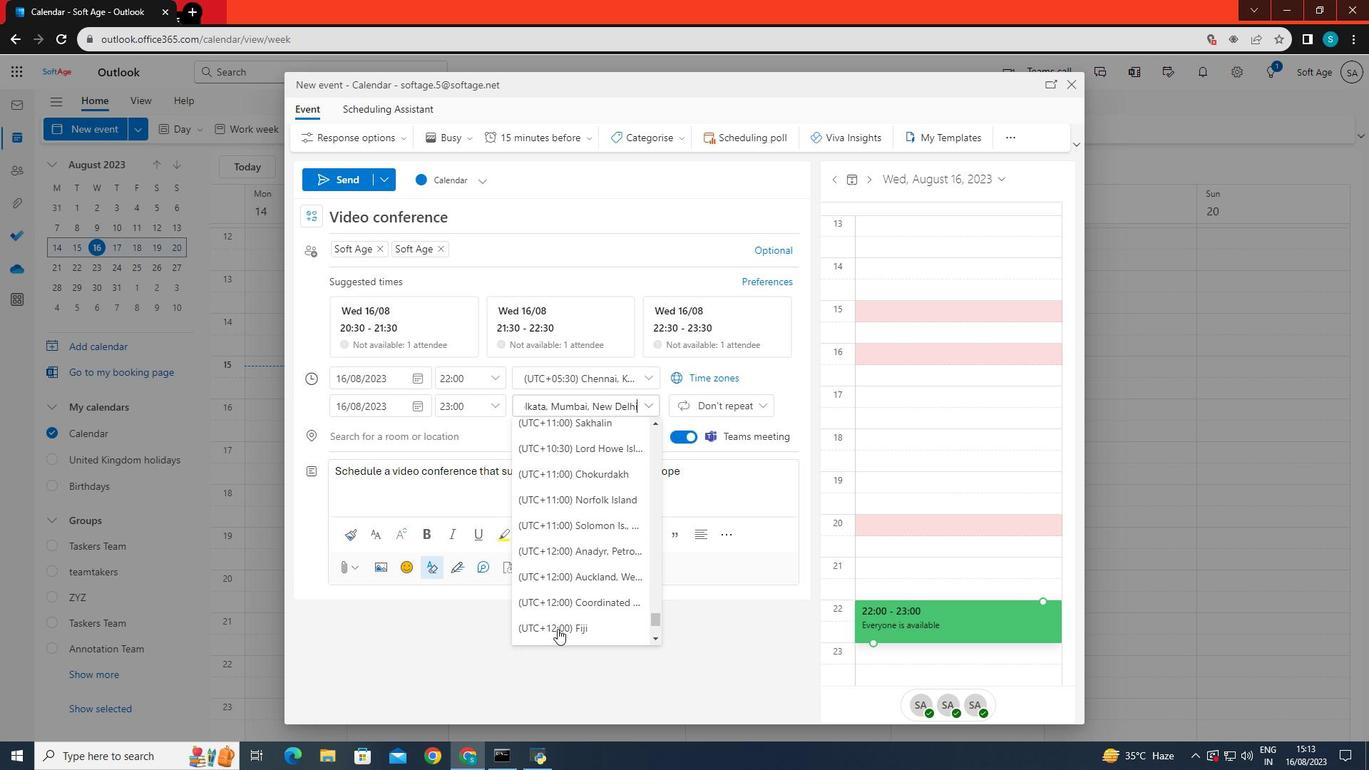 
Action: Mouse scrolled (557, 630) with delta (0, 0)
Screenshot: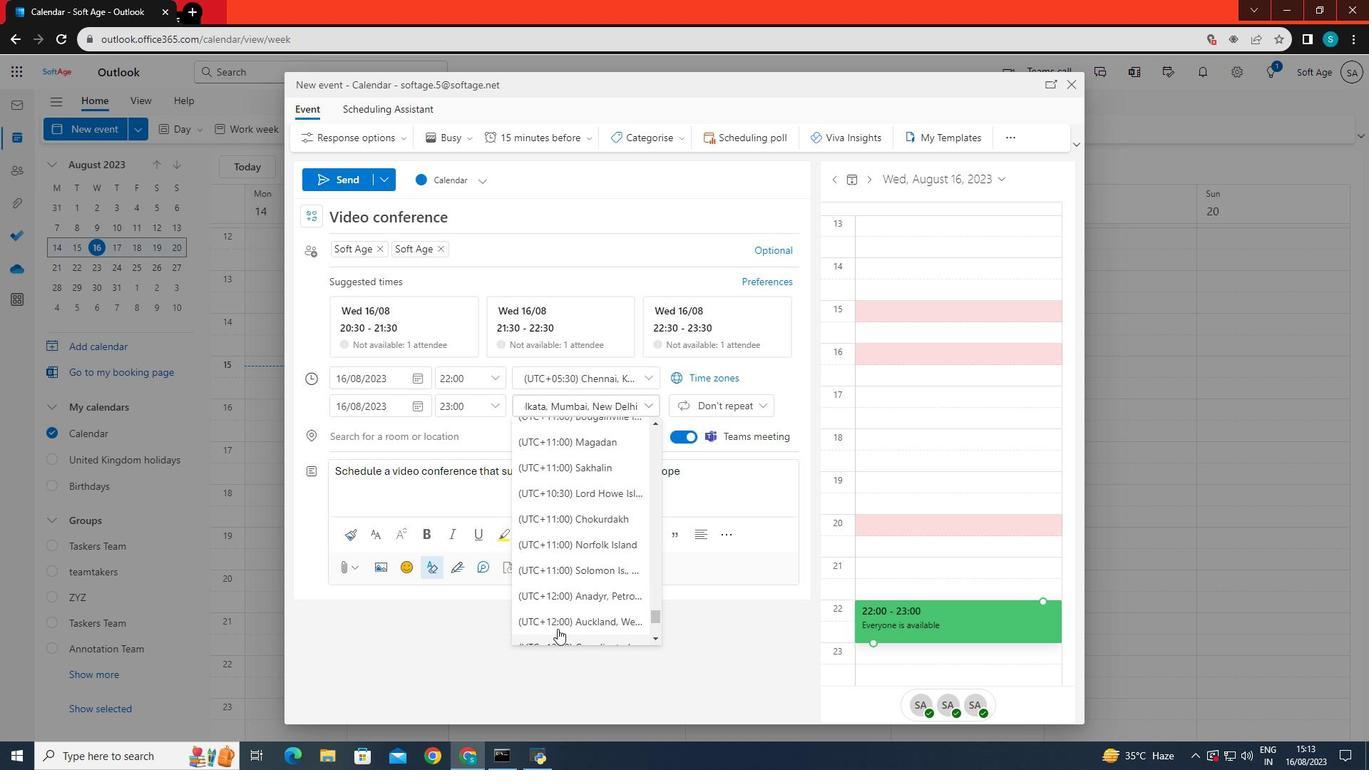 
Action: Mouse scrolled (557, 630) with delta (0, 0)
Screenshot: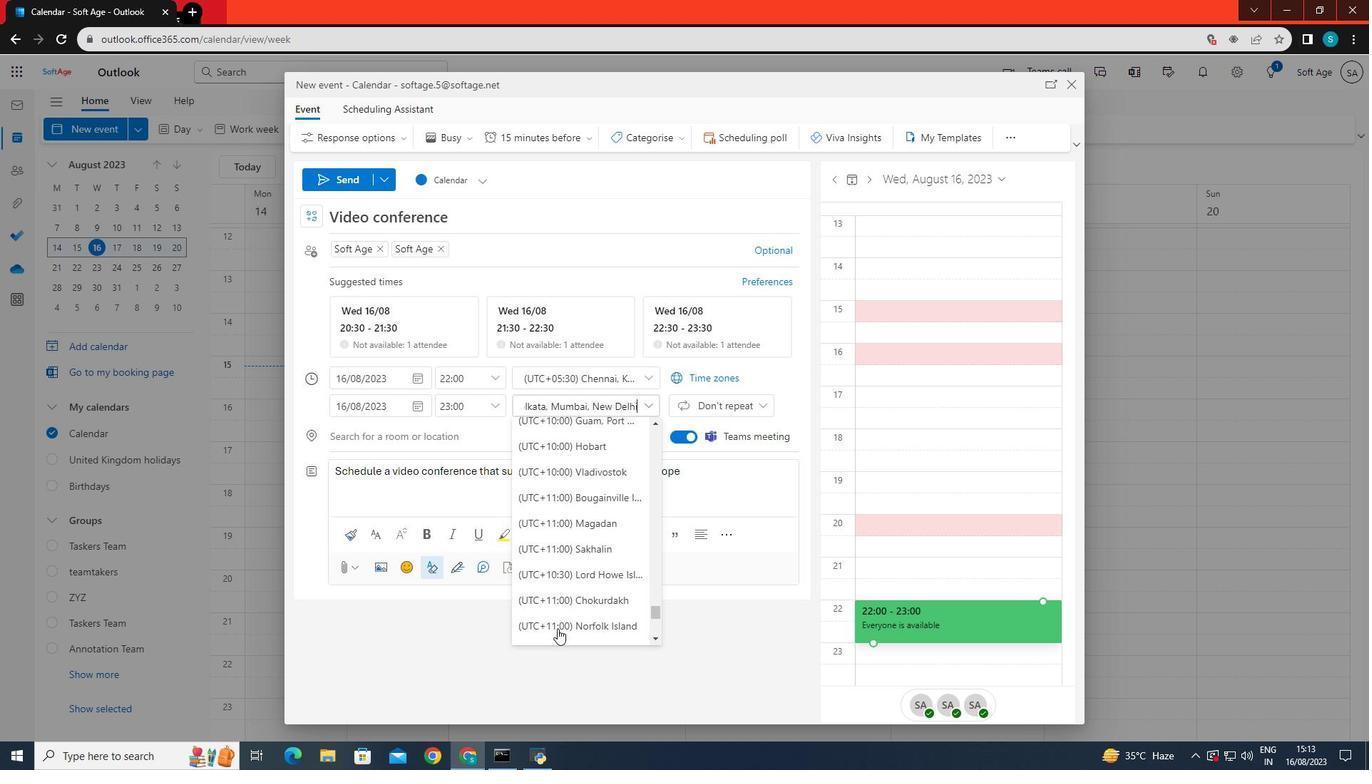 
Action: Mouse scrolled (557, 630) with delta (0, 0)
Screenshot: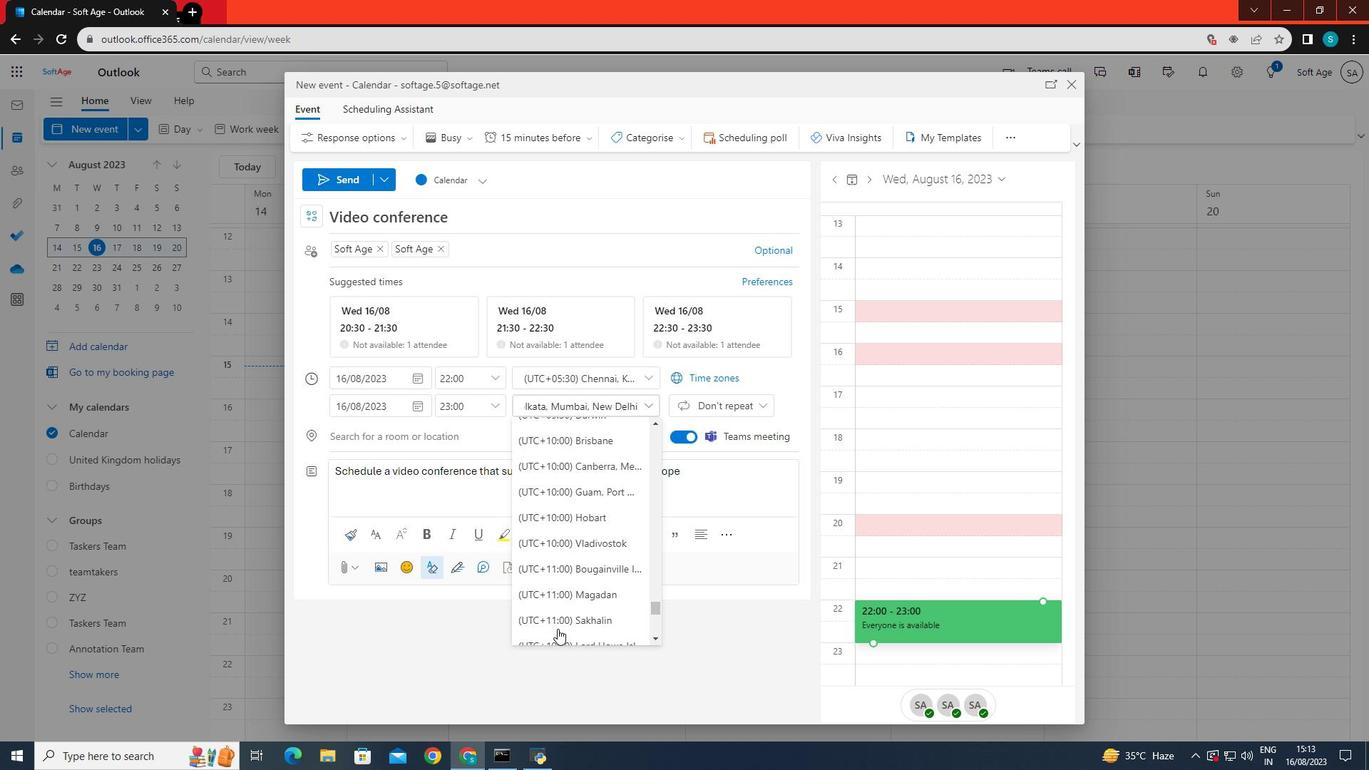 
Action: Mouse moved to (562, 612)
Screenshot: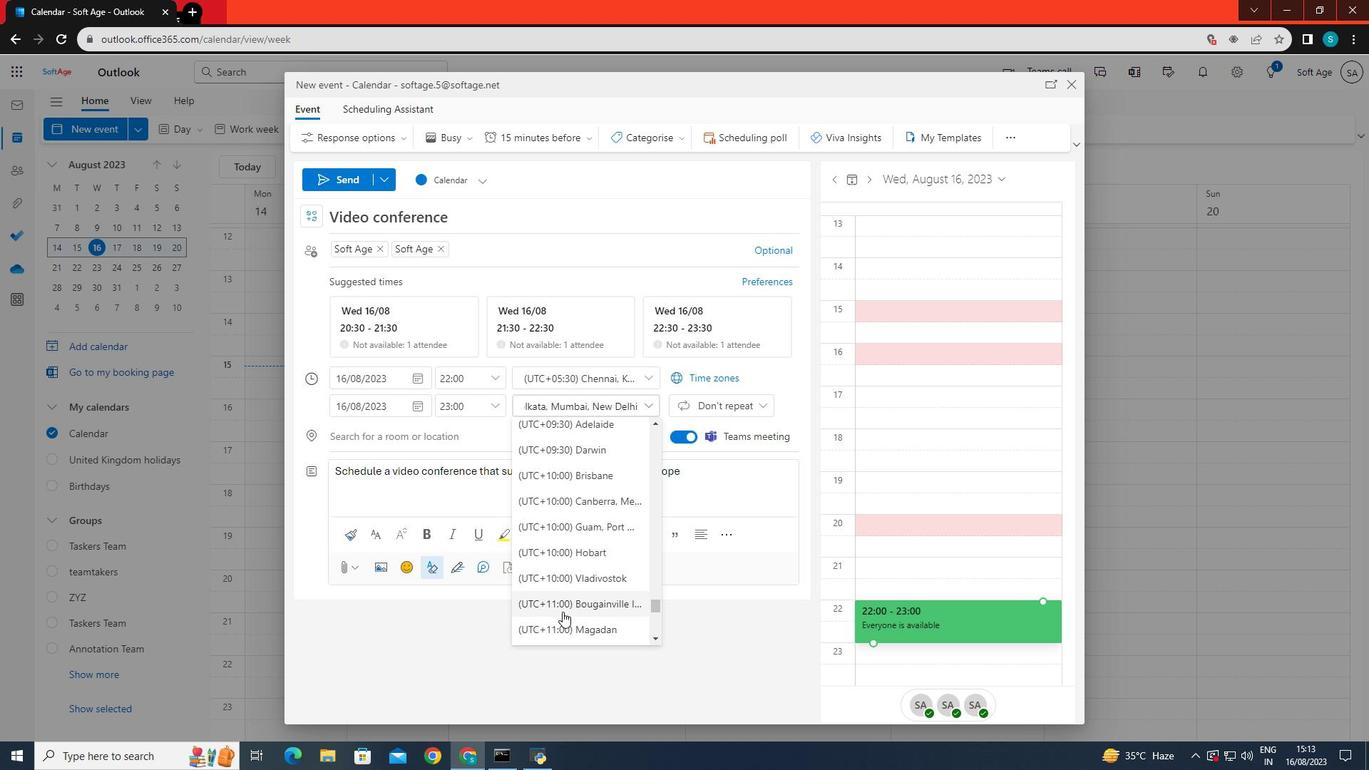 
Action: Mouse scrolled (562, 612) with delta (0, 0)
Screenshot: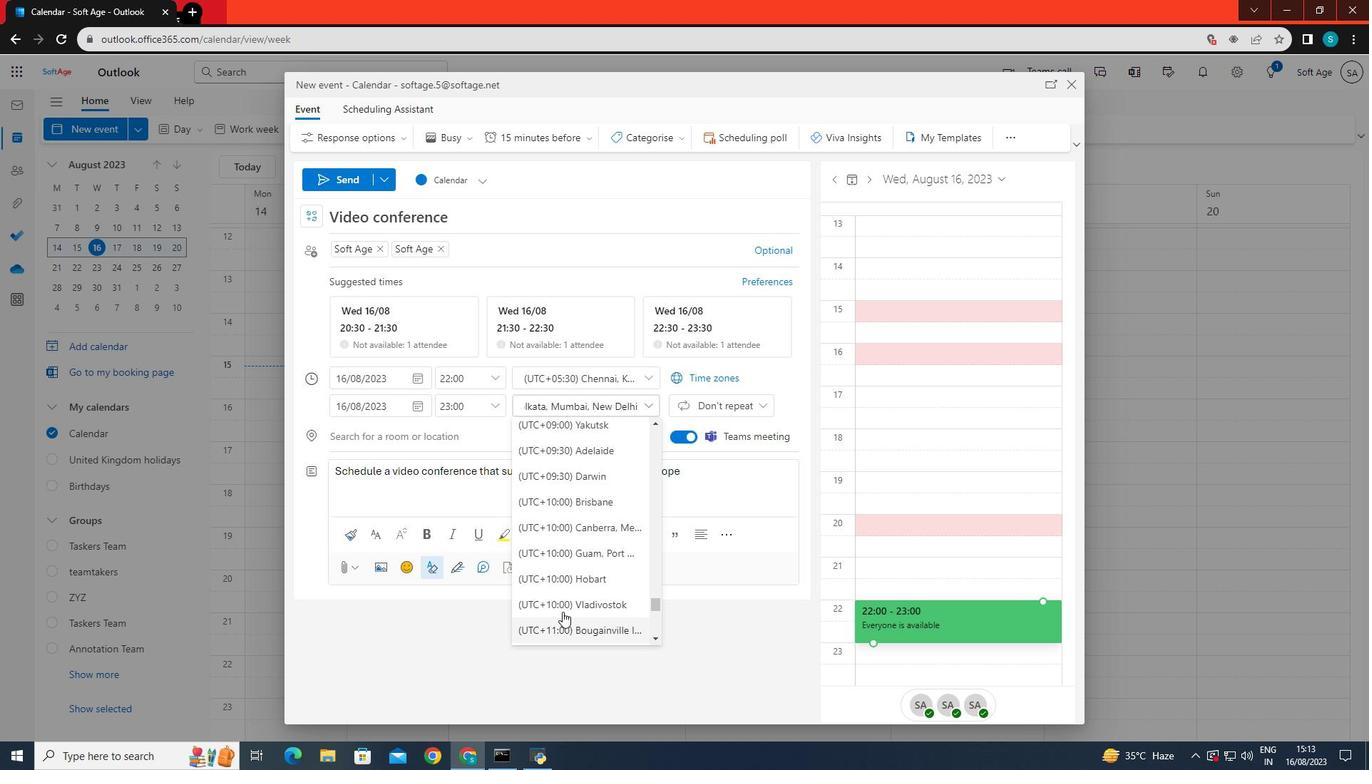 
Action: Mouse moved to (570, 585)
Screenshot: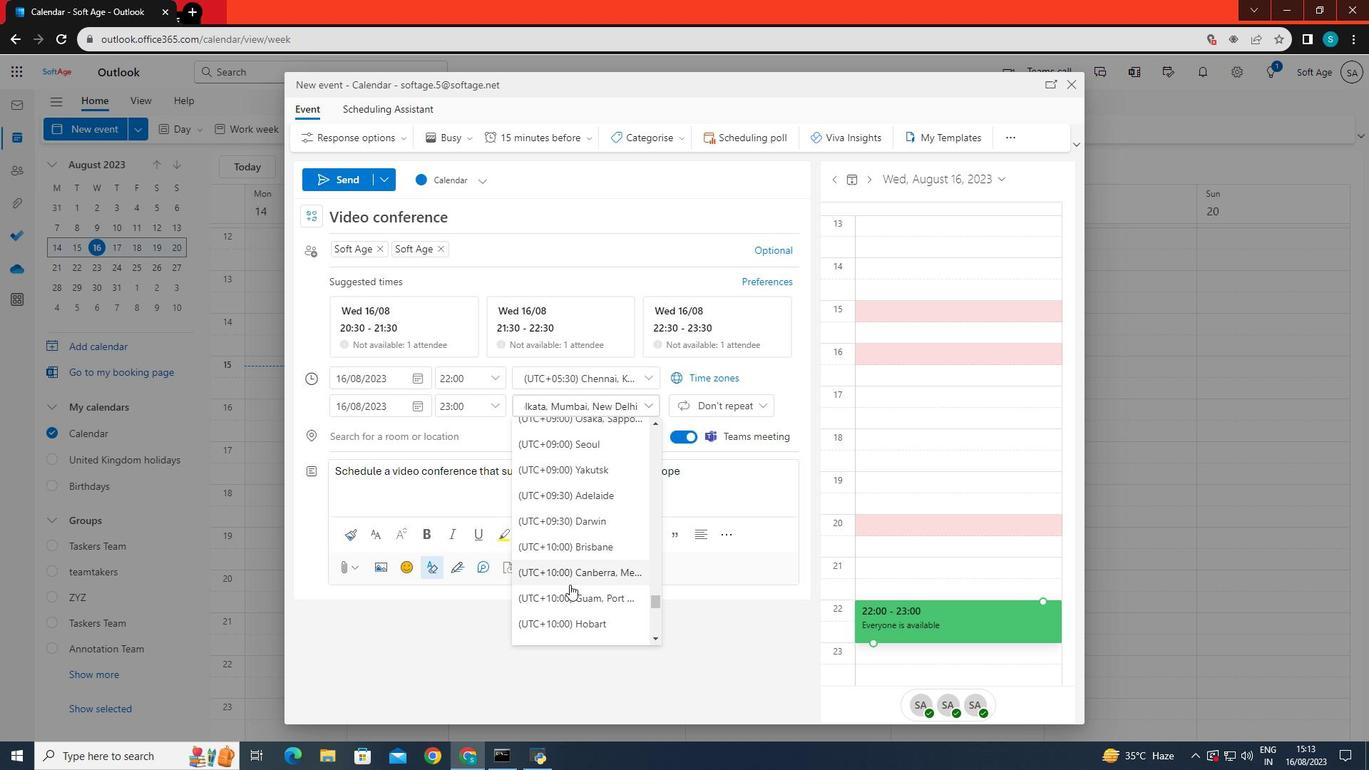 
Action: Mouse scrolled (570, 585) with delta (0, 0)
Screenshot: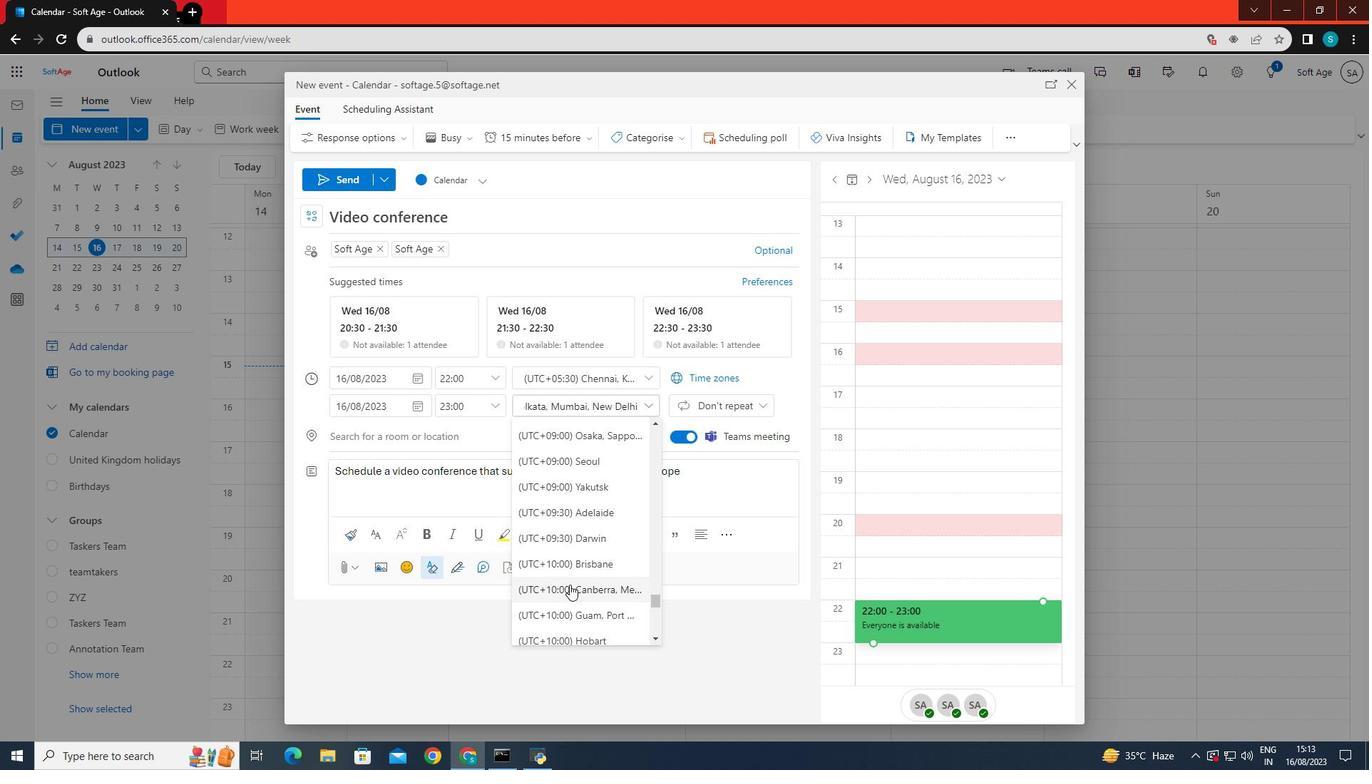 
Action: Mouse scrolled (570, 585) with delta (0, 0)
Screenshot: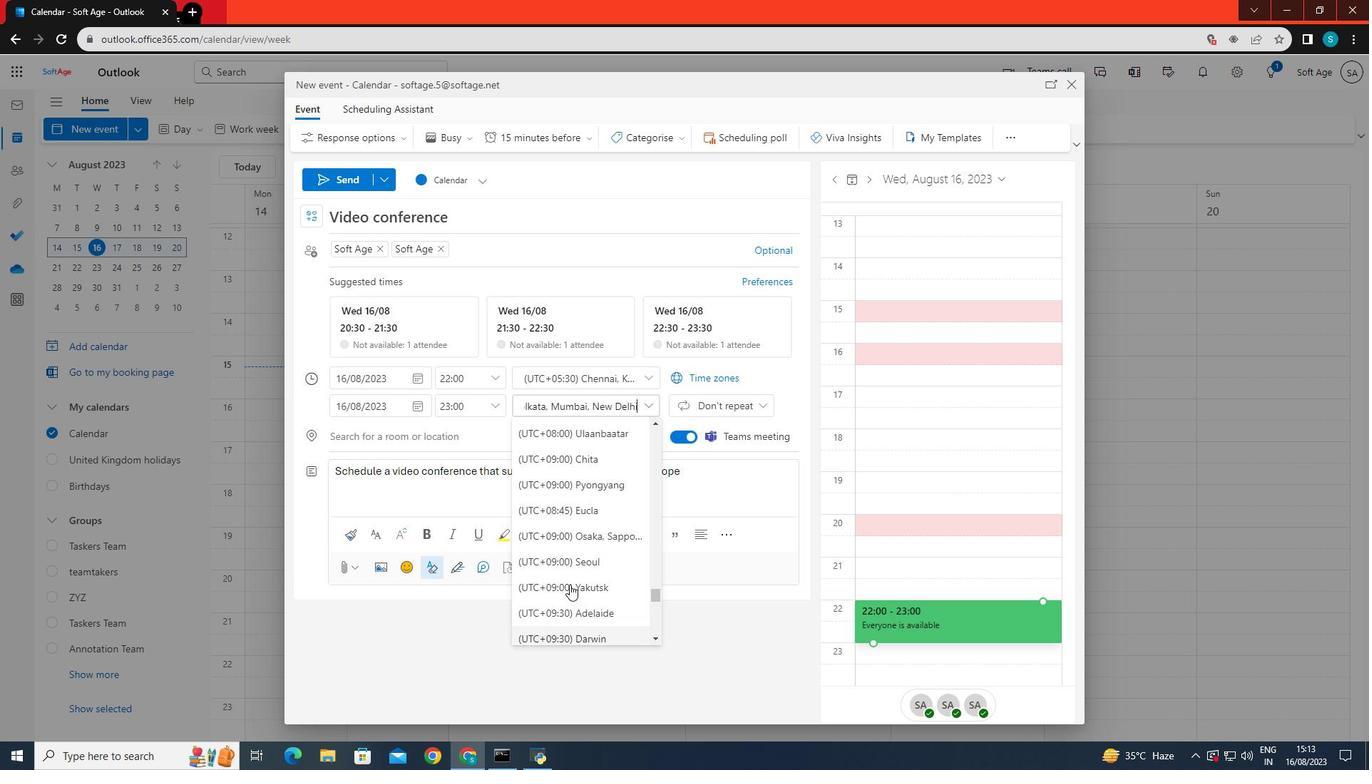 
Action: Mouse moved to (572, 520)
Screenshot: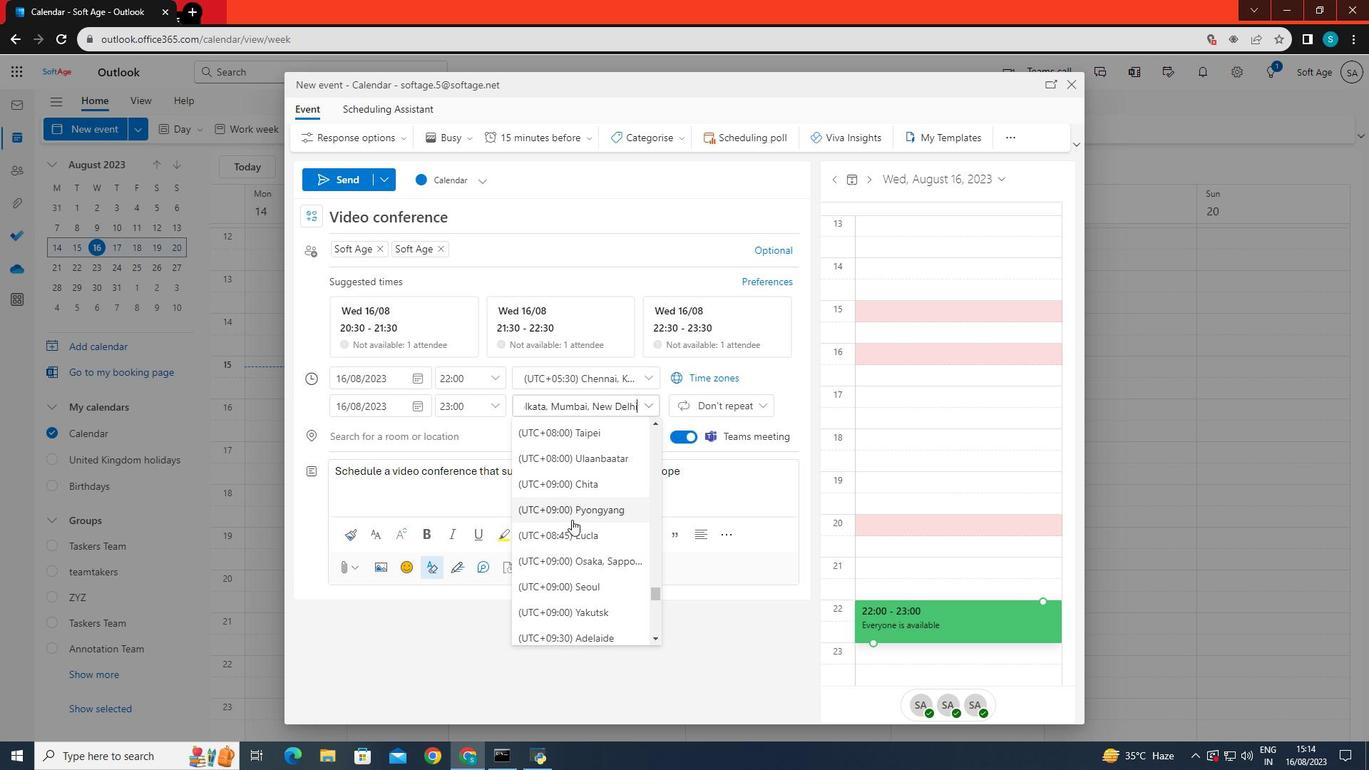 
Action: Mouse scrolled (572, 520) with delta (0, 0)
Screenshot: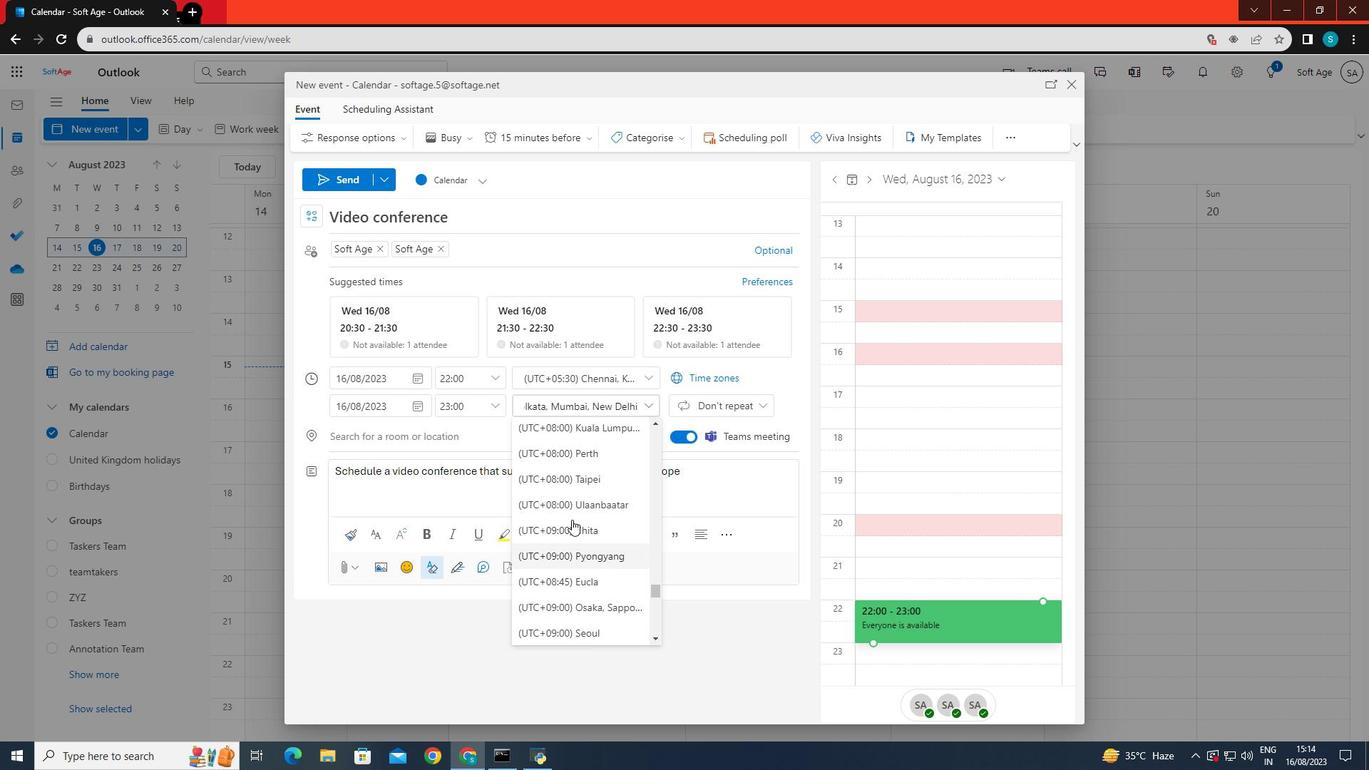 
Action: Mouse moved to (574, 520)
Screenshot: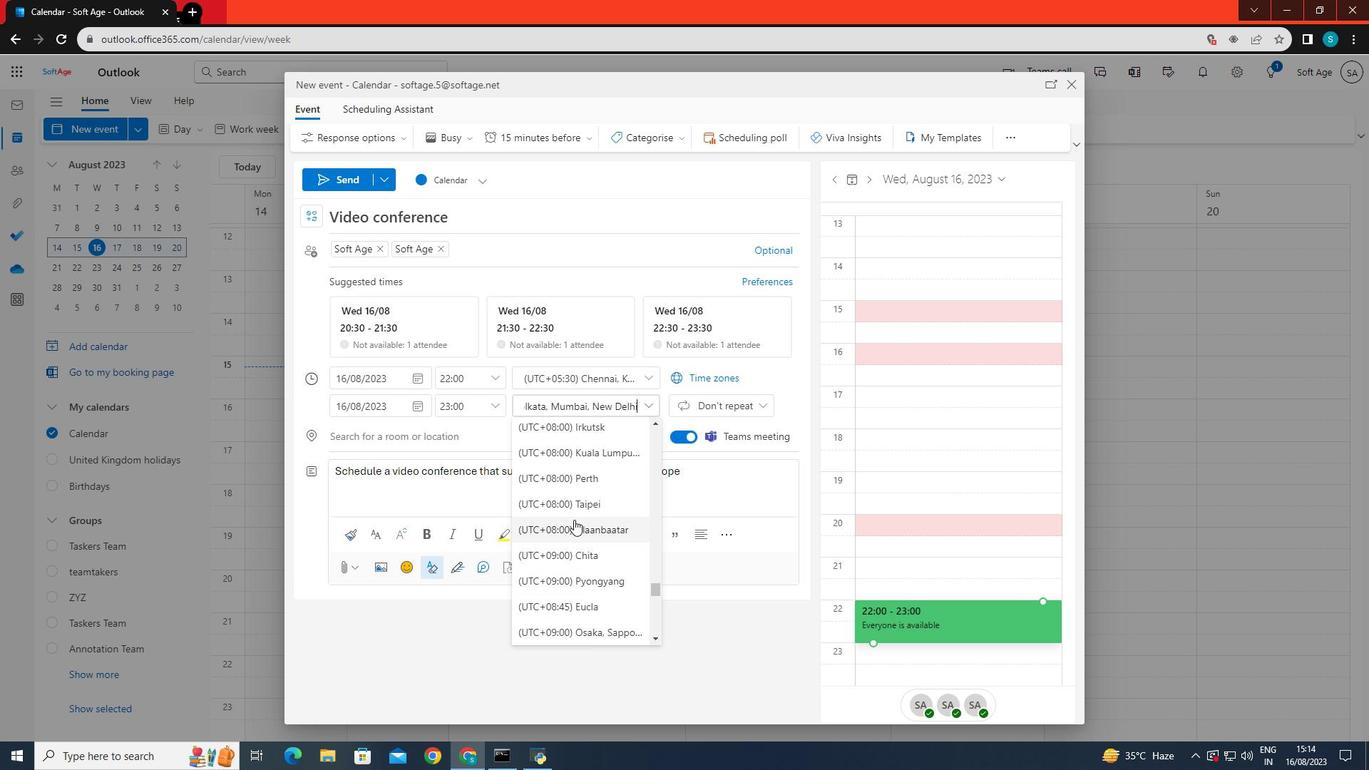 
Action: Mouse scrolled (574, 520) with delta (0, 0)
Screenshot: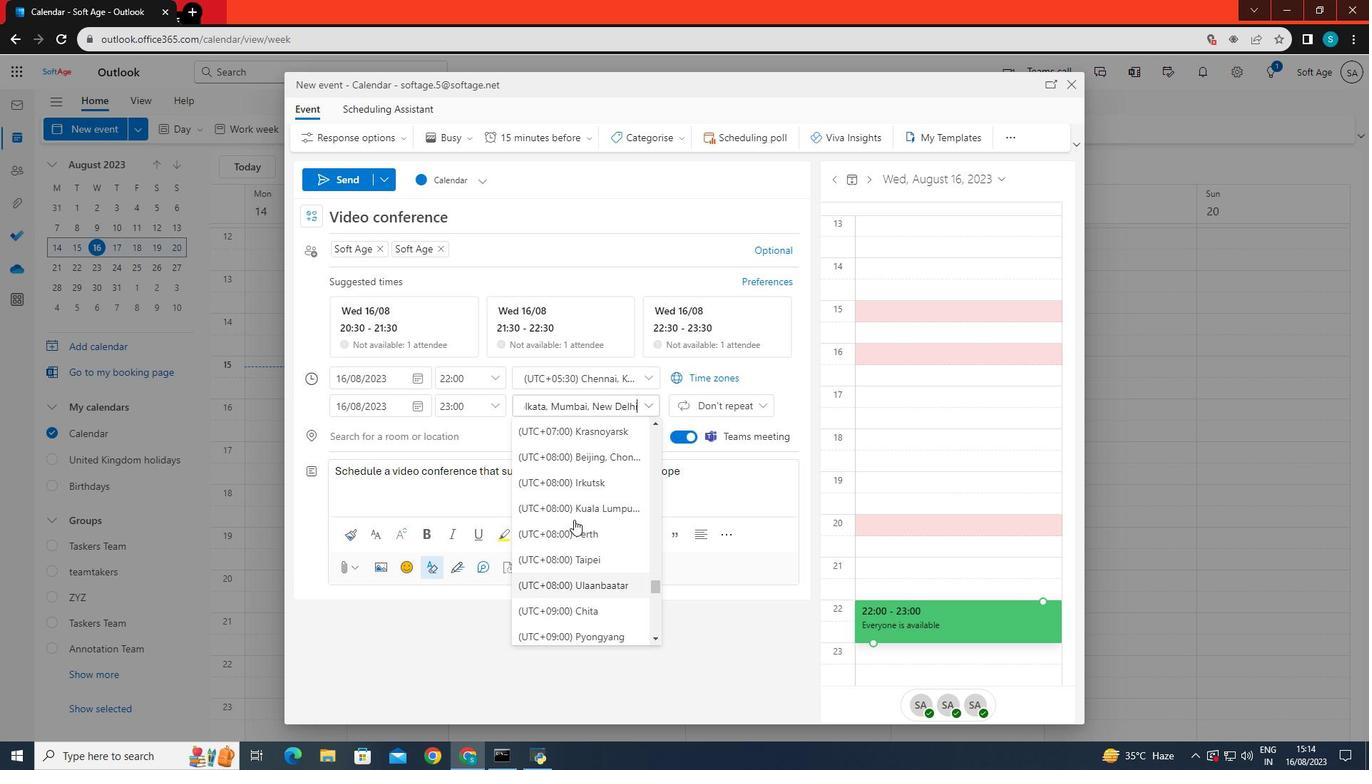 
Action: Mouse moved to (598, 541)
Screenshot: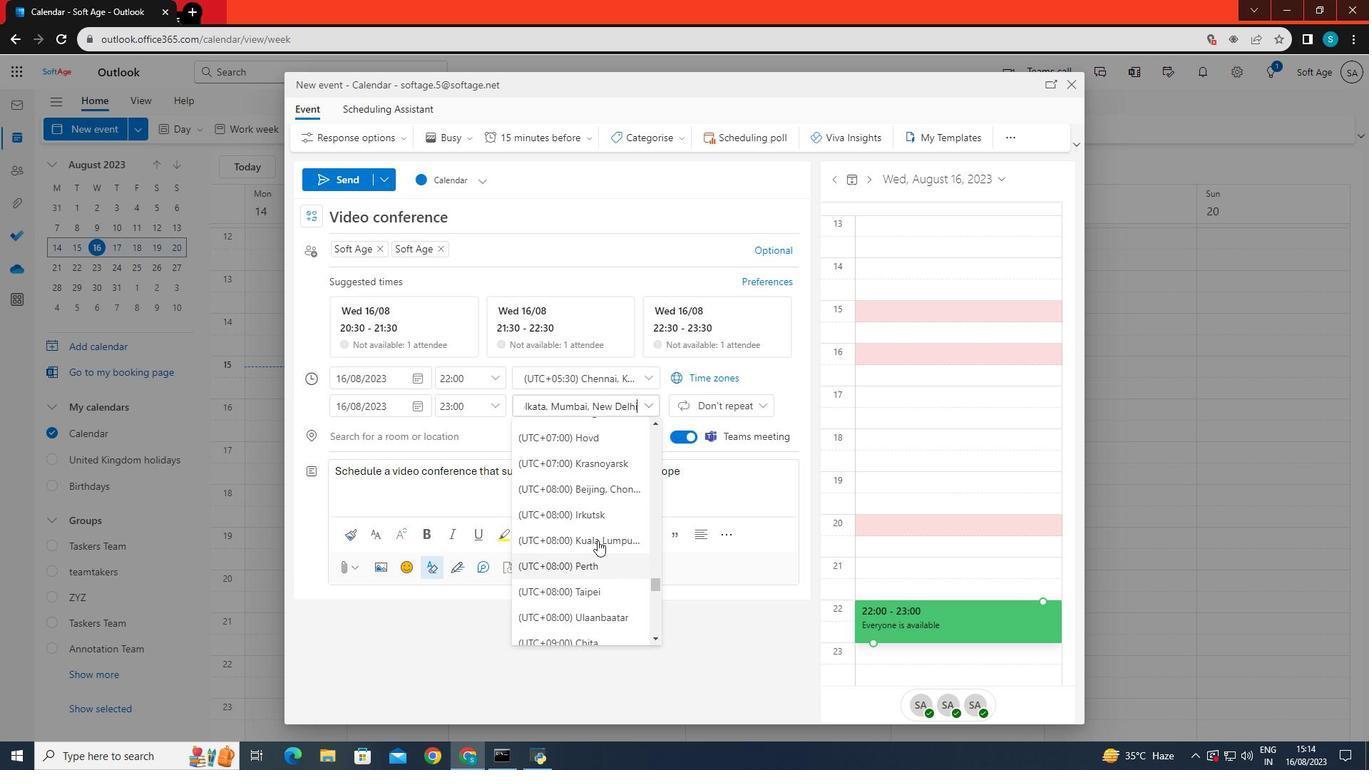 
Action: Mouse scrolled (598, 542) with delta (0, 0)
Screenshot: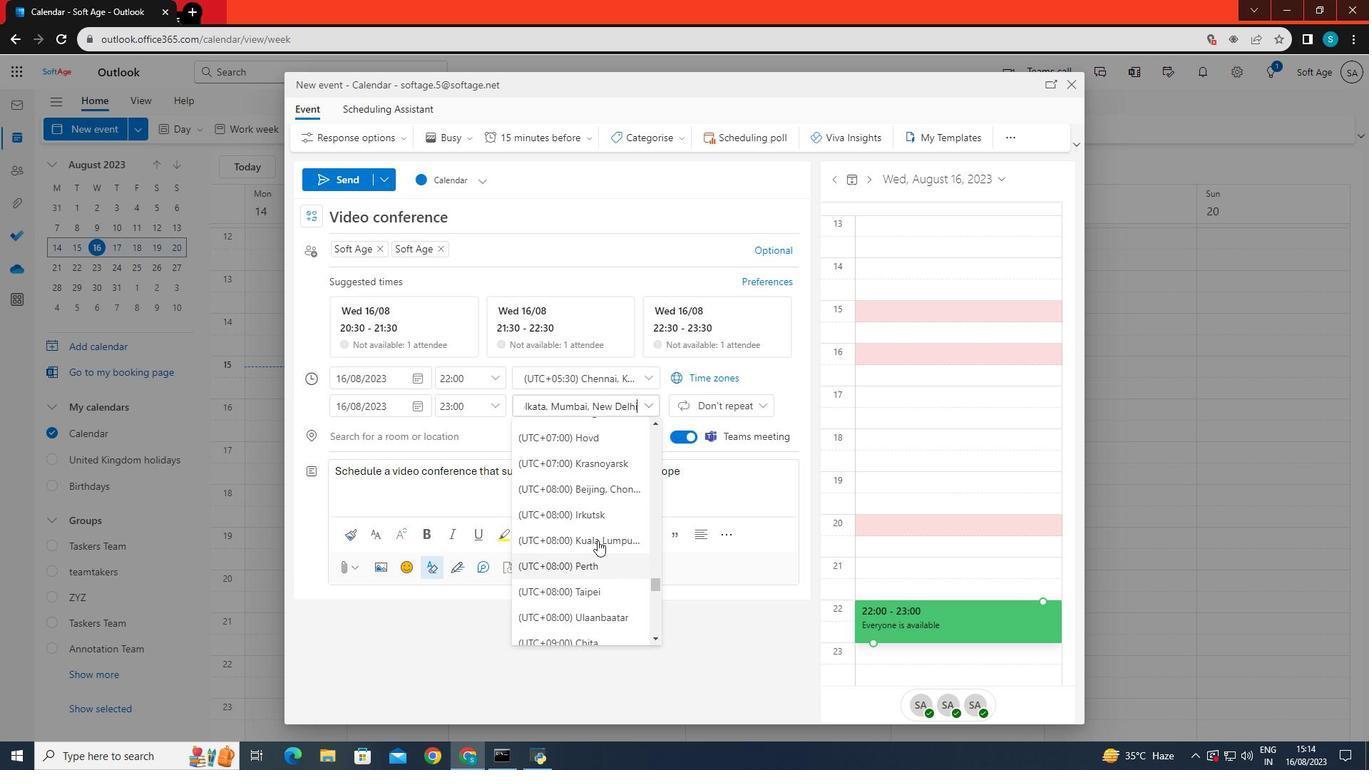 
Action: Mouse moved to (597, 540)
Screenshot: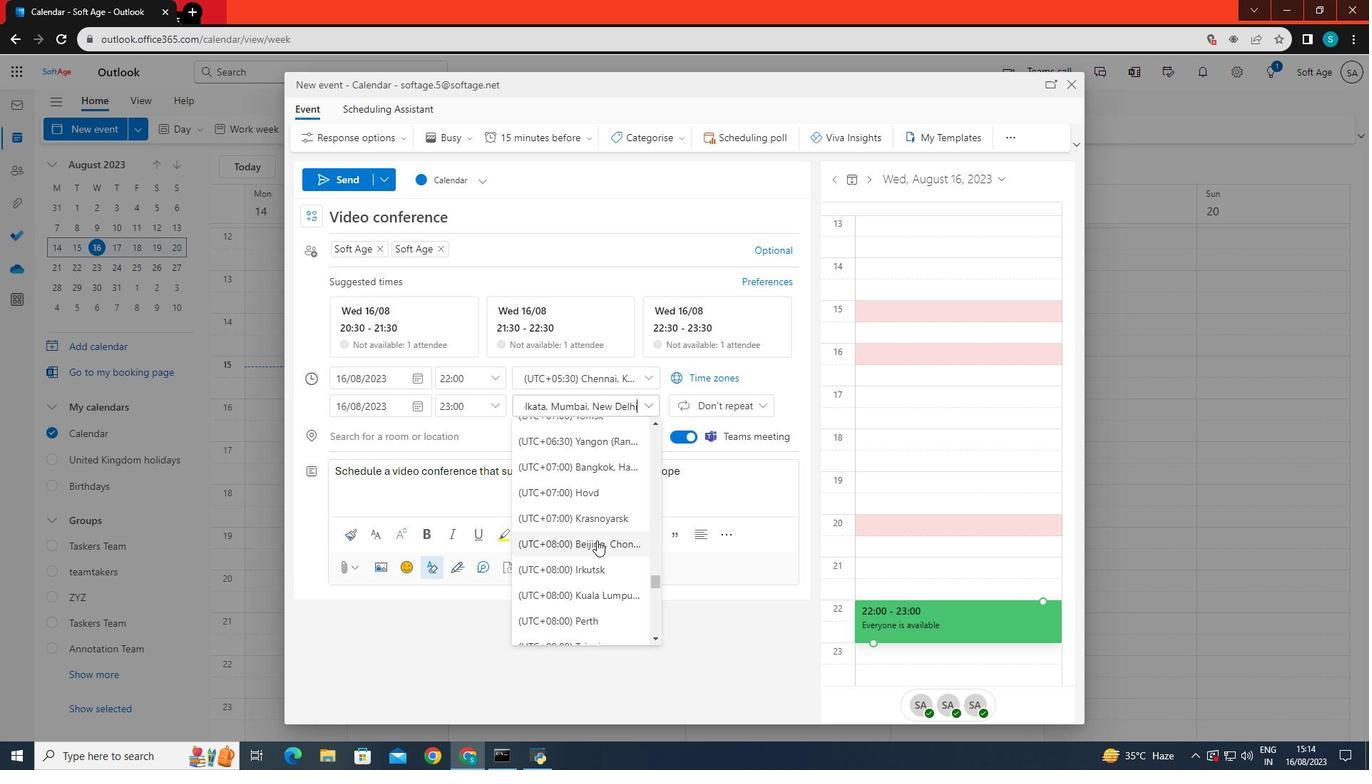 
Action: Mouse scrolled (597, 541) with delta (0, 0)
Screenshot: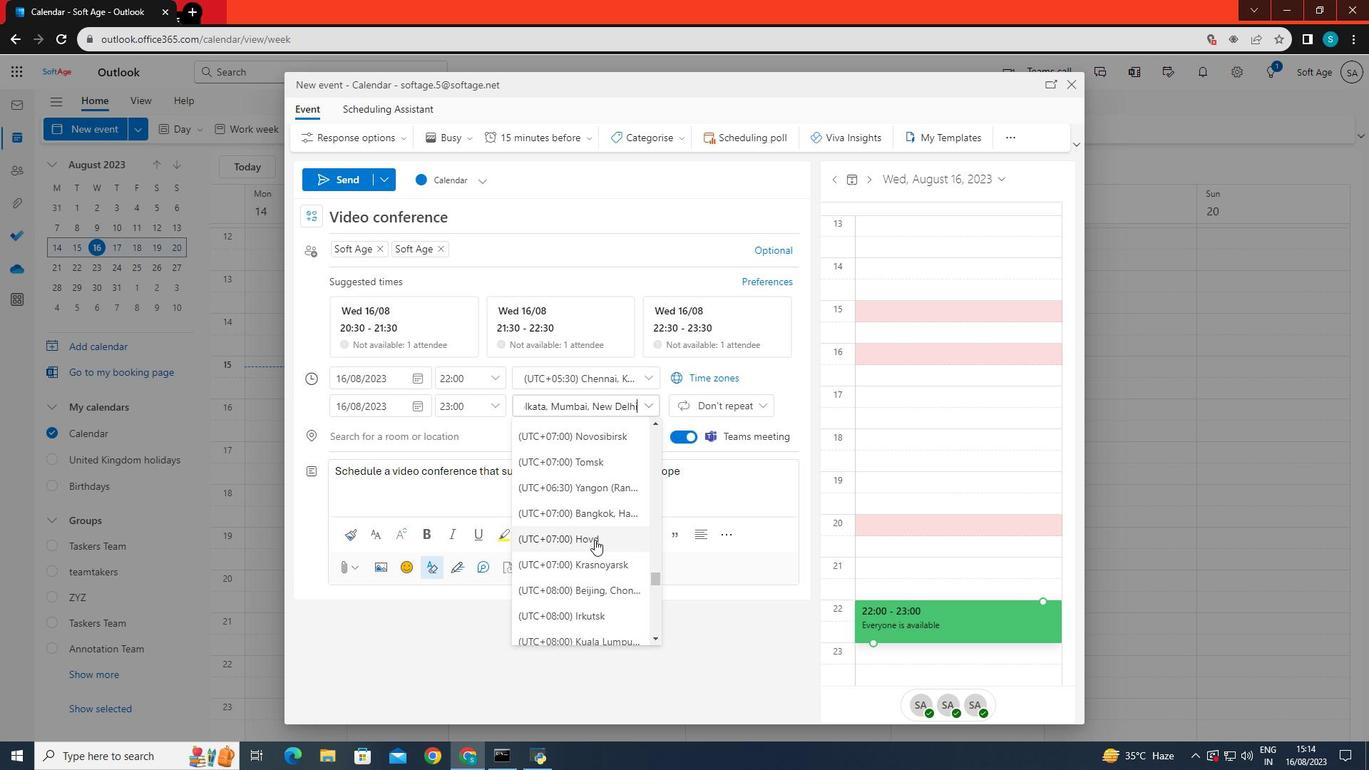 
Action: Mouse moved to (589, 542)
Screenshot: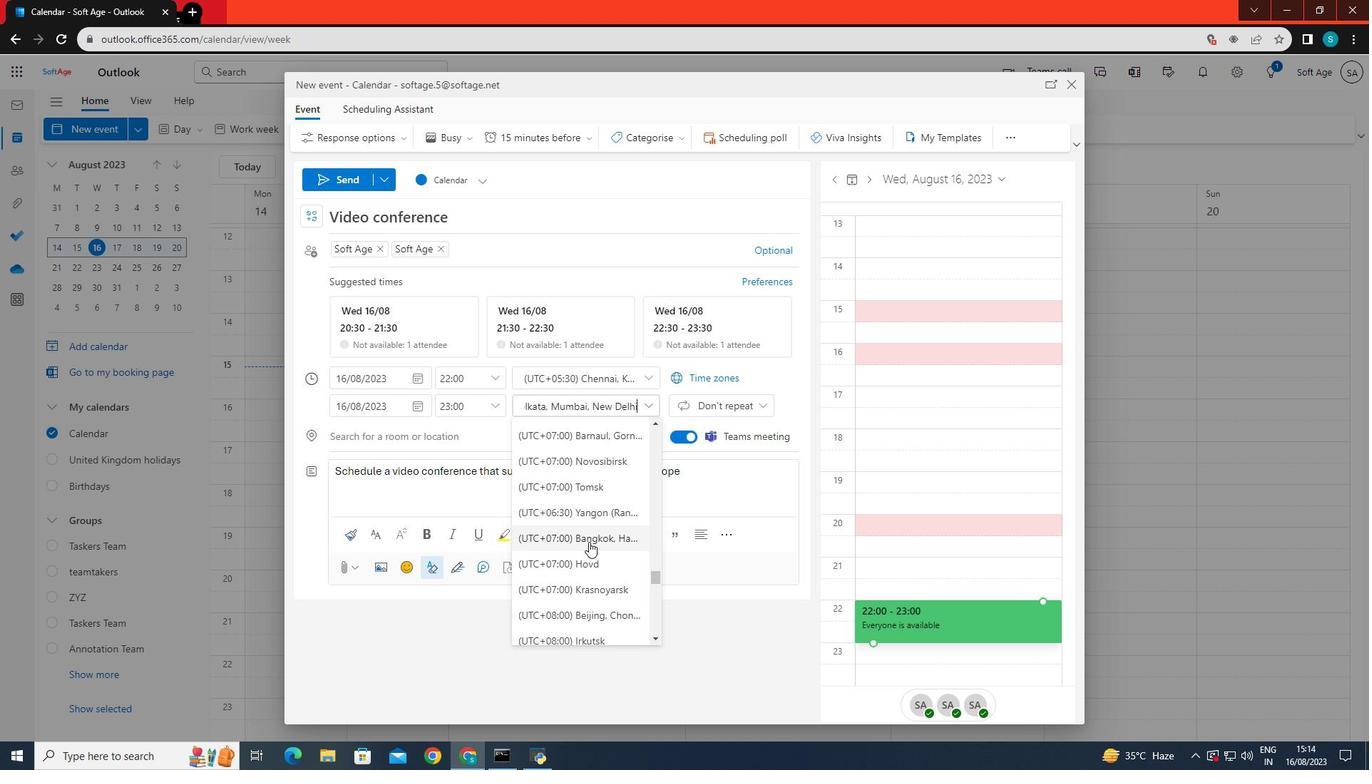 
Action: Mouse scrolled (589, 542) with delta (0, 0)
Screenshot: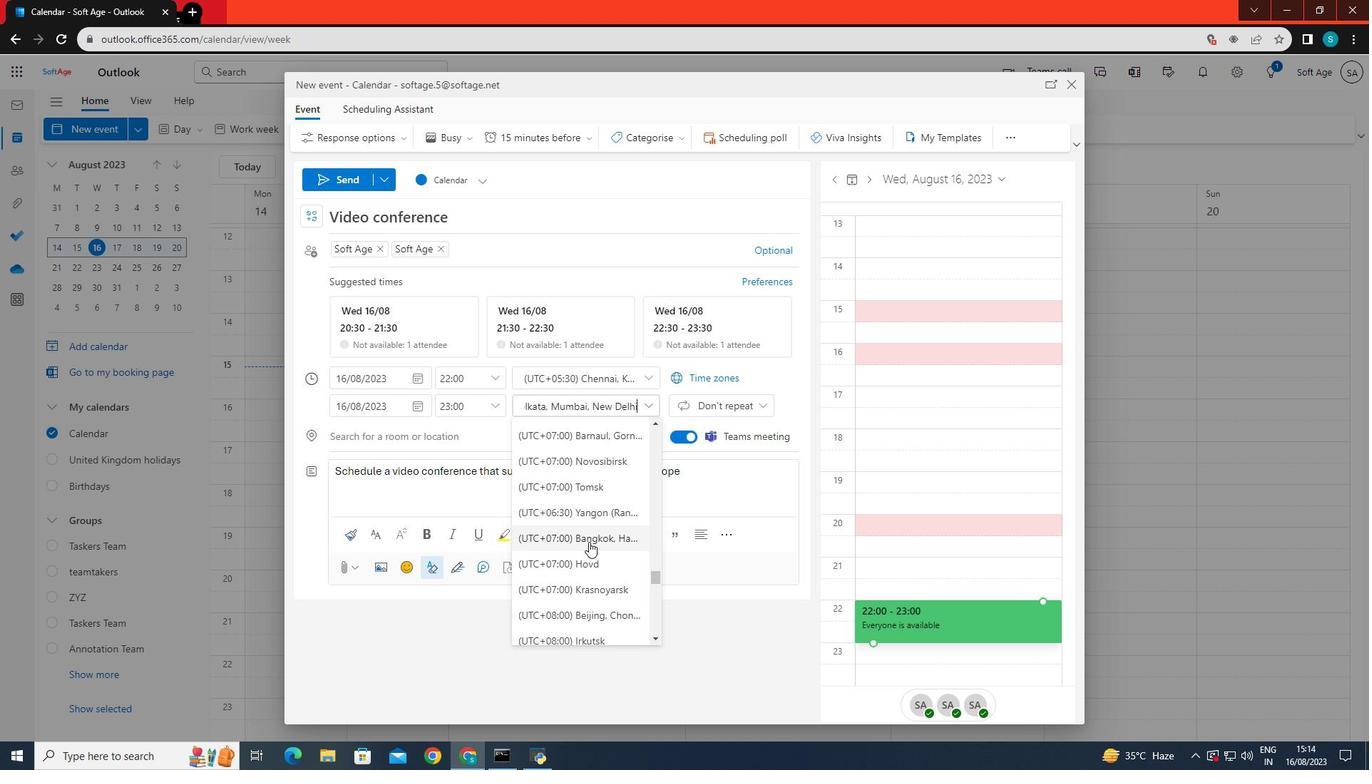 
Action: Mouse moved to (589, 531)
Screenshot: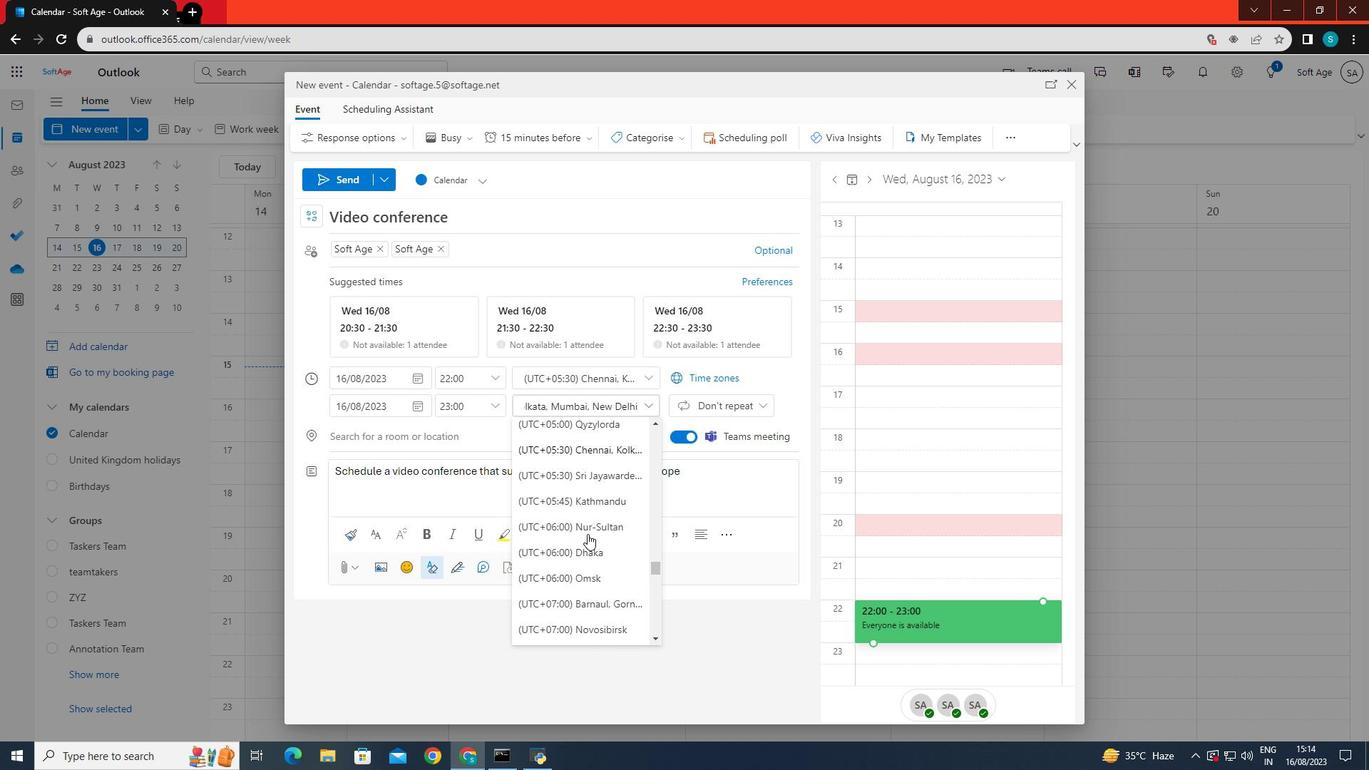 
Action: Mouse scrolled (589, 536) with delta (0, 0)
Screenshot: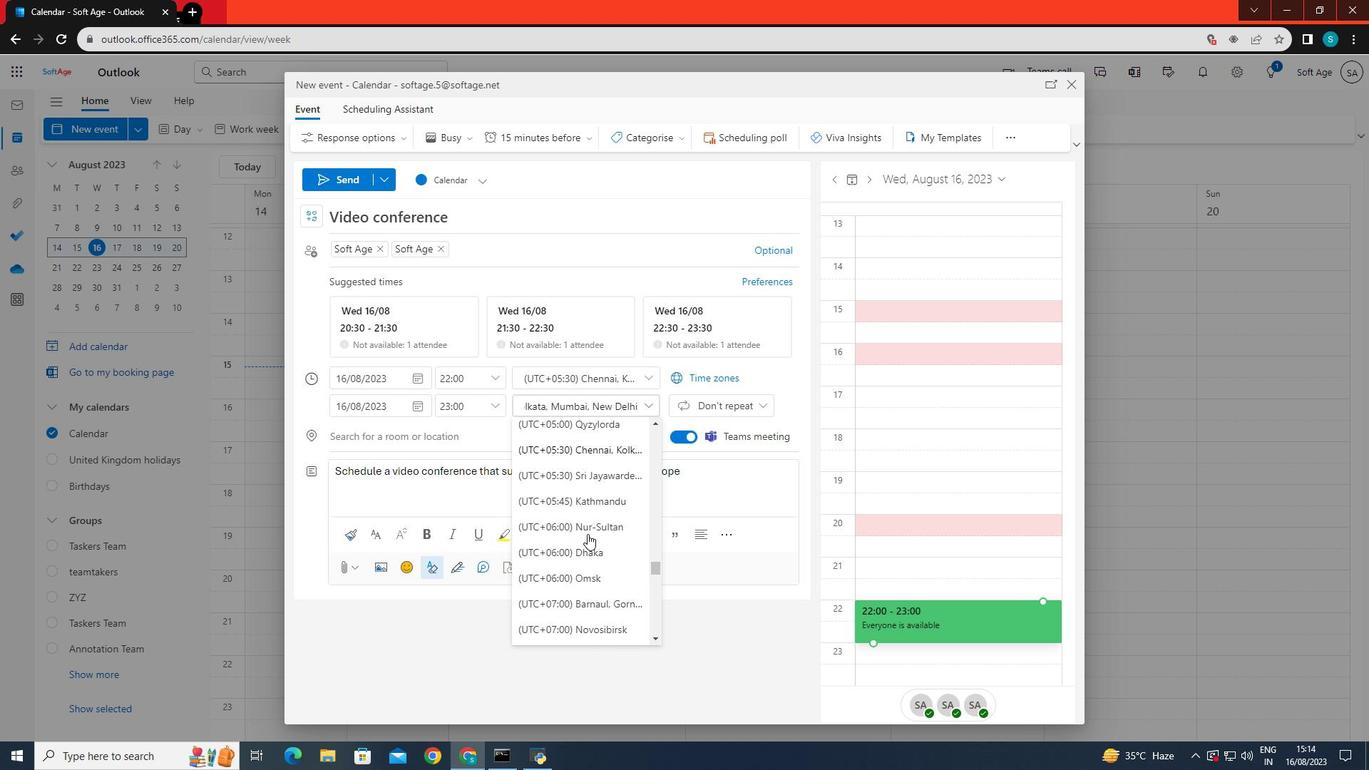 
Action: Mouse scrolled (589, 532) with delta (0, 0)
Screenshot: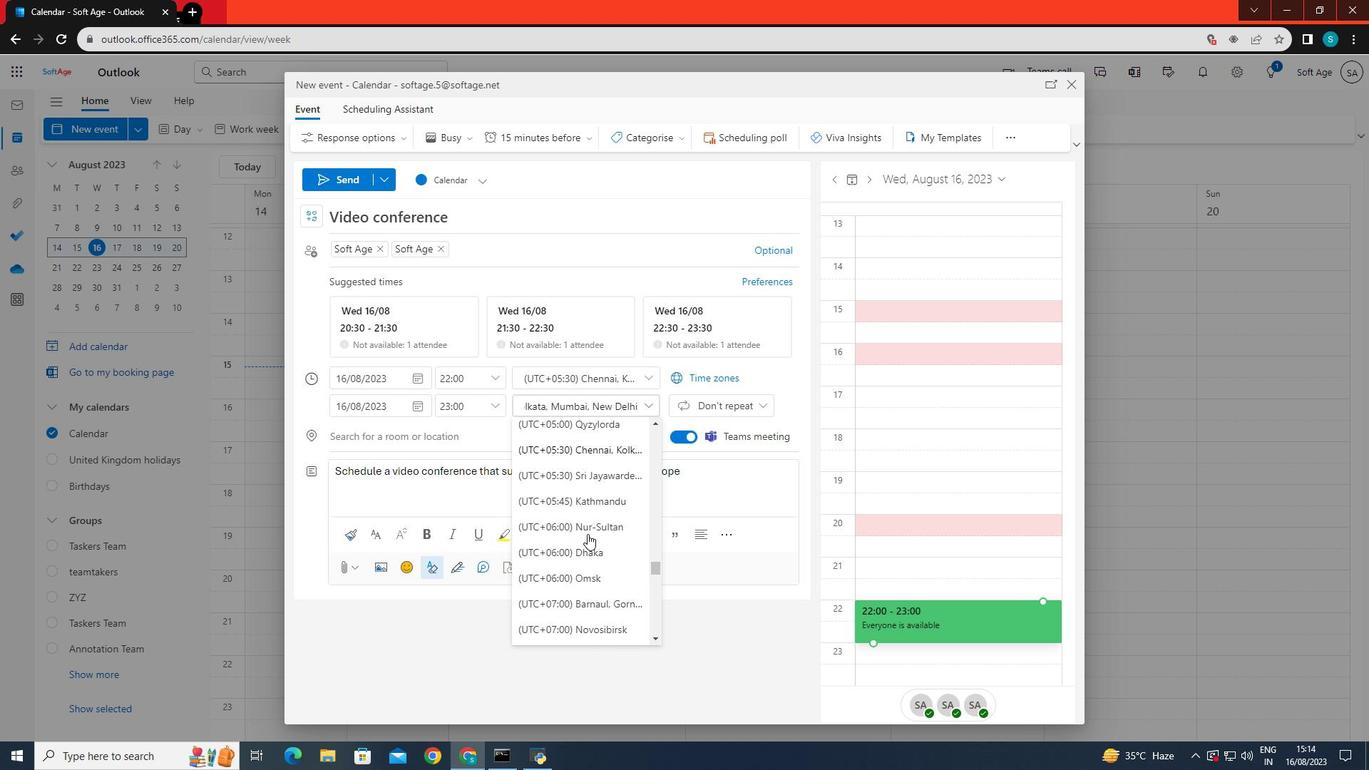 
Action: Mouse moved to (584, 538)
Screenshot: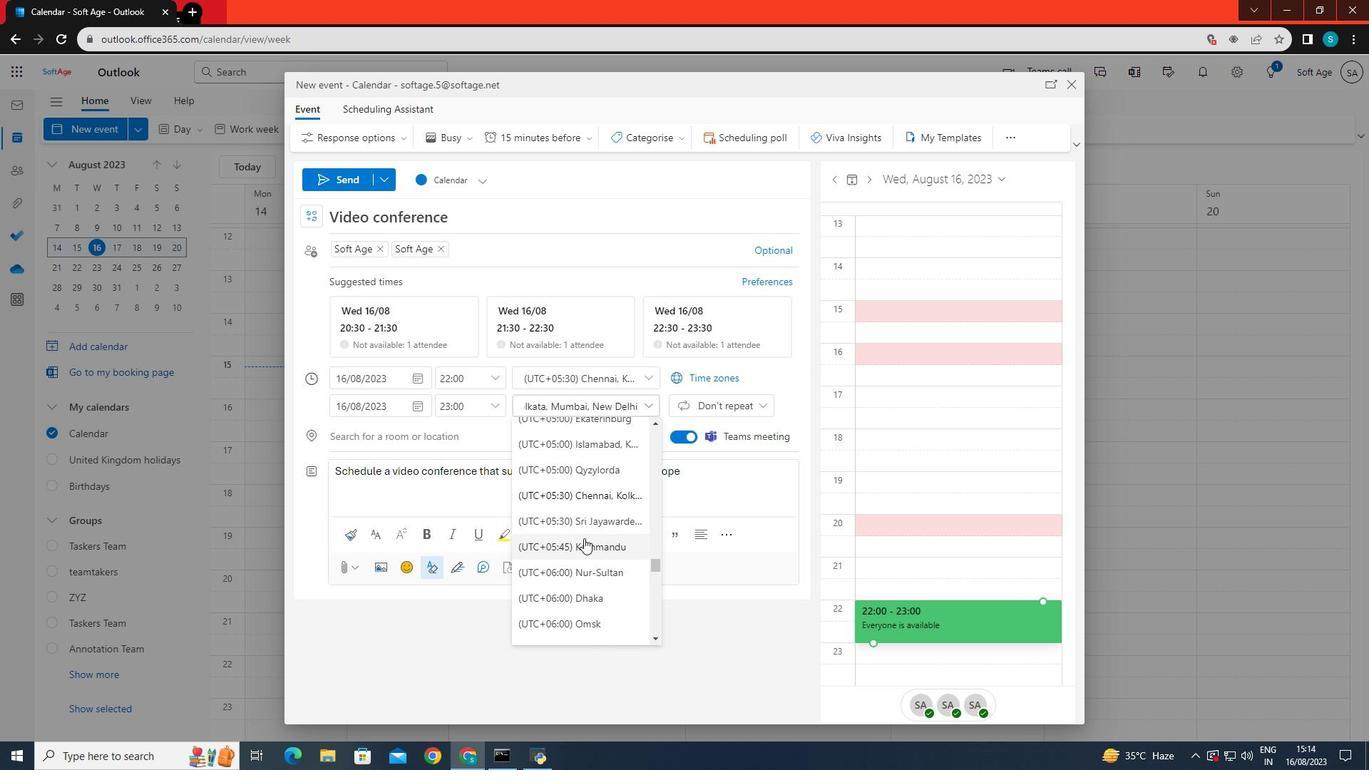 
Action: Mouse scrolled (584, 539) with delta (0, 0)
Screenshot: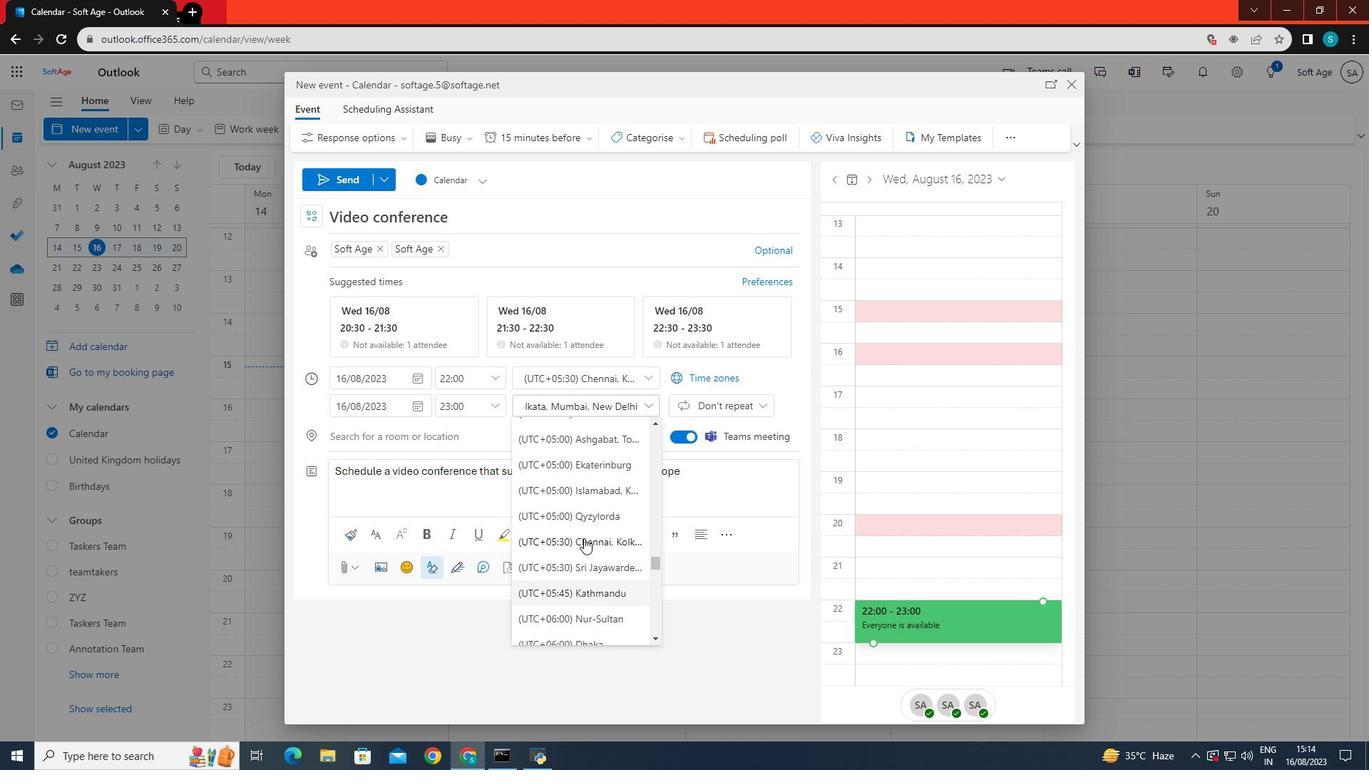 
Action: Mouse moved to (583, 561)
Screenshot: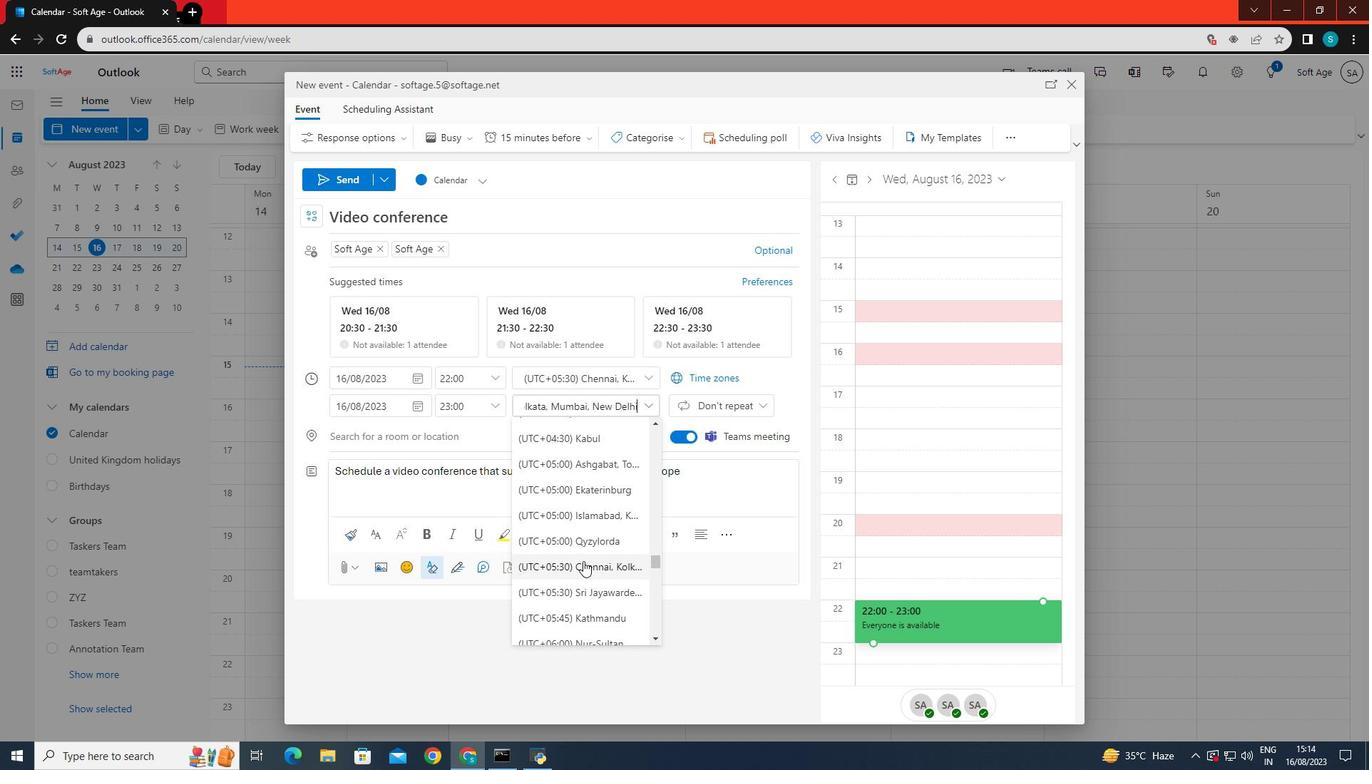 
Action: Mouse scrolled (583, 562) with delta (0, 0)
Screenshot: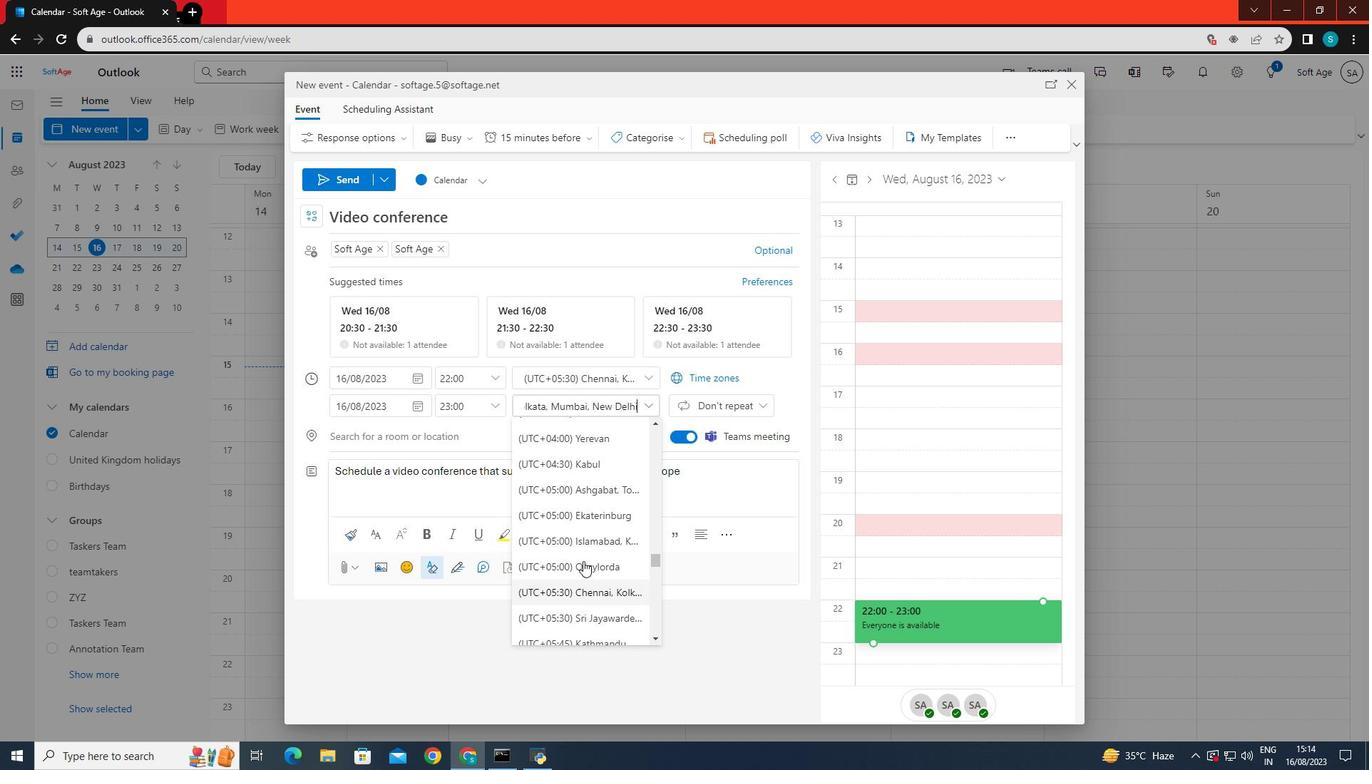
Action: Mouse moved to (579, 567)
Screenshot: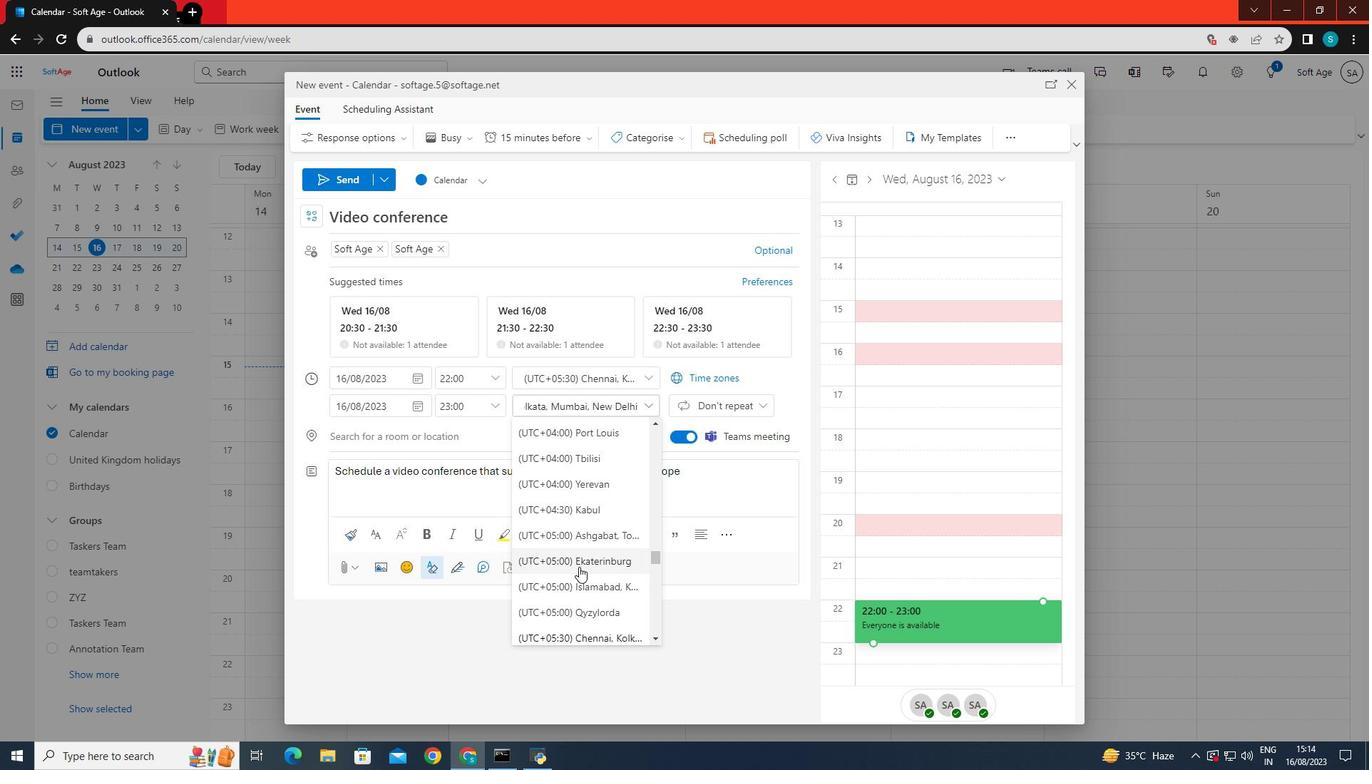 
Action: Mouse scrolled (579, 567) with delta (0, 0)
Screenshot: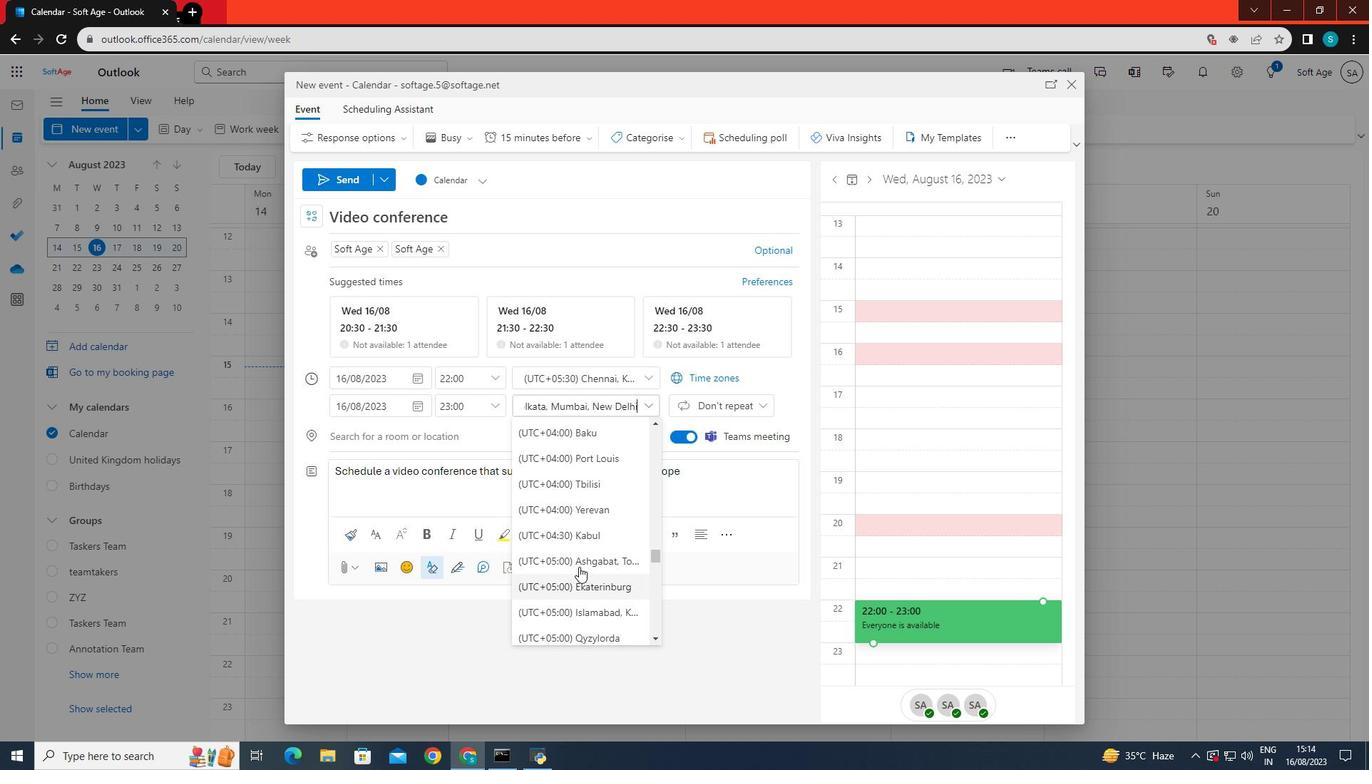 
Action: Mouse scrolled (579, 567) with delta (0, 0)
Screenshot: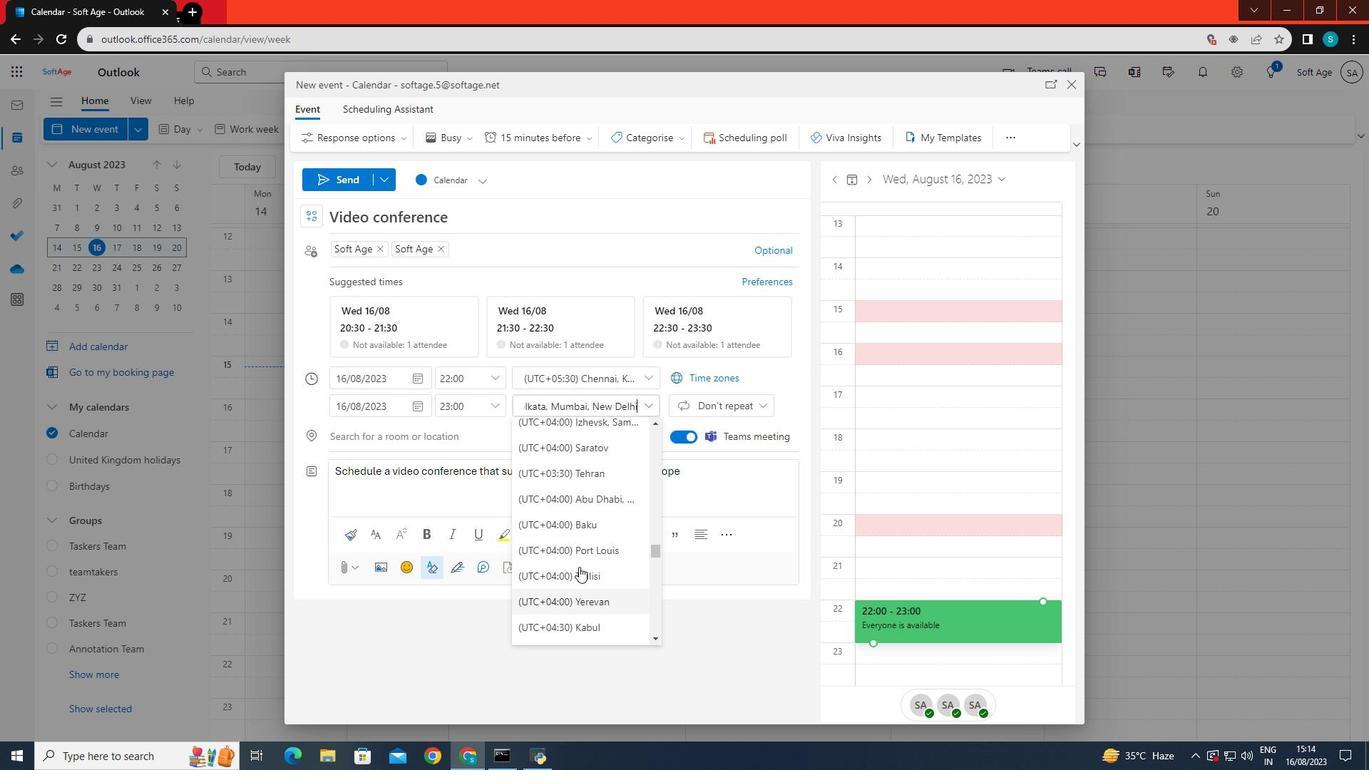 
Action: Mouse scrolled (579, 567) with delta (0, 0)
Screenshot: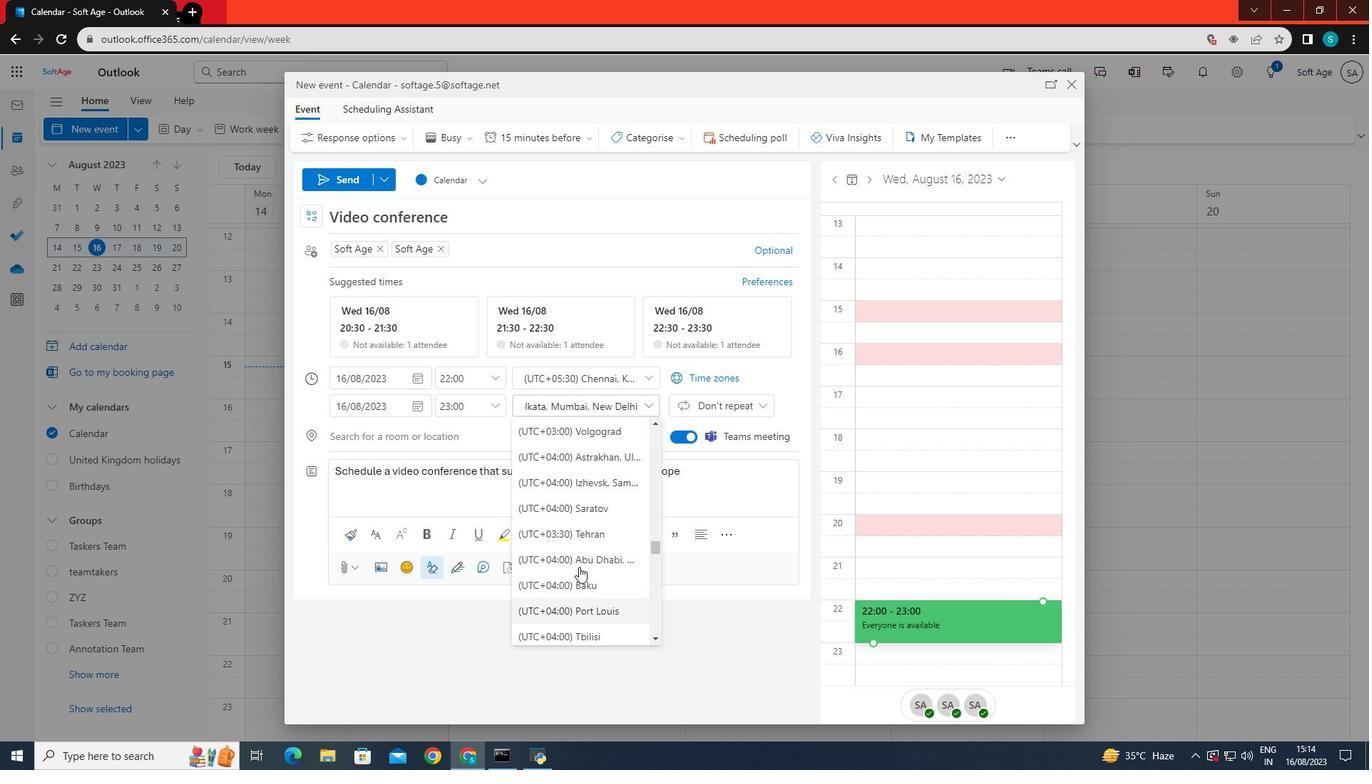 
Action: Mouse scrolled (579, 567) with delta (0, 0)
Screenshot: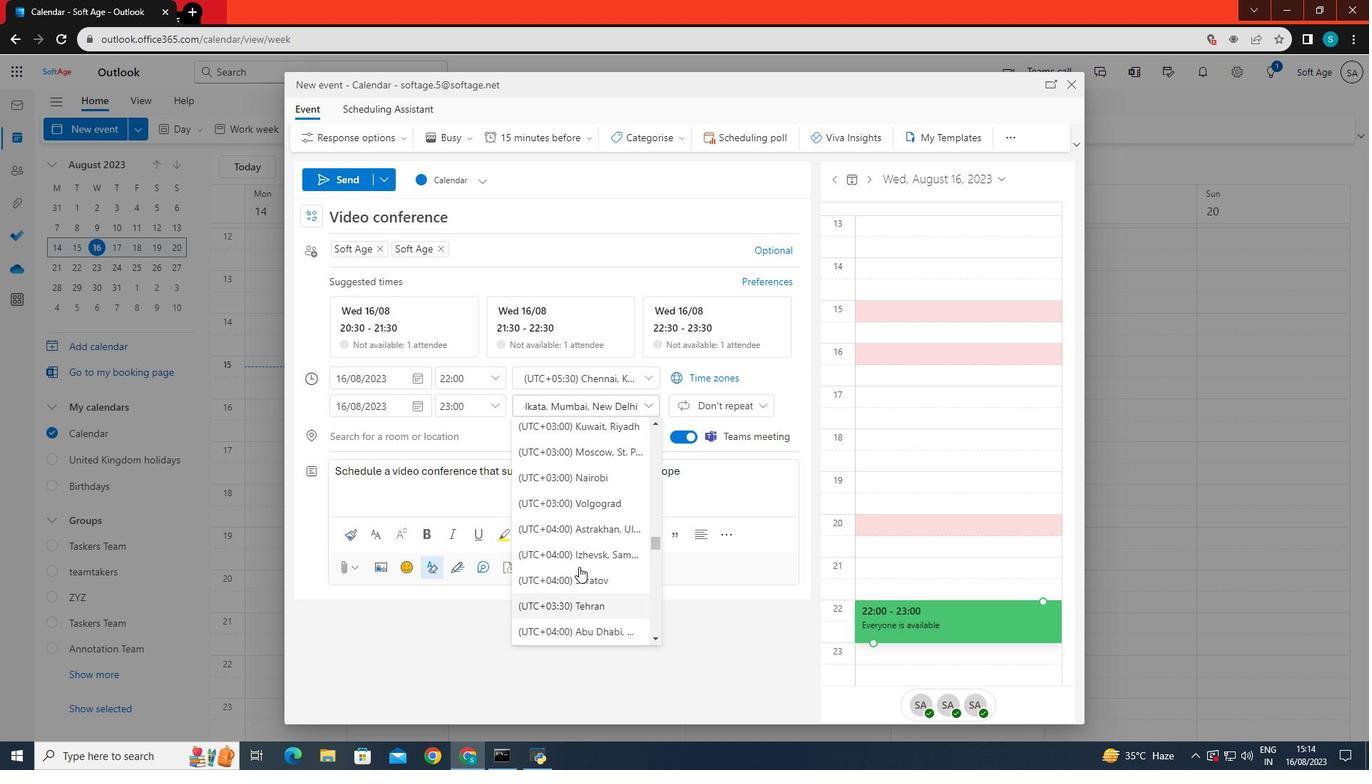 
Action: Mouse scrolled (579, 567) with delta (0, 0)
Screenshot: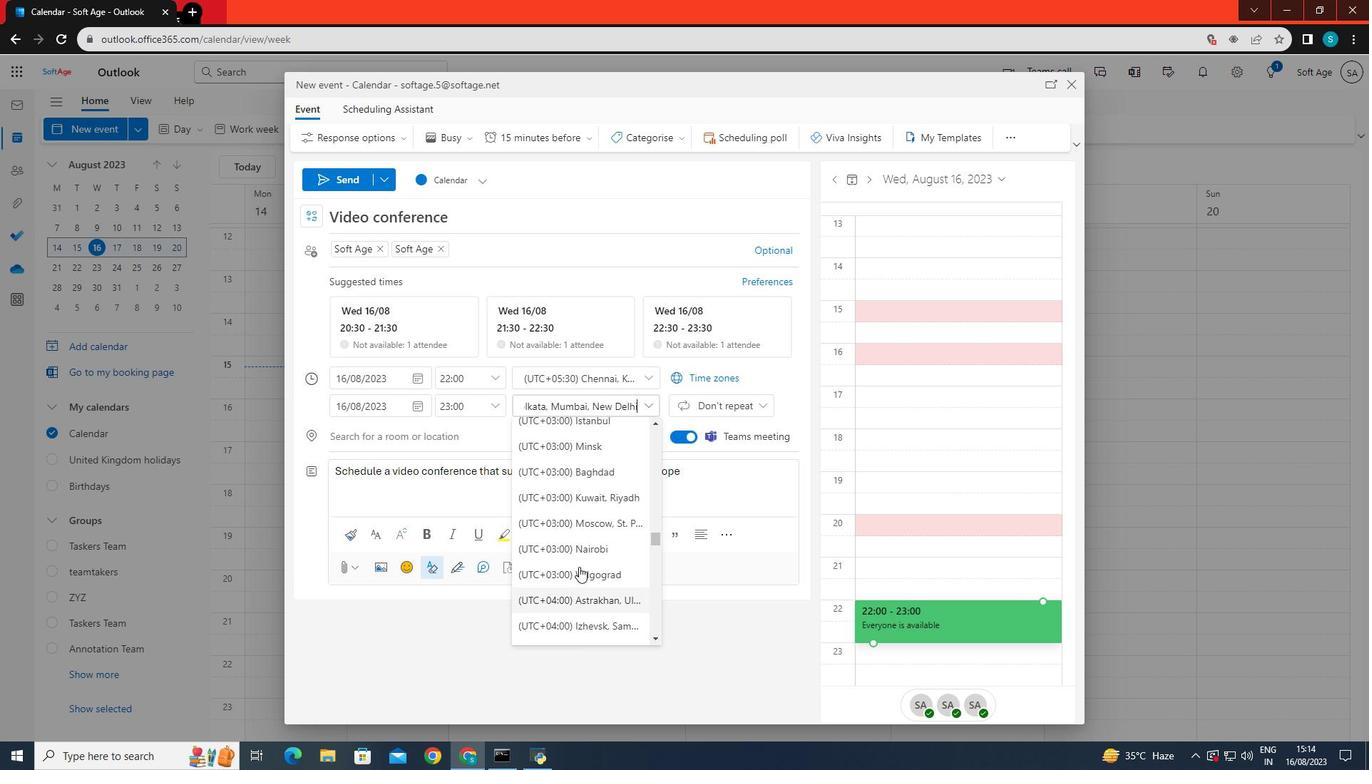
Action: Mouse scrolled (579, 567) with delta (0, 0)
Screenshot: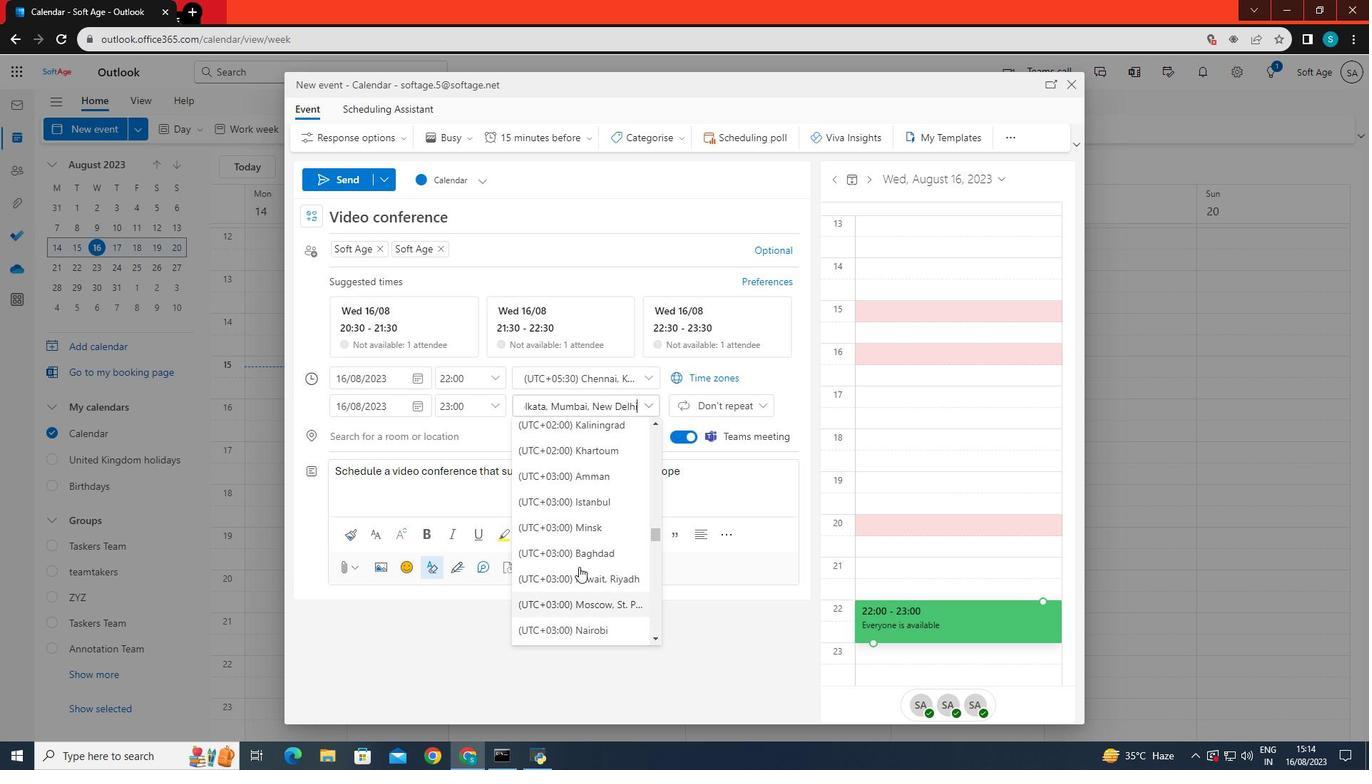 
Action: Mouse scrolled (579, 567) with delta (0, 0)
Screenshot: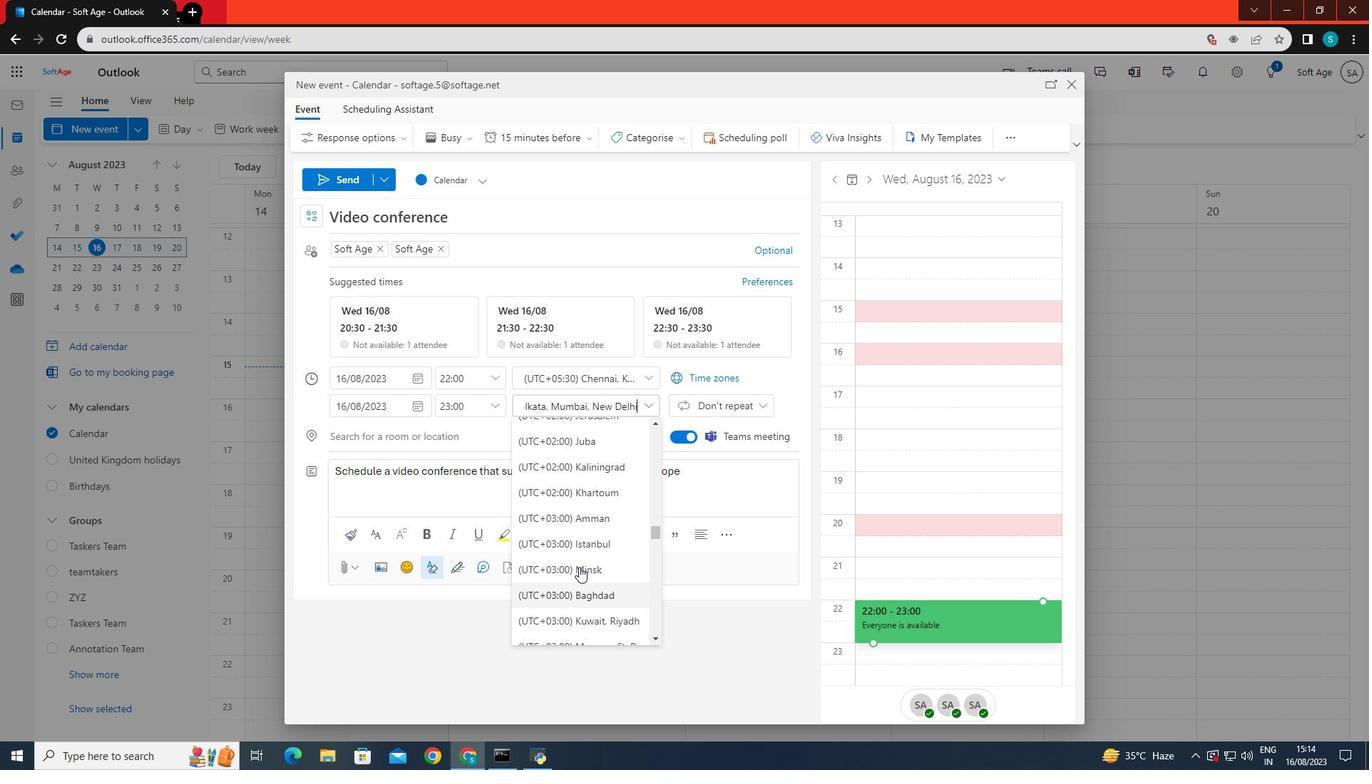 
Action: Mouse scrolled (579, 567) with delta (0, 0)
Screenshot: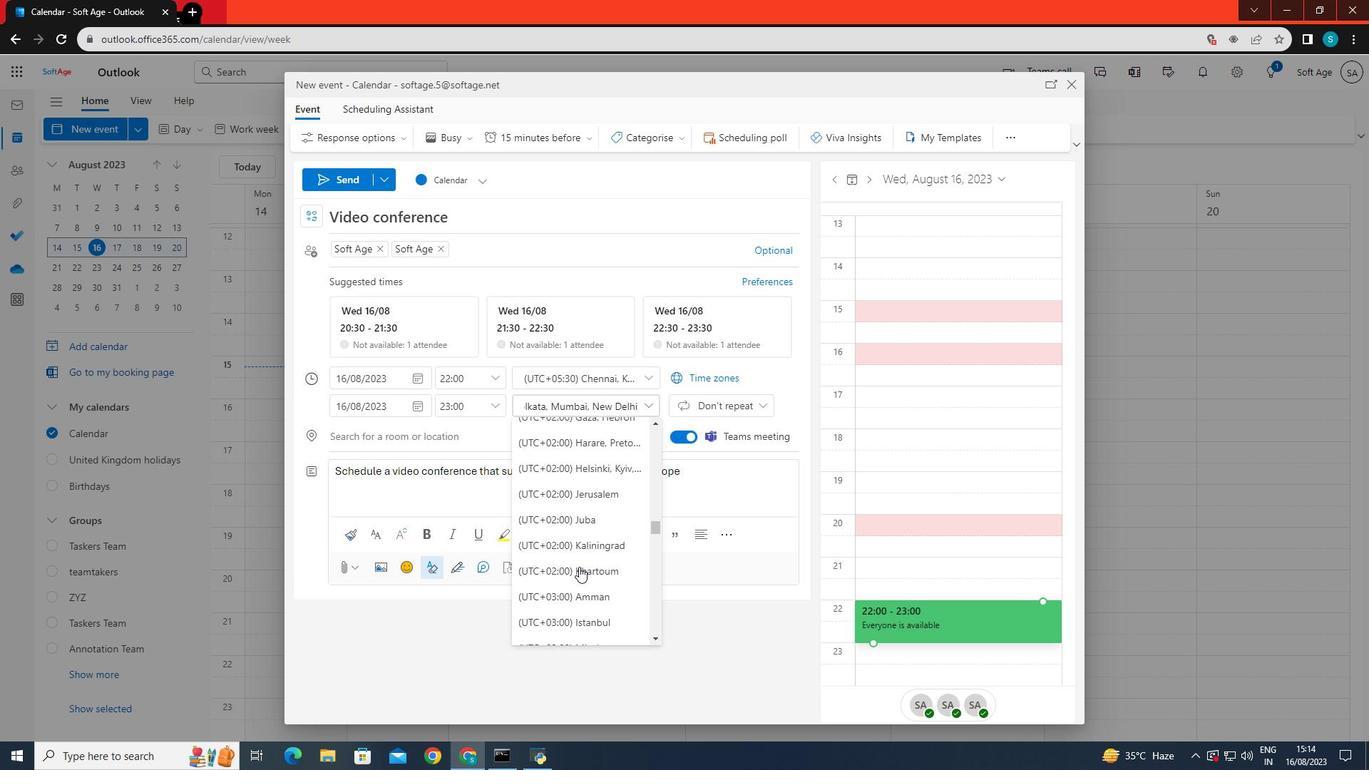 
Action: Mouse scrolled (579, 567) with delta (0, 0)
Screenshot: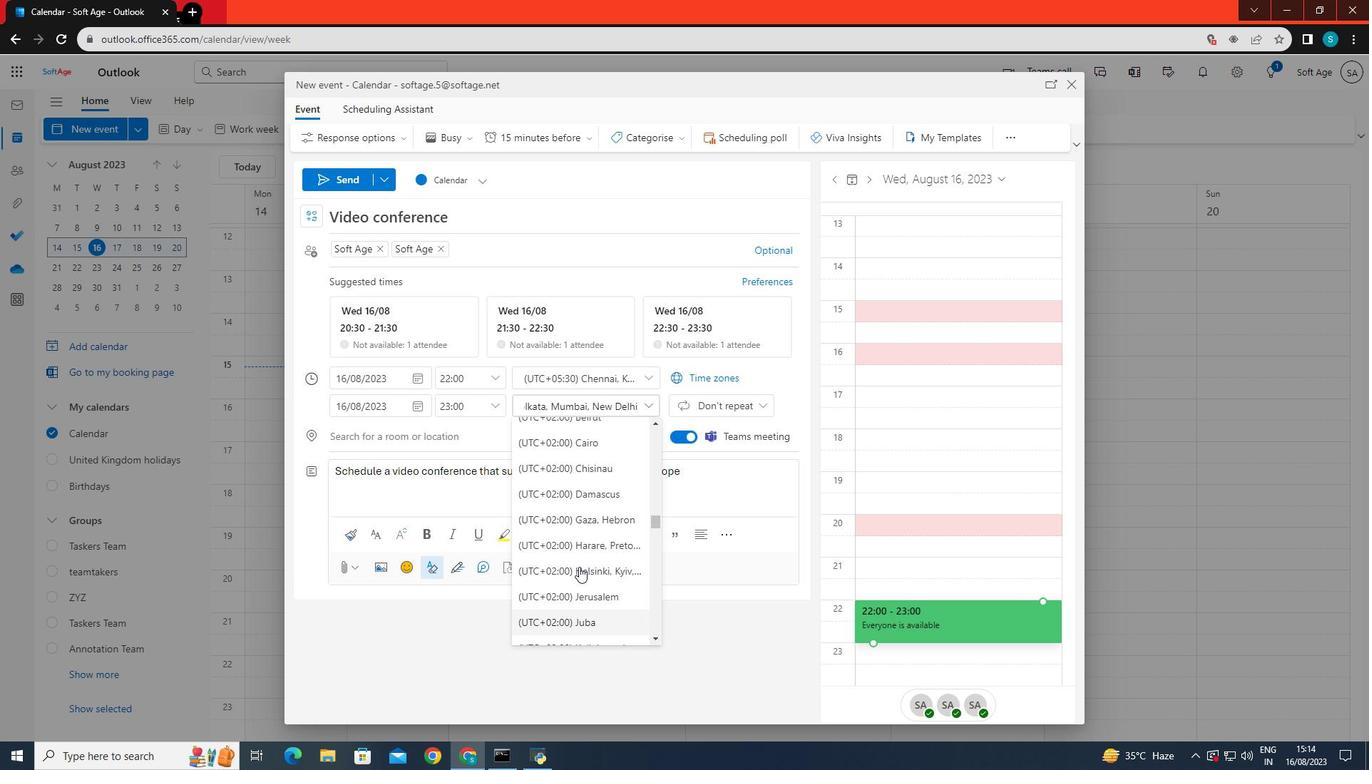 
Action: Mouse scrolled (579, 567) with delta (0, 0)
Screenshot: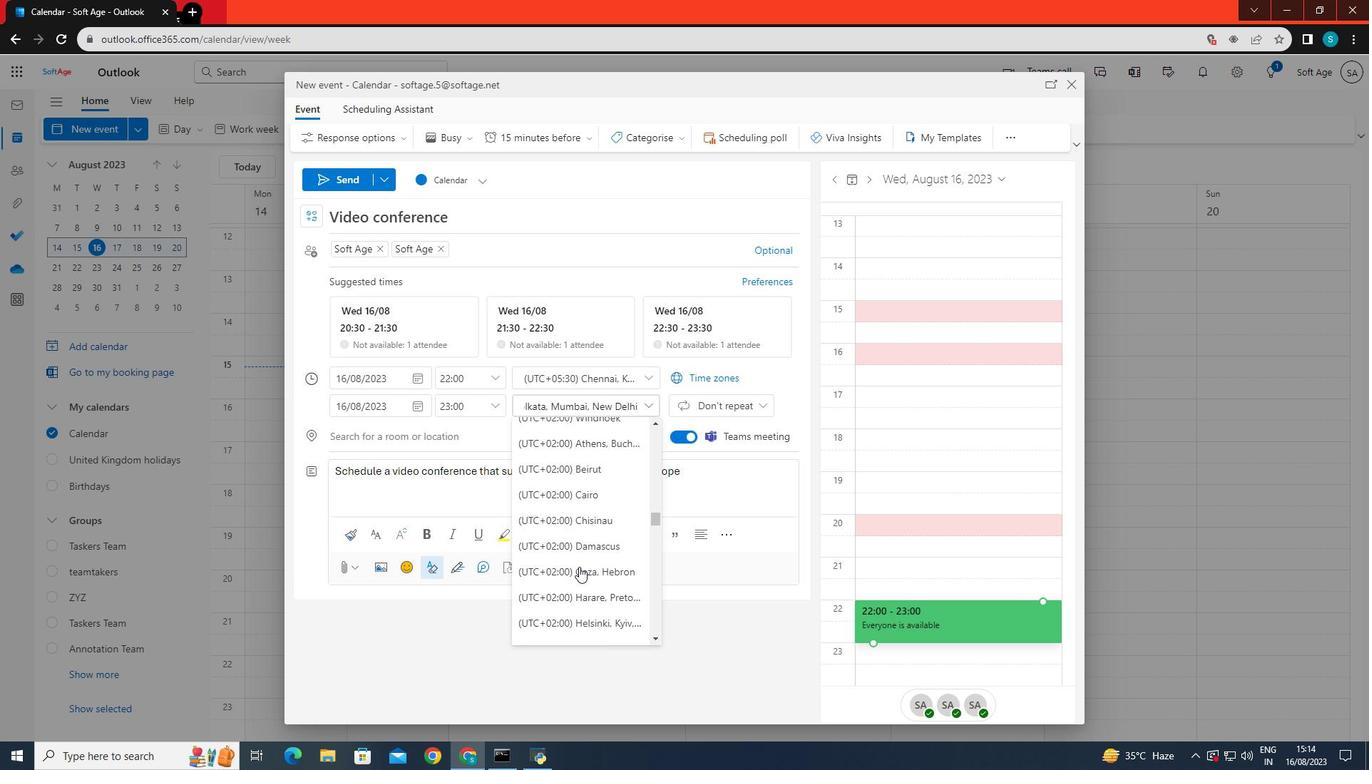 
Action: Mouse scrolled (579, 567) with delta (0, 0)
Screenshot: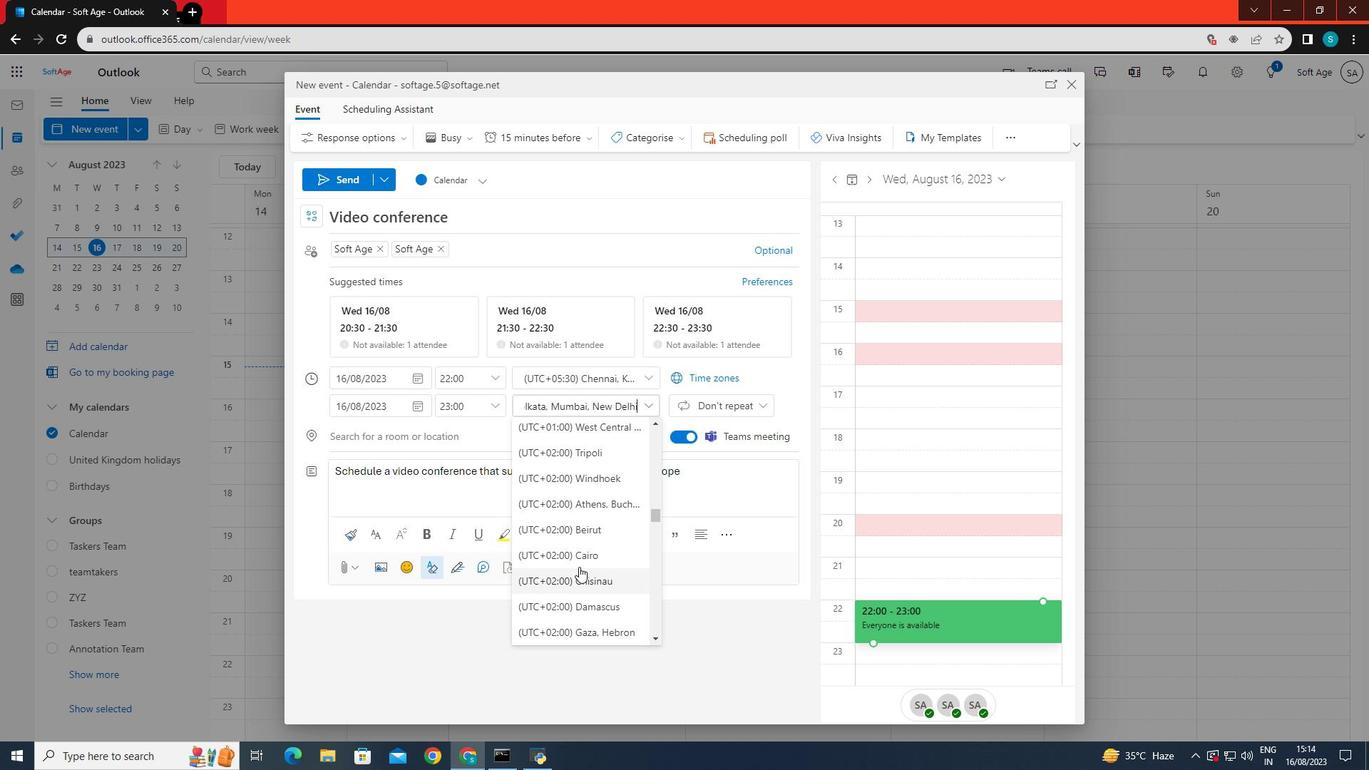 
Action: Mouse scrolled (579, 567) with delta (0, 0)
Screenshot: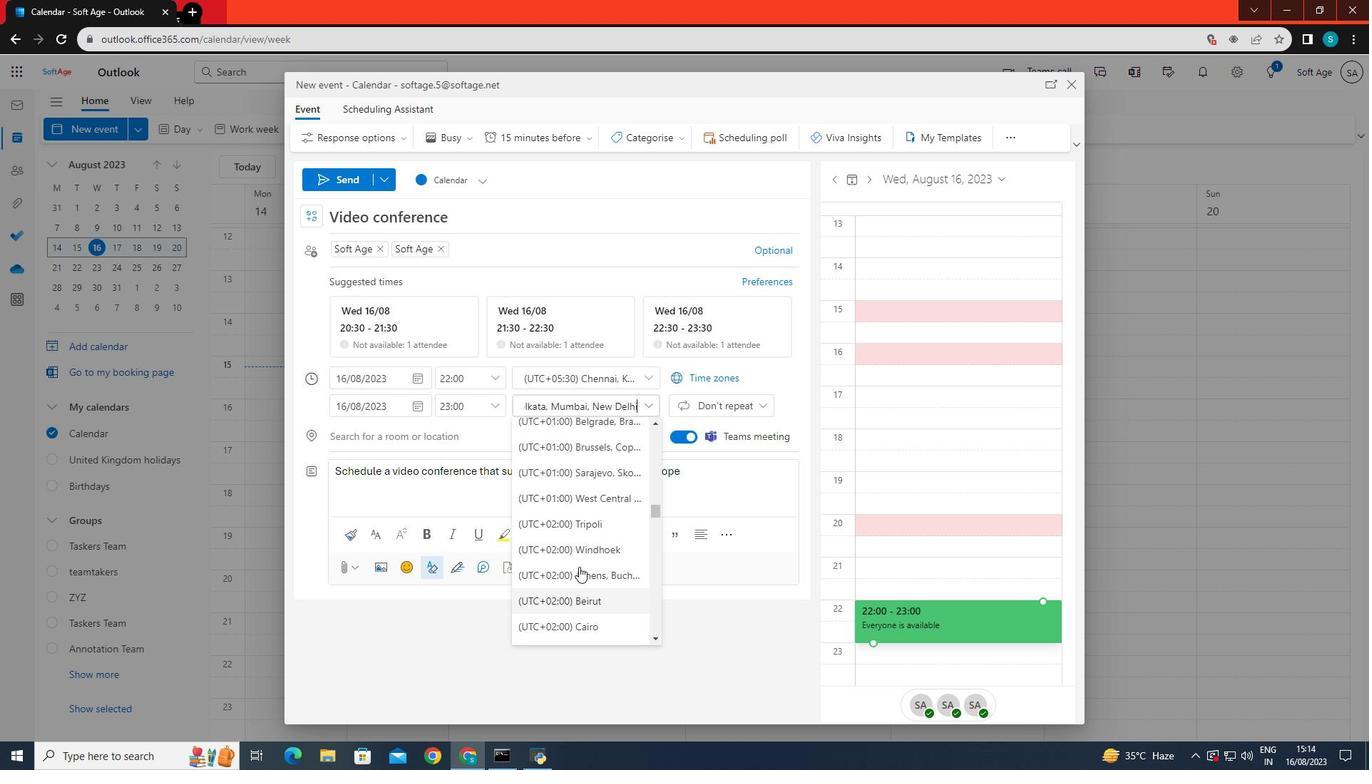 
Action: Mouse scrolled (579, 567) with delta (0, 0)
Screenshot: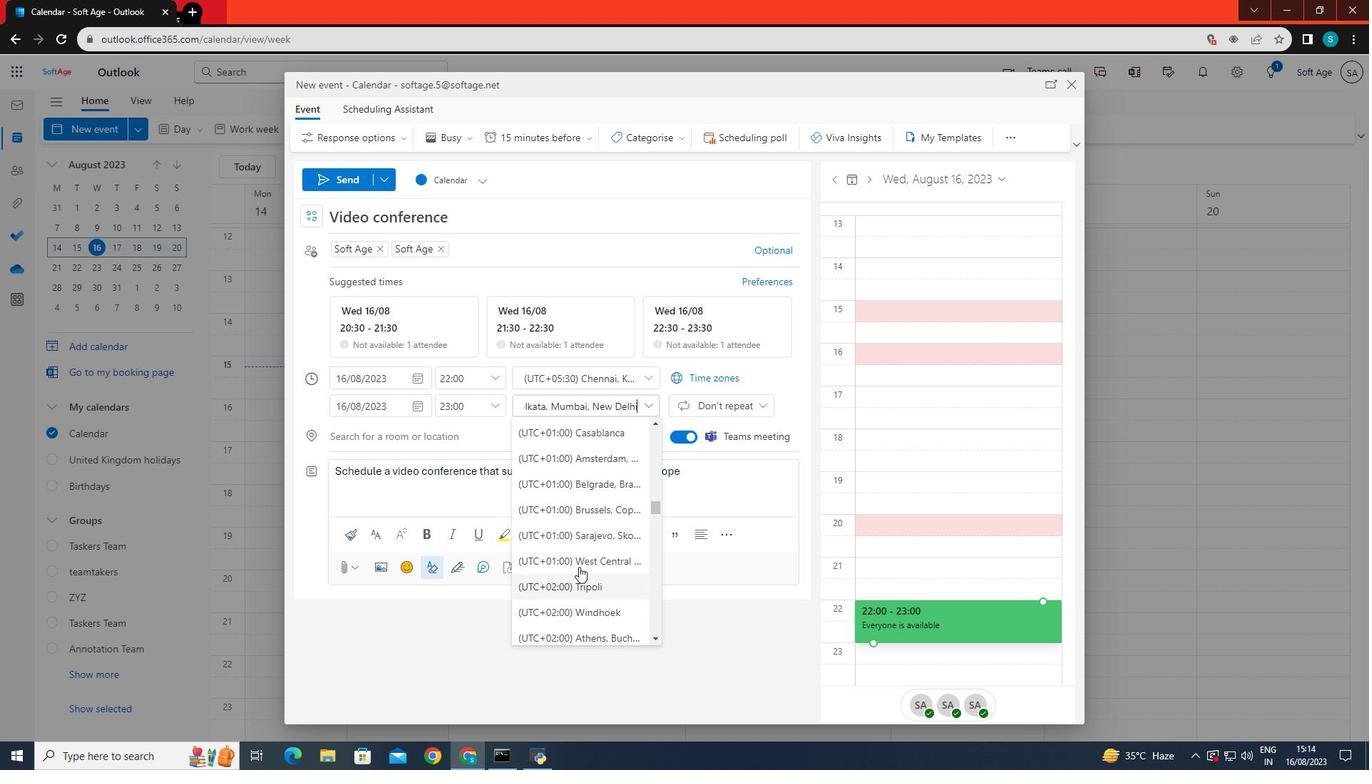 
Action: Mouse scrolled (579, 567) with delta (0, 0)
Screenshot: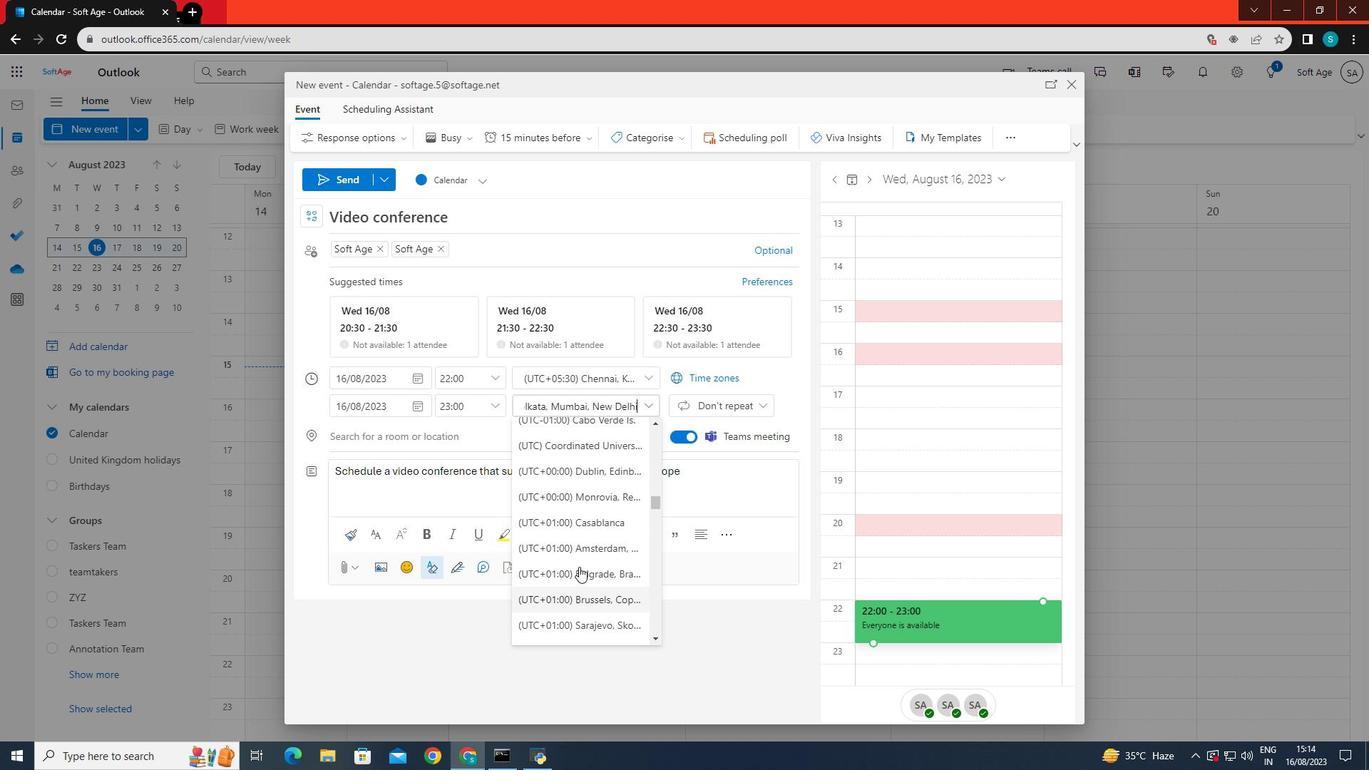 
Action: Mouse scrolled (579, 567) with delta (0, 0)
Screenshot: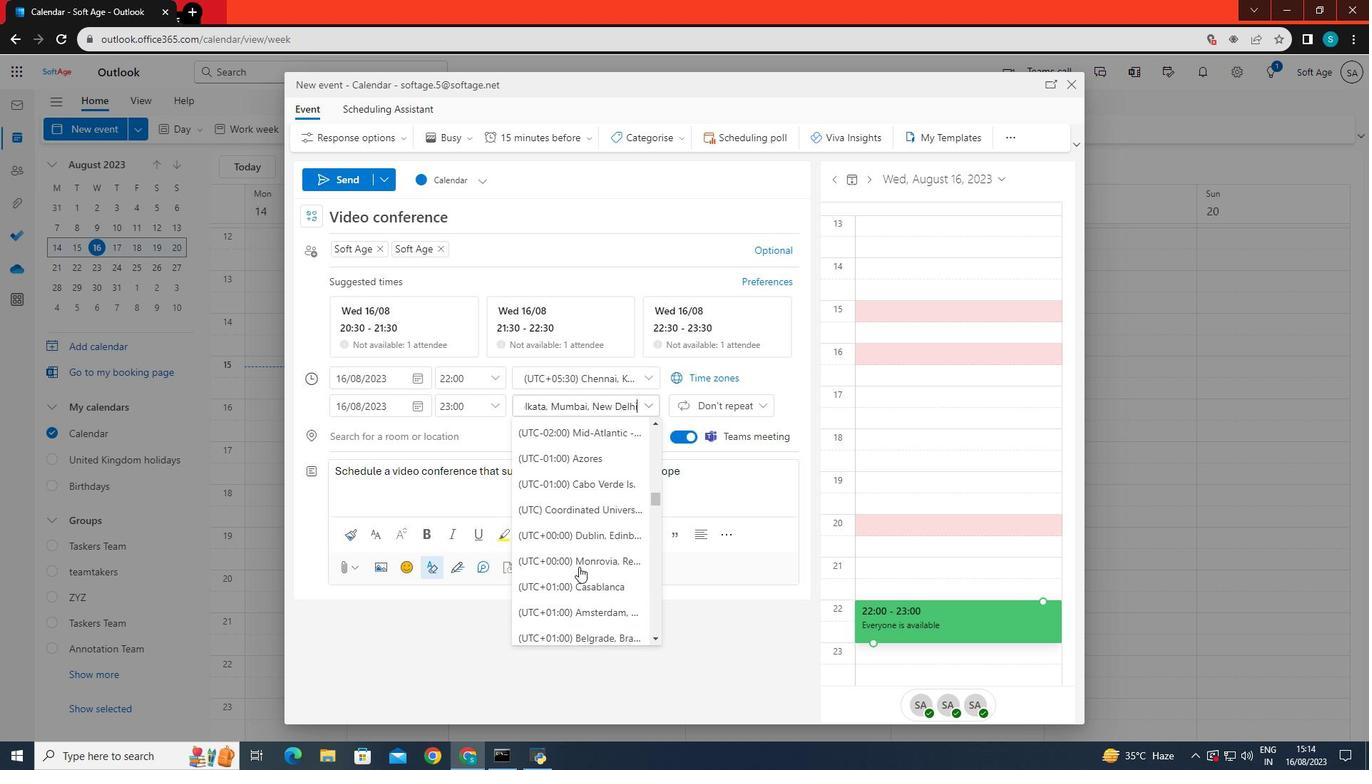 
Action: Mouse moved to (592, 585)
Screenshot: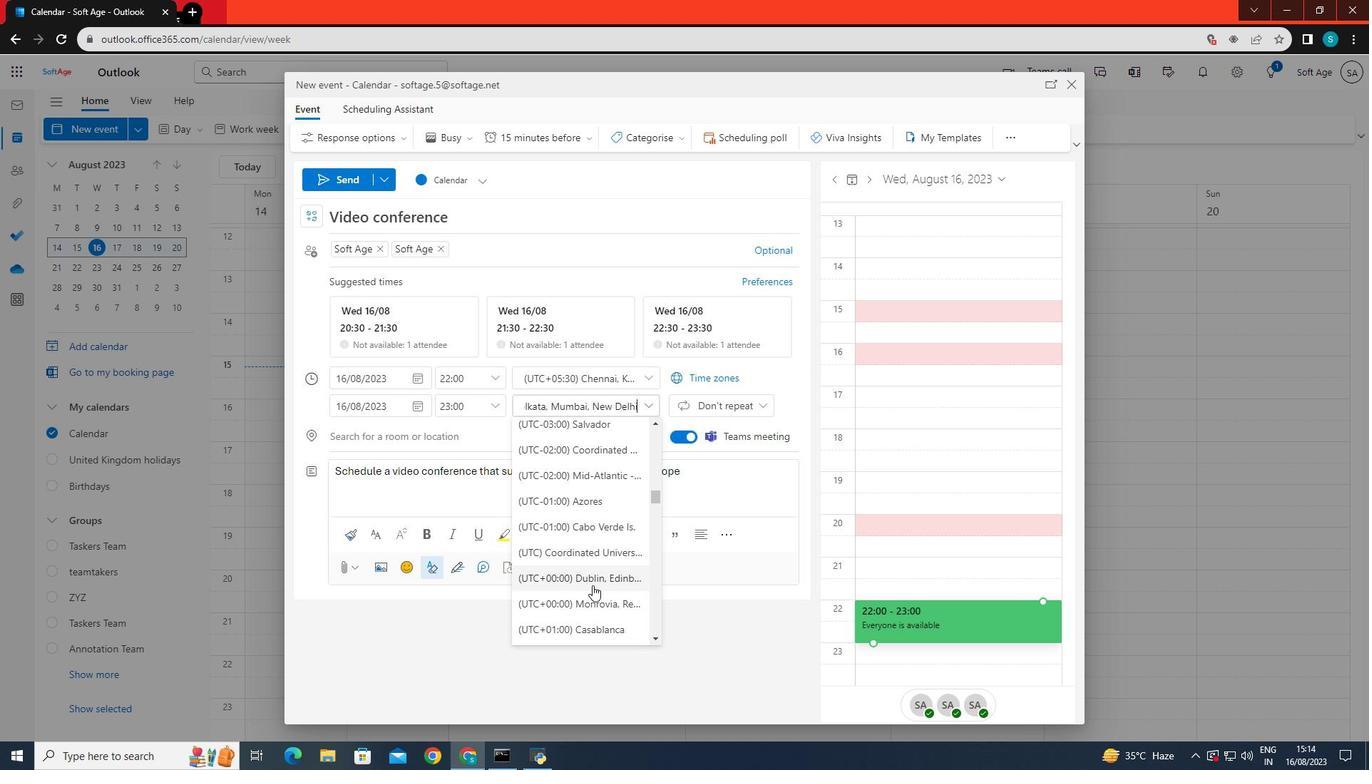 
Action: Mouse scrolled (592, 586) with delta (0, 0)
Screenshot: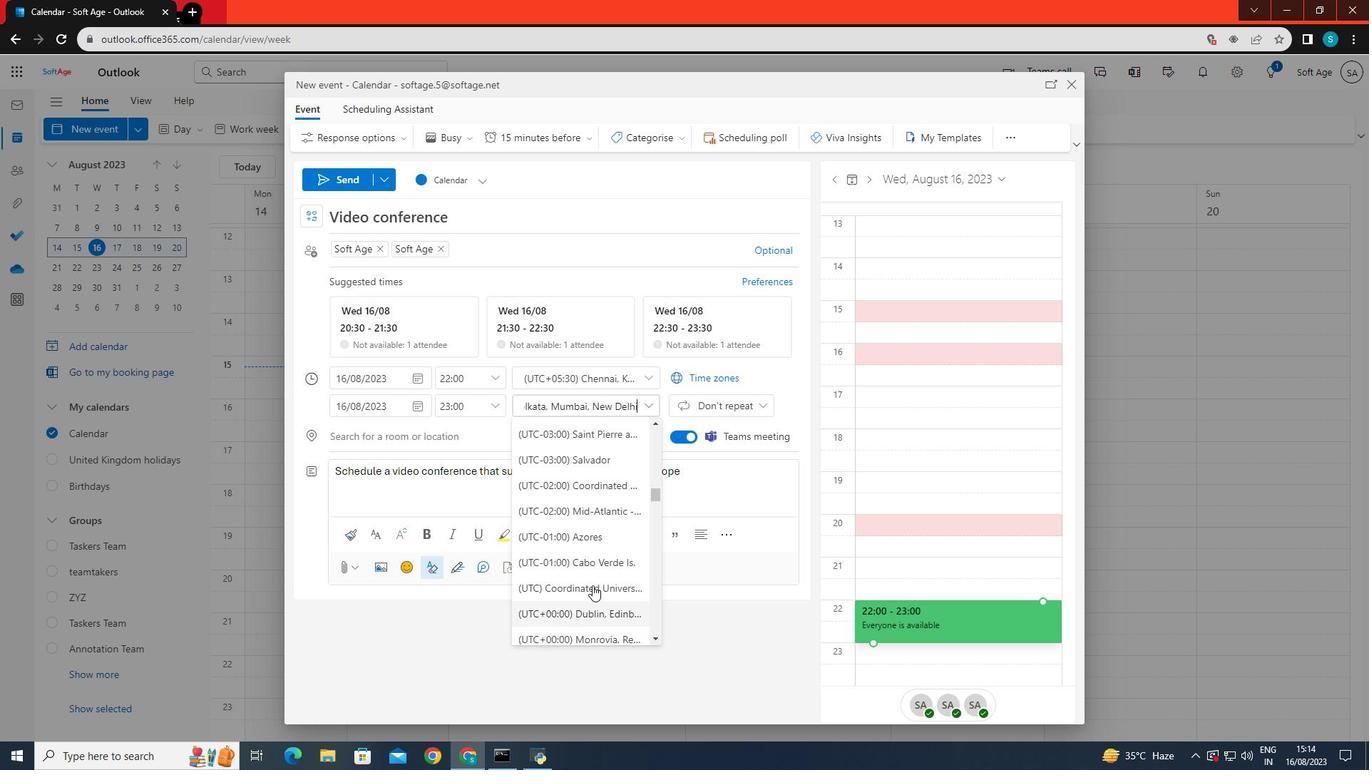 
Action: Mouse scrolled (592, 586) with delta (0, 0)
Screenshot: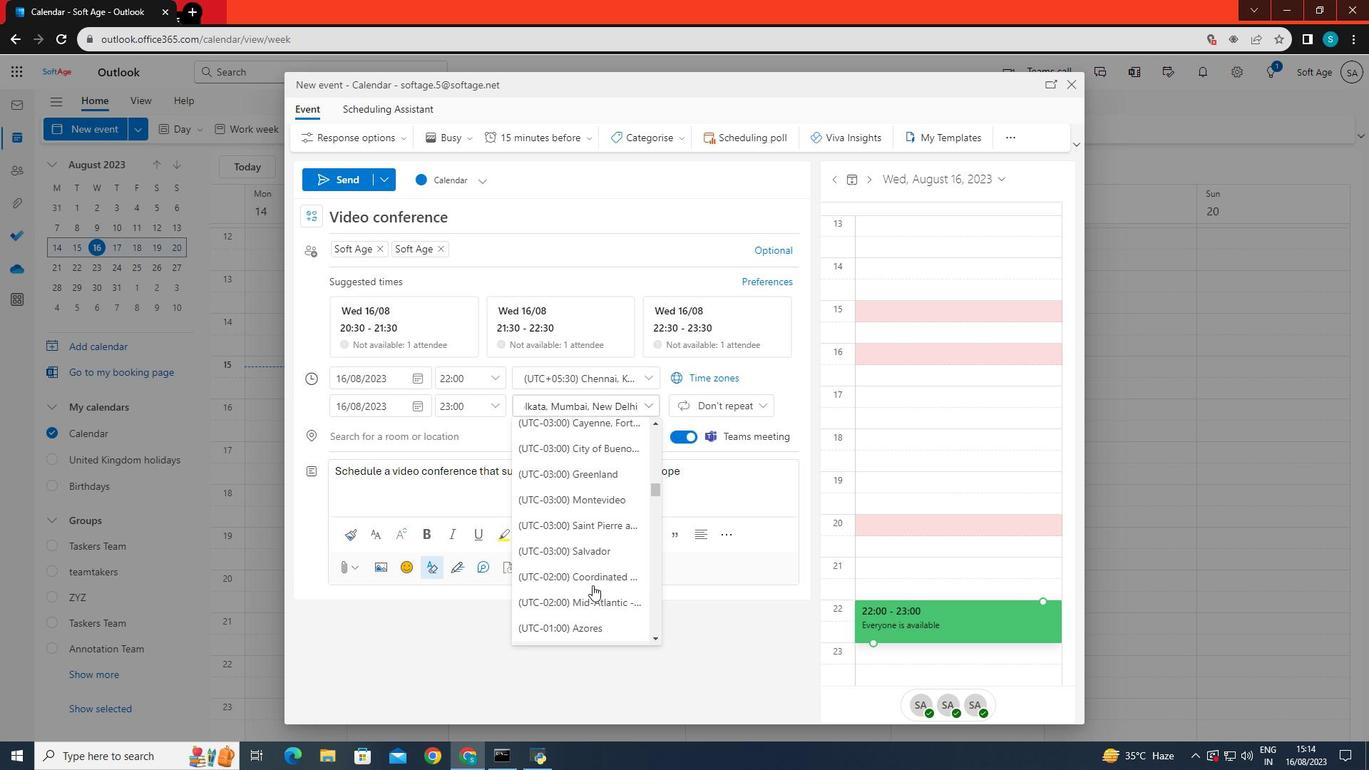 
Action: Mouse scrolled (592, 586) with delta (0, 0)
Screenshot: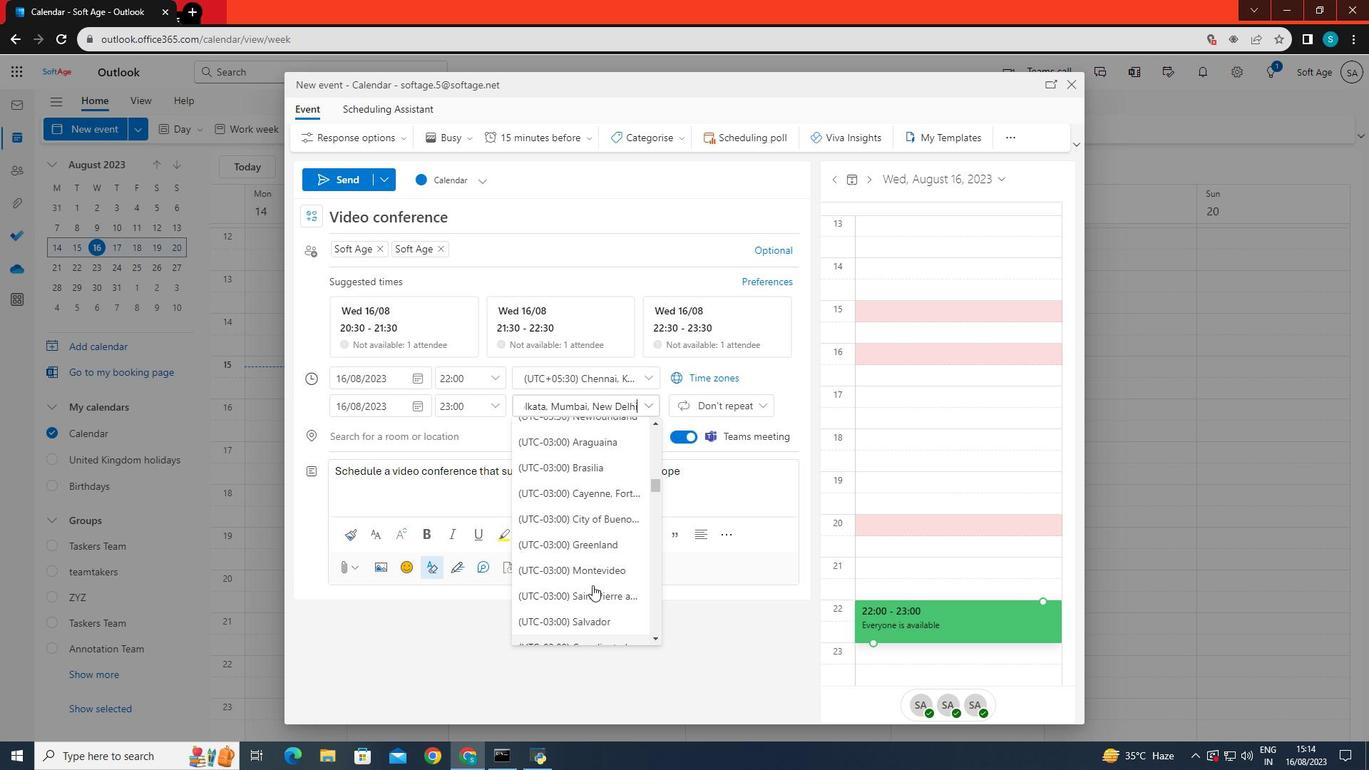 
Action: Mouse scrolled (592, 586) with delta (0, 0)
Screenshot: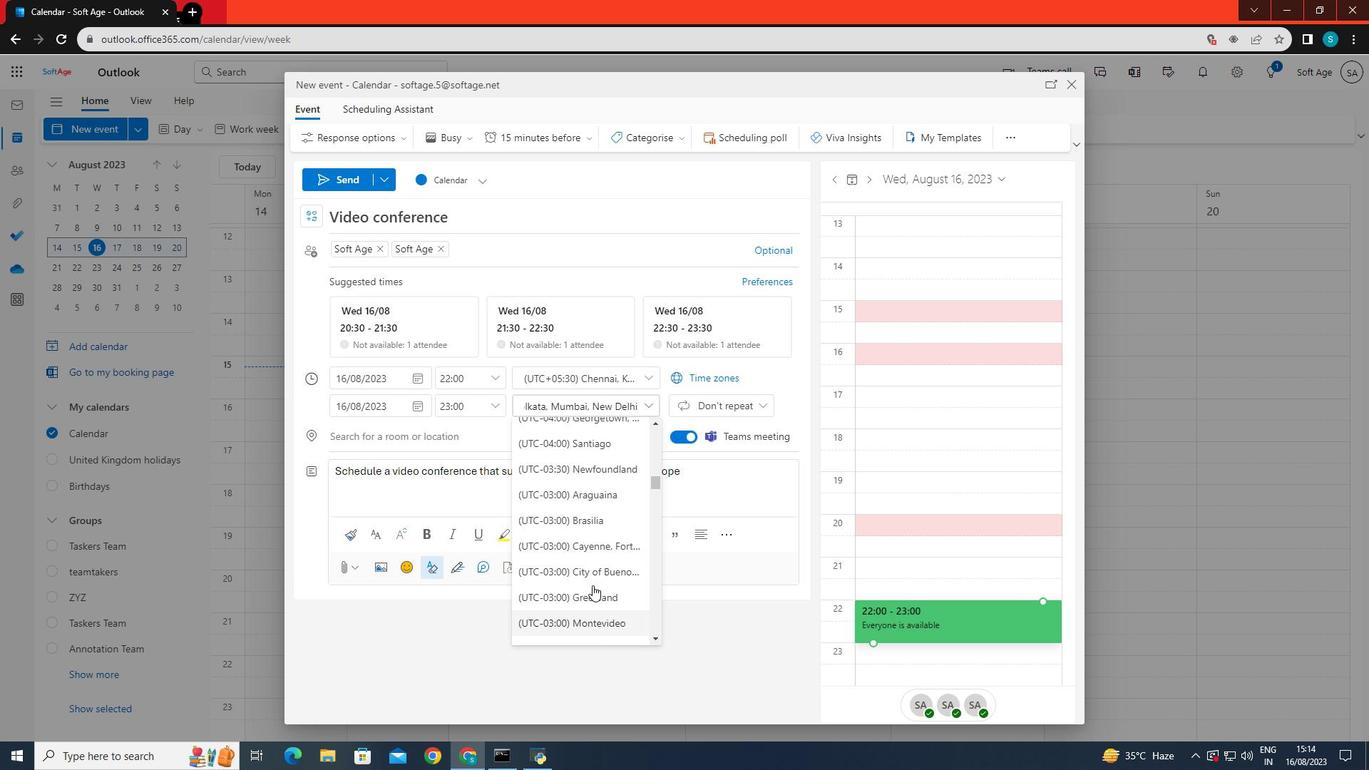 
Action: Mouse scrolled (592, 586) with delta (0, 0)
Screenshot: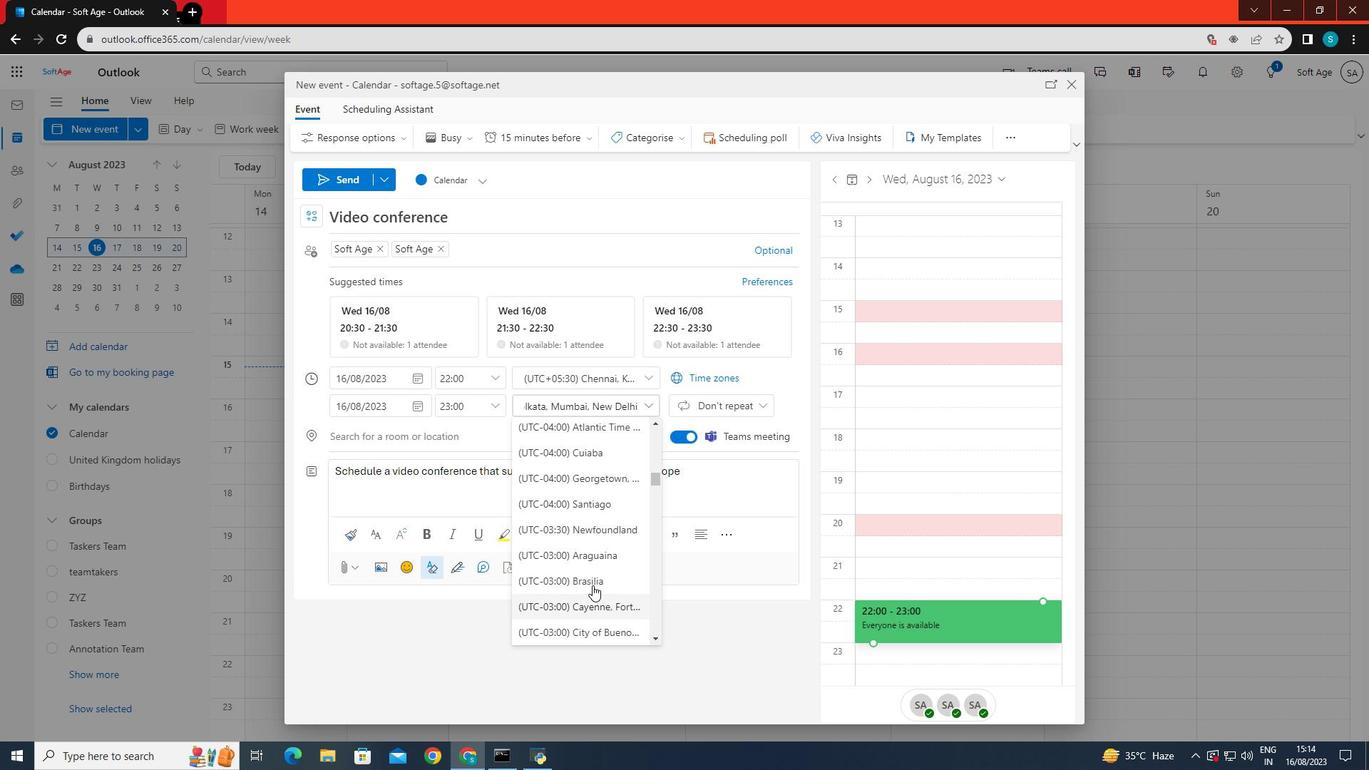 
Action: Mouse moved to (585, 563)
Screenshot: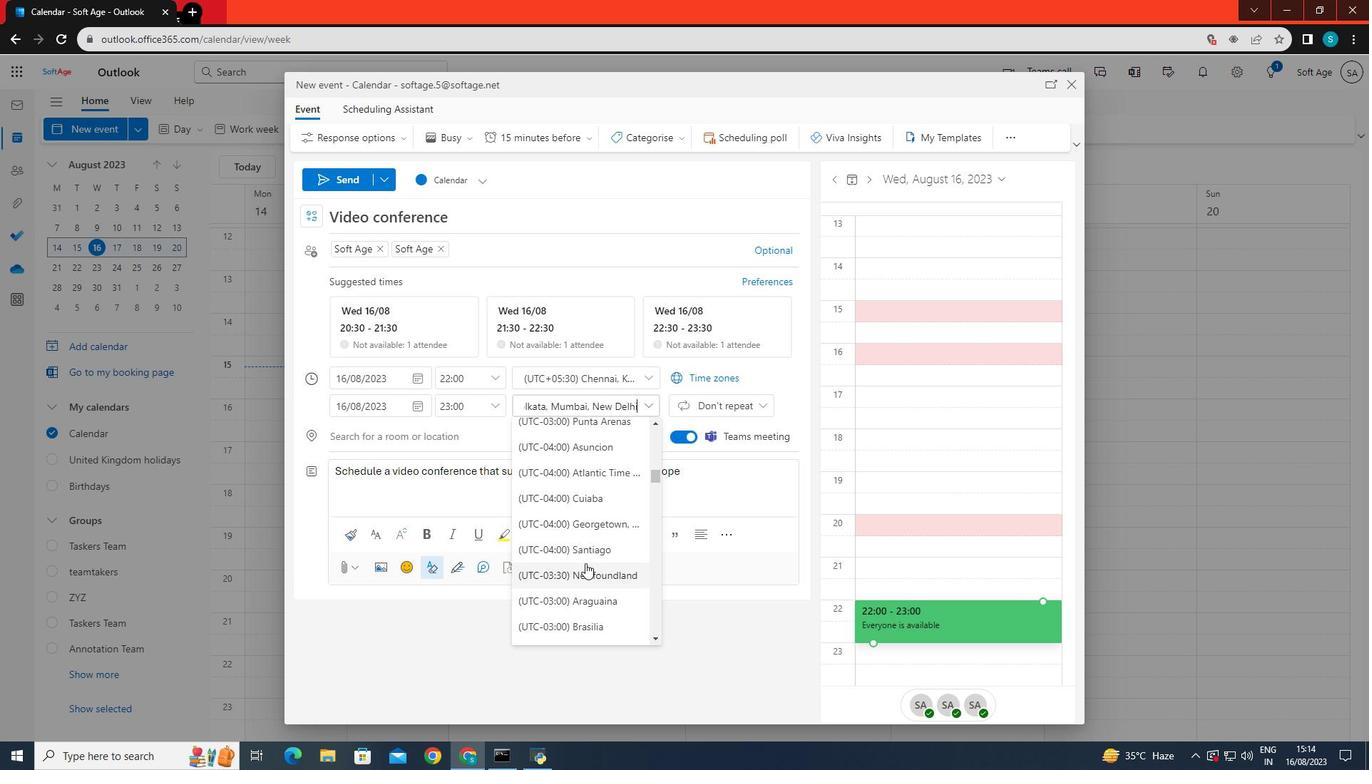 
Action: Mouse scrolled (585, 564) with delta (0, 0)
Screenshot: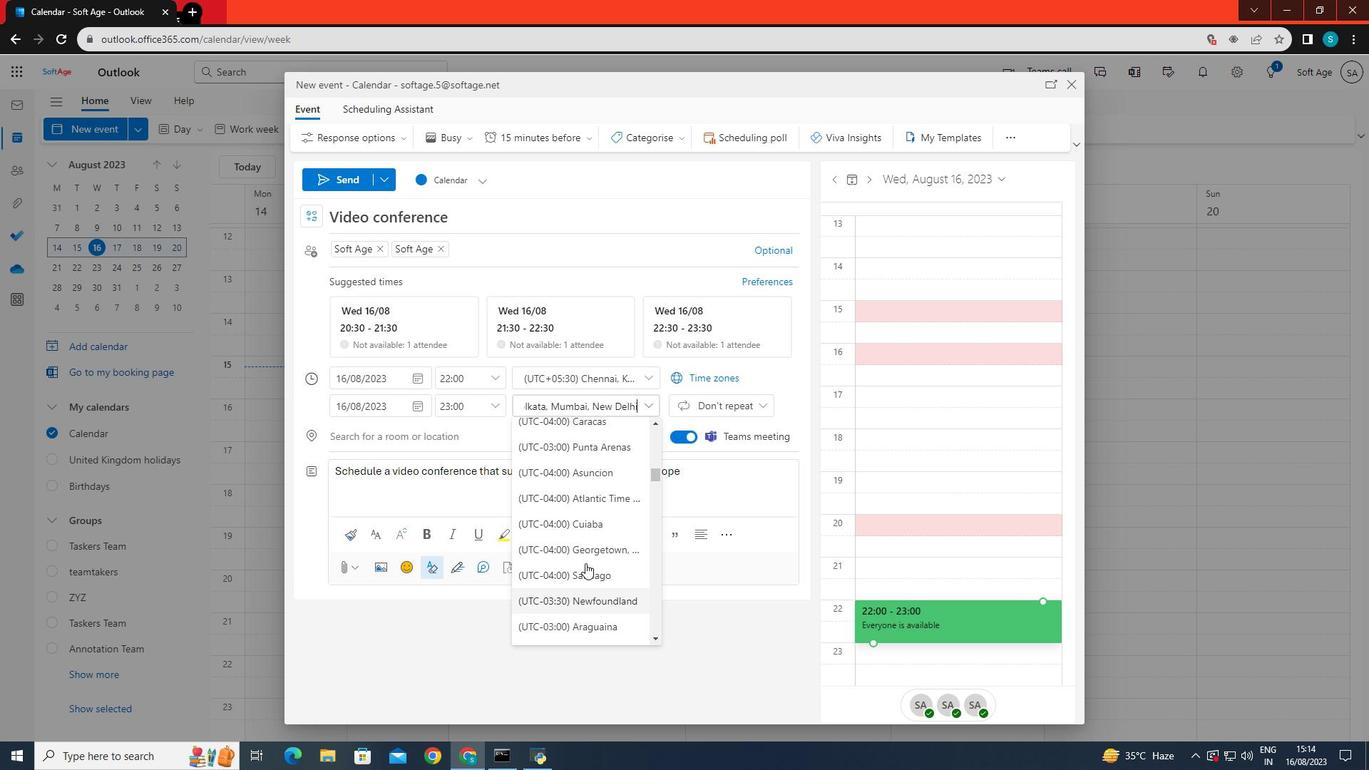 
Action: Mouse moved to (602, 544)
Screenshot: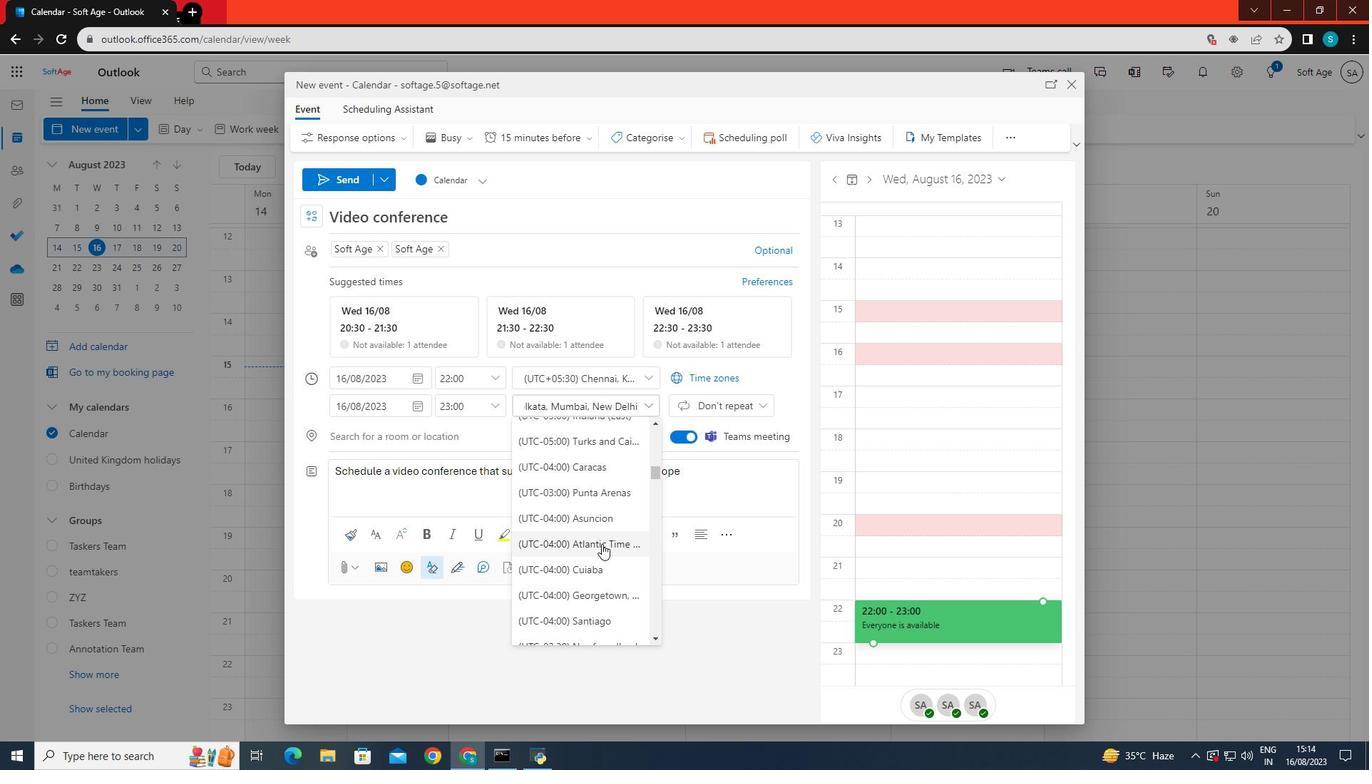 
Action: Mouse scrolled (602, 545) with delta (0, 0)
Screenshot: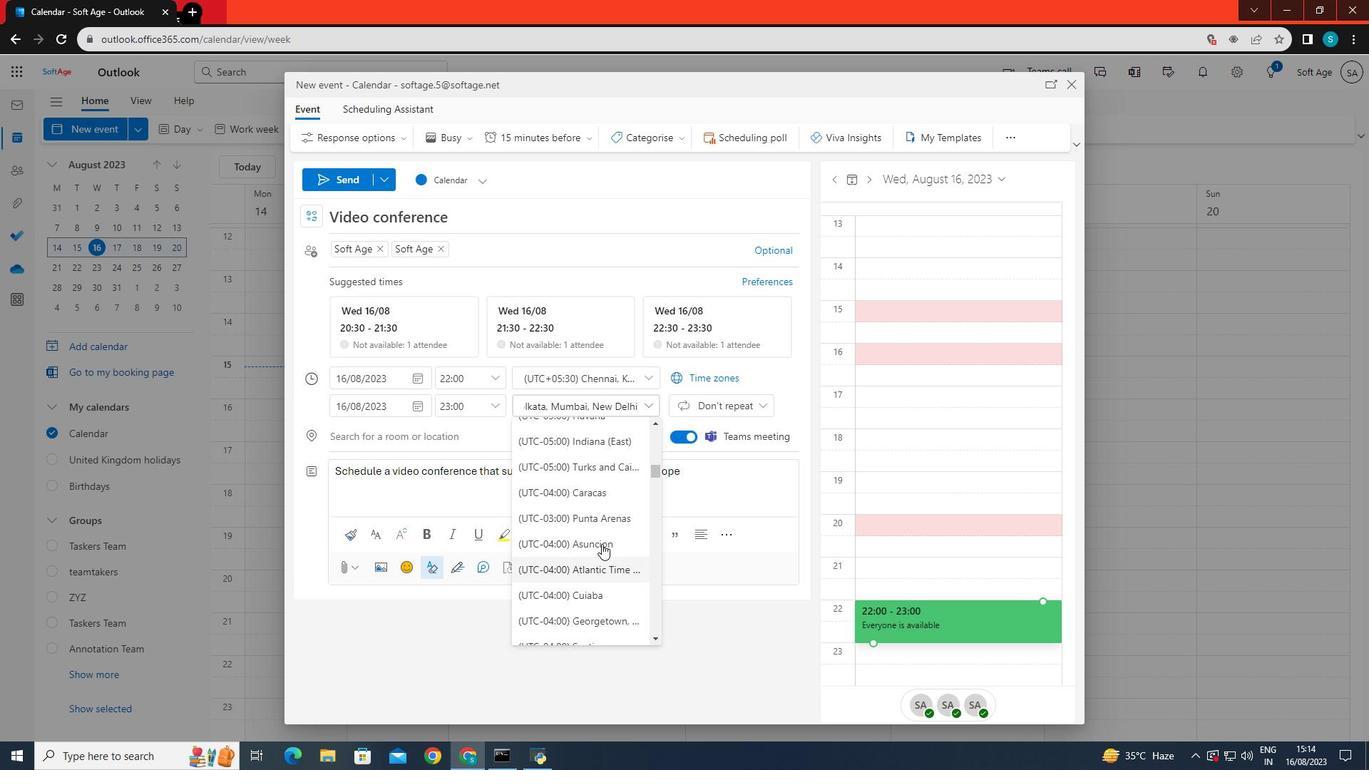 
Action: Mouse scrolled (602, 545) with delta (0, 0)
Screenshot: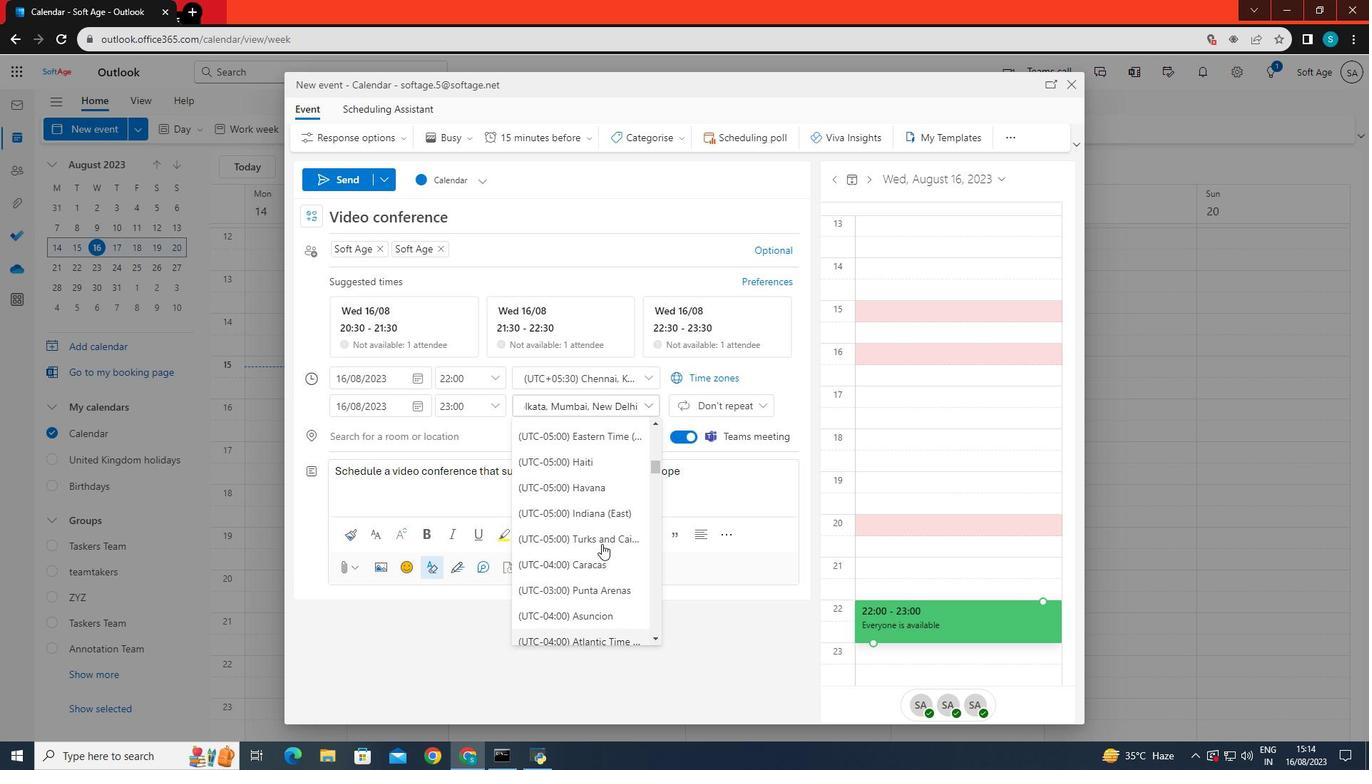 
Action: Mouse scrolled (602, 545) with delta (0, 0)
Screenshot: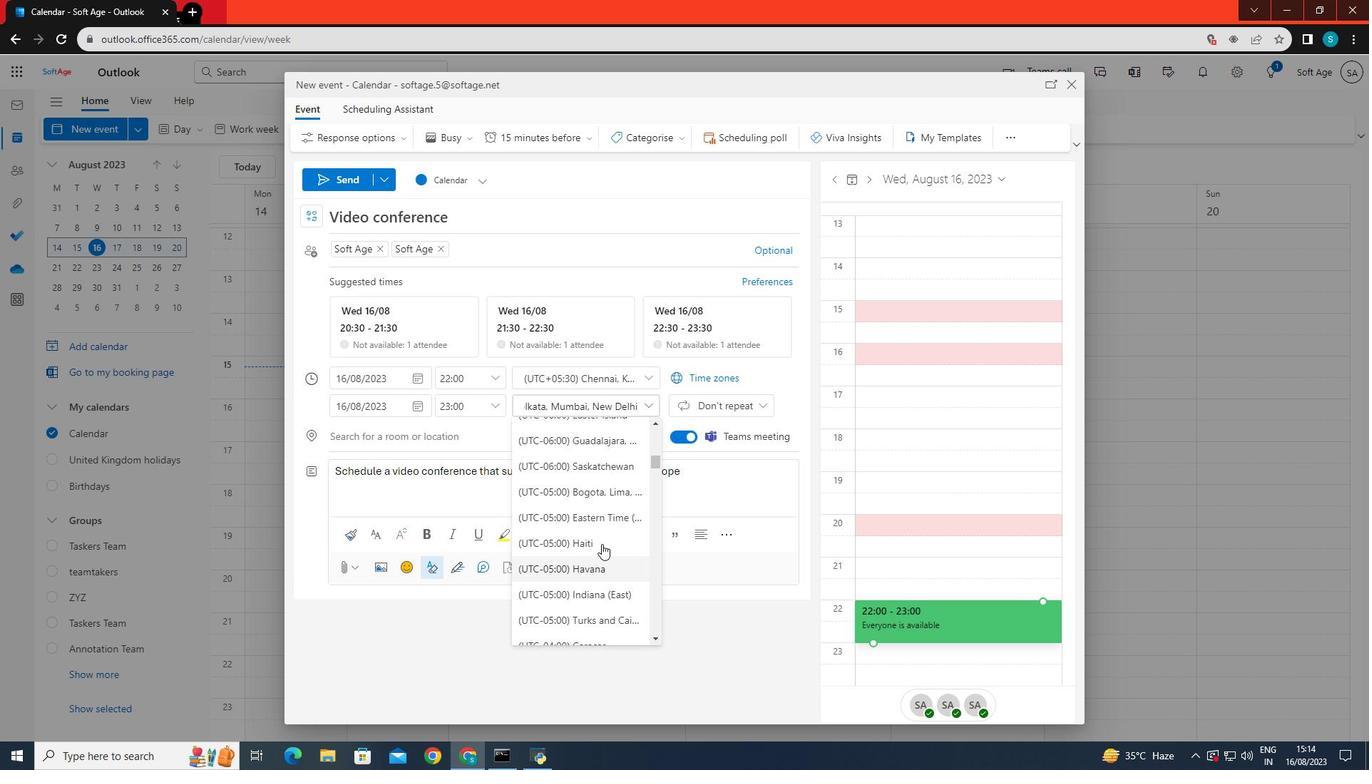 
Action: Mouse scrolled (602, 545) with delta (0, 0)
Screenshot: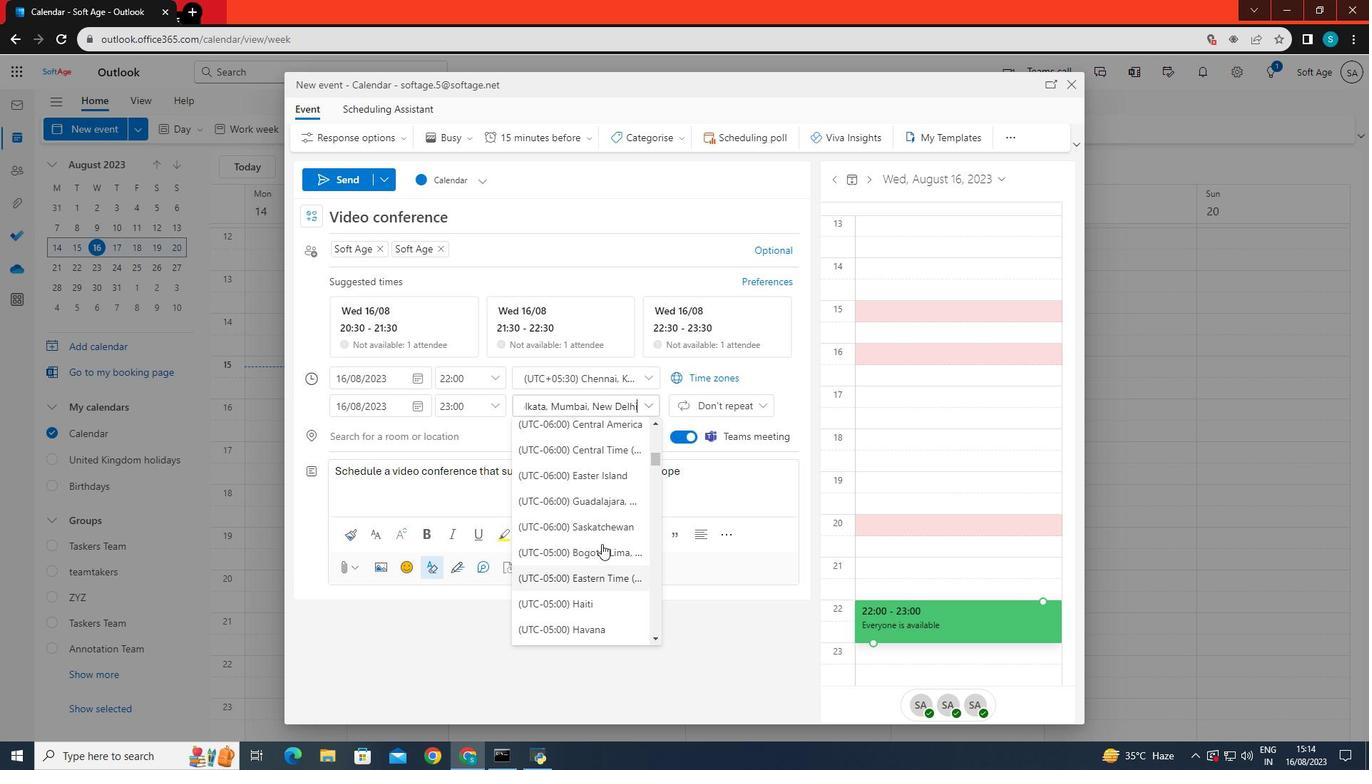 
Action: Mouse scrolled (602, 545) with delta (0, 0)
Screenshot: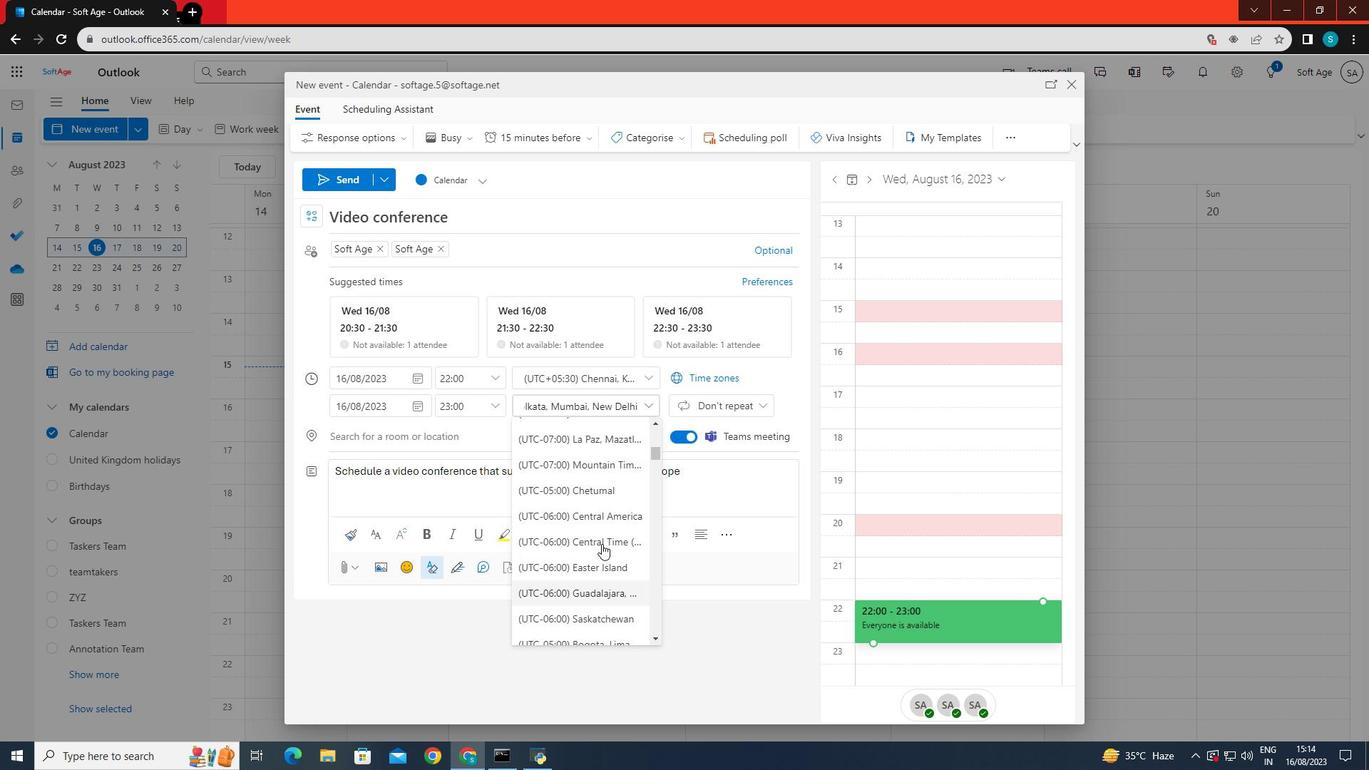 
Action: Mouse scrolled (602, 545) with delta (0, 0)
Screenshot: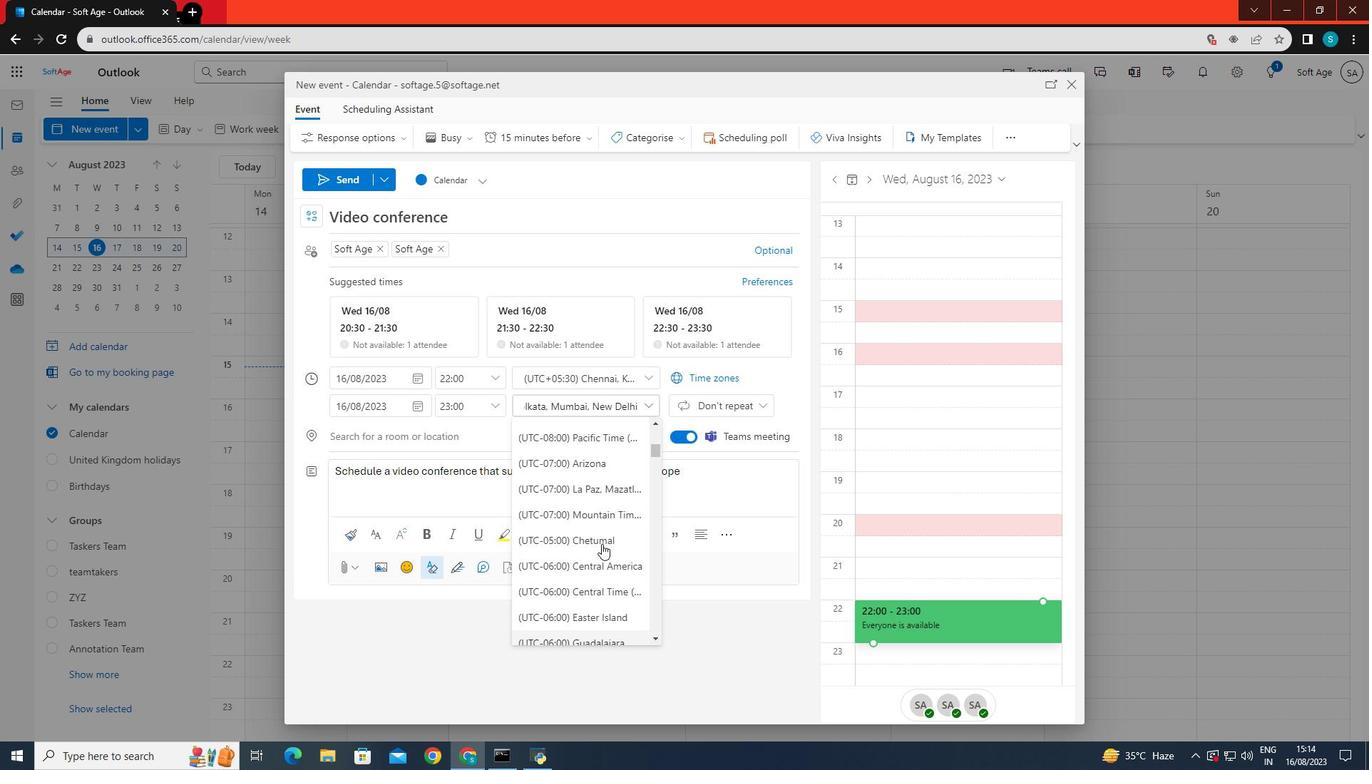 
Action: Mouse scrolled (602, 545) with delta (0, 0)
Screenshot: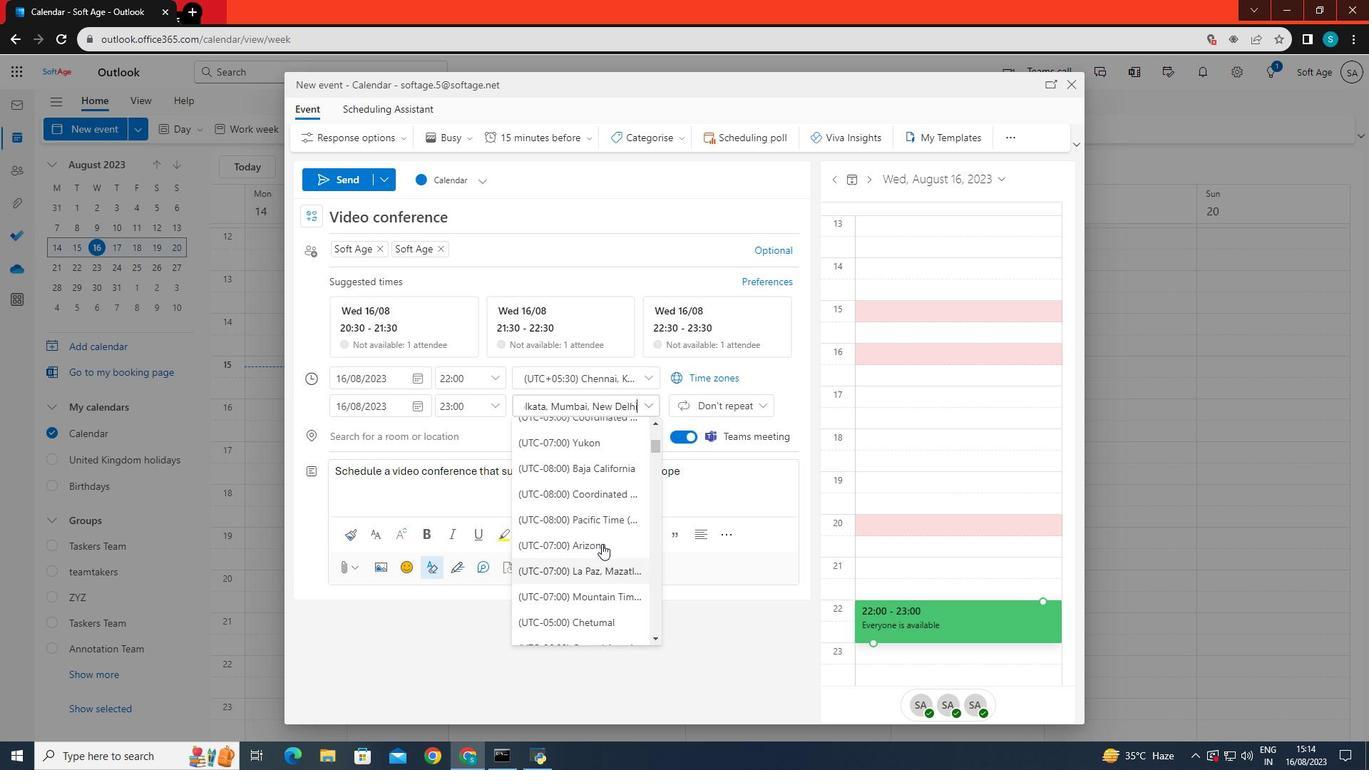 
Action: Mouse scrolled (602, 545) with delta (0, 0)
Screenshot: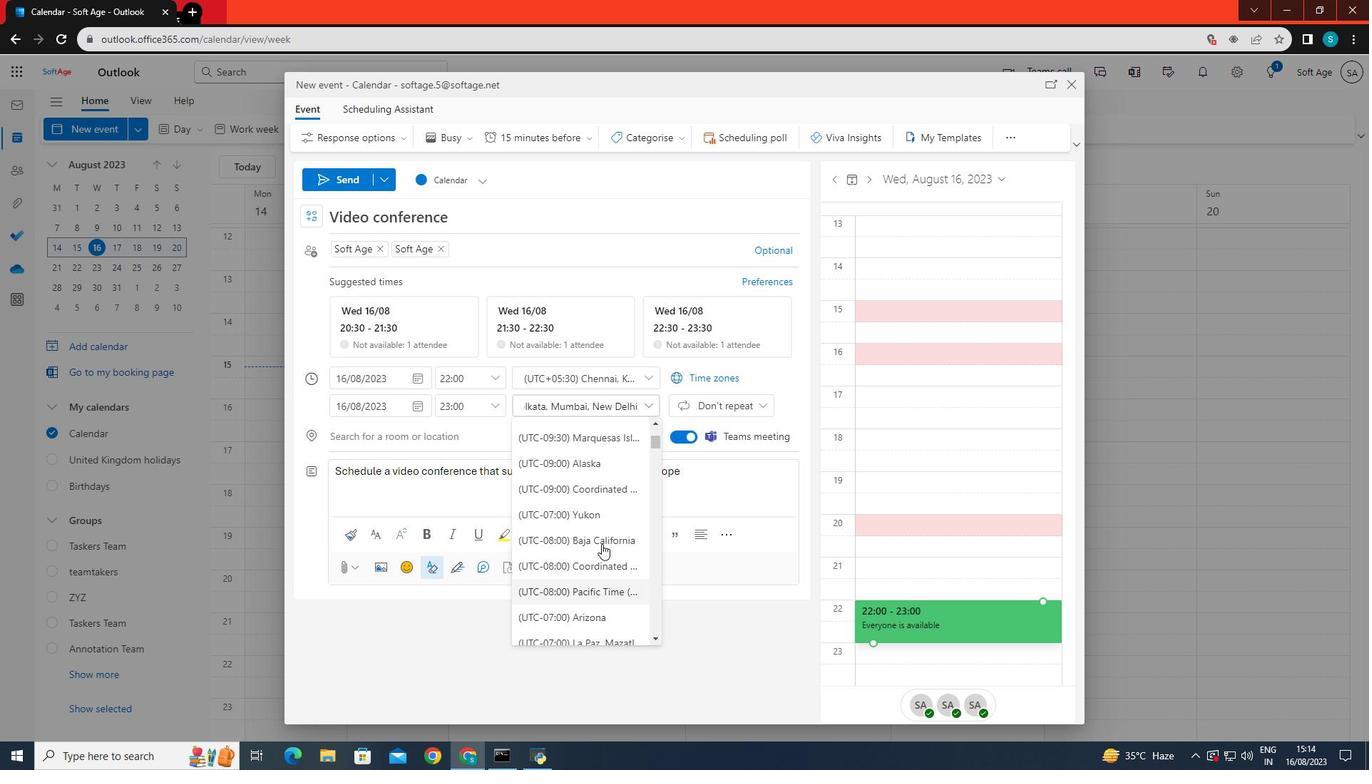 
Action: Mouse scrolled (602, 545) with delta (0, 0)
Screenshot: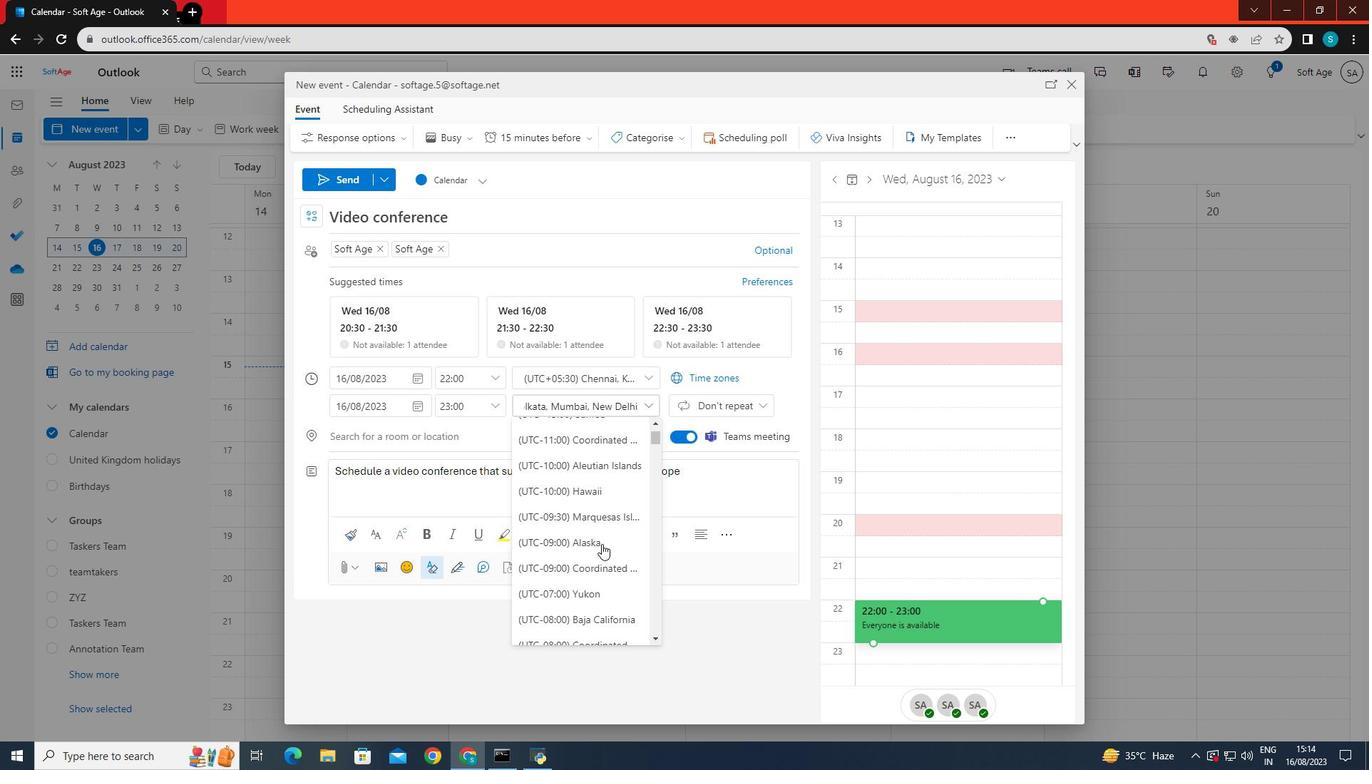 
Action: Mouse scrolled (602, 545) with delta (0, 0)
Screenshot: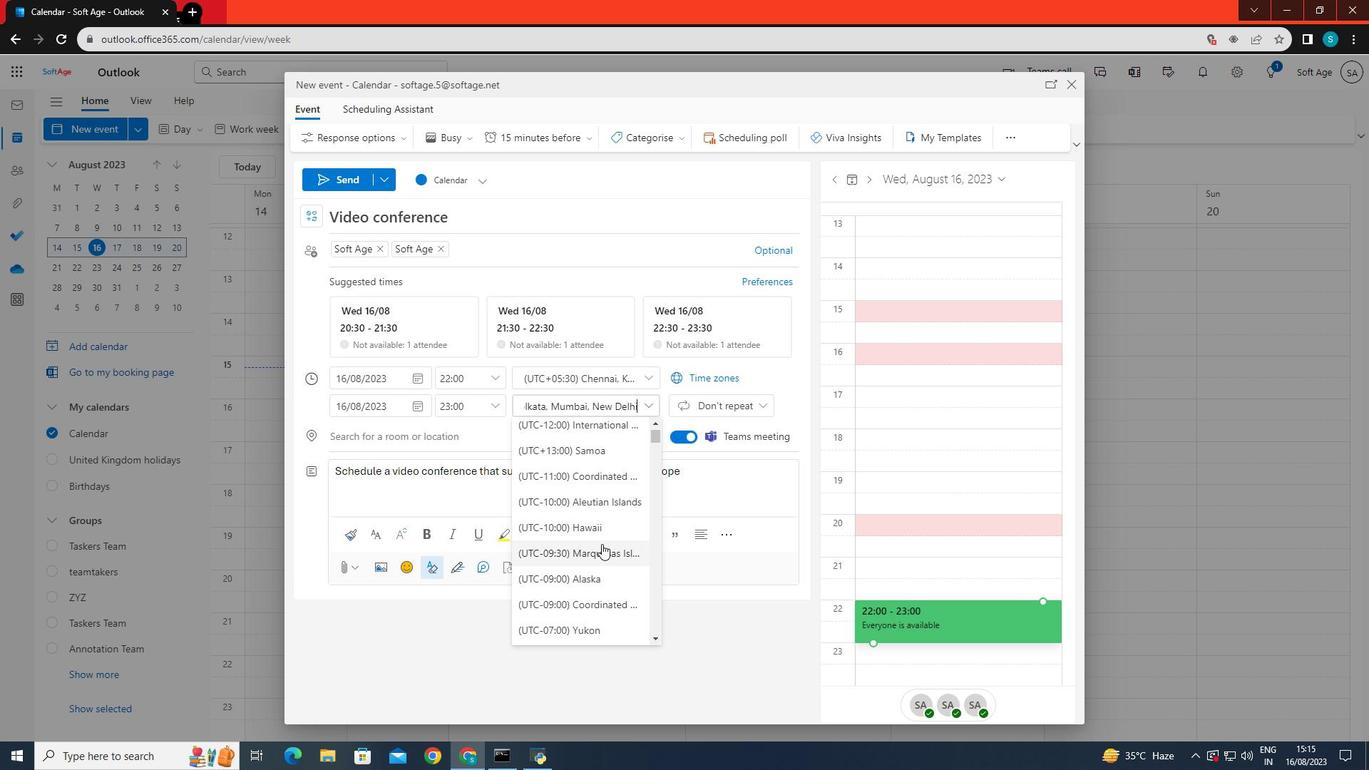 
Action: Mouse scrolled (602, 545) with delta (0, 0)
Screenshot: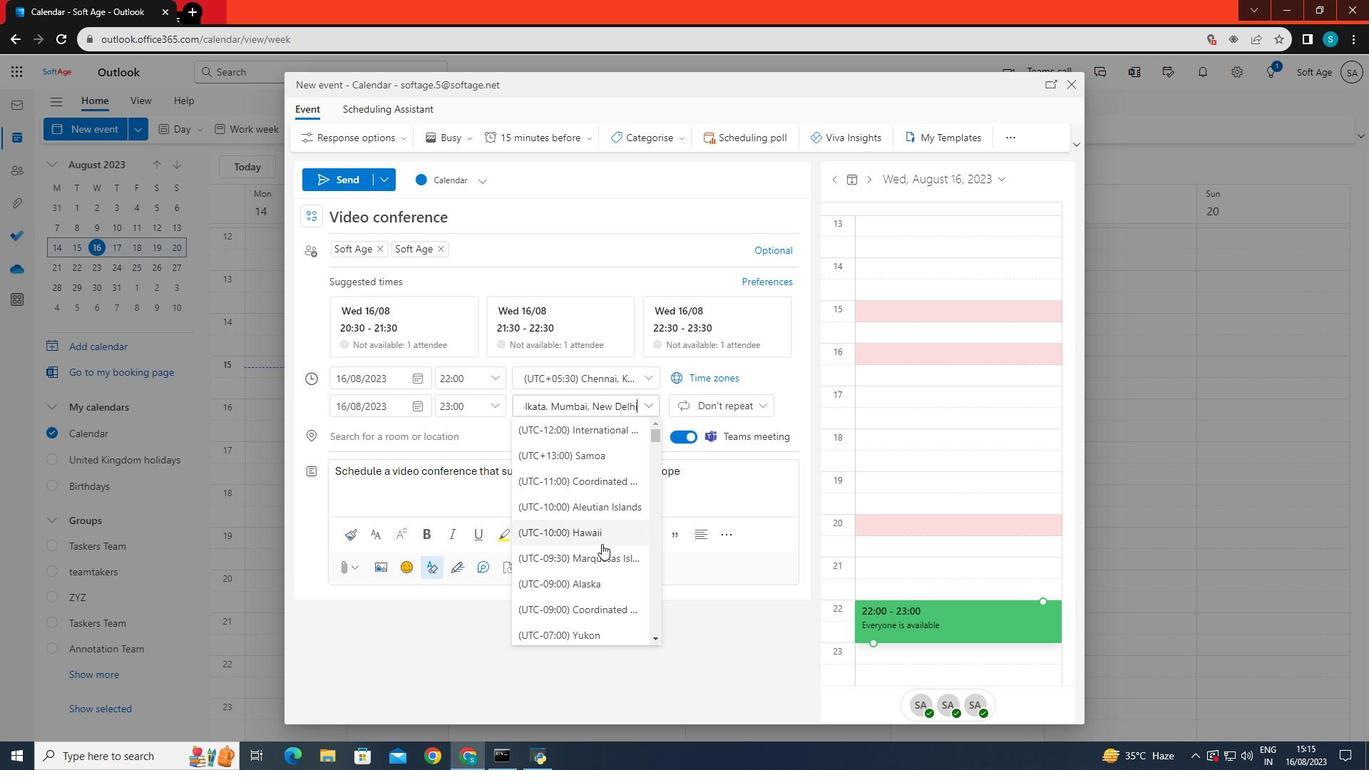 
Action: Mouse scrolled (602, 545) with delta (0, 0)
Screenshot: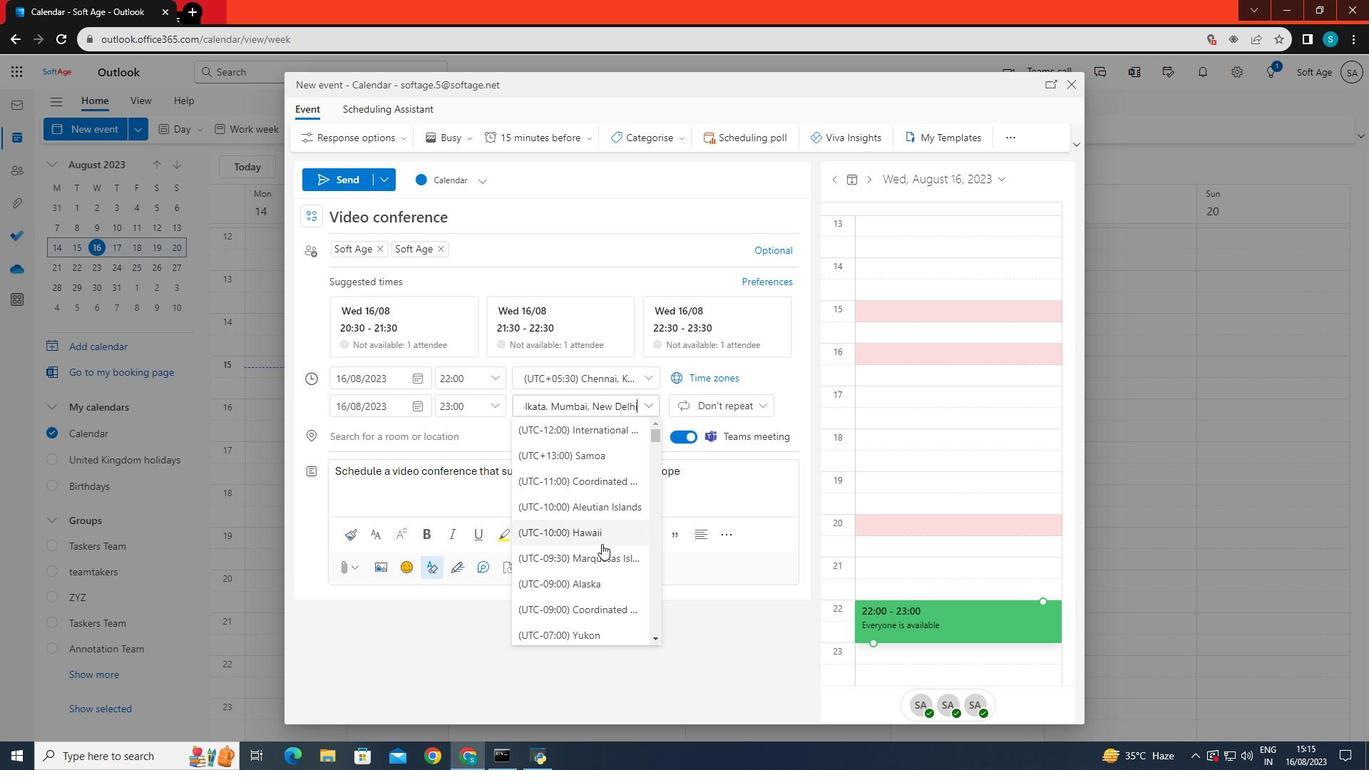 
Action: Mouse scrolled (602, 545) with delta (0, 0)
Screenshot: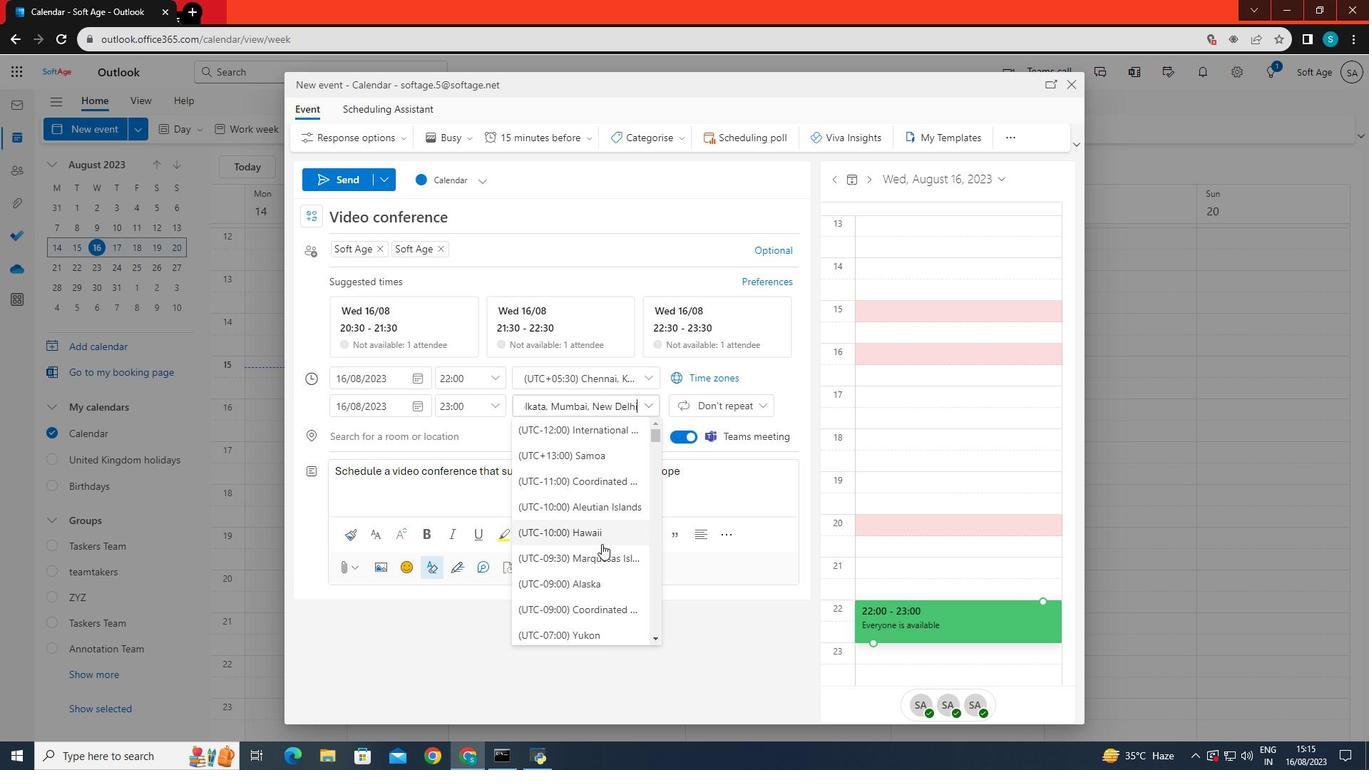 
Action: Mouse scrolled (602, 545) with delta (0, 0)
Screenshot: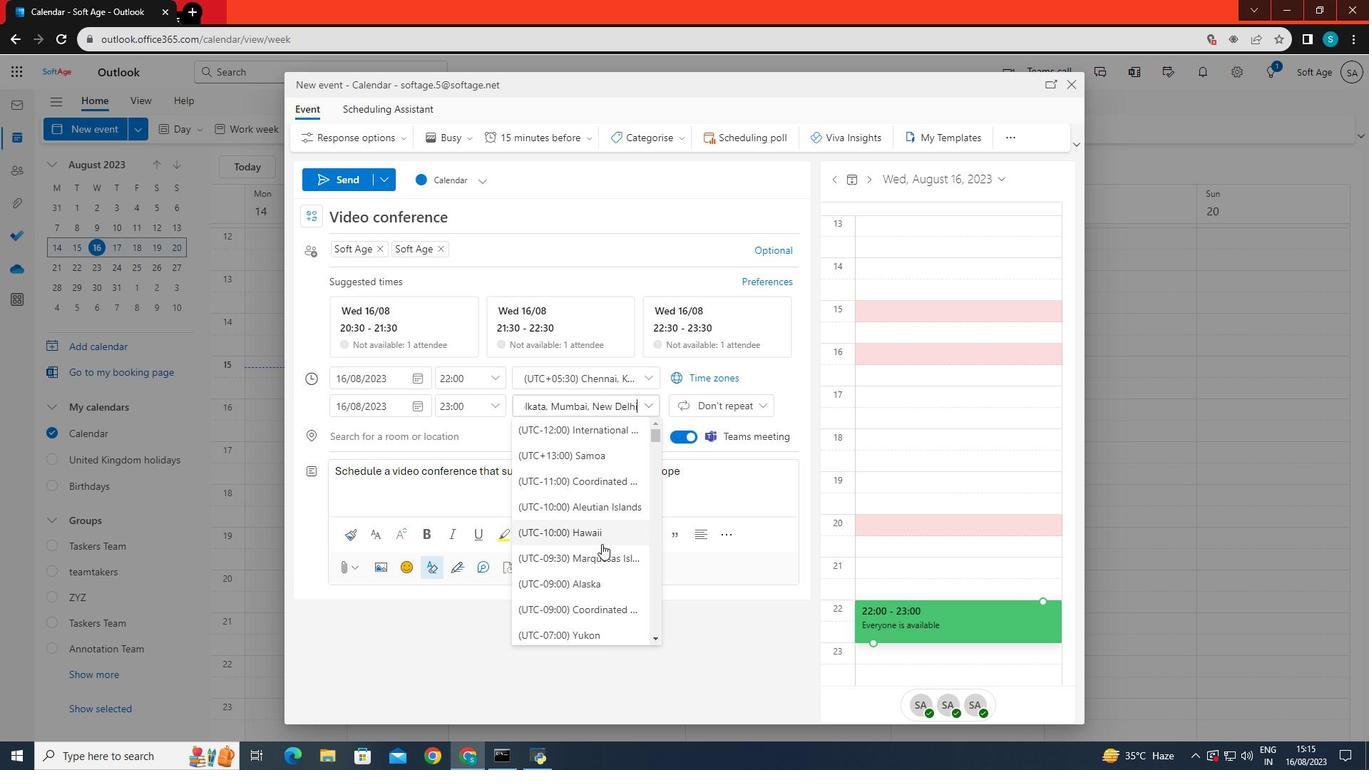 
Action: Mouse scrolled (602, 545) with delta (0, 0)
Screenshot: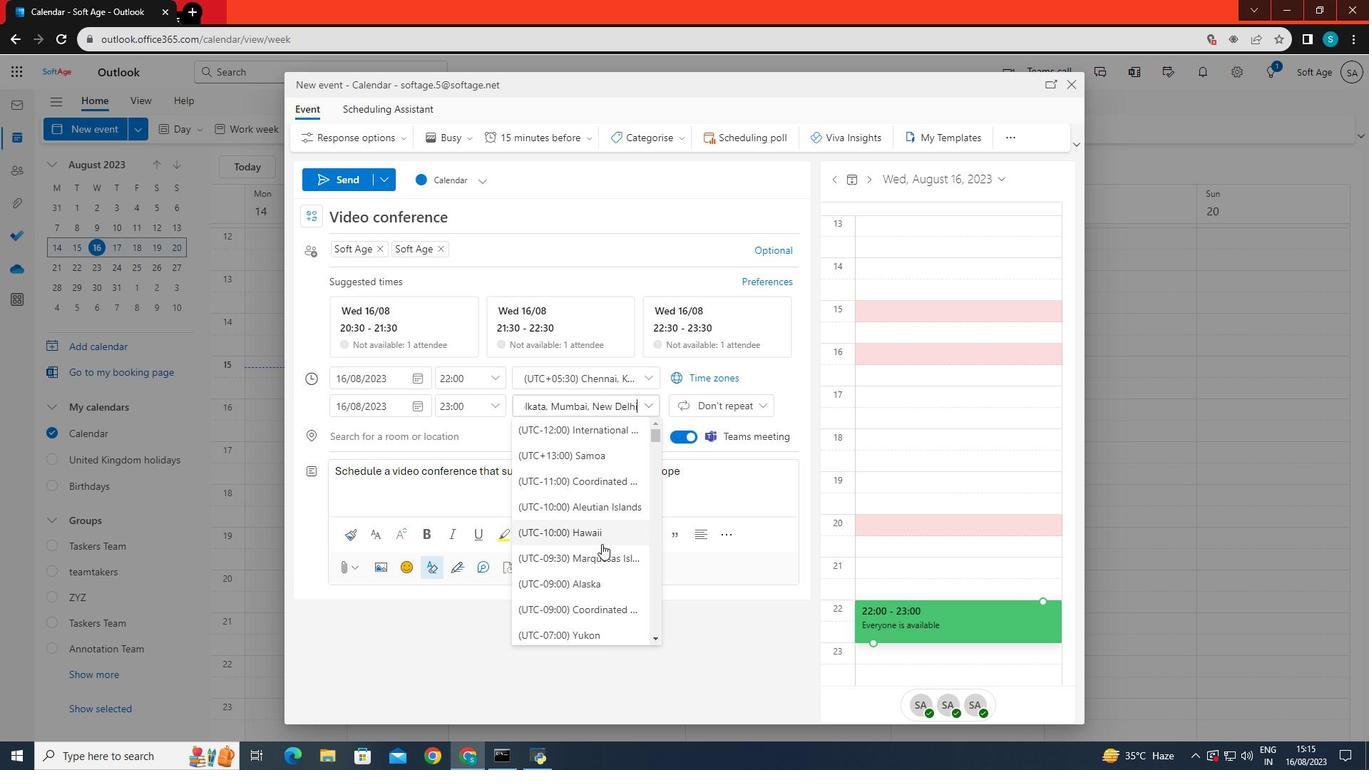 
Action: Mouse scrolled (602, 545) with delta (0, 0)
Screenshot: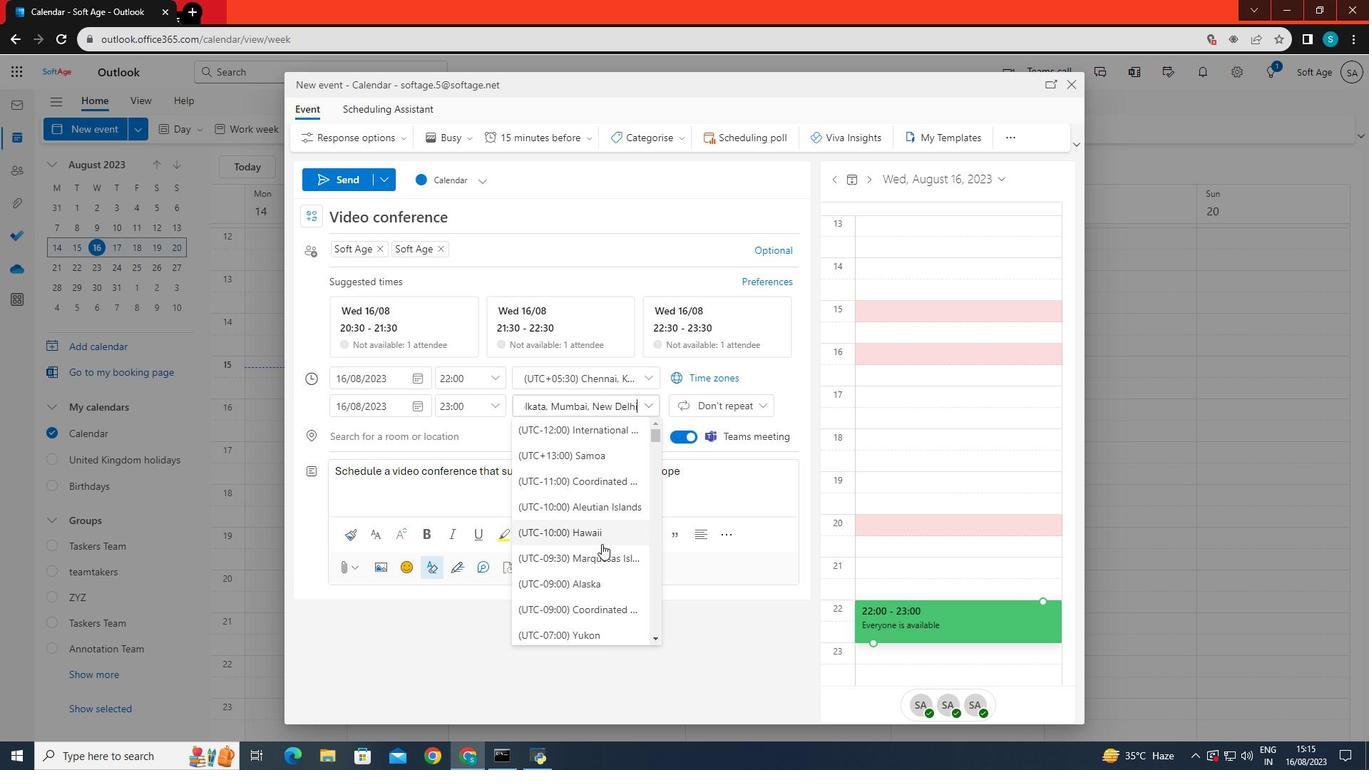 
Action: Mouse scrolled (602, 543) with delta (0, 0)
Screenshot: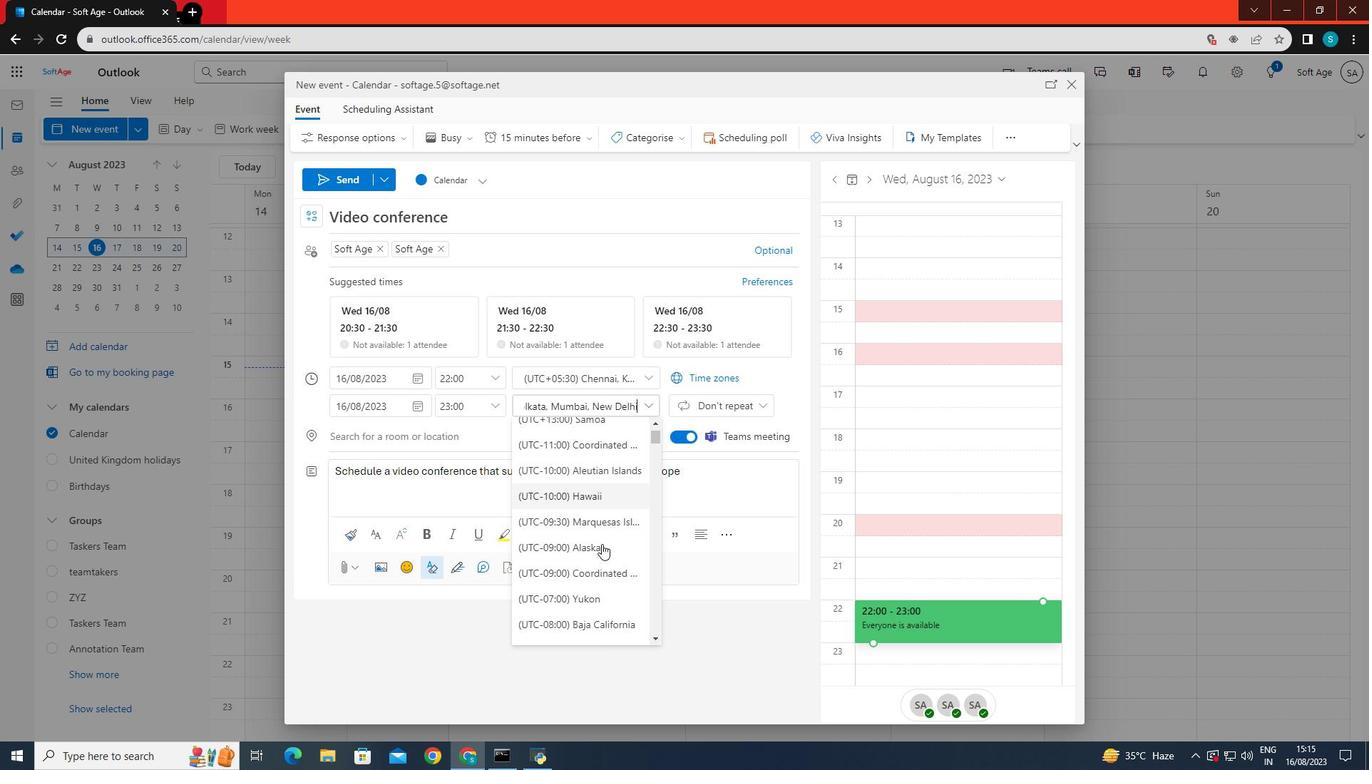 
Action: Mouse scrolled (602, 543) with delta (0, 0)
Screenshot: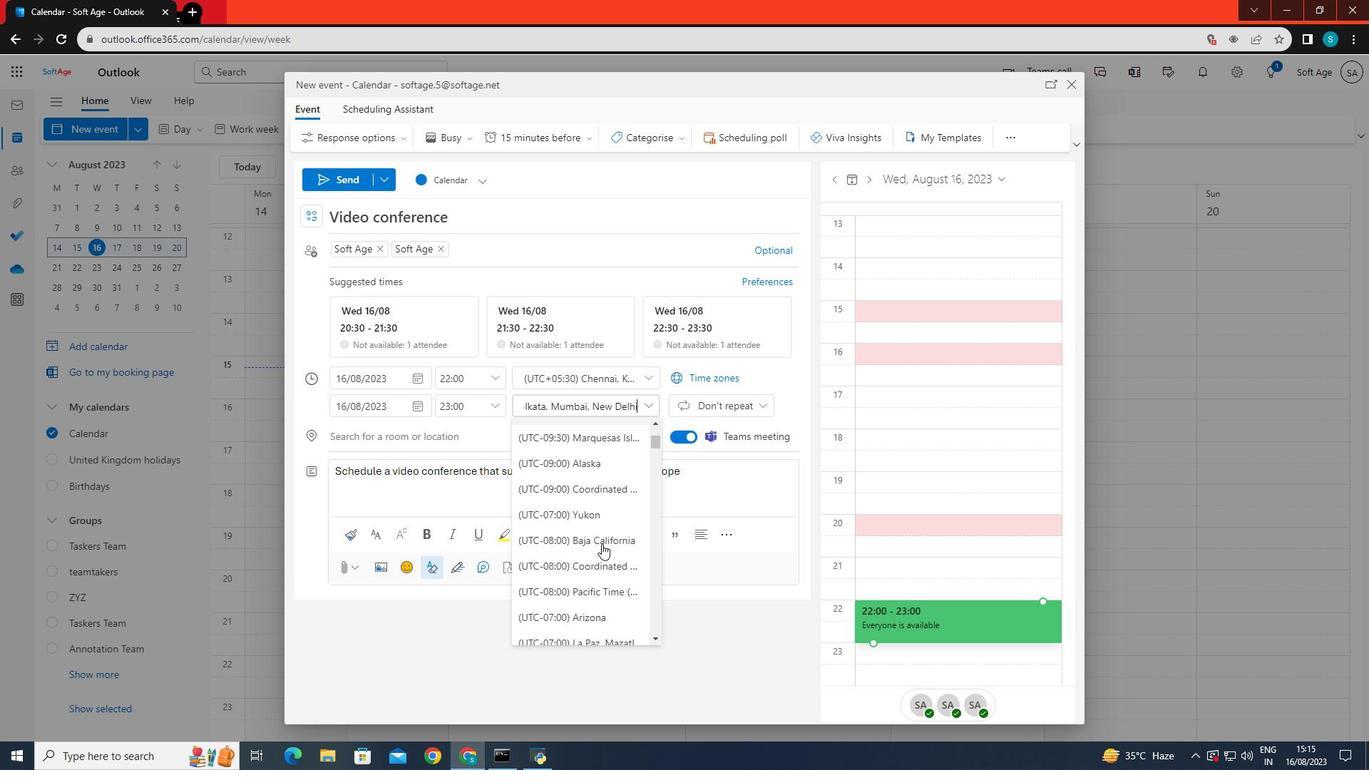 
Action: Mouse scrolled (602, 543) with delta (0, 0)
Screenshot: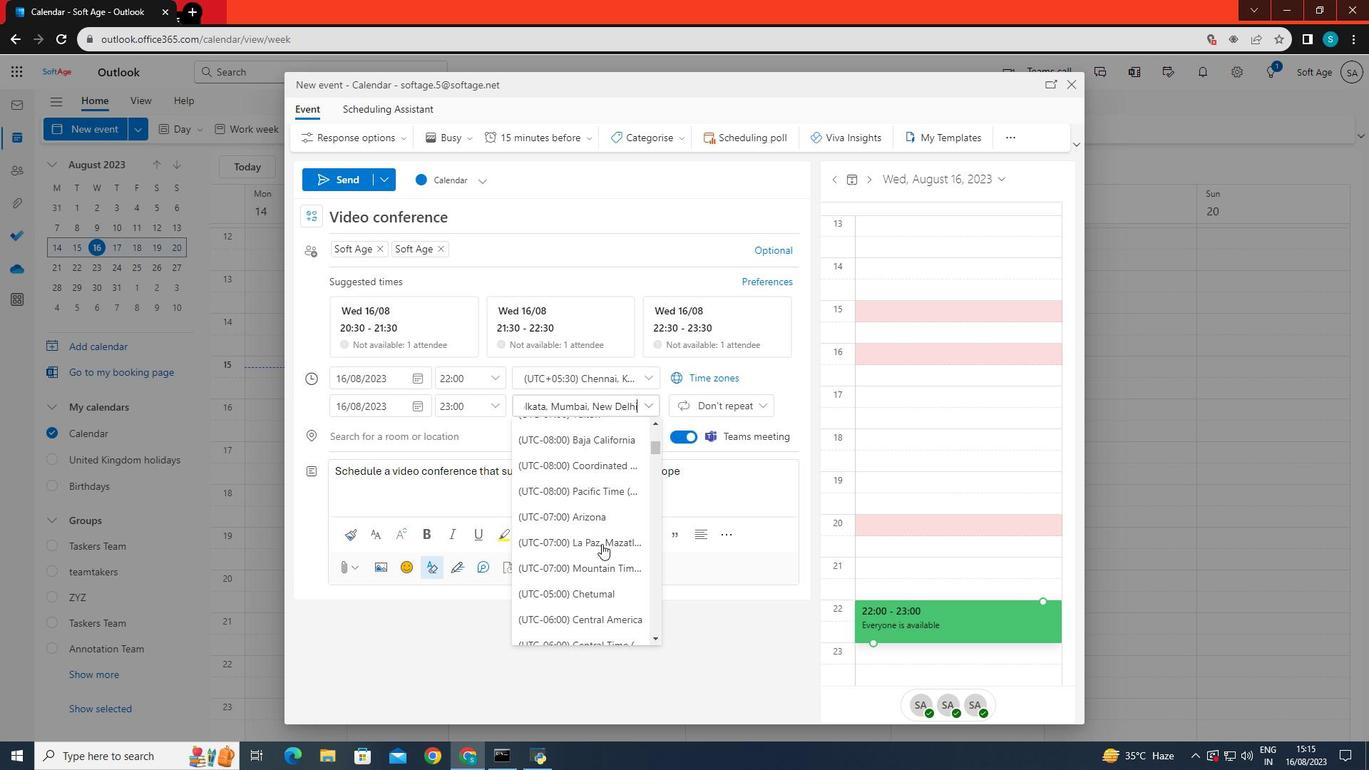 
Action: Mouse scrolled (602, 543) with delta (0, 0)
Screenshot: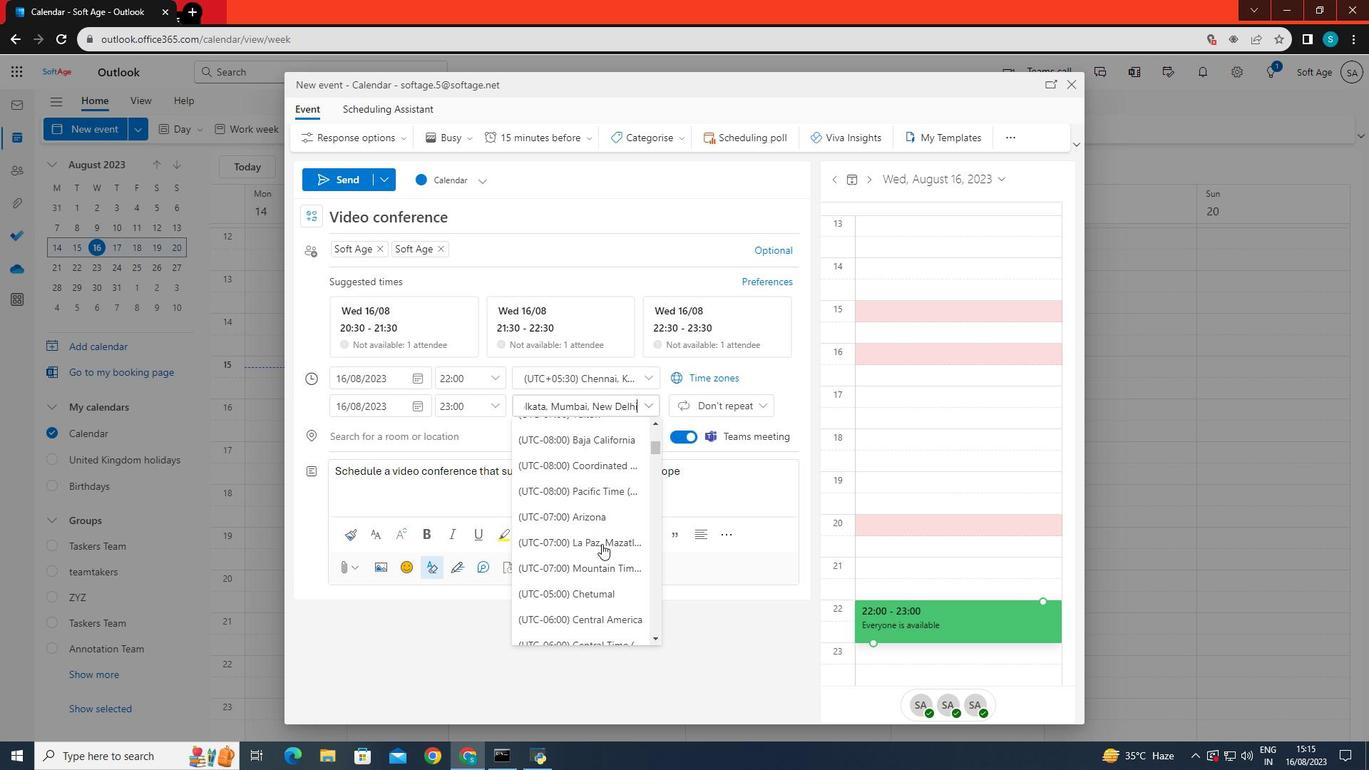 
Action: Mouse scrolled (602, 543) with delta (0, 0)
Screenshot: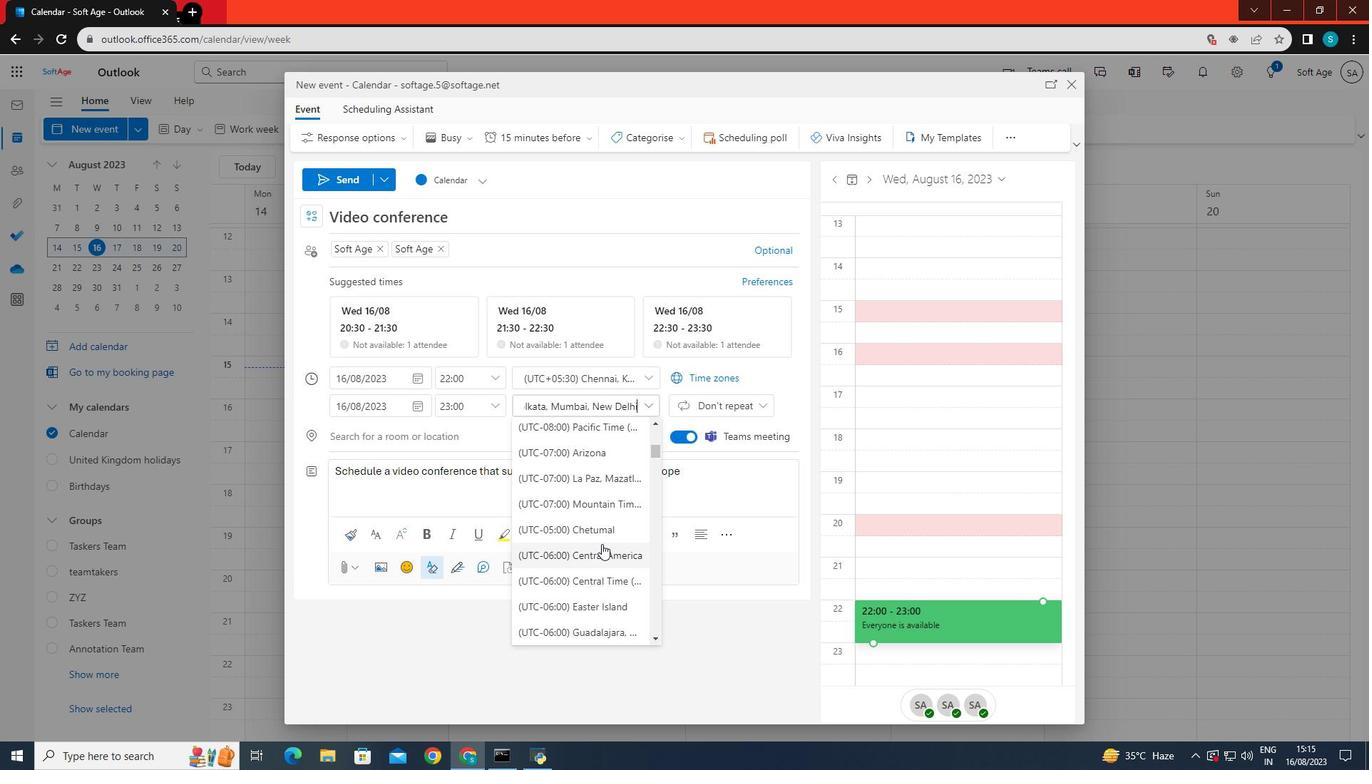 
Action: Mouse scrolled (602, 543) with delta (0, 0)
Screenshot: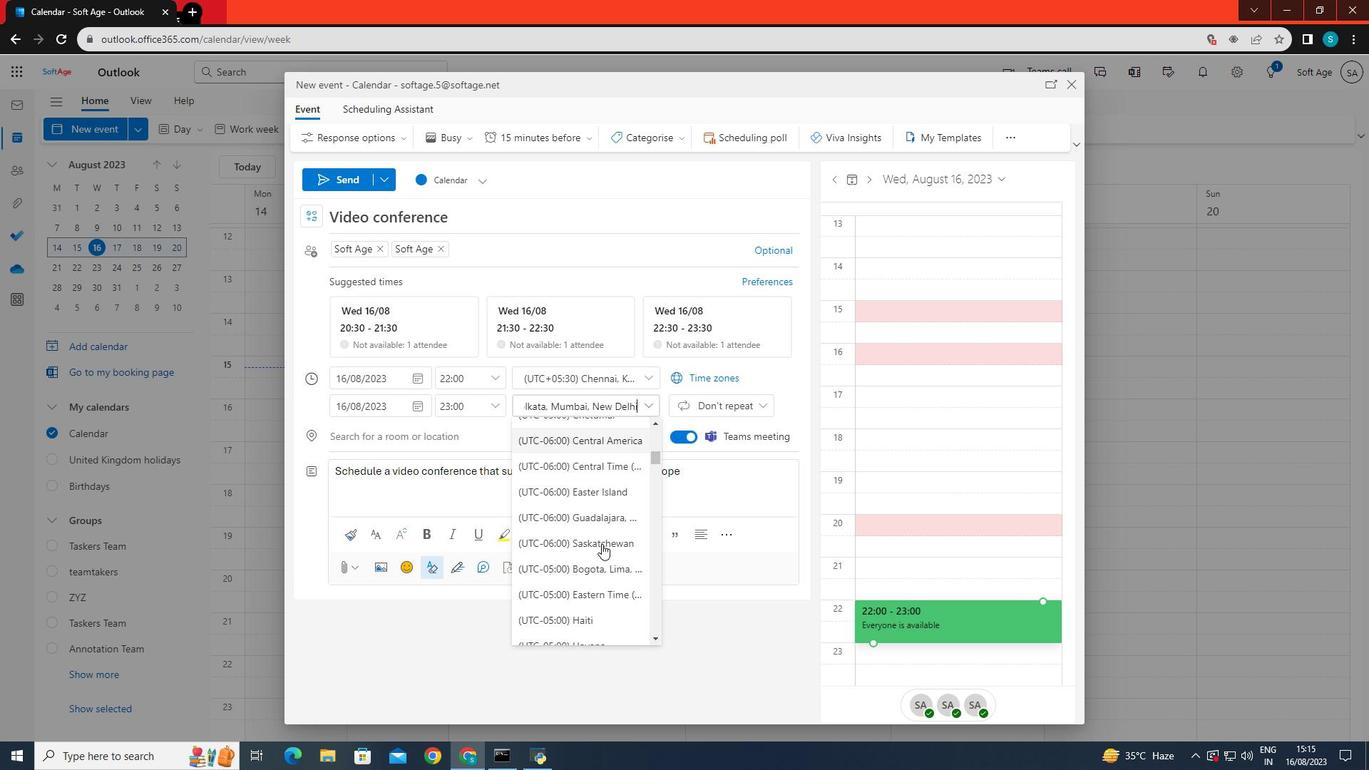 
Action: Mouse scrolled (602, 543) with delta (0, 0)
Screenshot: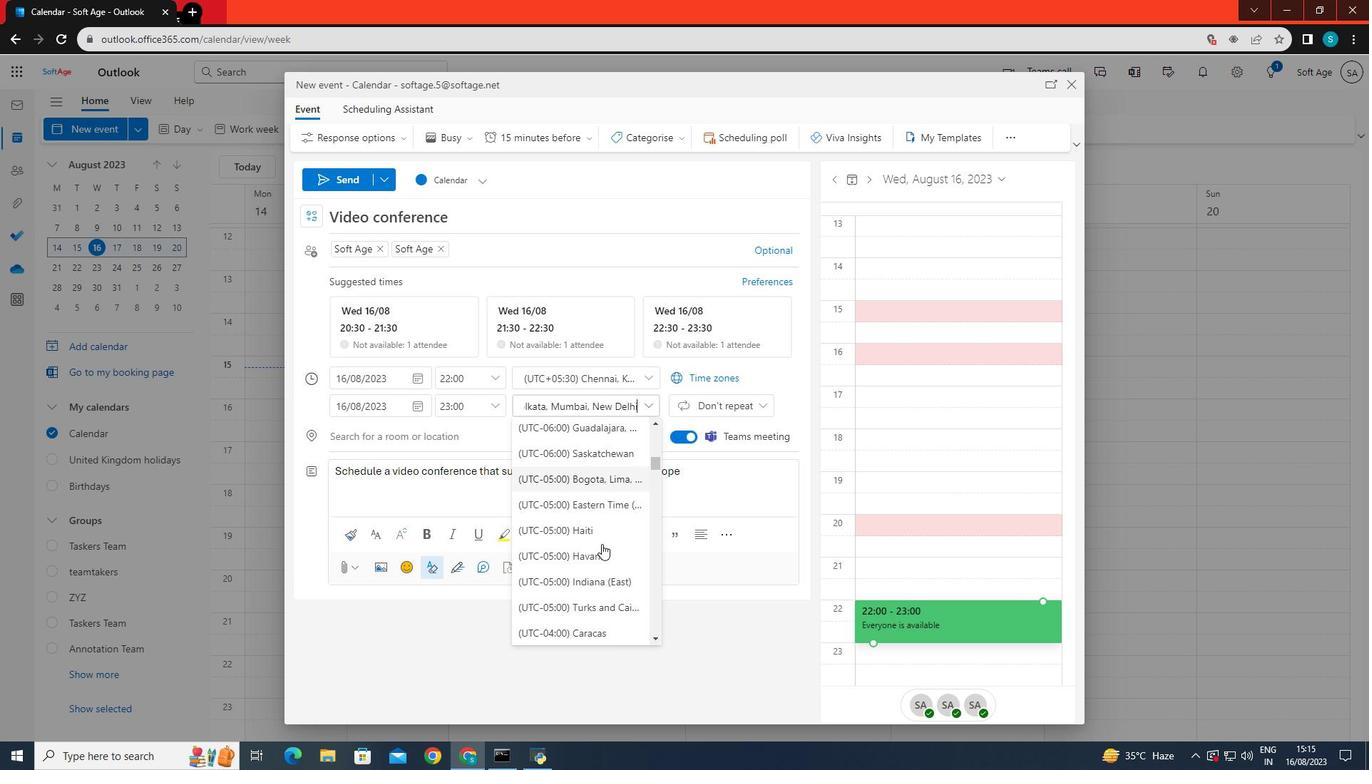 
Action: Mouse scrolled (602, 543) with delta (0, 0)
Screenshot: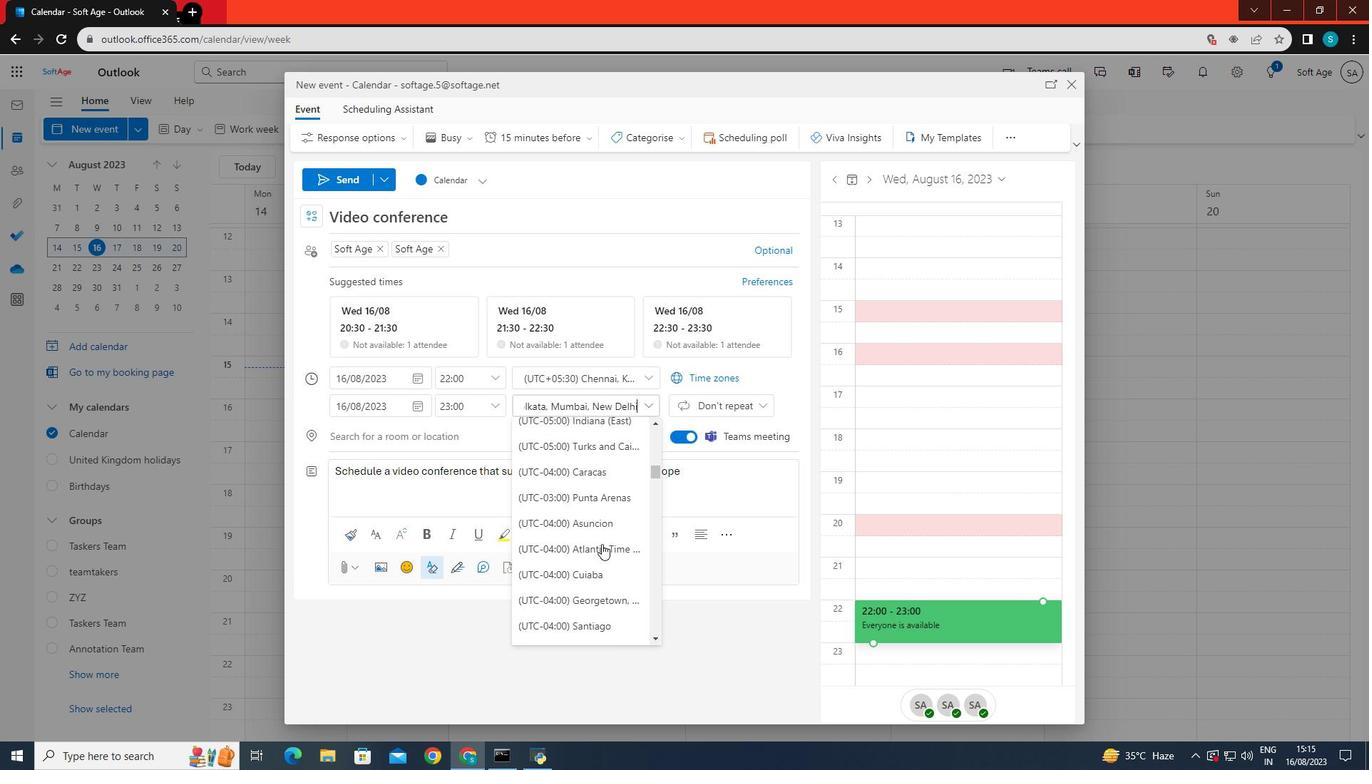 
Action: Mouse scrolled (602, 543) with delta (0, 0)
Screenshot: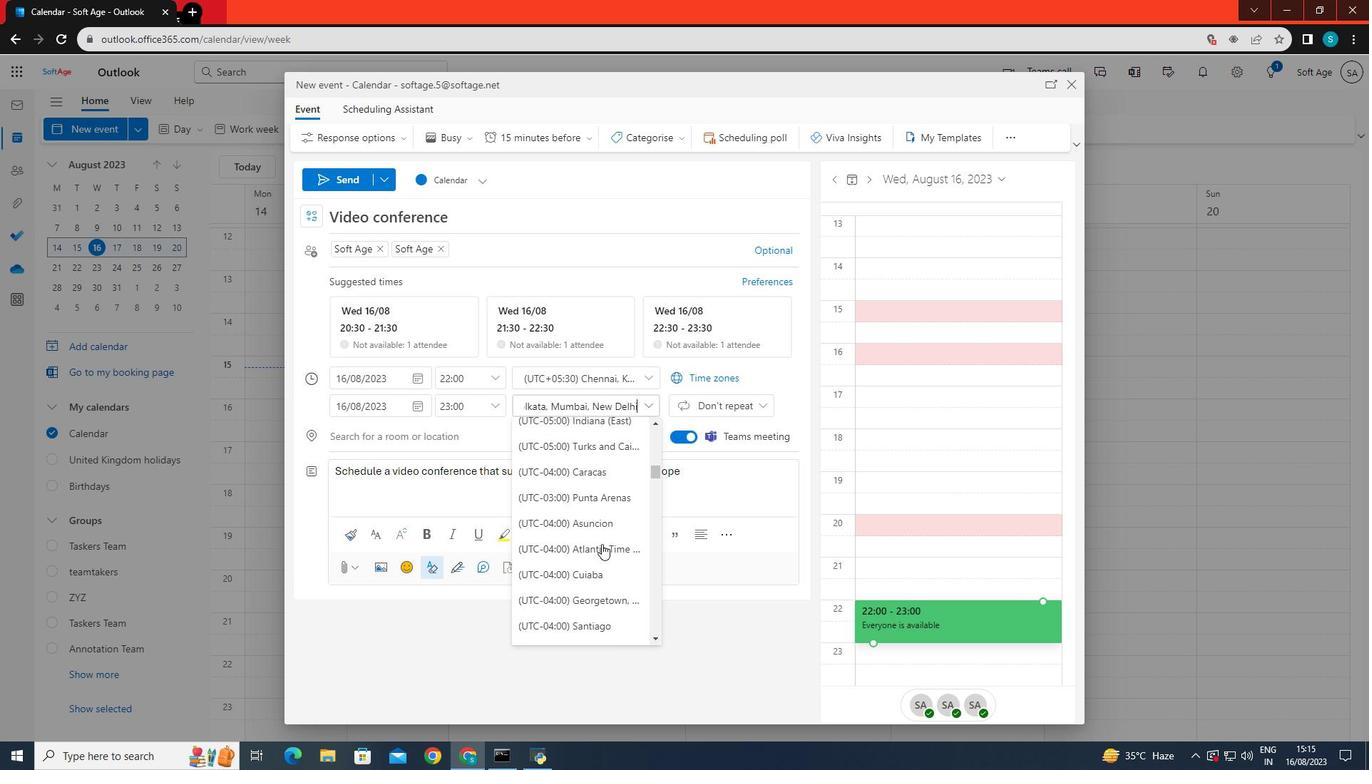 
Action: Mouse scrolled (602, 543) with delta (0, 0)
Screenshot: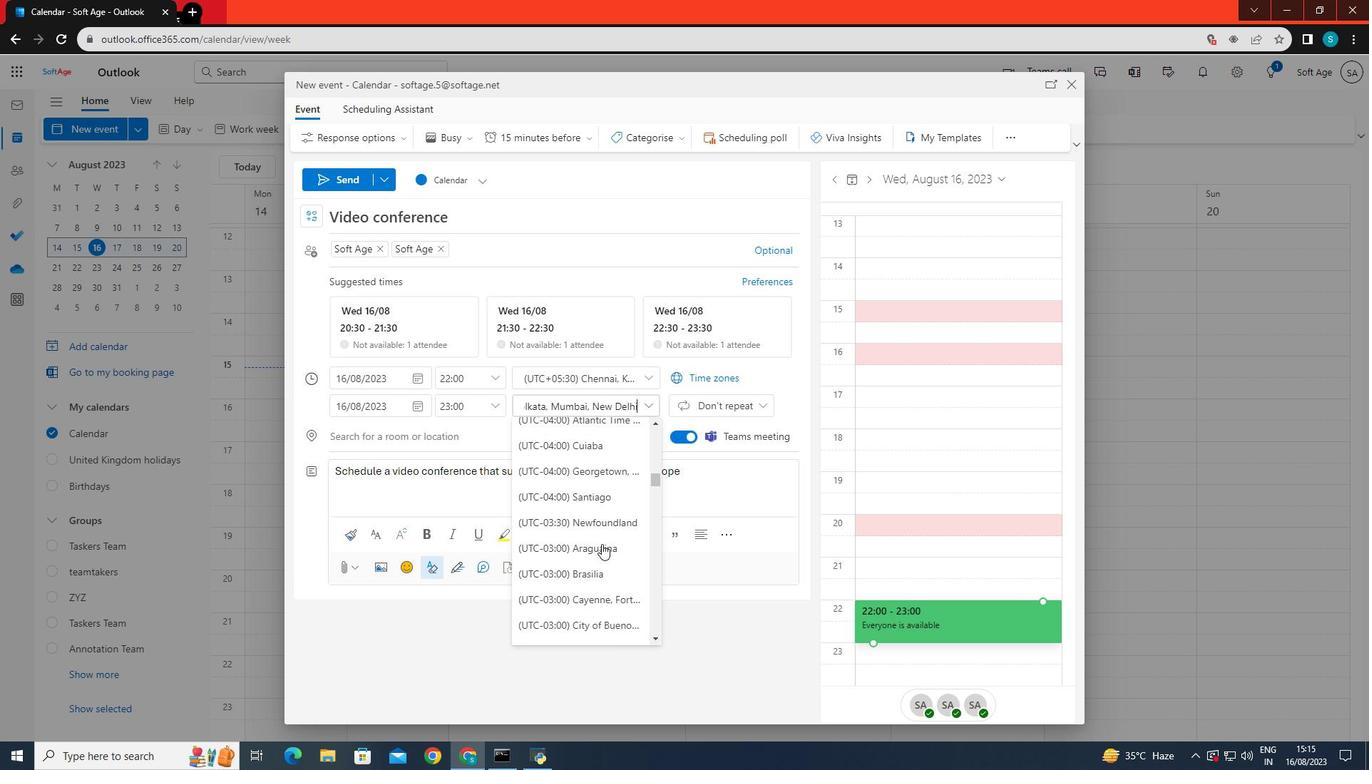 
Action: Mouse scrolled (602, 543) with delta (0, 0)
Screenshot: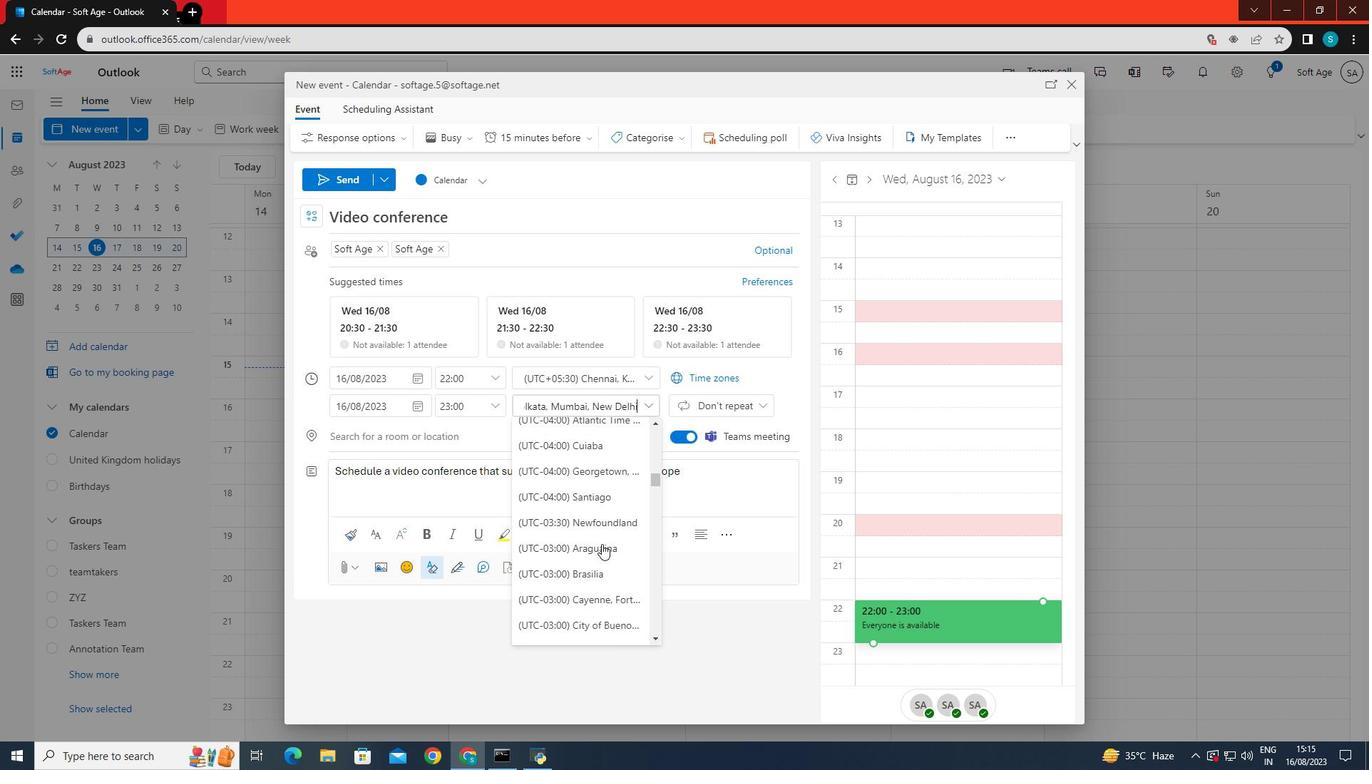 
Action: Mouse scrolled (602, 543) with delta (0, 0)
Screenshot: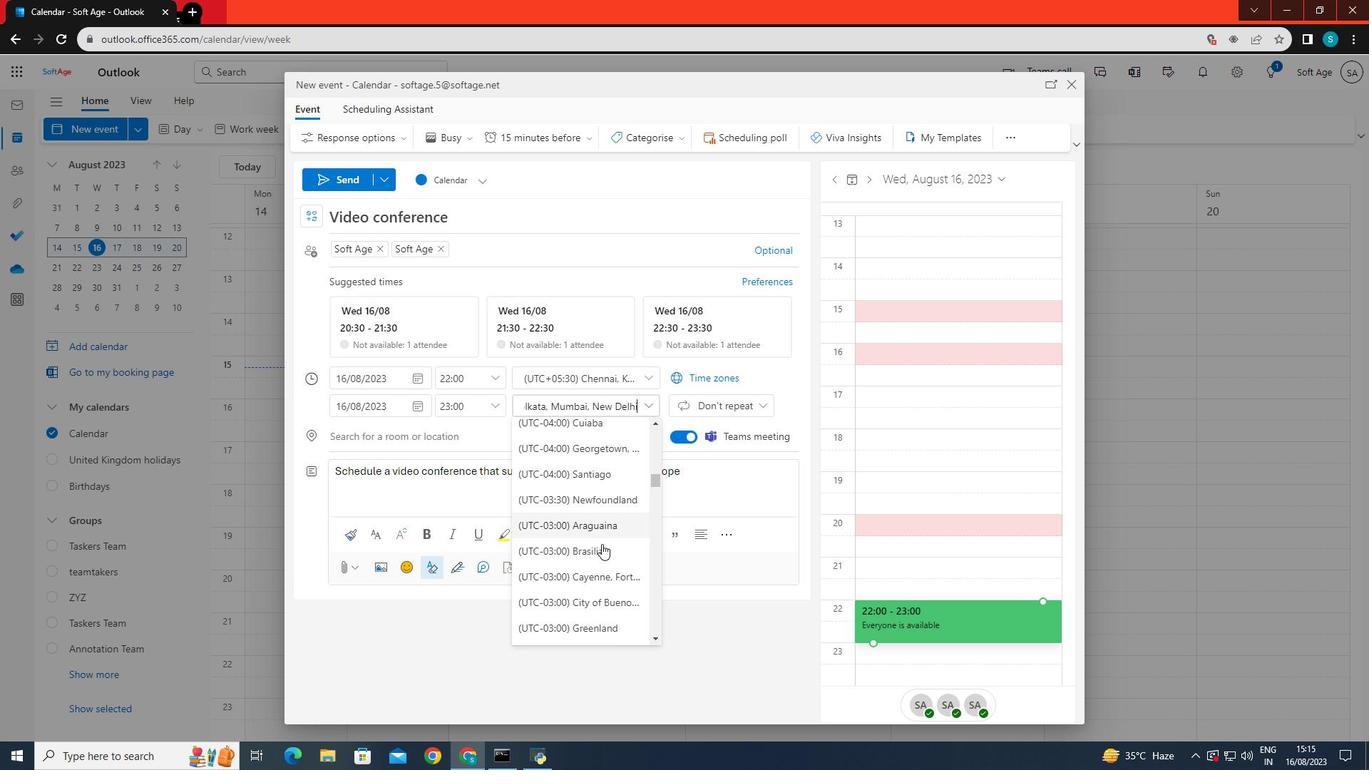 
Action: Mouse scrolled (602, 543) with delta (0, 0)
Screenshot: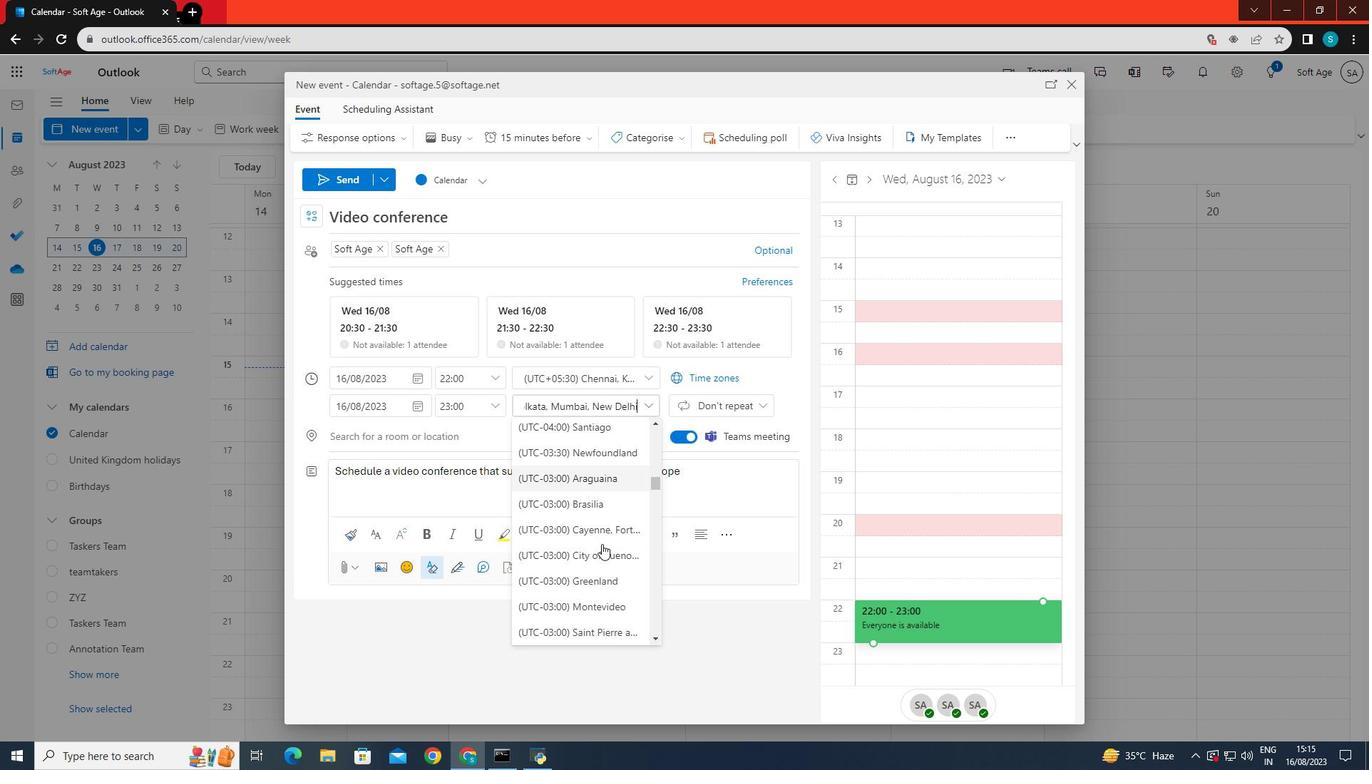 
Action: Mouse scrolled (602, 543) with delta (0, 0)
Screenshot: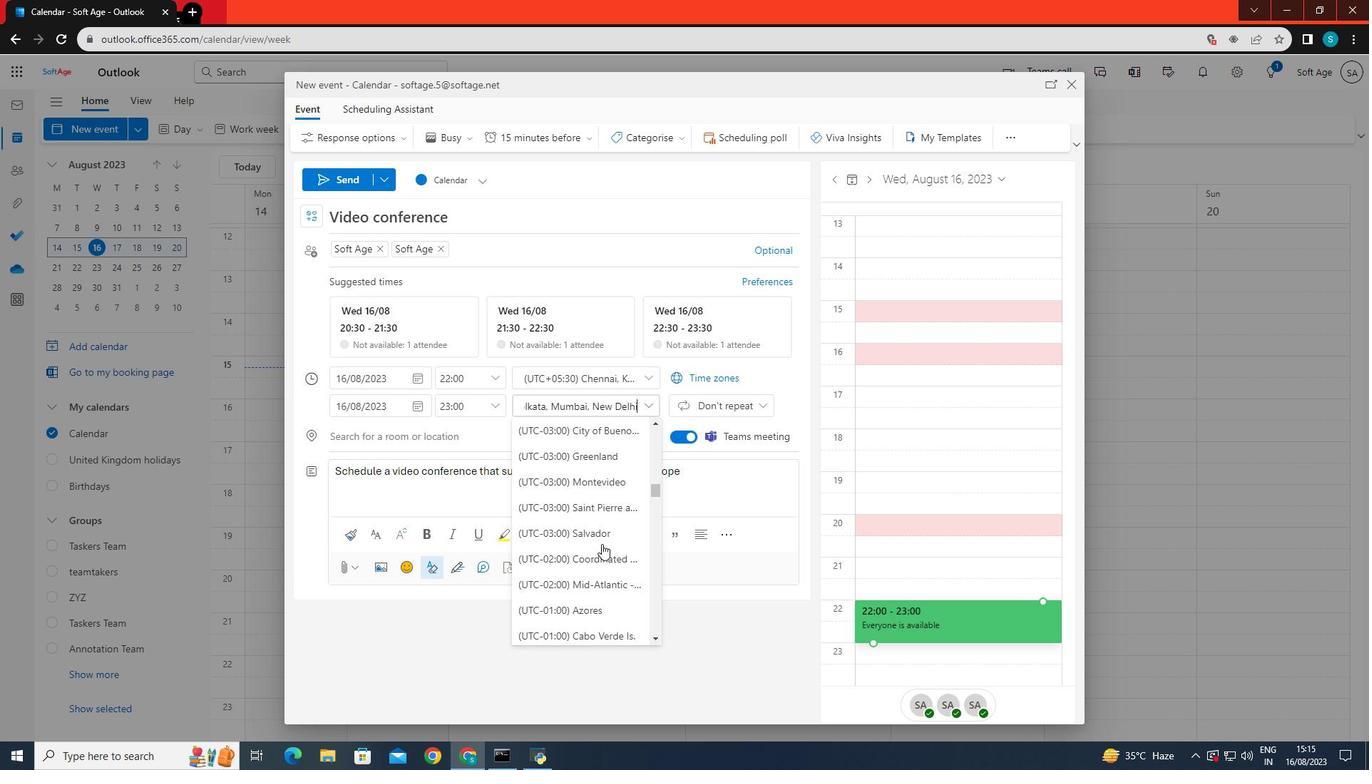 
Action: Mouse scrolled (602, 543) with delta (0, 0)
Screenshot: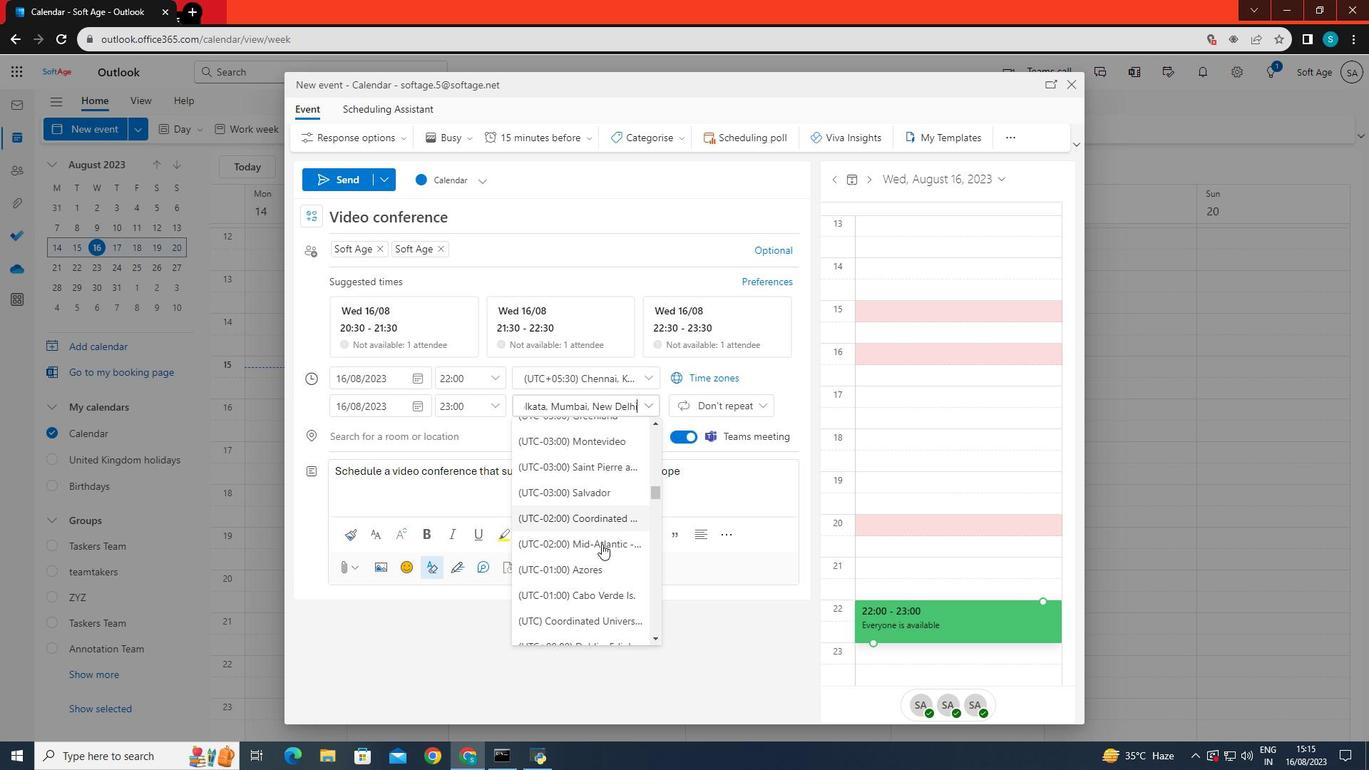 
Action: Mouse scrolled (602, 543) with delta (0, 0)
Screenshot: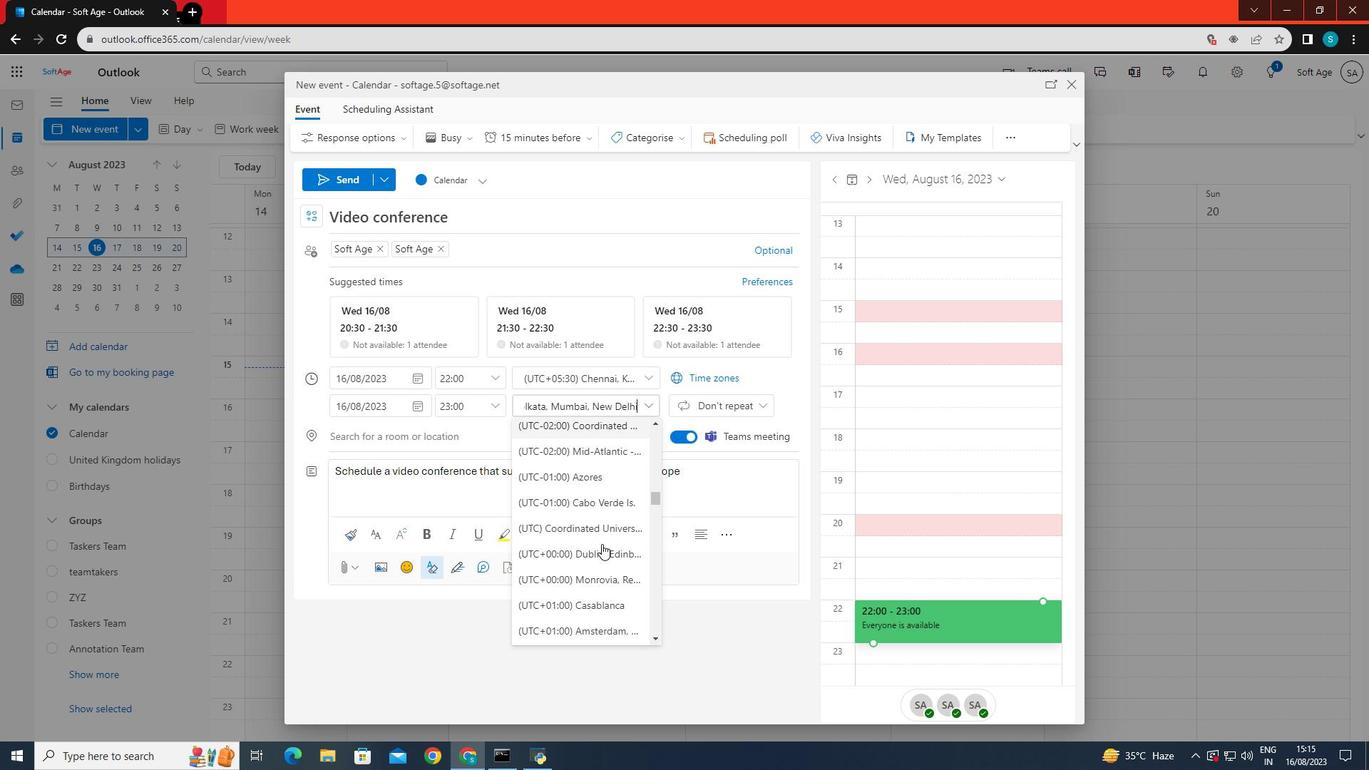 
Action: Mouse scrolled (602, 543) with delta (0, 0)
Screenshot: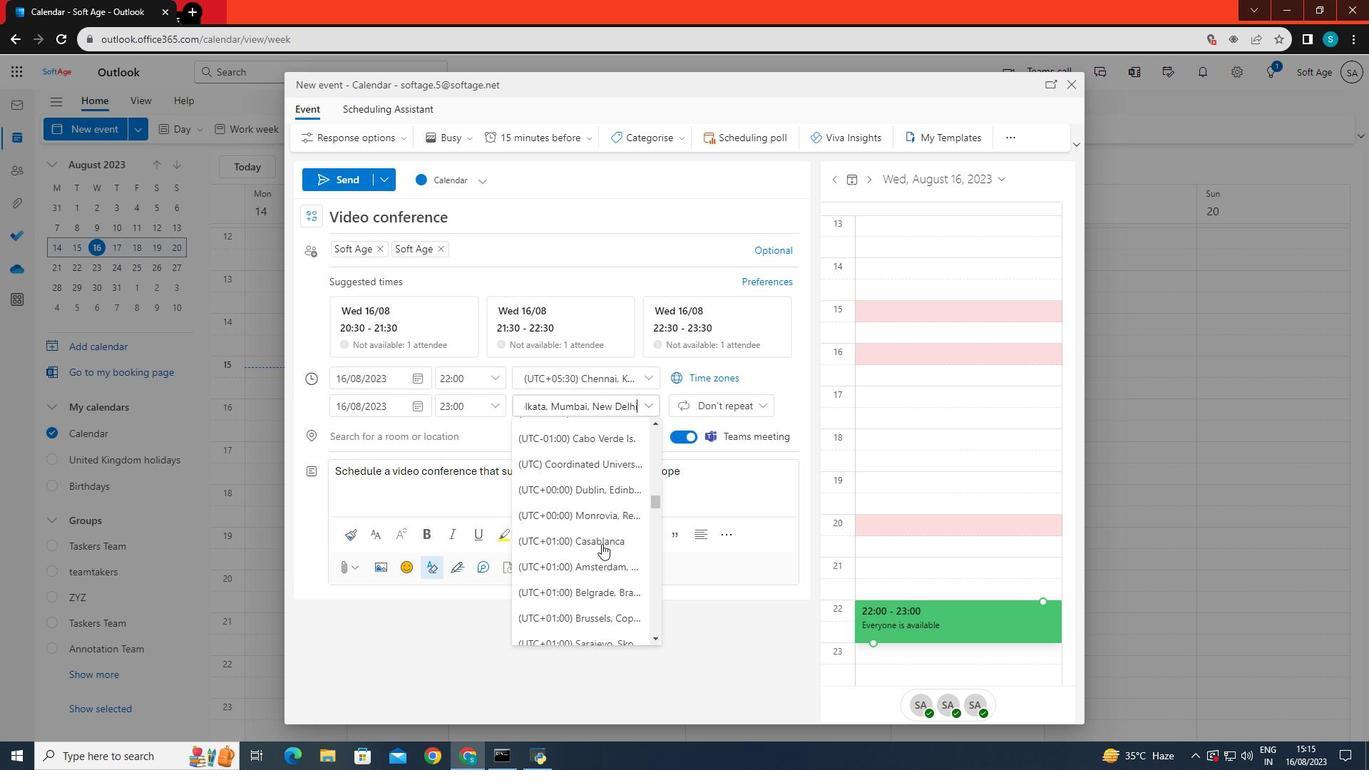 
Action: Mouse scrolled (602, 543) with delta (0, 0)
Screenshot: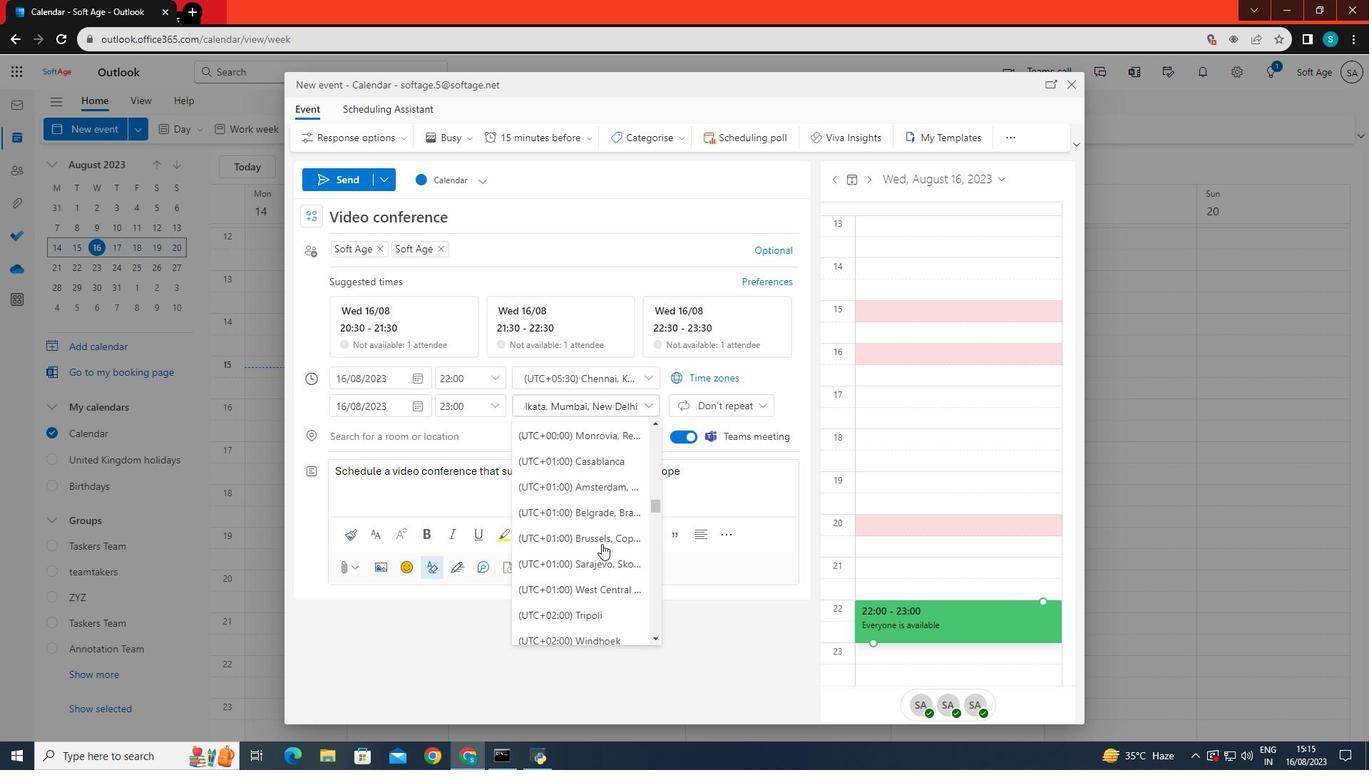 
Action: Mouse scrolled (602, 543) with delta (0, 0)
Screenshot: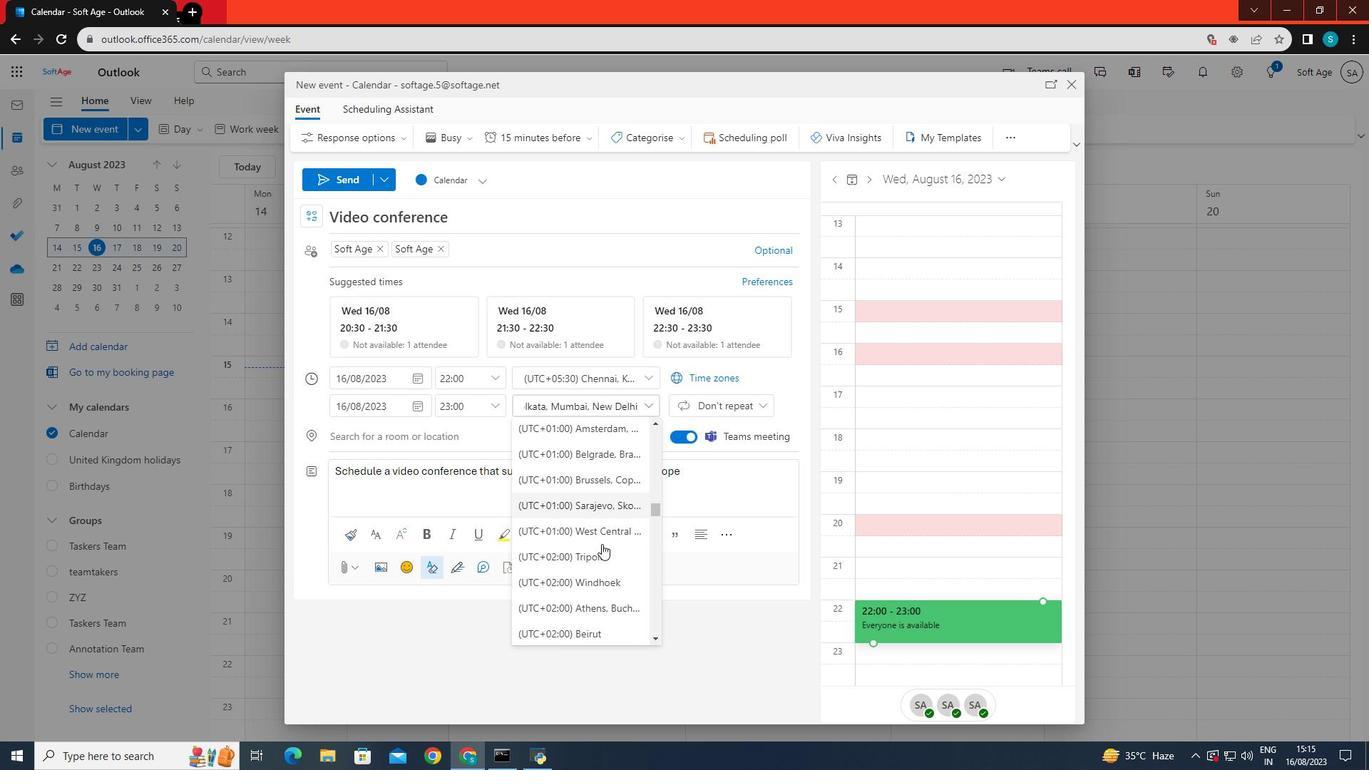 
Action: Mouse scrolled (602, 543) with delta (0, 0)
Screenshot: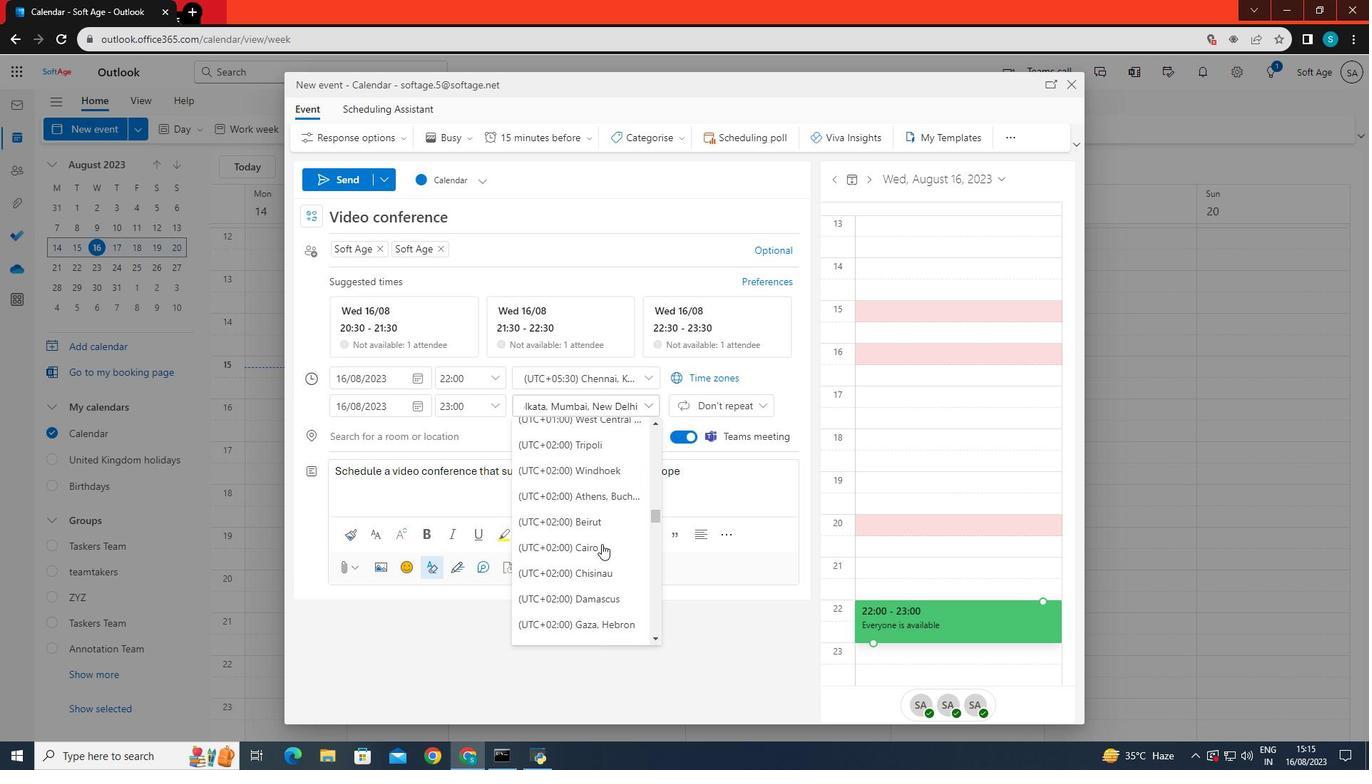 
Action: Mouse scrolled (602, 543) with delta (0, 0)
Screenshot: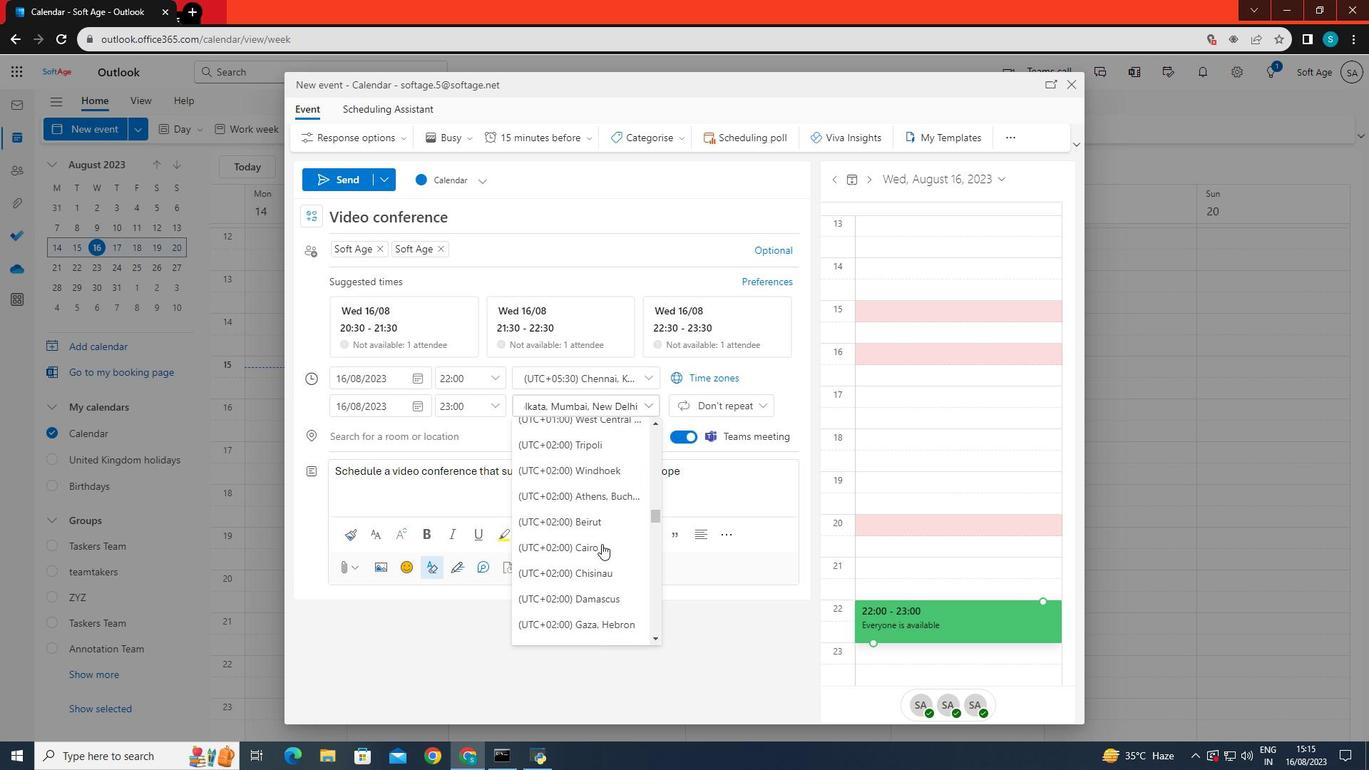 
Action: Mouse scrolled (602, 543) with delta (0, 0)
Screenshot: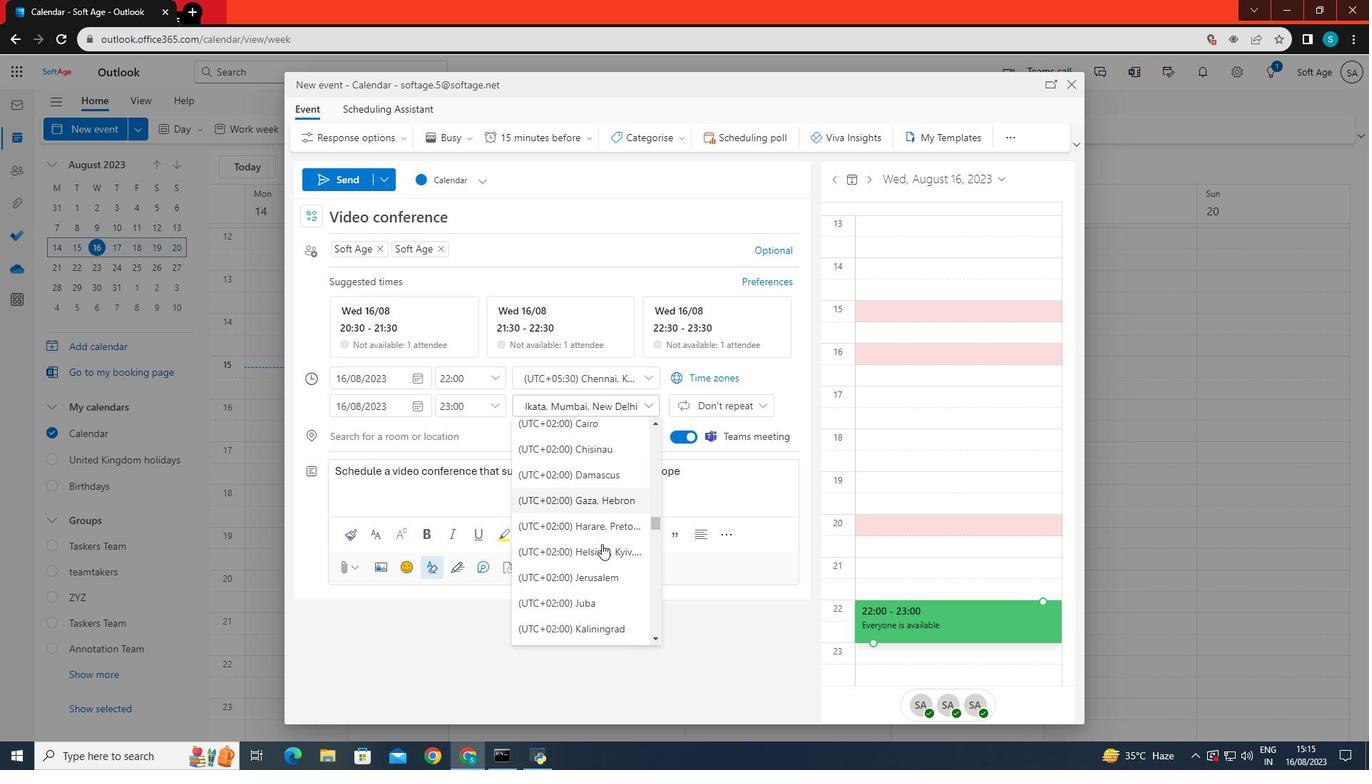 
Action: Mouse scrolled (602, 543) with delta (0, 0)
Screenshot: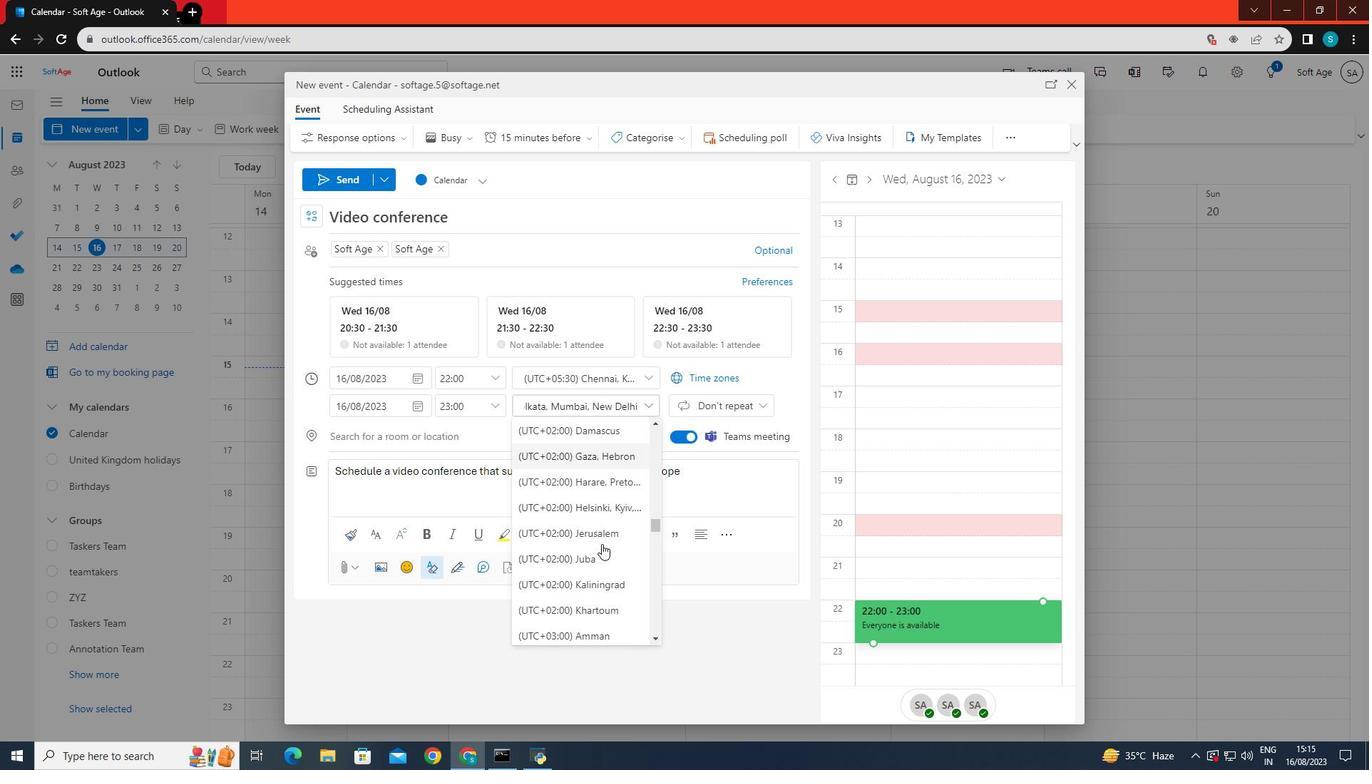 
Action: Mouse scrolled (602, 543) with delta (0, 0)
Screenshot: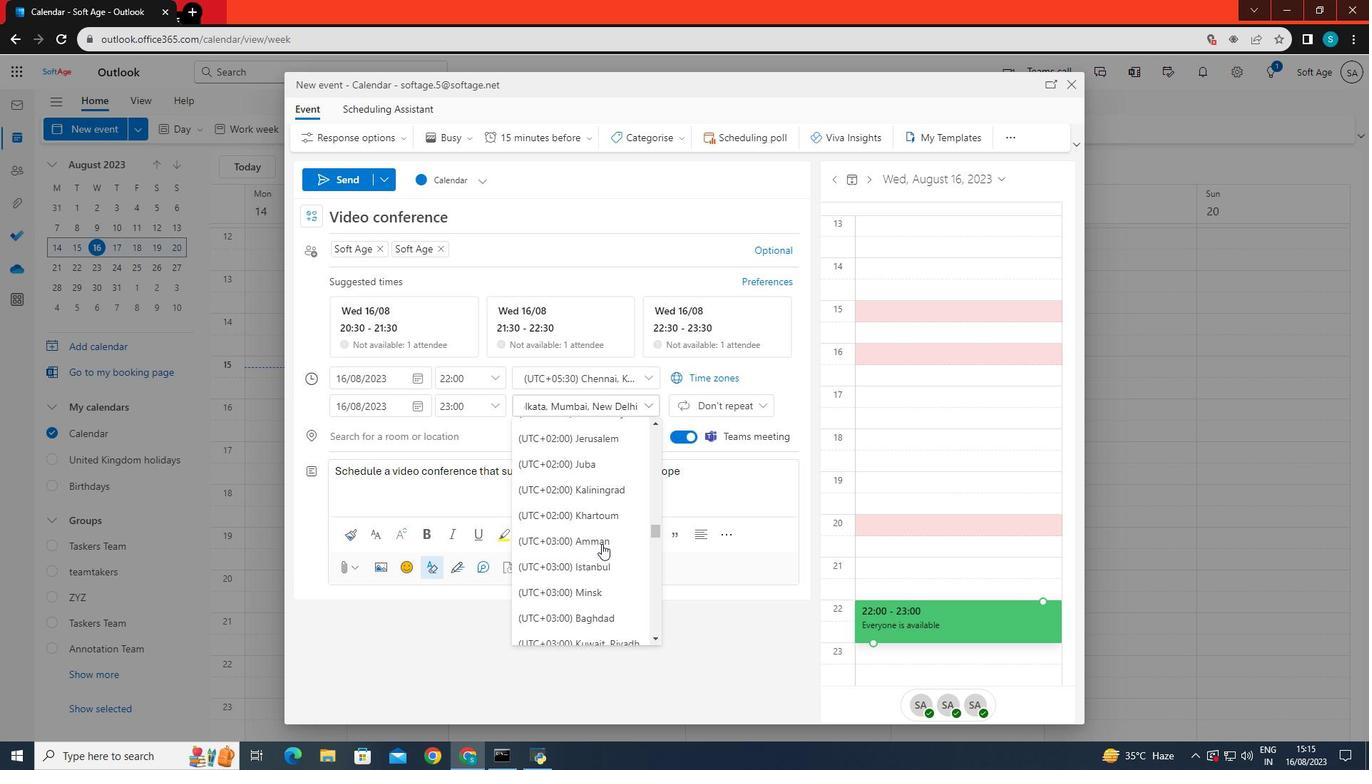 
Action: Mouse scrolled (602, 543) with delta (0, 0)
Screenshot: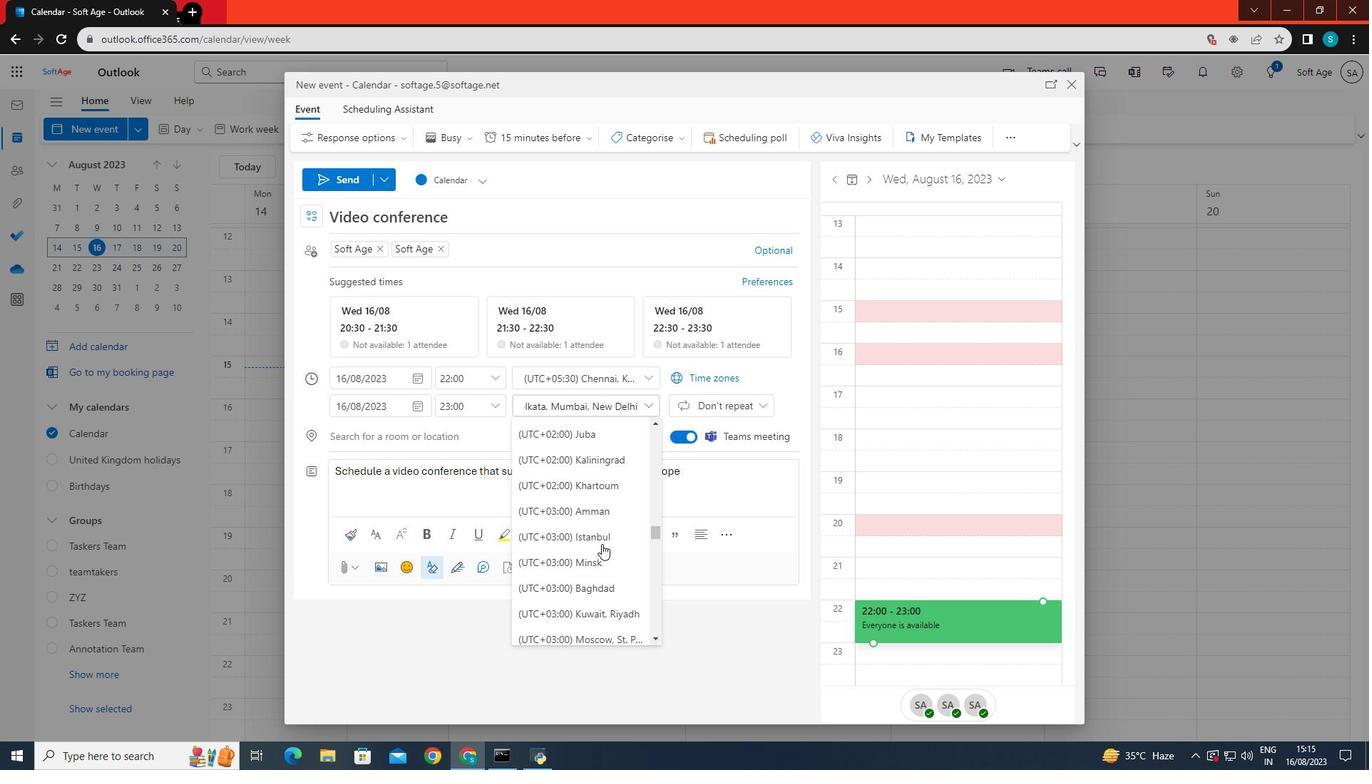 
Action: Mouse scrolled (602, 543) with delta (0, 0)
Screenshot: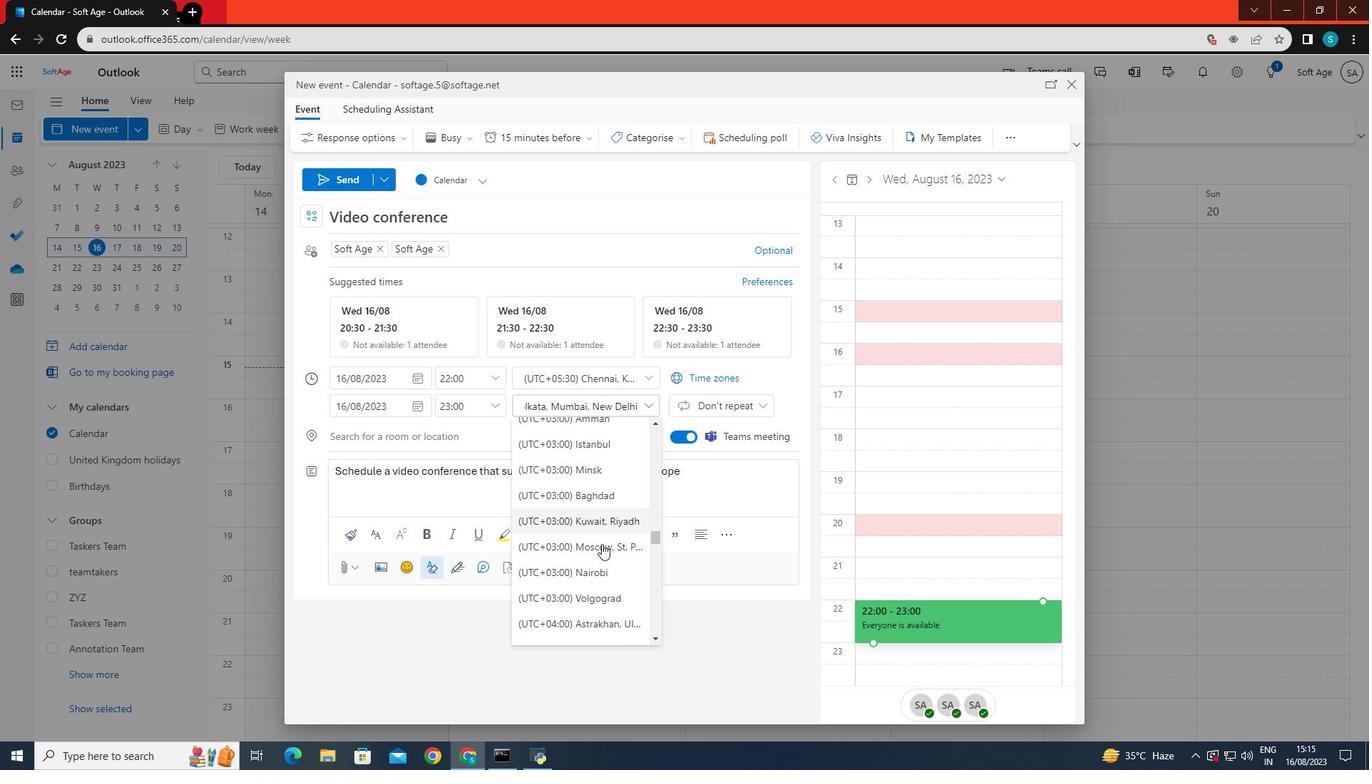 
Action: Mouse scrolled (602, 543) with delta (0, 0)
Screenshot: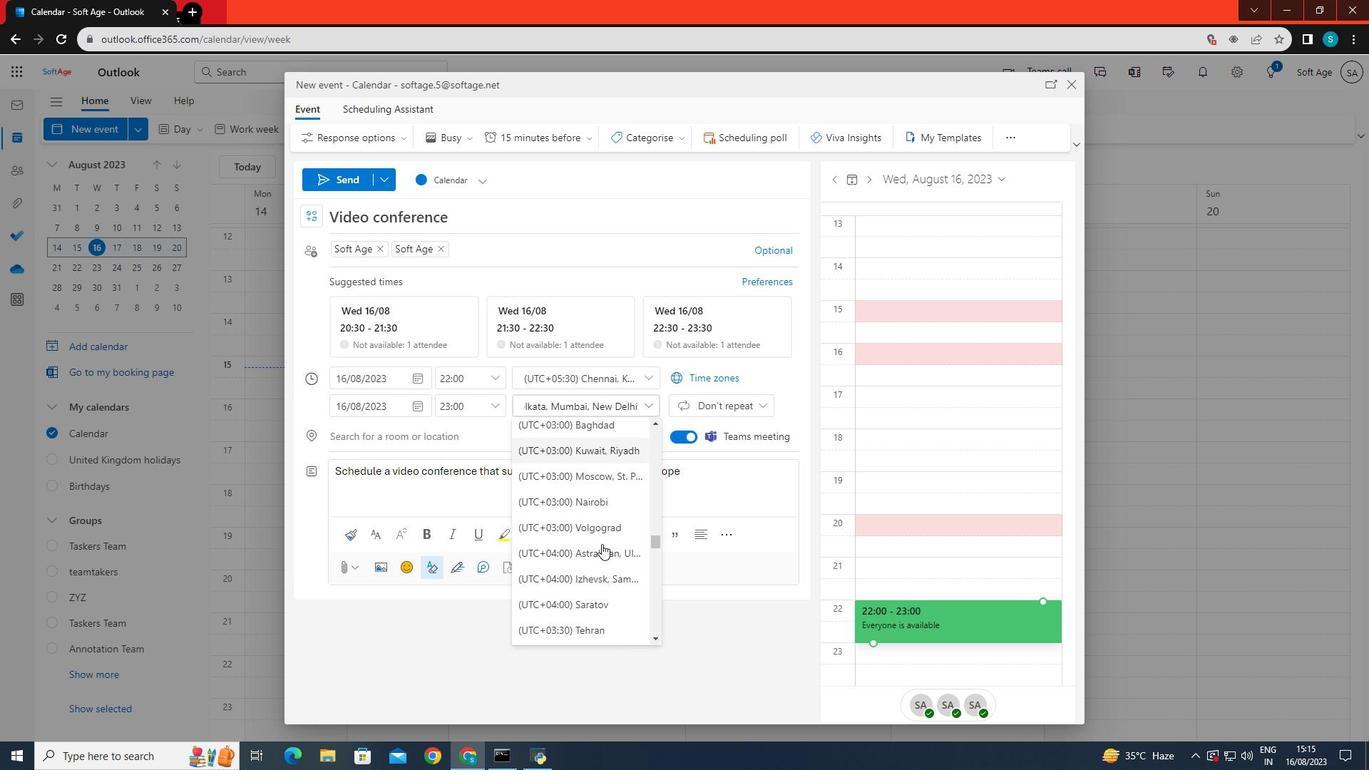 
Action: Mouse scrolled (602, 543) with delta (0, 0)
Screenshot: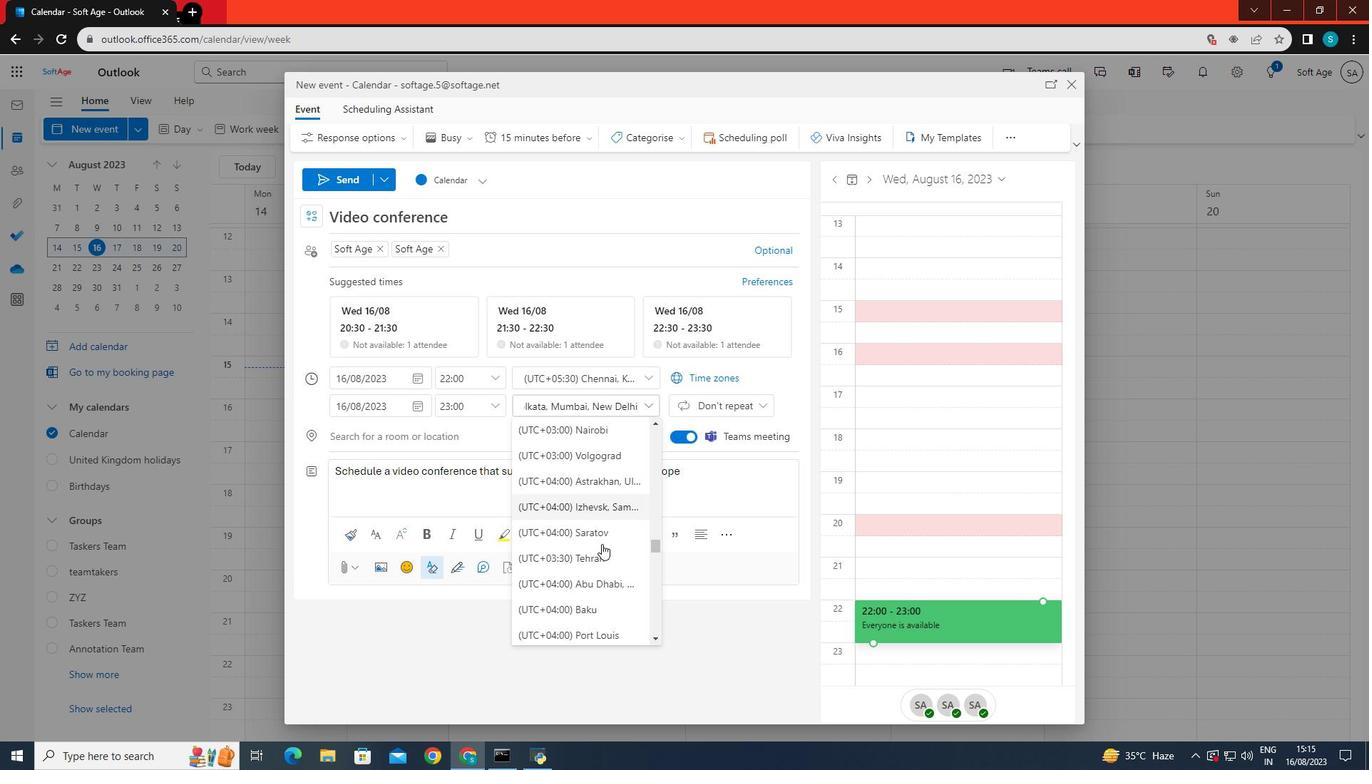 
Action: Mouse scrolled (602, 543) with delta (0, 0)
Screenshot: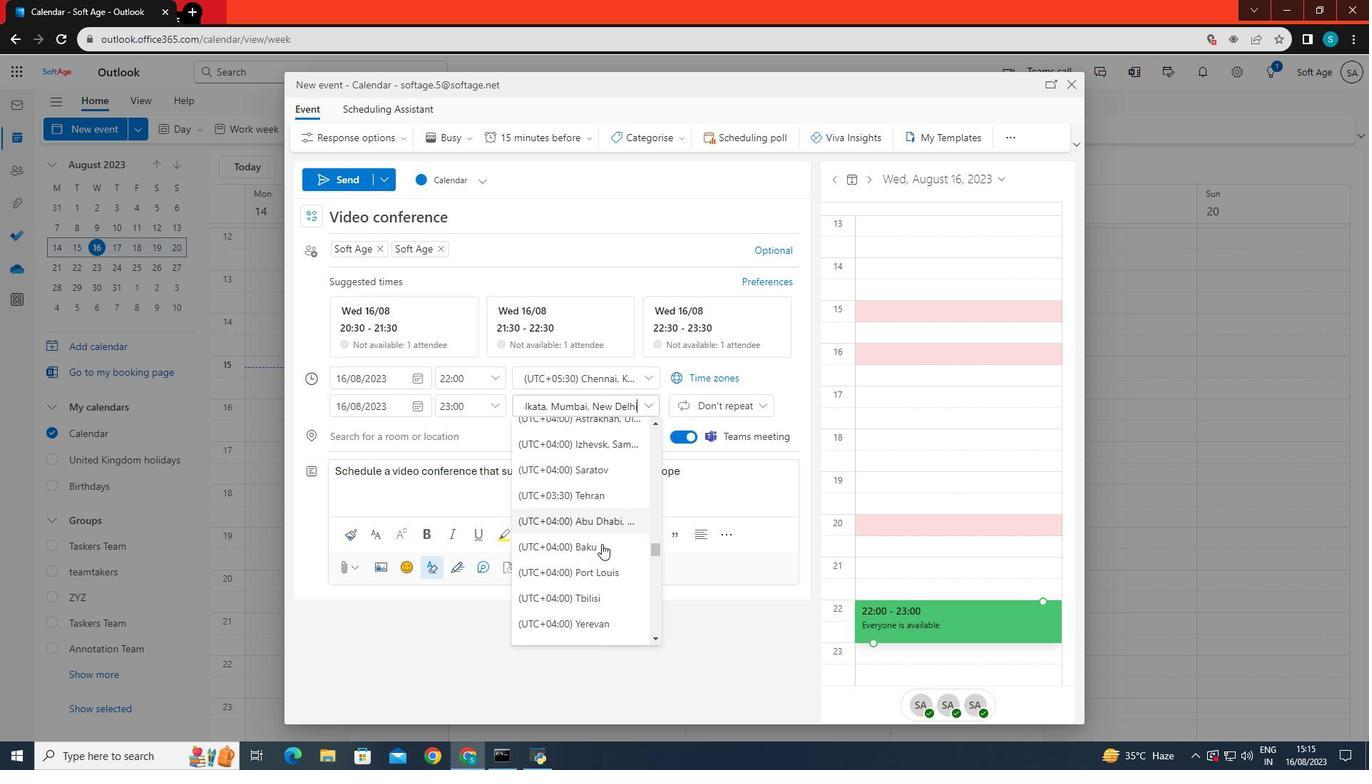 
Action: Mouse scrolled (602, 543) with delta (0, 0)
Screenshot: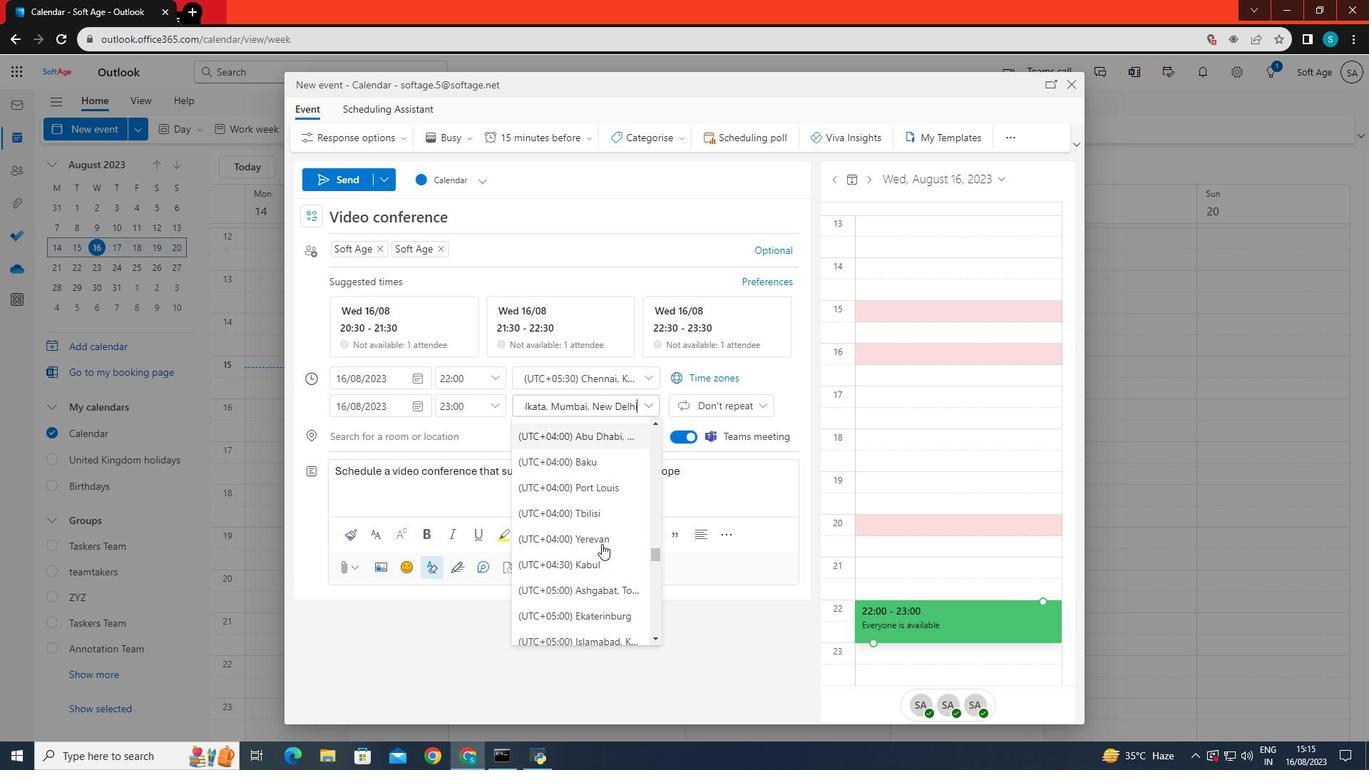
Action: Mouse scrolled (602, 543) with delta (0, 0)
Screenshot: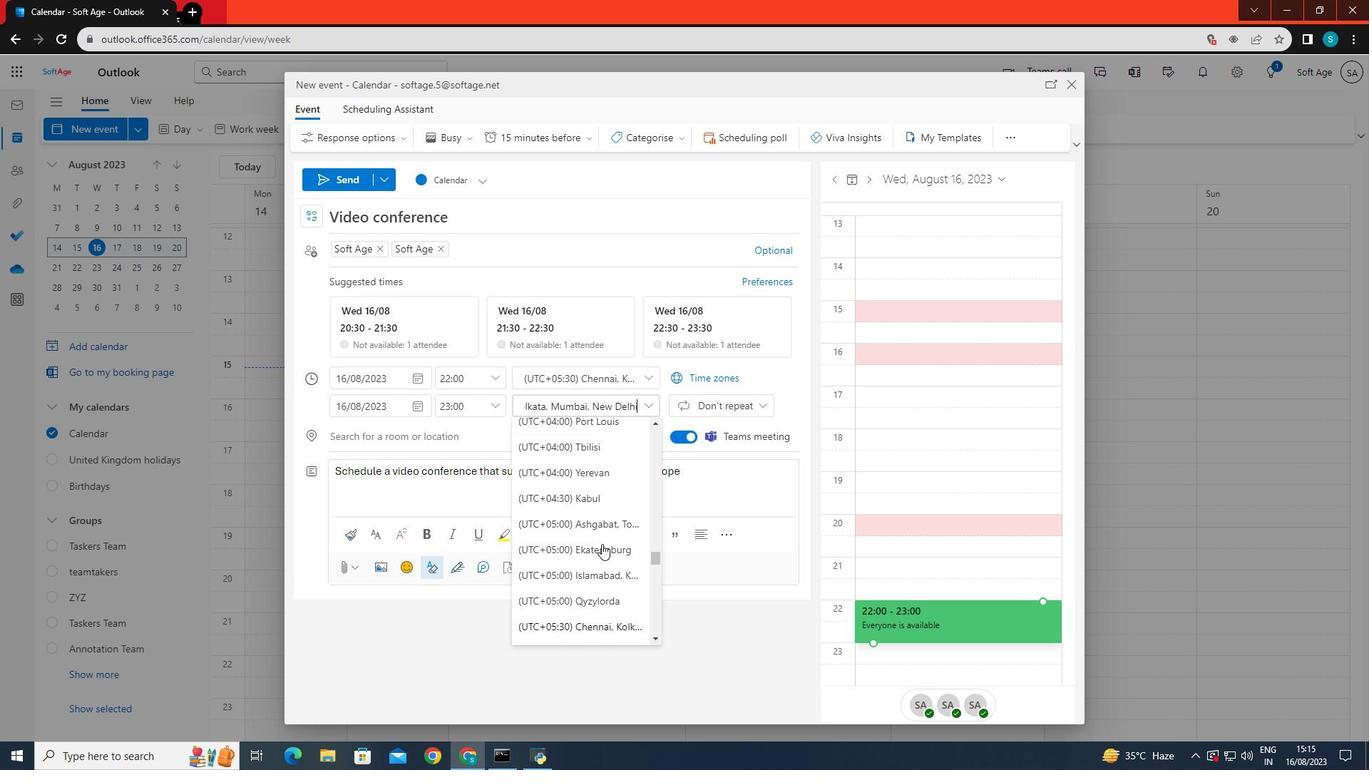 
Action: Mouse scrolled (602, 543) with delta (0, 0)
Screenshot: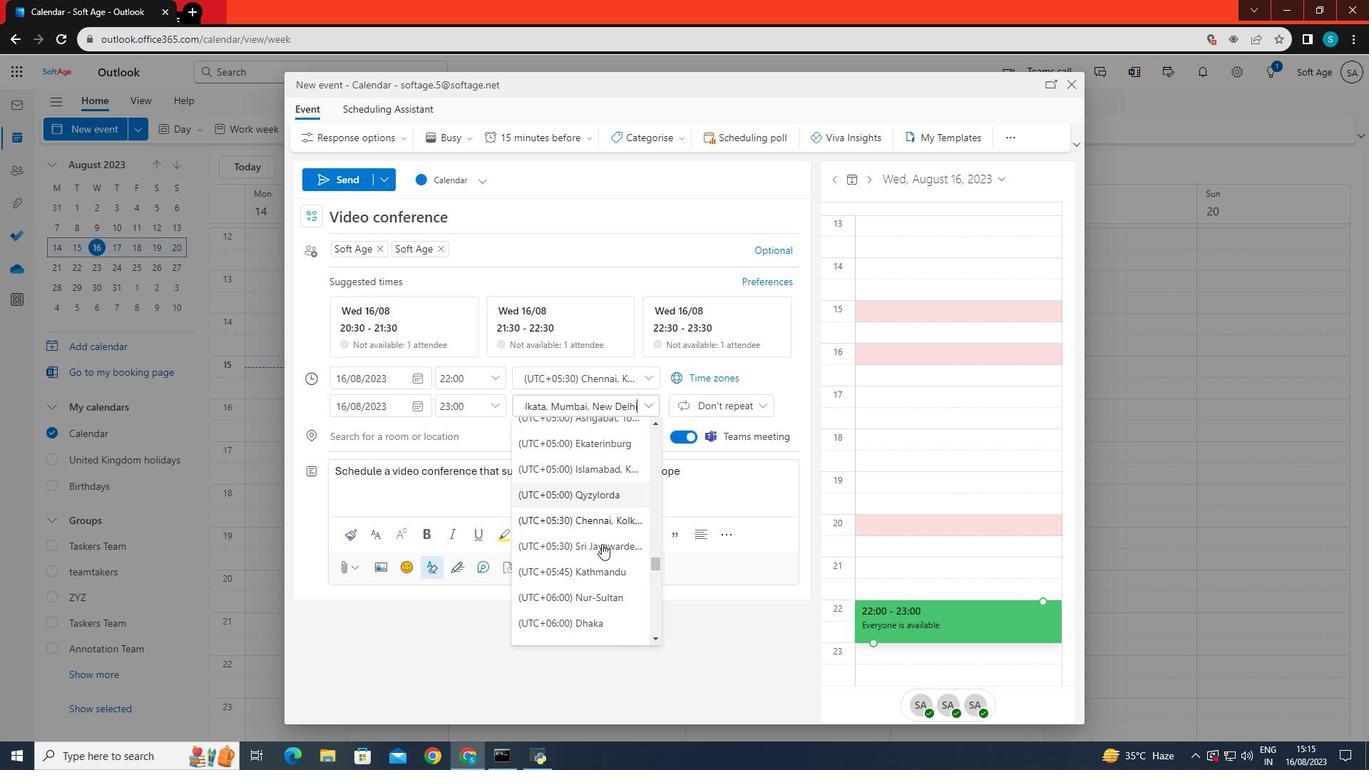 
Action: Mouse scrolled (602, 543) with delta (0, 0)
Screenshot: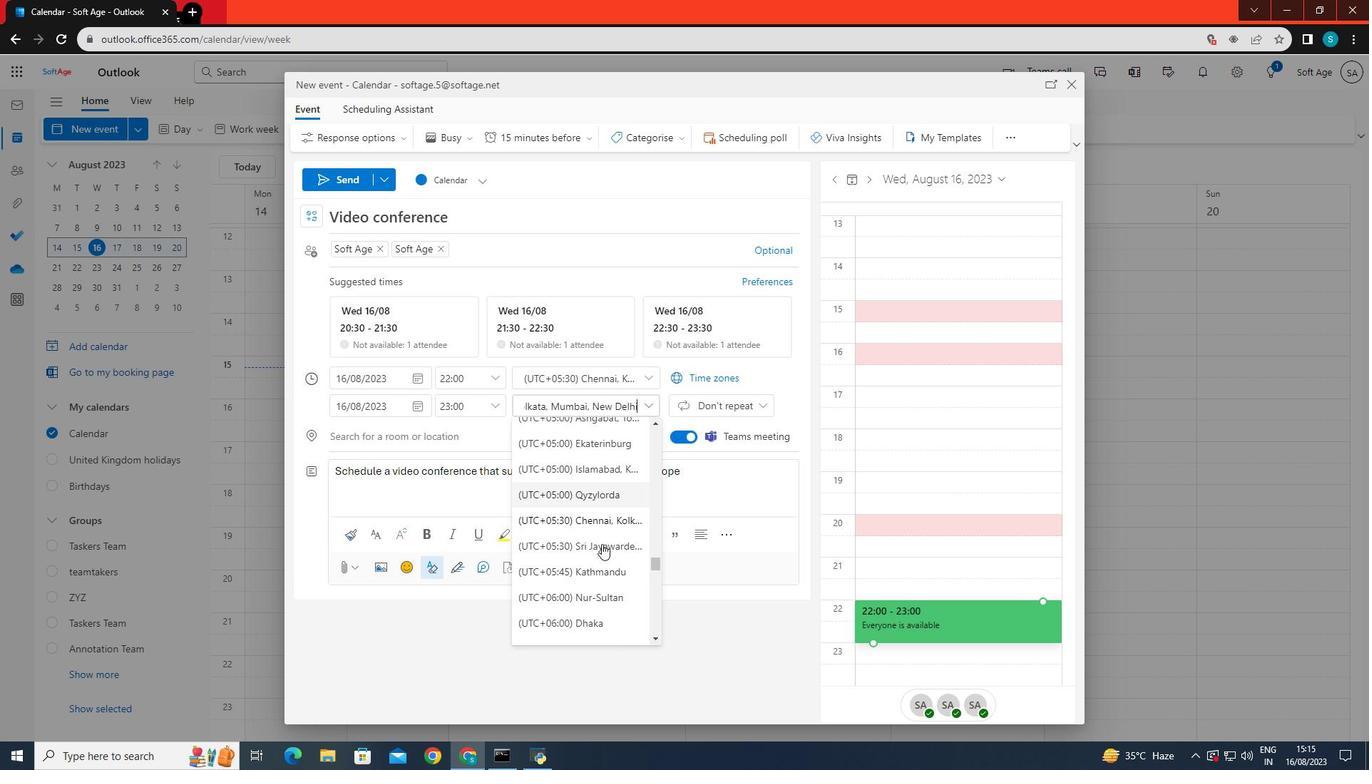 
Action: Mouse scrolled (602, 543) with delta (0, 0)
Screenshot: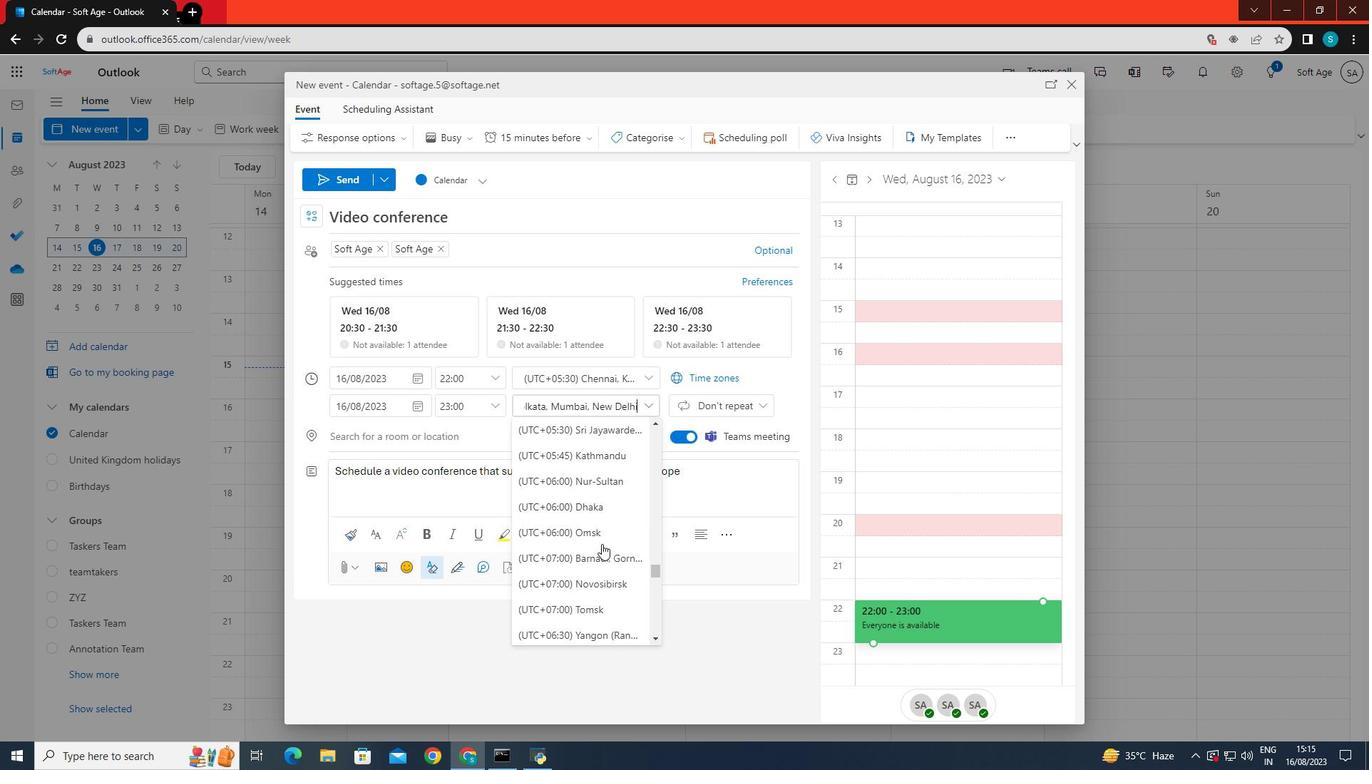 
Action: Mouse scrolled (602, 543) with delta (0, 0)
Screenshot: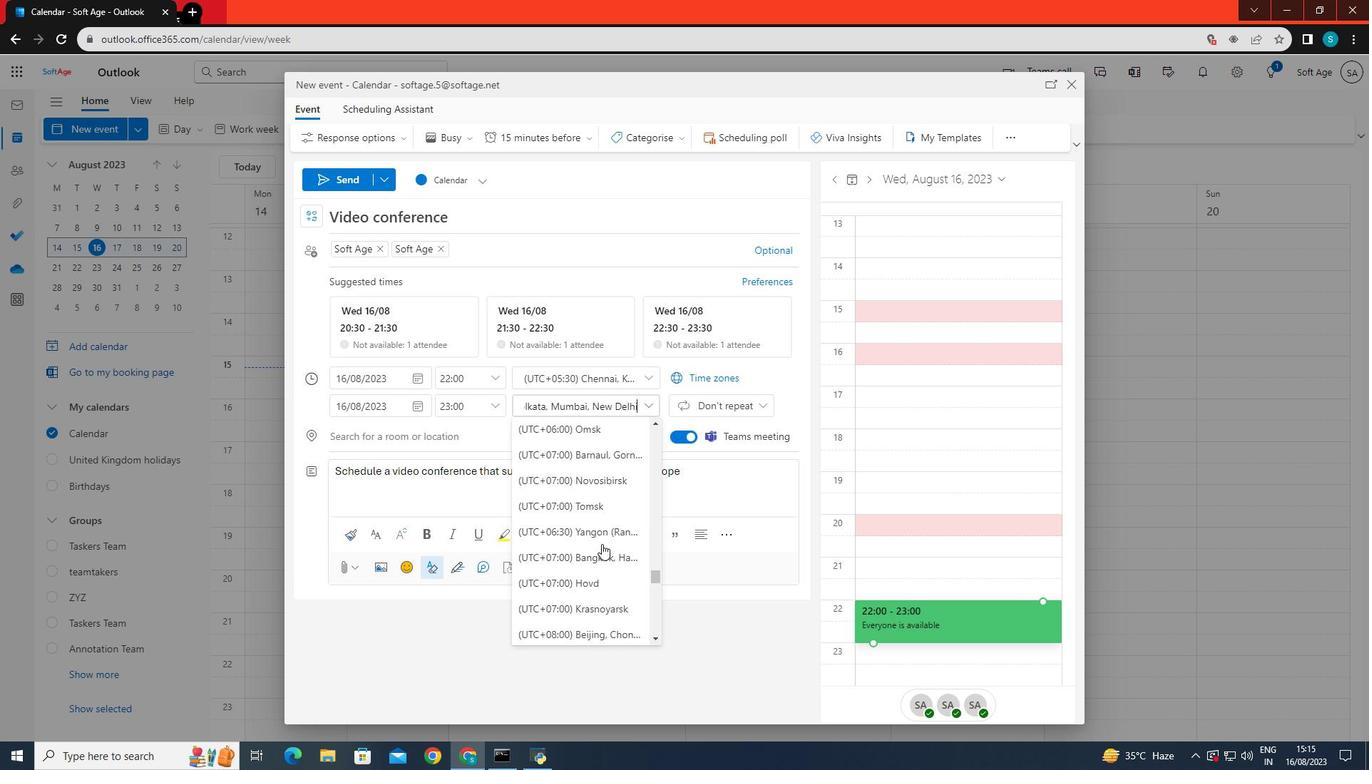 
Action: Mouse scrolled (602, 543) with delta (0, 0)
Screenshot: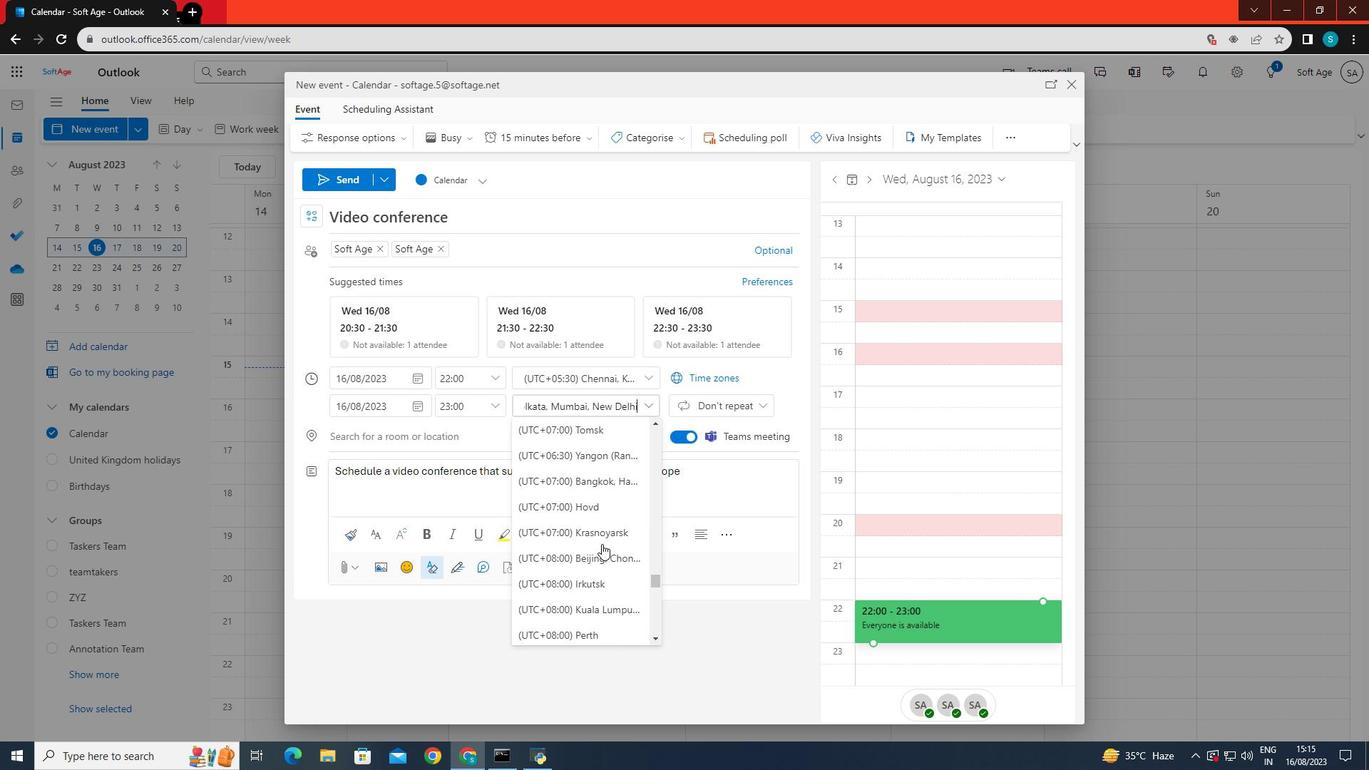 
Action: Mouse scrolled (602, 543) with delta (0, 0)
Screenshot: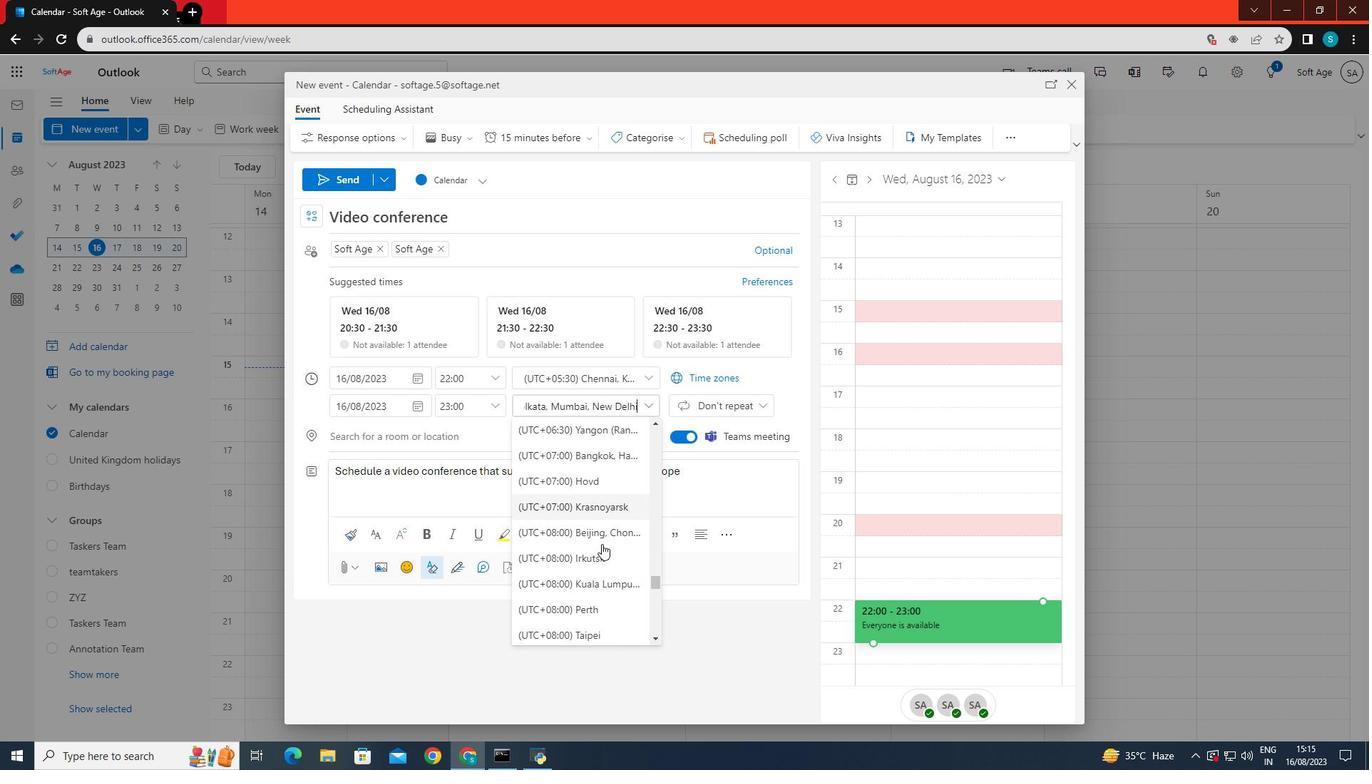 
Action: Mouse scrolled (602, 543) with delta (0, 0)
Screenshot: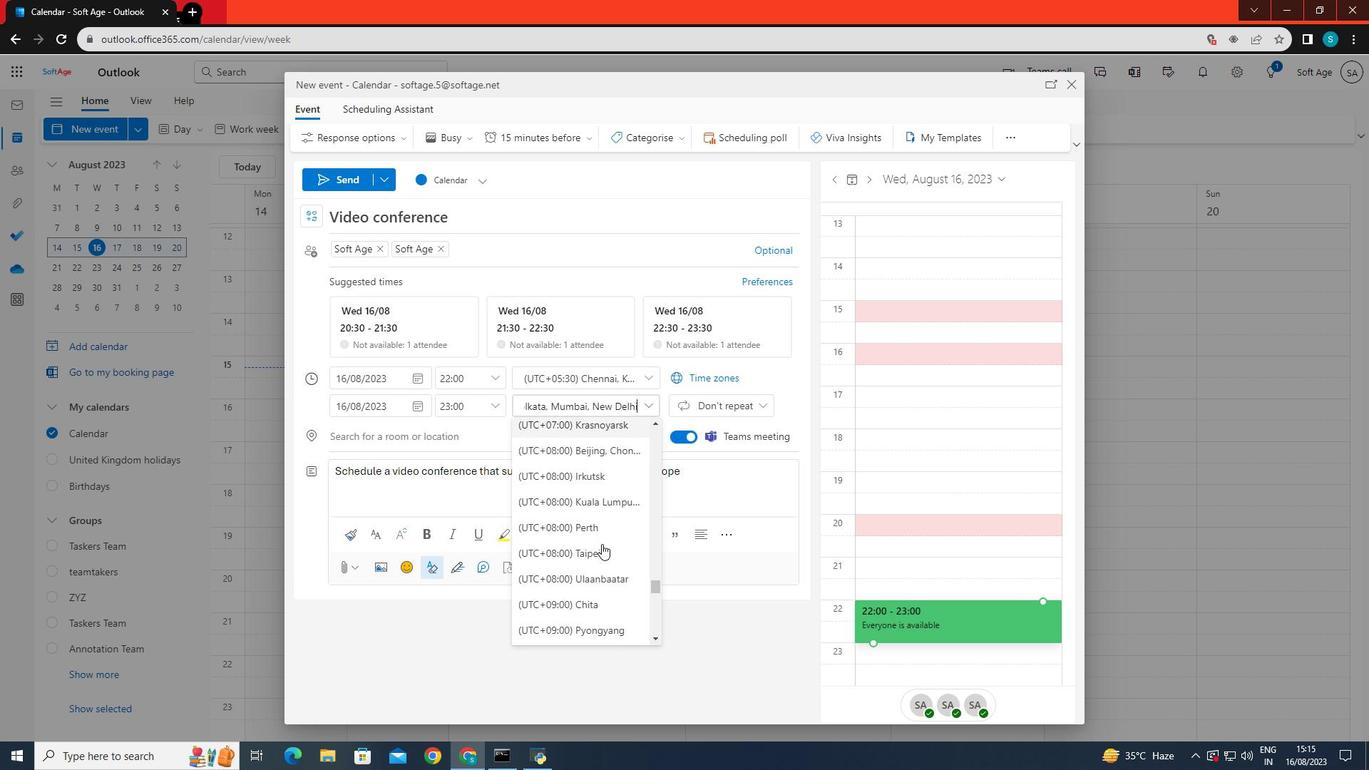 
Action: Mouse scrolled (602, 543) with delta (0, 0)
Screenshot: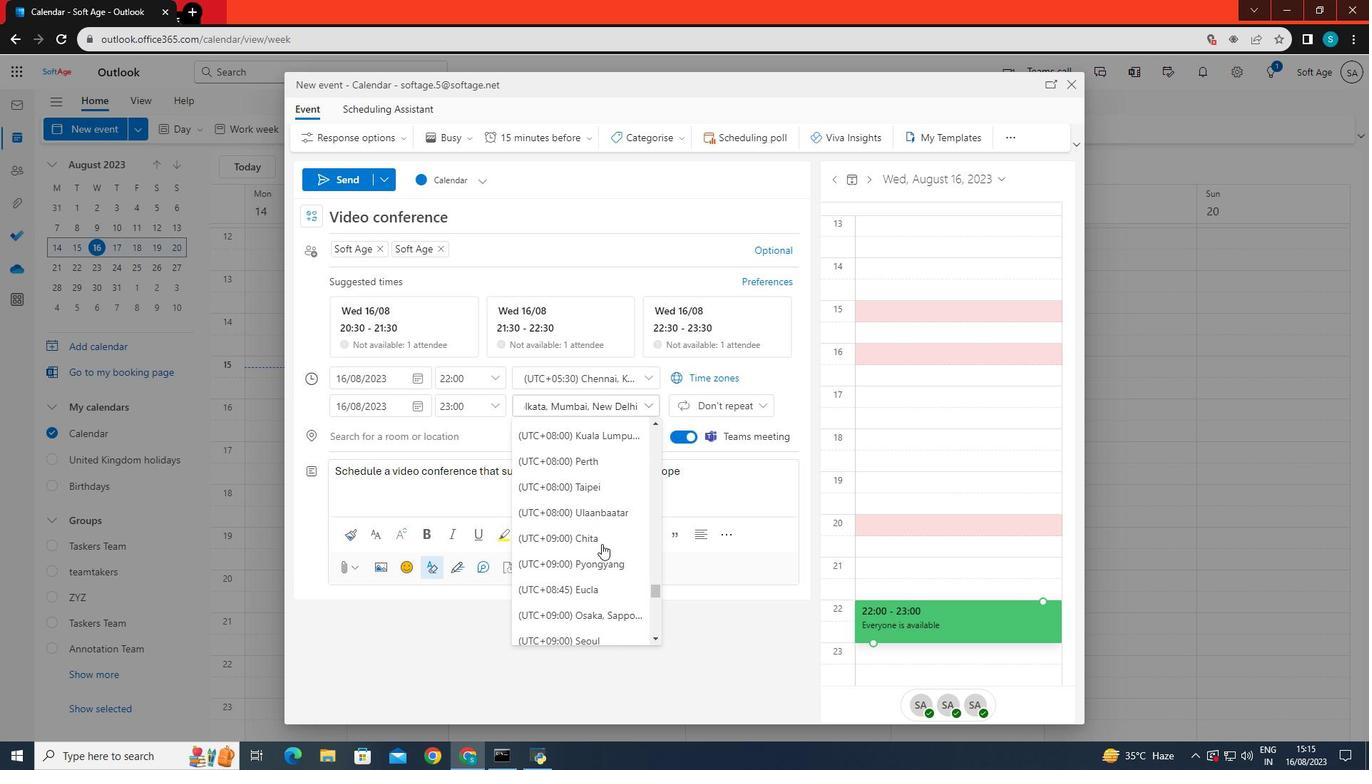 
Action: Mouse moved to (600, 553)
Screenshot: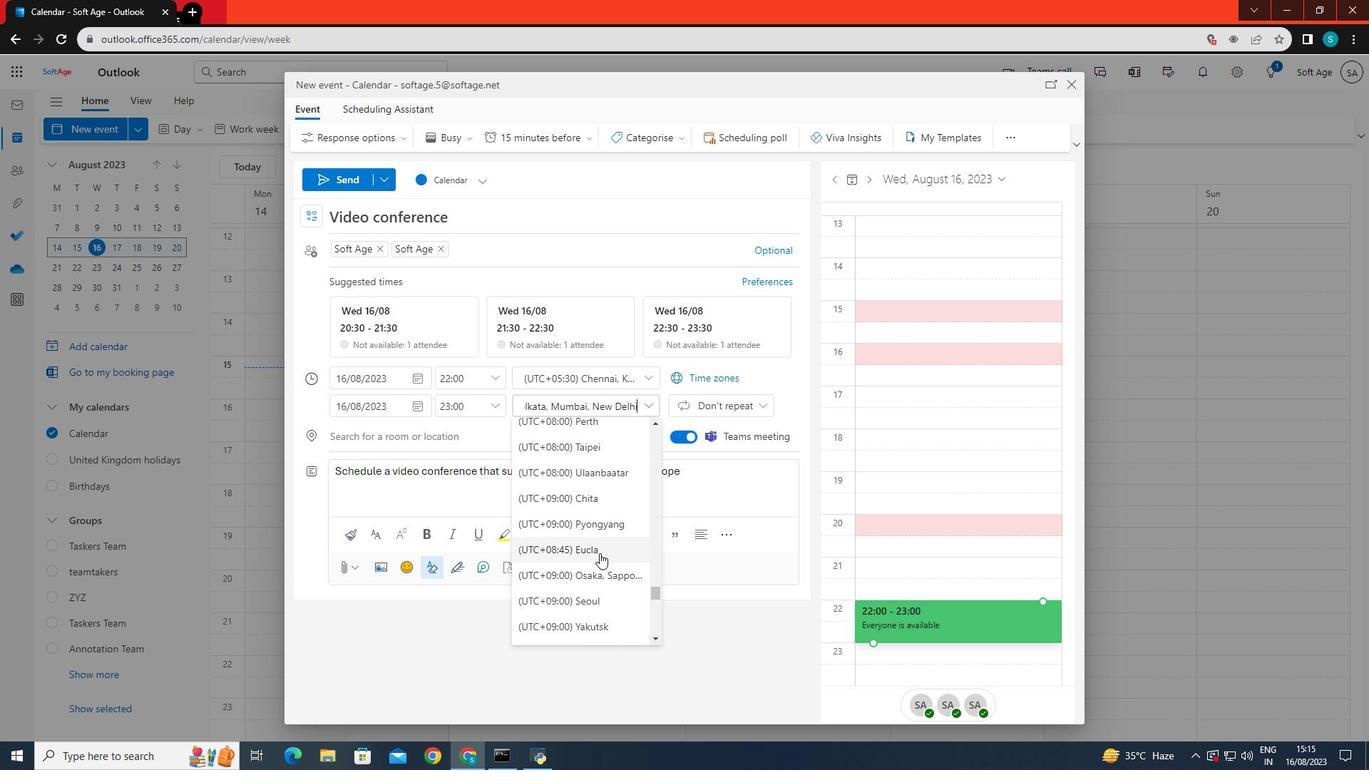 
Action: Mouse pressed left at (600, 553)
Screenshot: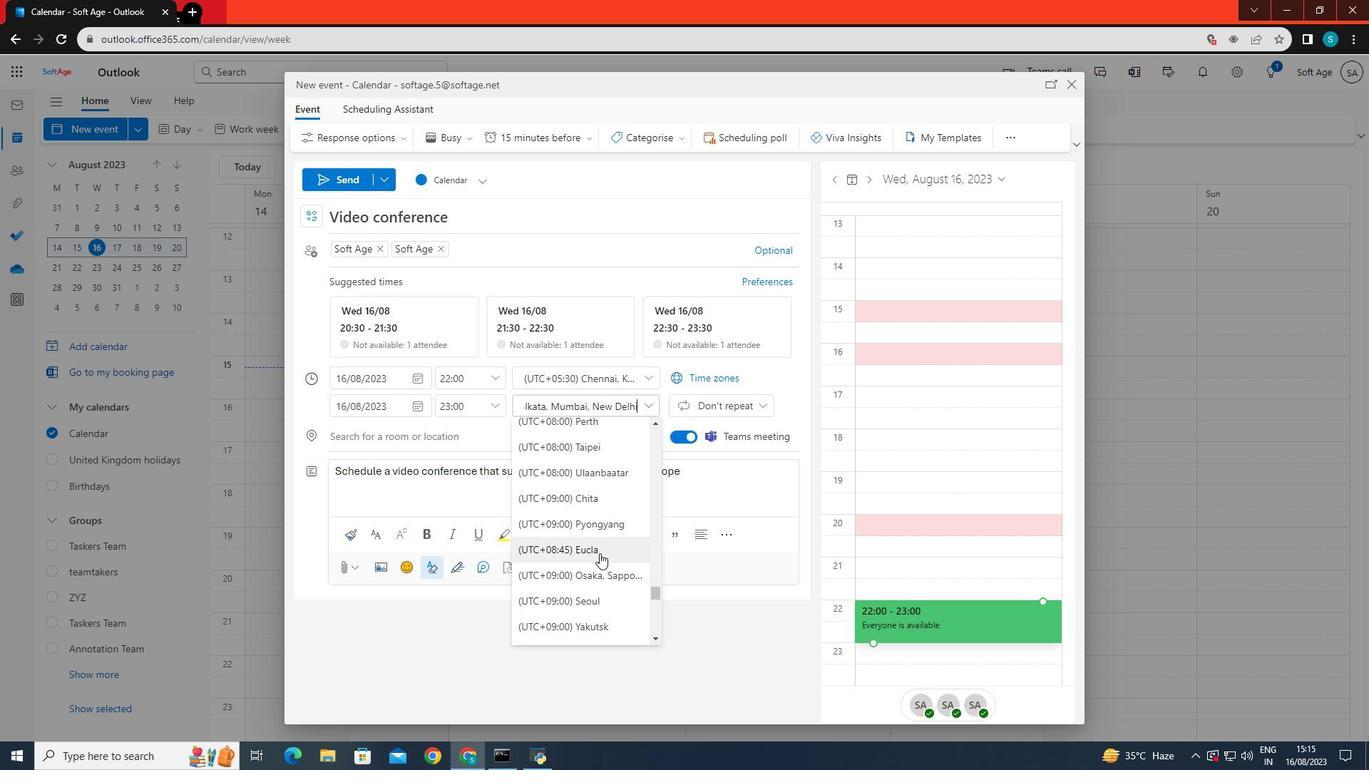 
Action: Mouse moved to (602, 366)
Screenshot: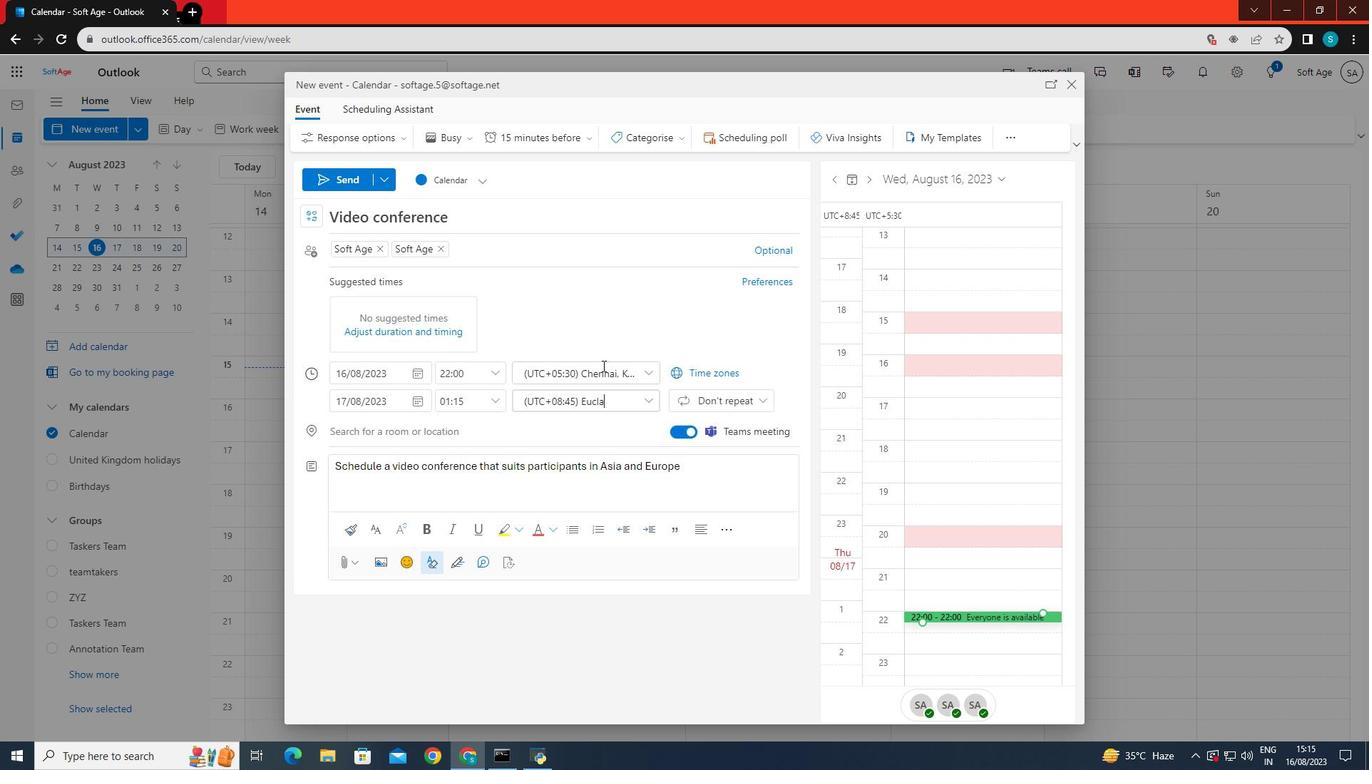 
Action: Mouse pressed left at (602, 366)
Screenshot: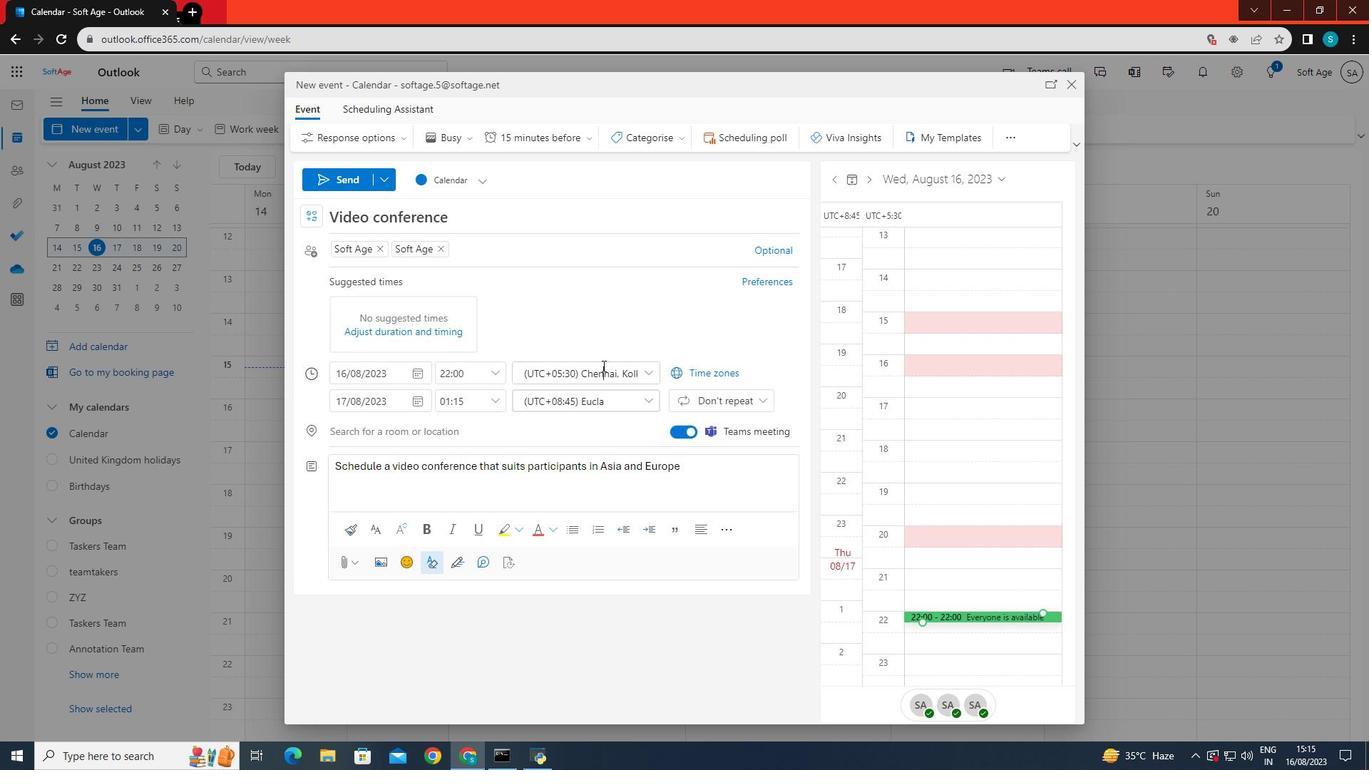 
Action: Mouse moved to (646, 371)
Screenshot: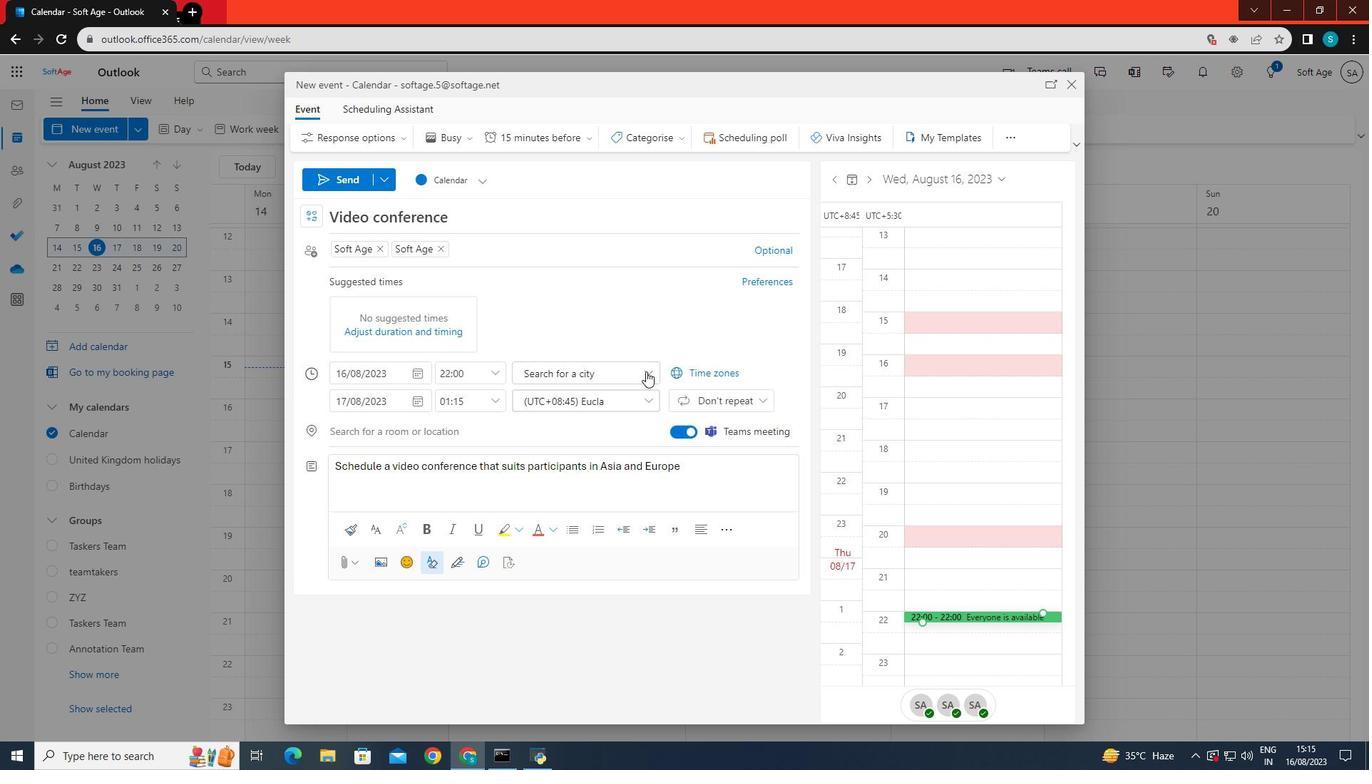 
Action: Mouse pressed left at (646, 371)
